 Task: Select traffic view around selected location Philadelphia, Pennsylvania, United States and identify the nearest hotel to the peak traffic point
Action: Mouse moved to (173, 36)
Screenshot: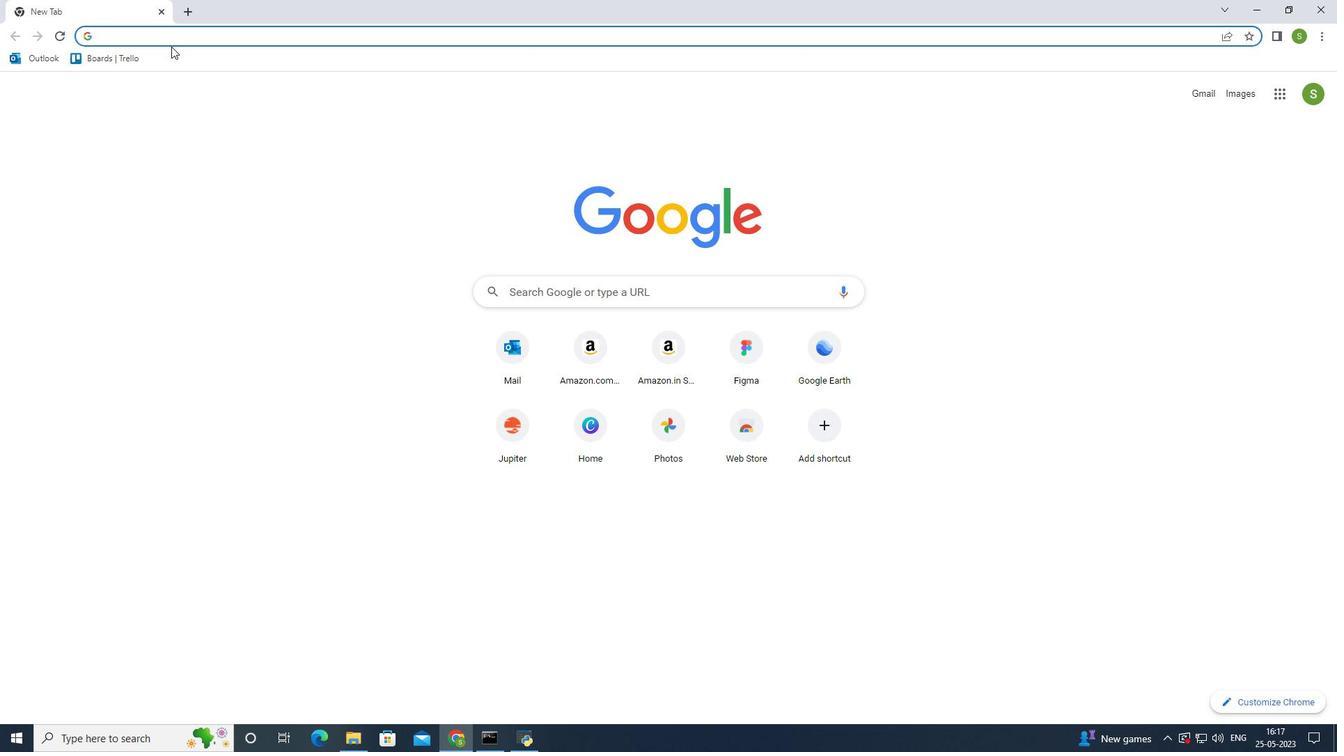 
Action: Mouse pressed left at (173, 36)
Screenshot: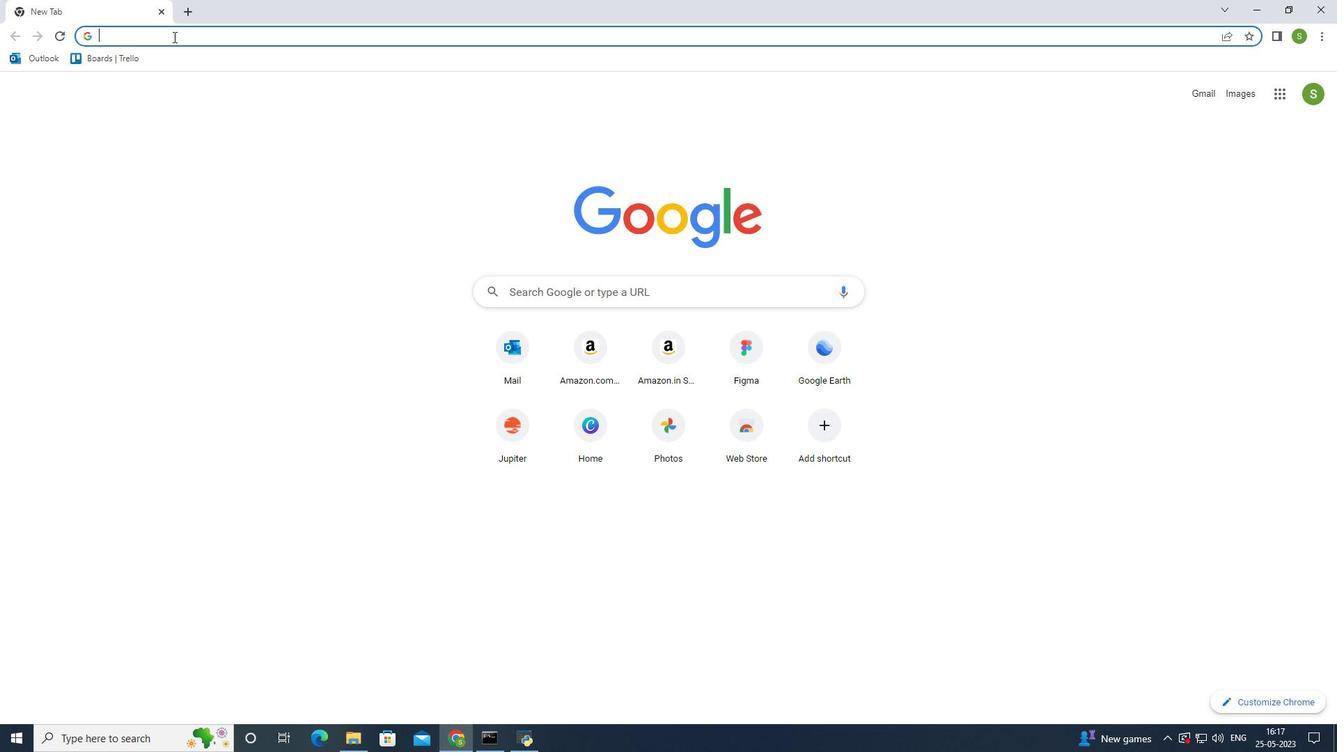 
Action: Mouse moved to (165, 61)
Screenshot: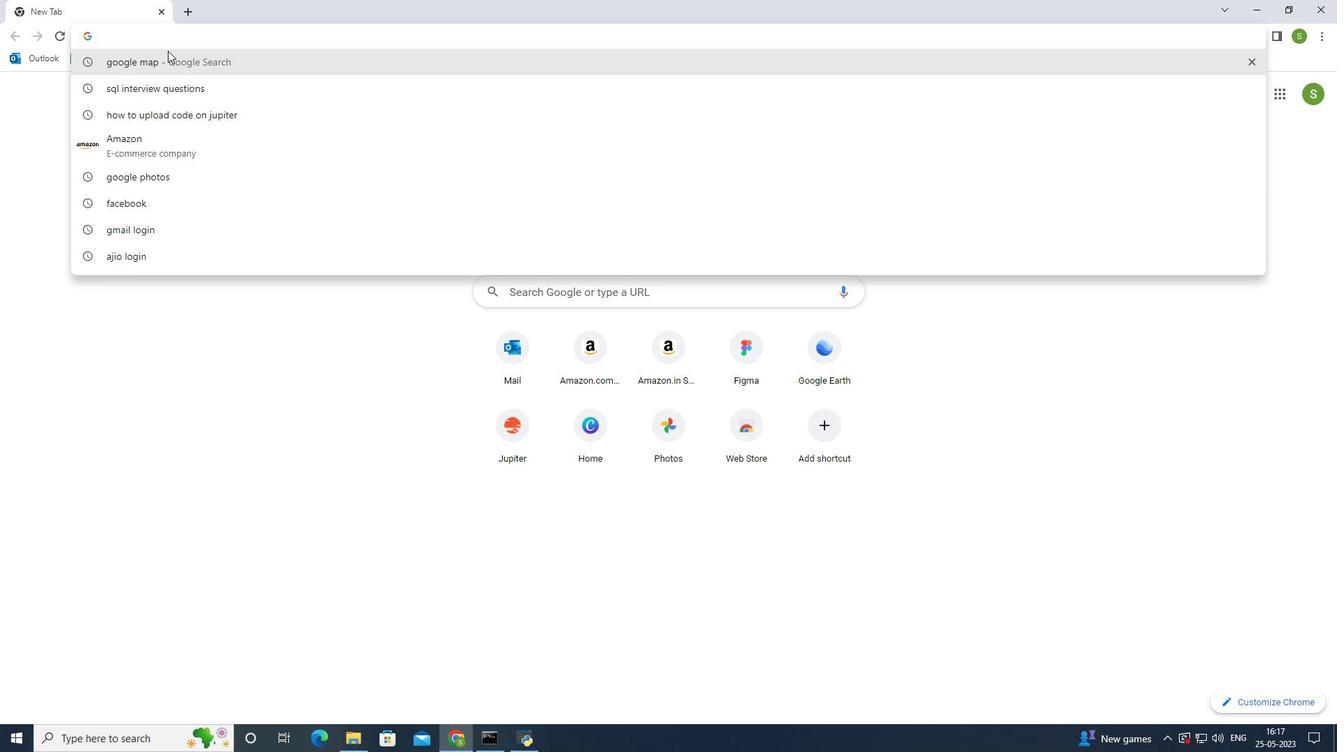 
Action: Mouse pressed left at (165, 61)
Screenshot: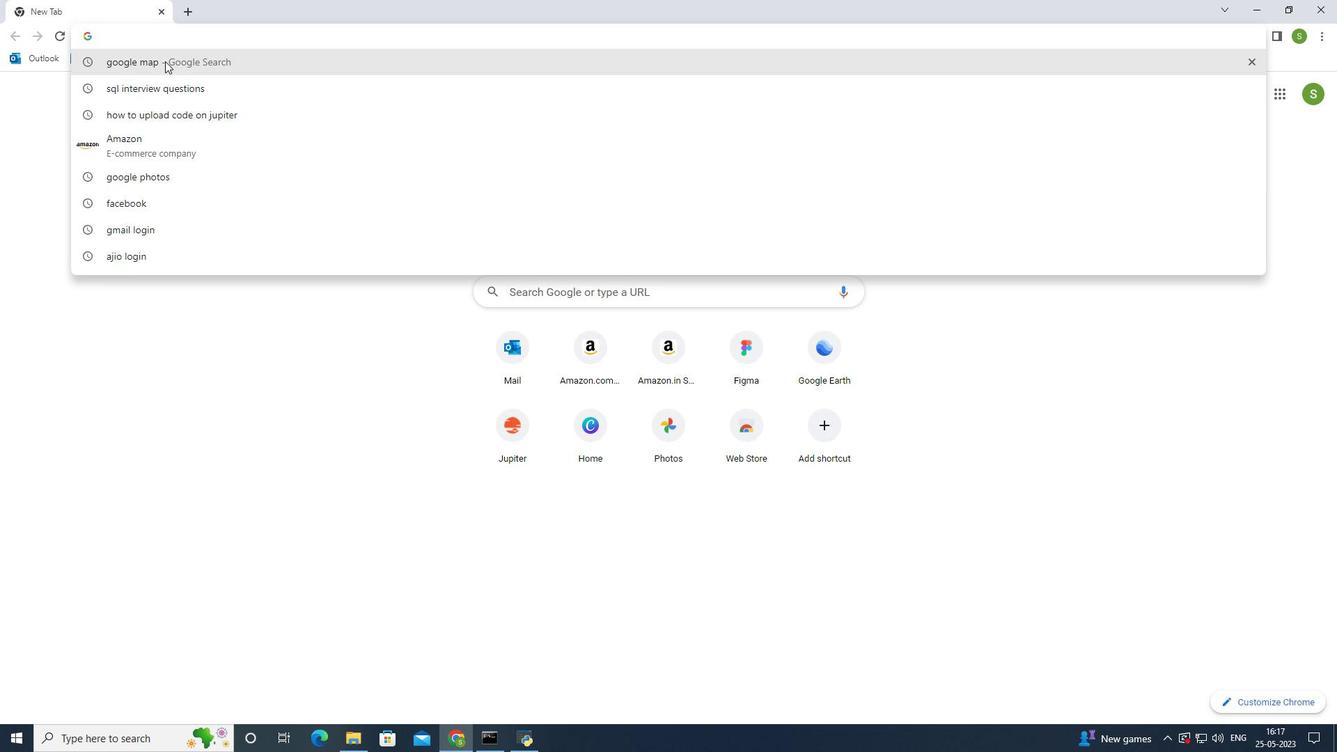 
Action: Mouse moved to (217, 209)
Screenshot: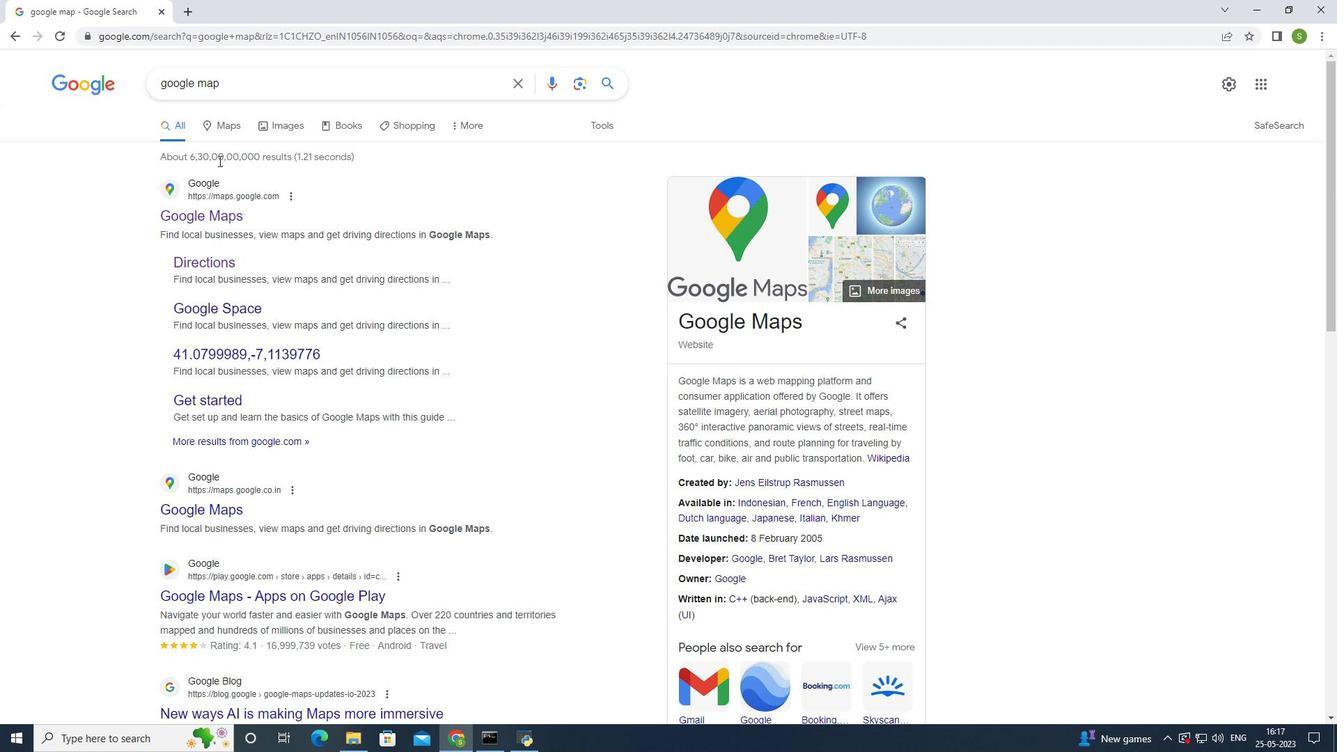 
Action: Mouse pressed left at (217, 209)
Screenshot: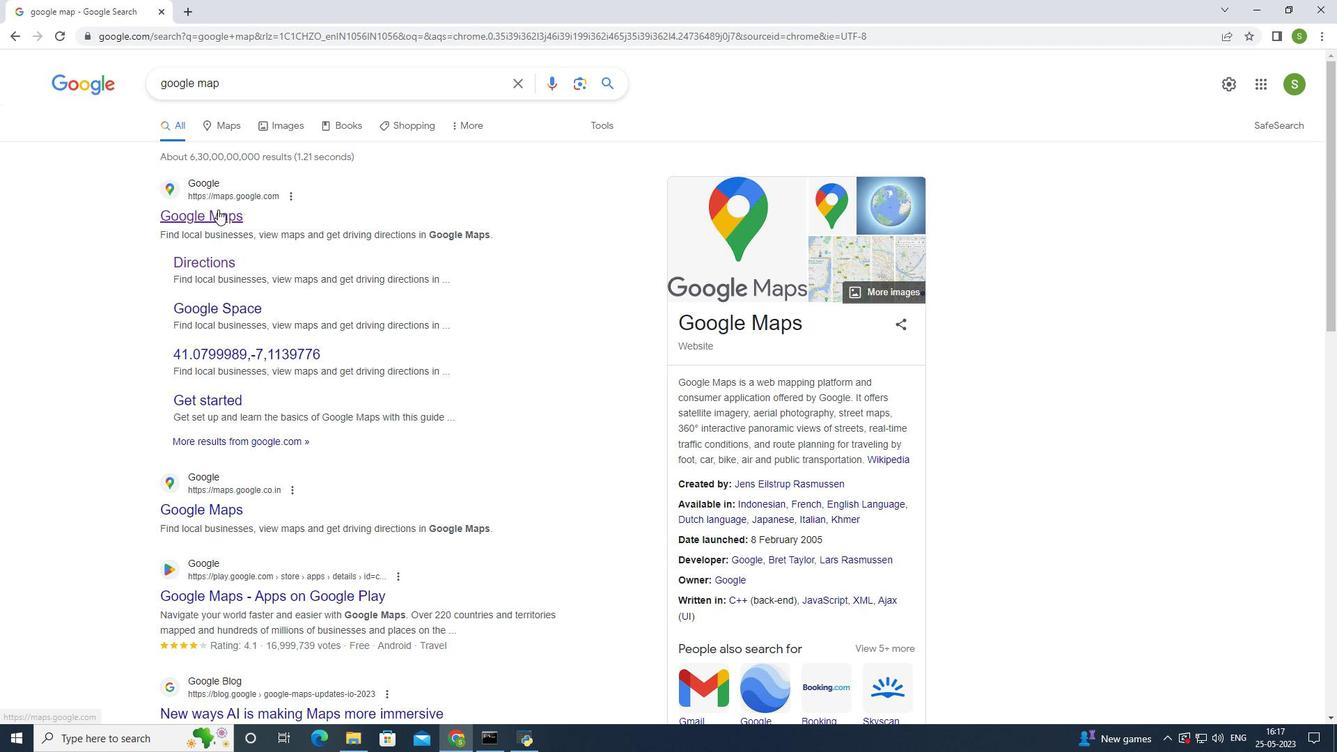 
Action: Mouse moved to (133, 71)
Screenshot: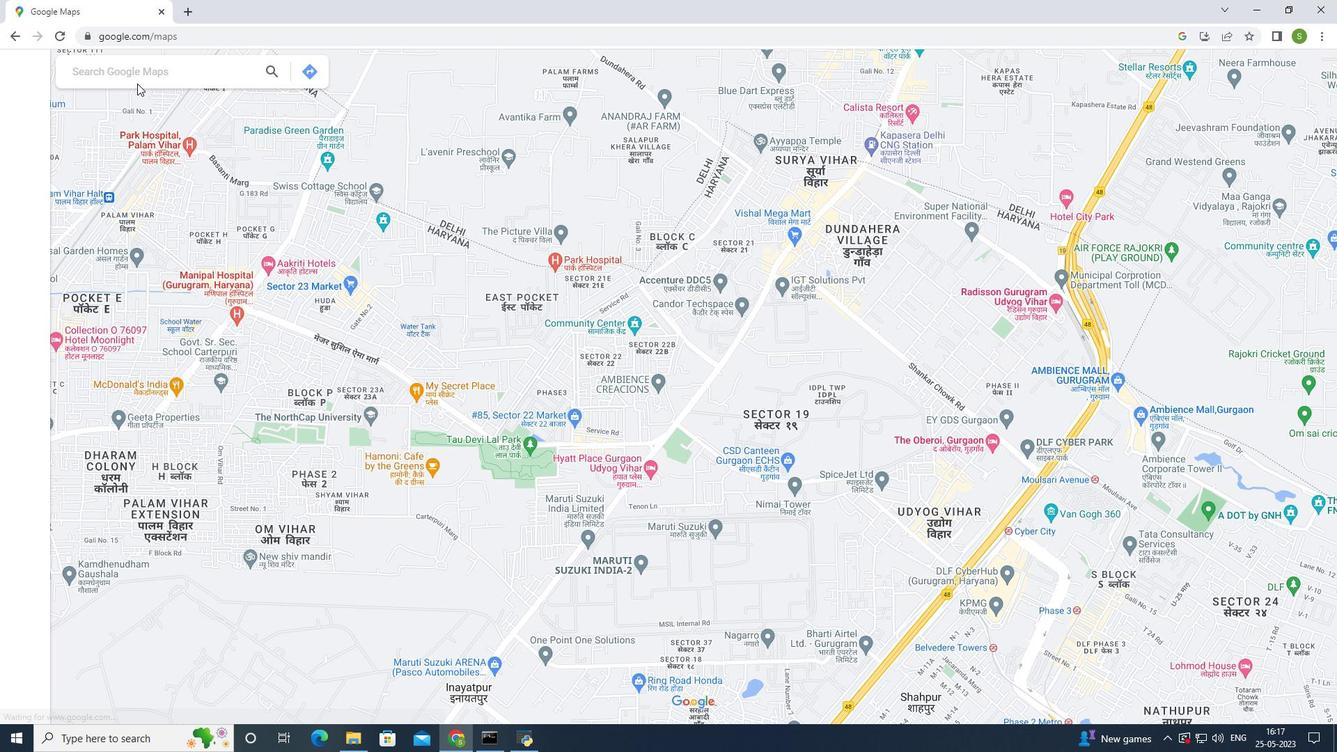 
Action: Mouse pressed left at (133, 71)
Screenshot: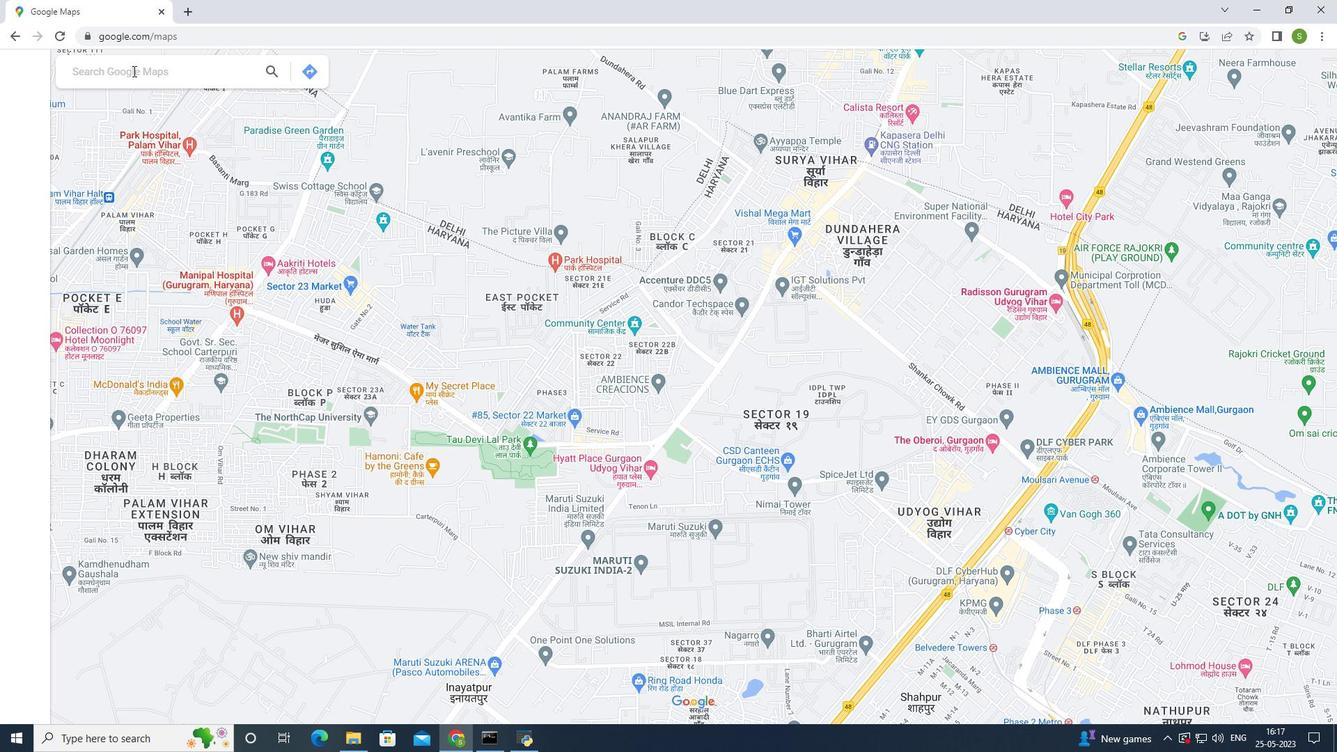 
Action: Mouse moved to (227, 179)
Screenshot: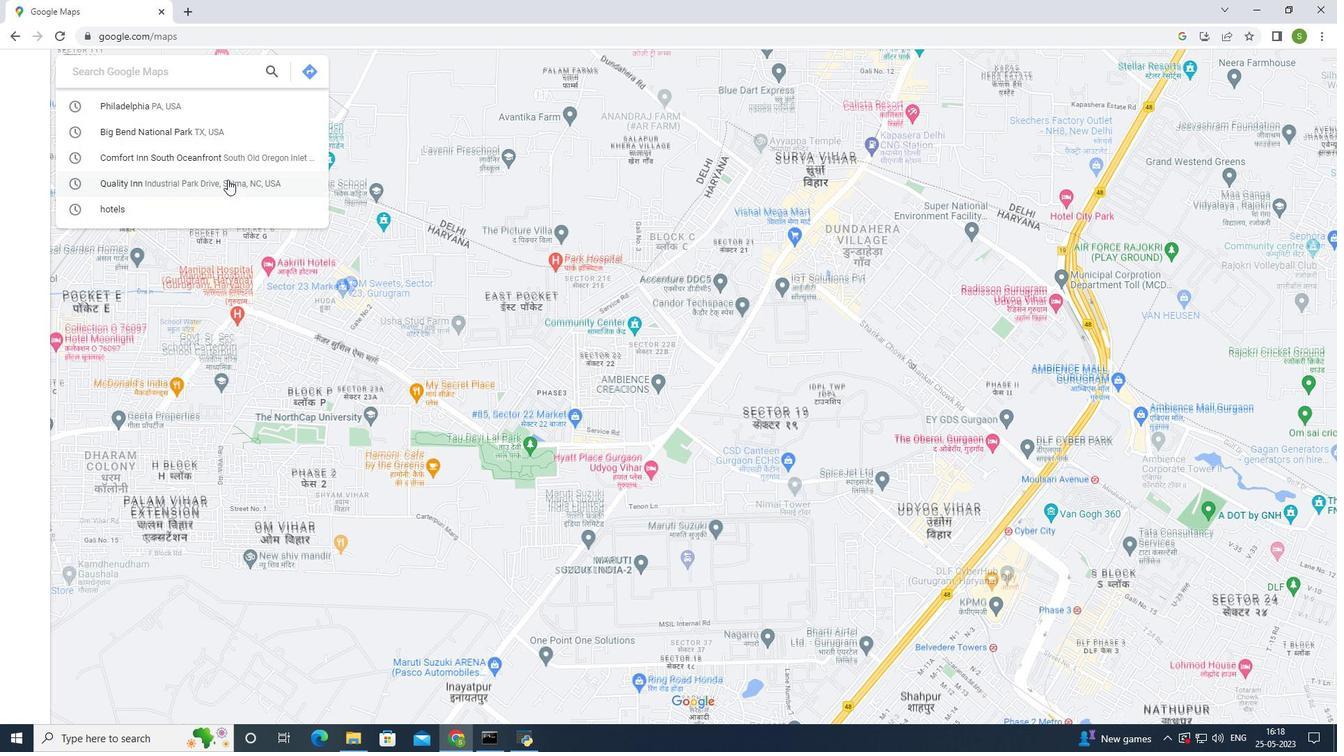 
Action: Key pressed <Key.caps_lock>P<Key.caps_lock>ennsylvania<Key.space><Key.caps_lock>U<Key.caps_lock>nited<Key.space><Key.caps_lock>S<Key.caps_lock>tates<Key.space><Key.left><Key.left><Key.left><Key.left><Key.left><Key.left><Key.left><Key.left><Key.left><Key.left><Key.left><Key.left><Key.left><Key.left><Key.left><Key.left><Key.left><Key.left><Key.left><Key.left><Key.left><Key.left><Key.left><Key.left><Key.left><Key.left><Key.left><Key.left><Key.left><Key.left><Key.left><Key.left><Key.space><Key.caps_lock>P<Key.caps_lock>hiladelphia<Key.space><Key.enter>
Screenshot: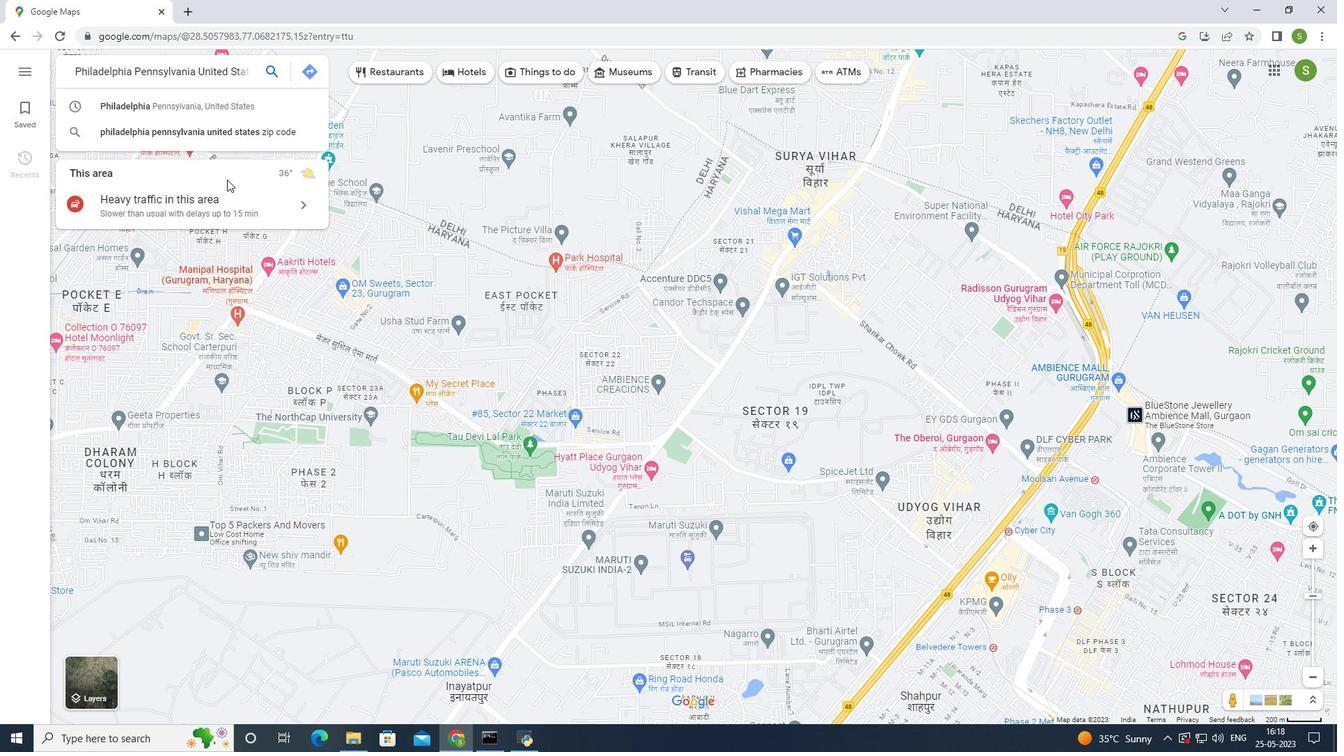 
Action: Mouse moved to (476, 71)
Screenshot: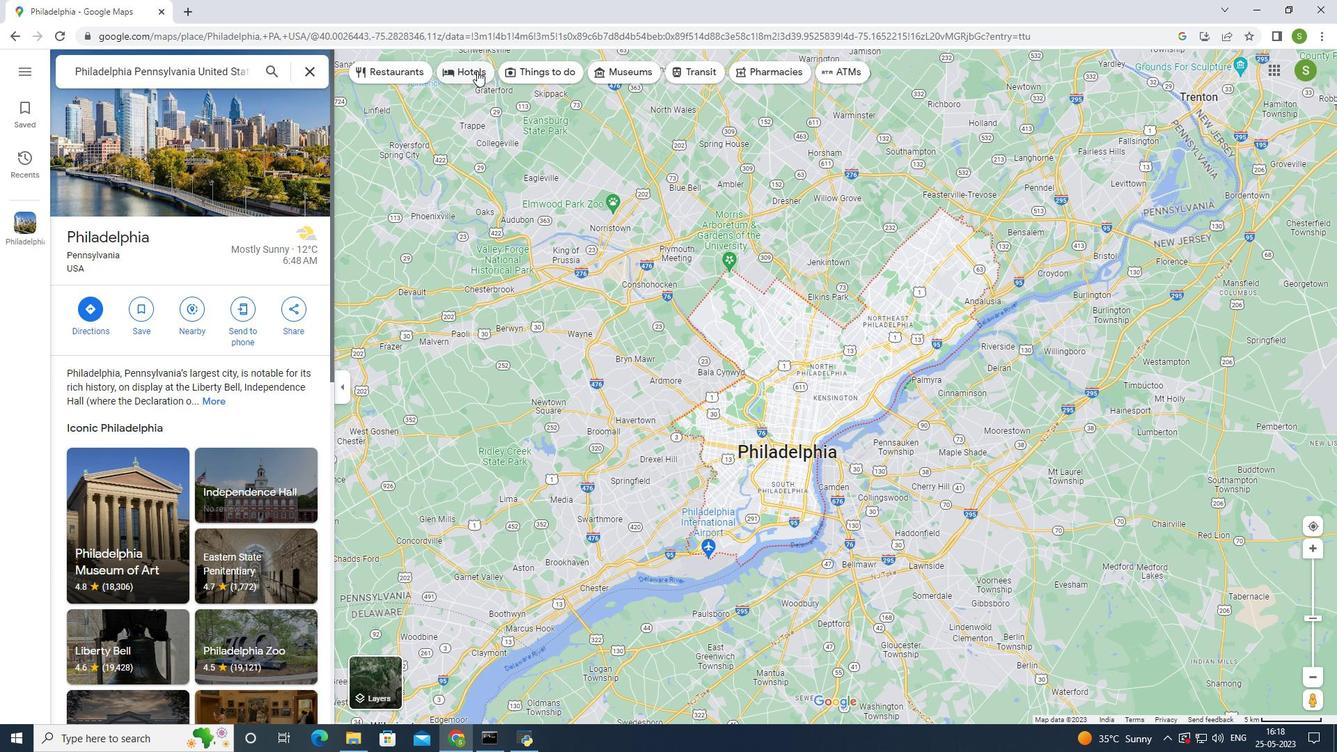 
Action: Mouse pressed left at (476, 71)
Screenshot: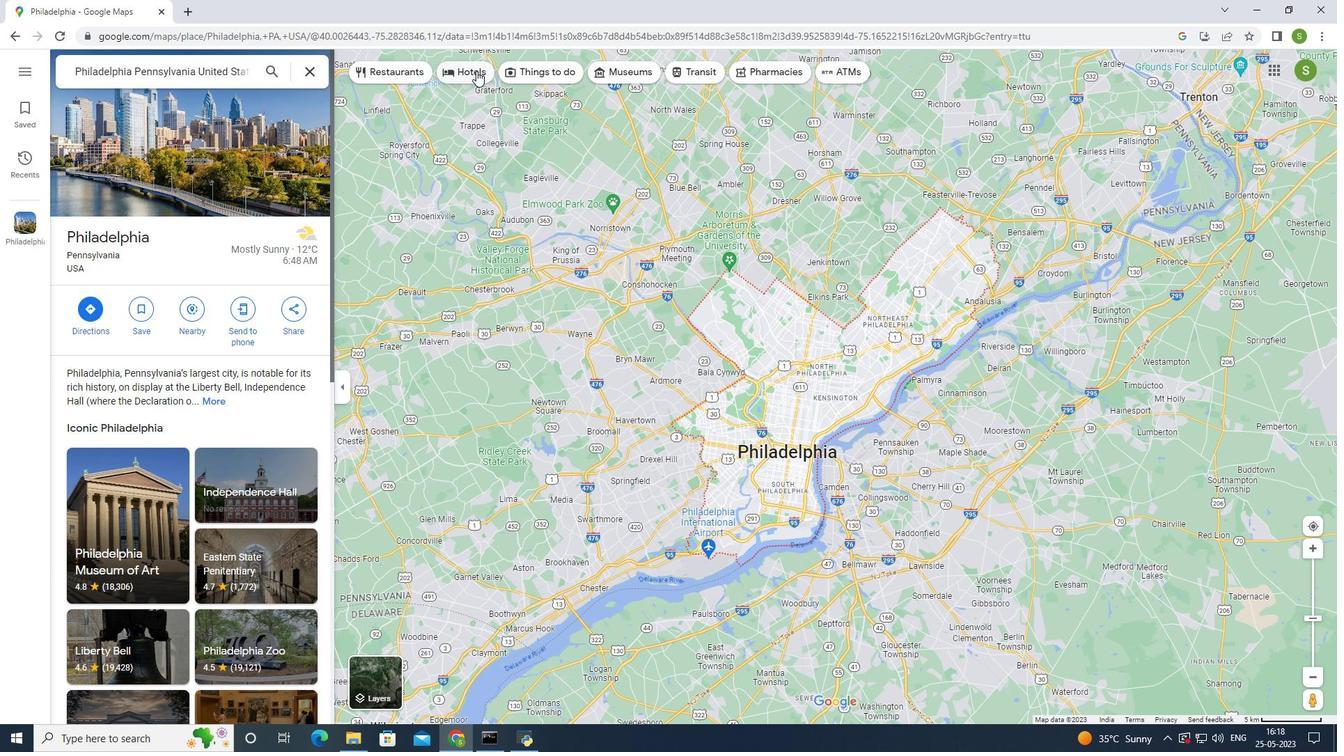 
Action: Mouse moved to (474, 688)
Screenshot: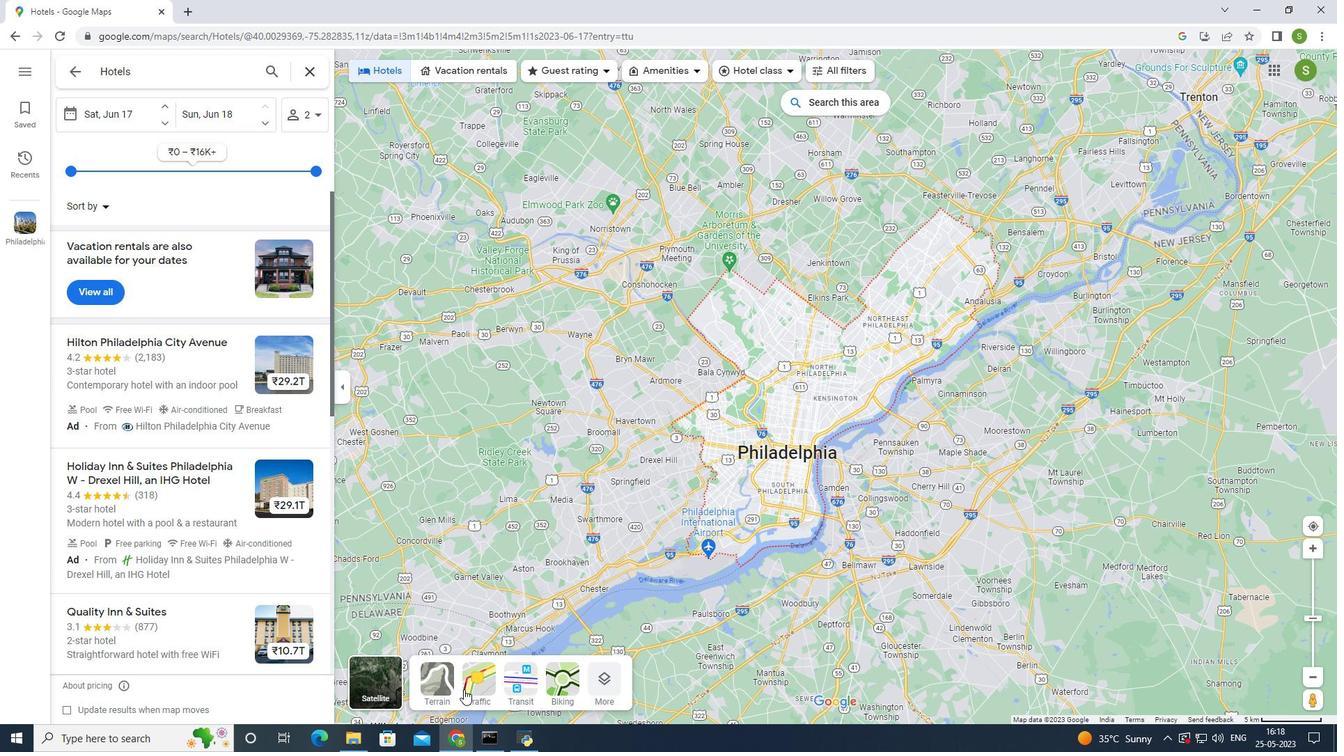 
Action: Mouse pressed left at (474, 688)
Screenshot: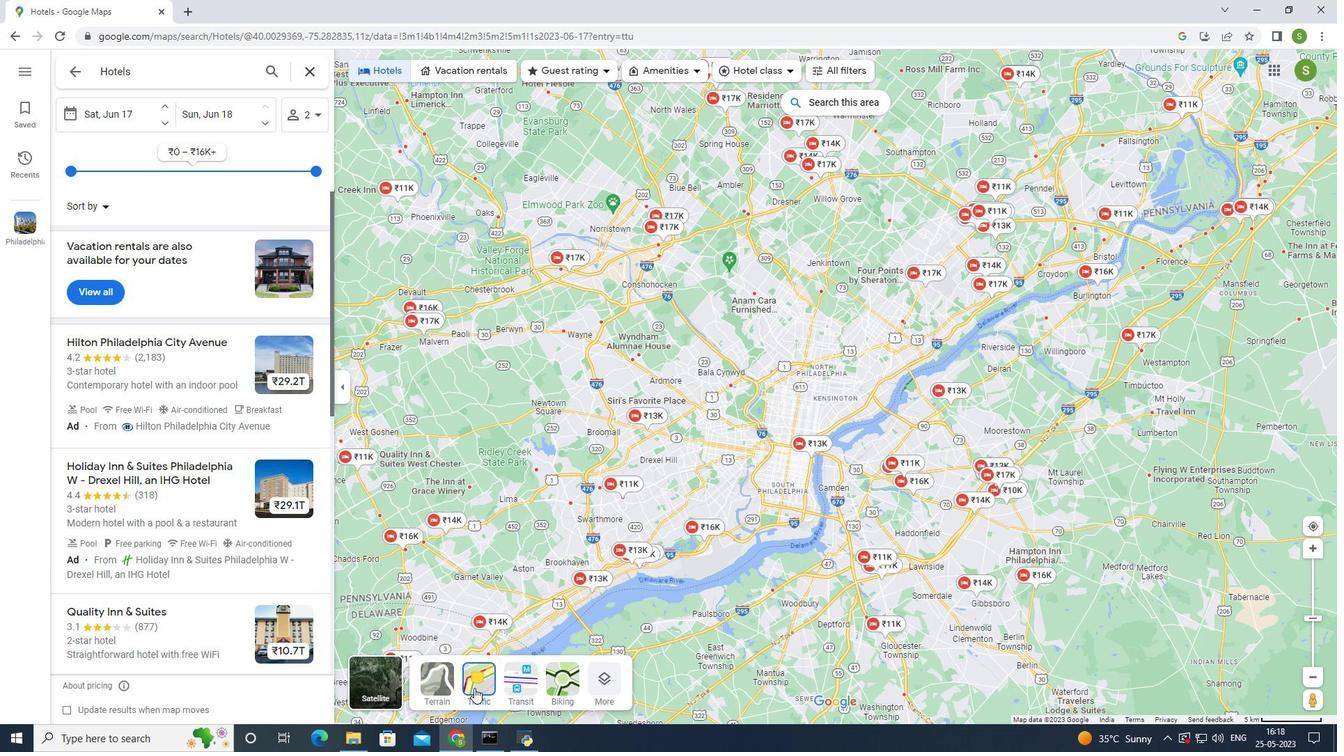 
Action: Mouse moved to (750, 436)
Screenshot: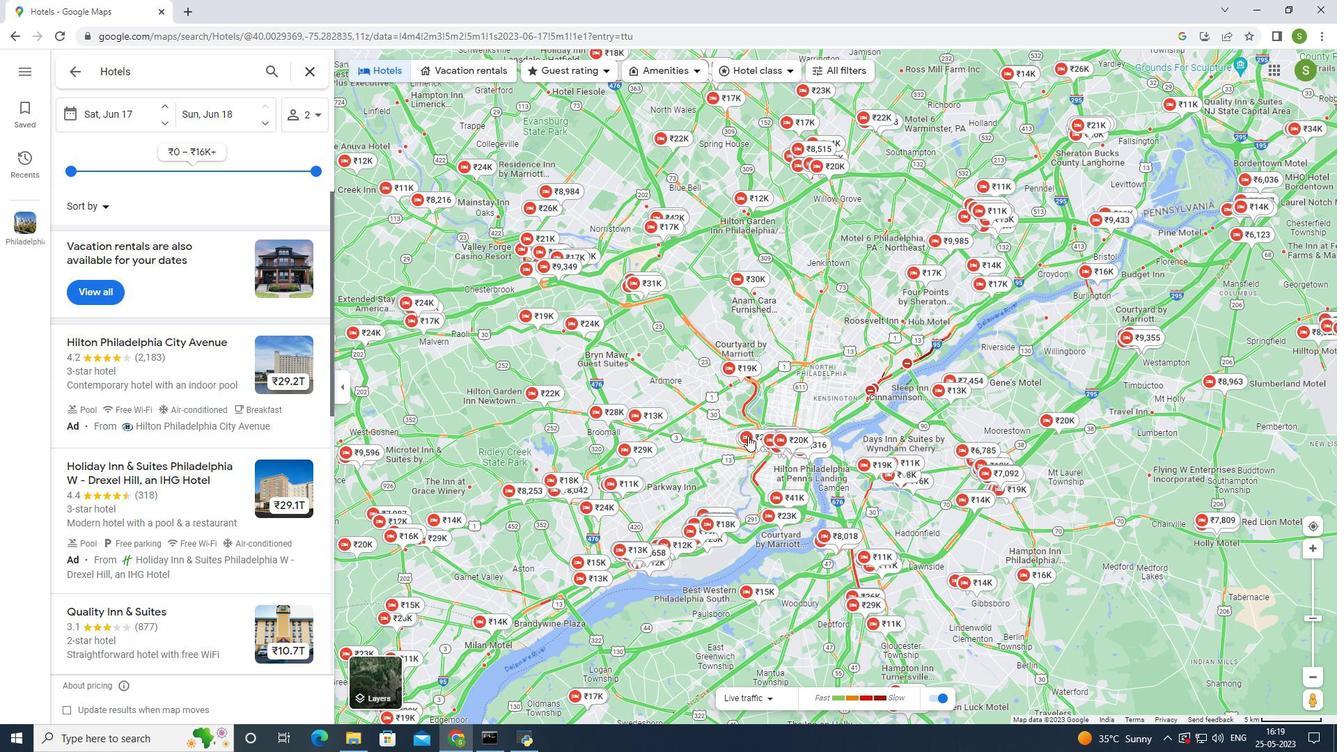 
Action: Mouse pressed left at (750, 436)
Screenshot: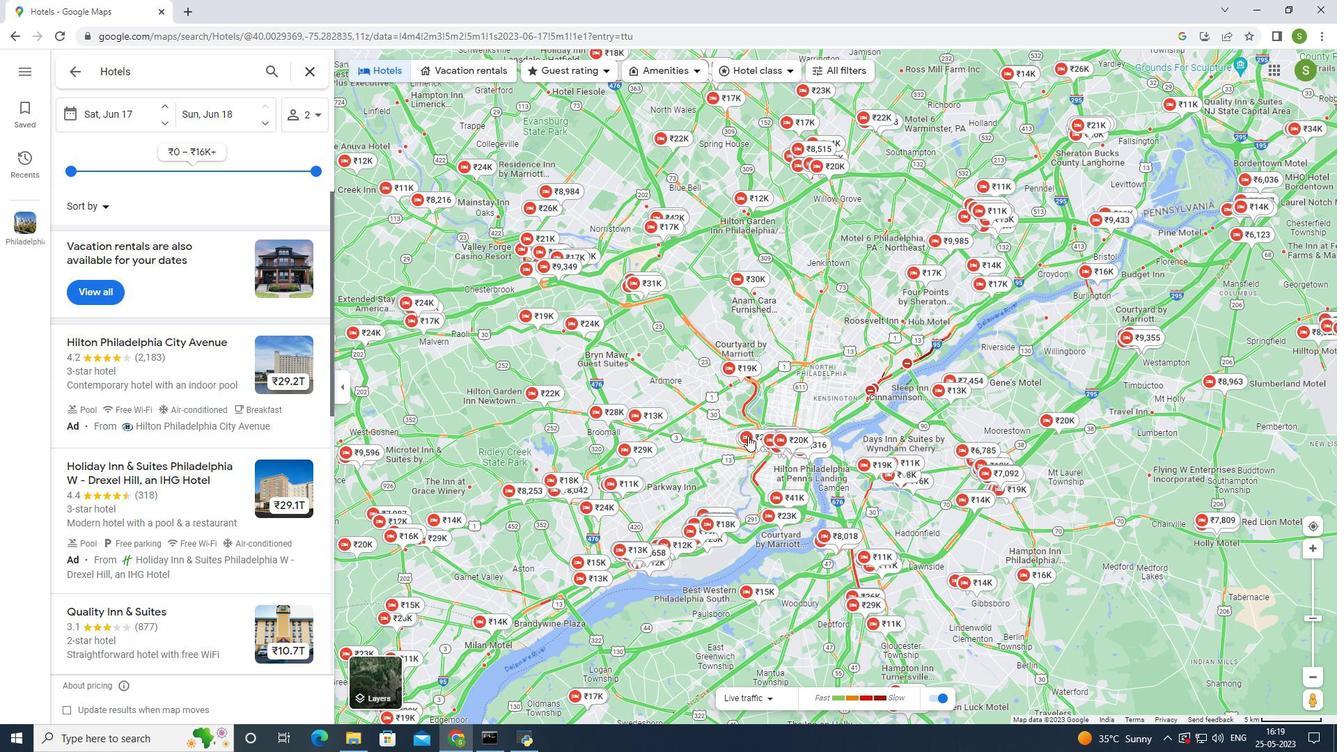 
Action: Mouse moved to (522, 224)
Screenshot: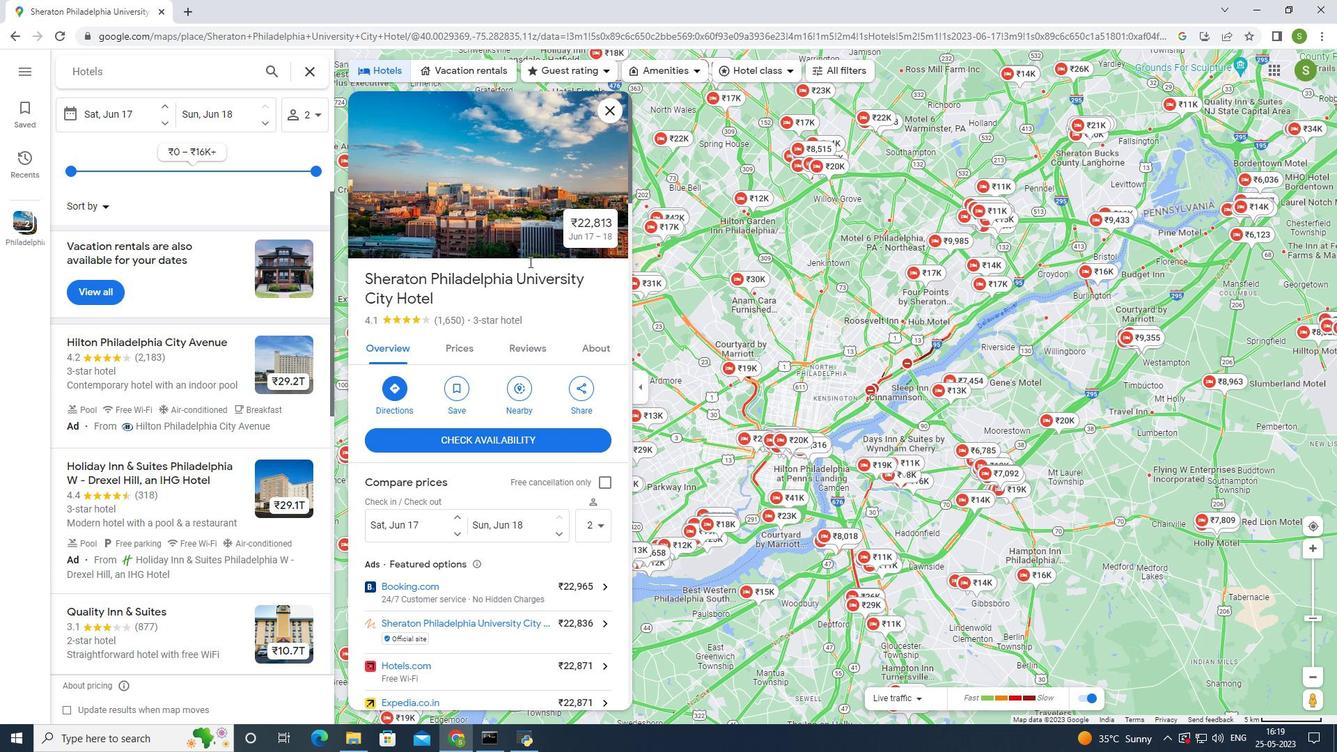 
Action: Mouse pressed left at (522, 224)
Screenshot: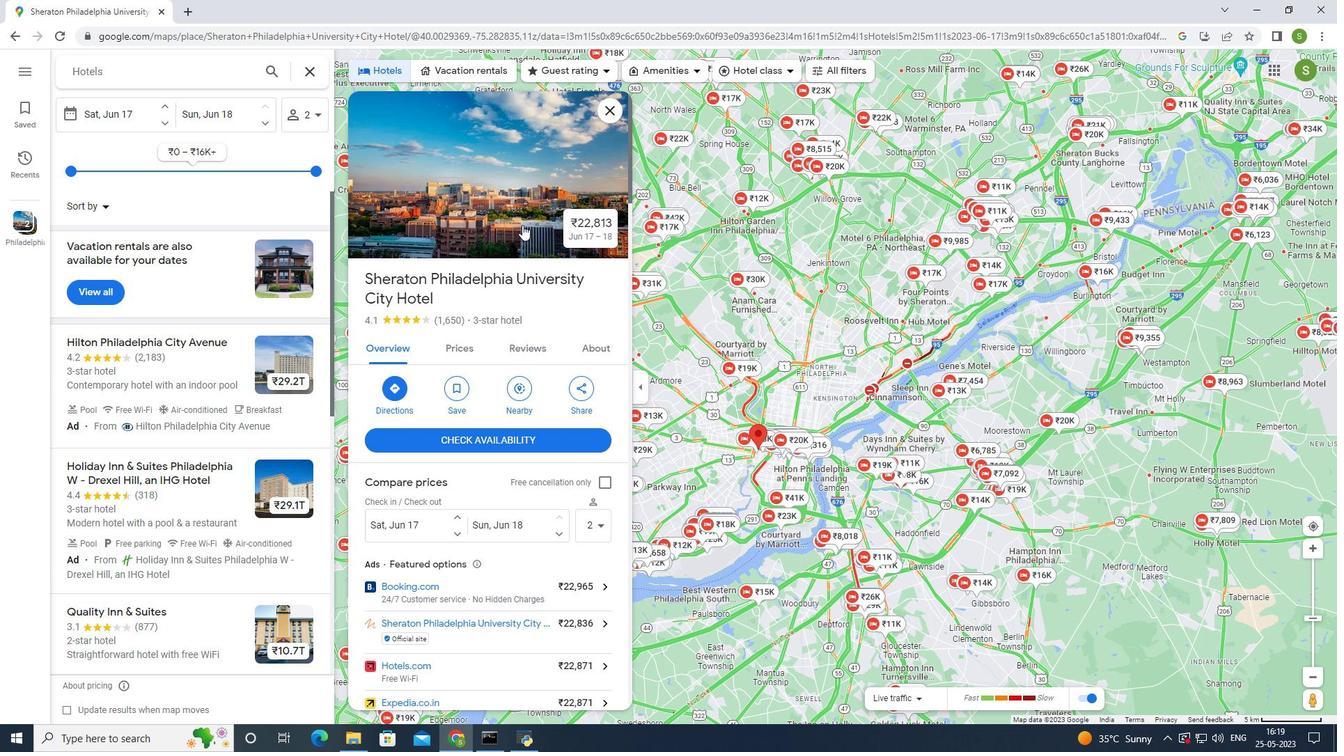
Action: Mouse moved to (855, 614)
Screenshot: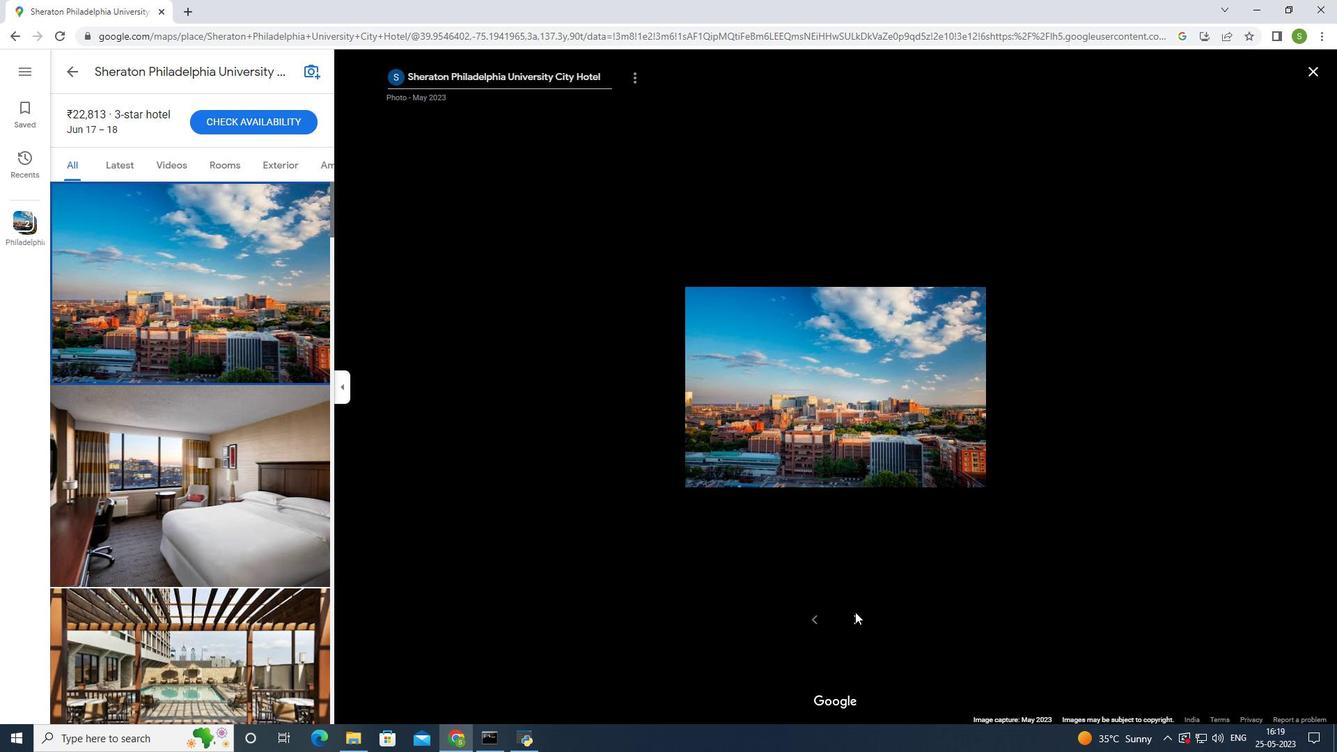 
Action: Mouse pressed left at (855, 614)
Screenshot: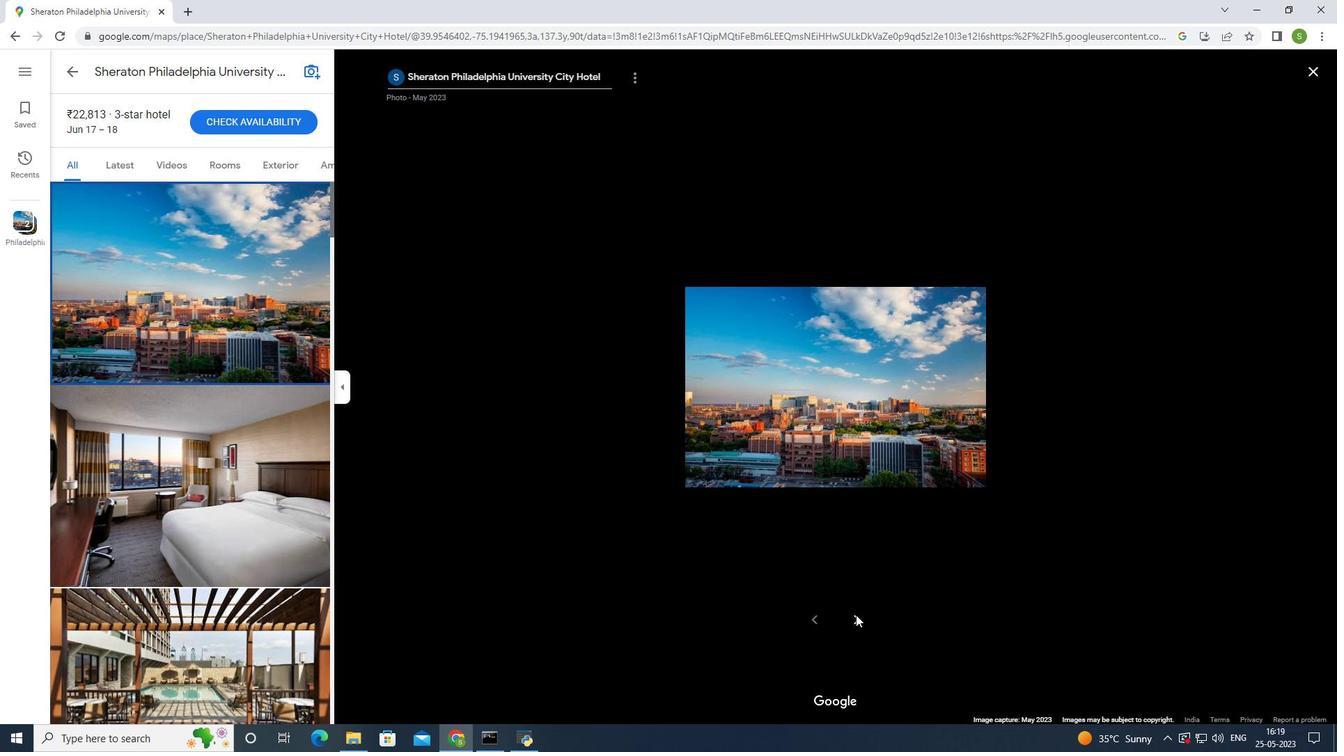 
Action: Mouse moved to (855, 618)
Screenshot: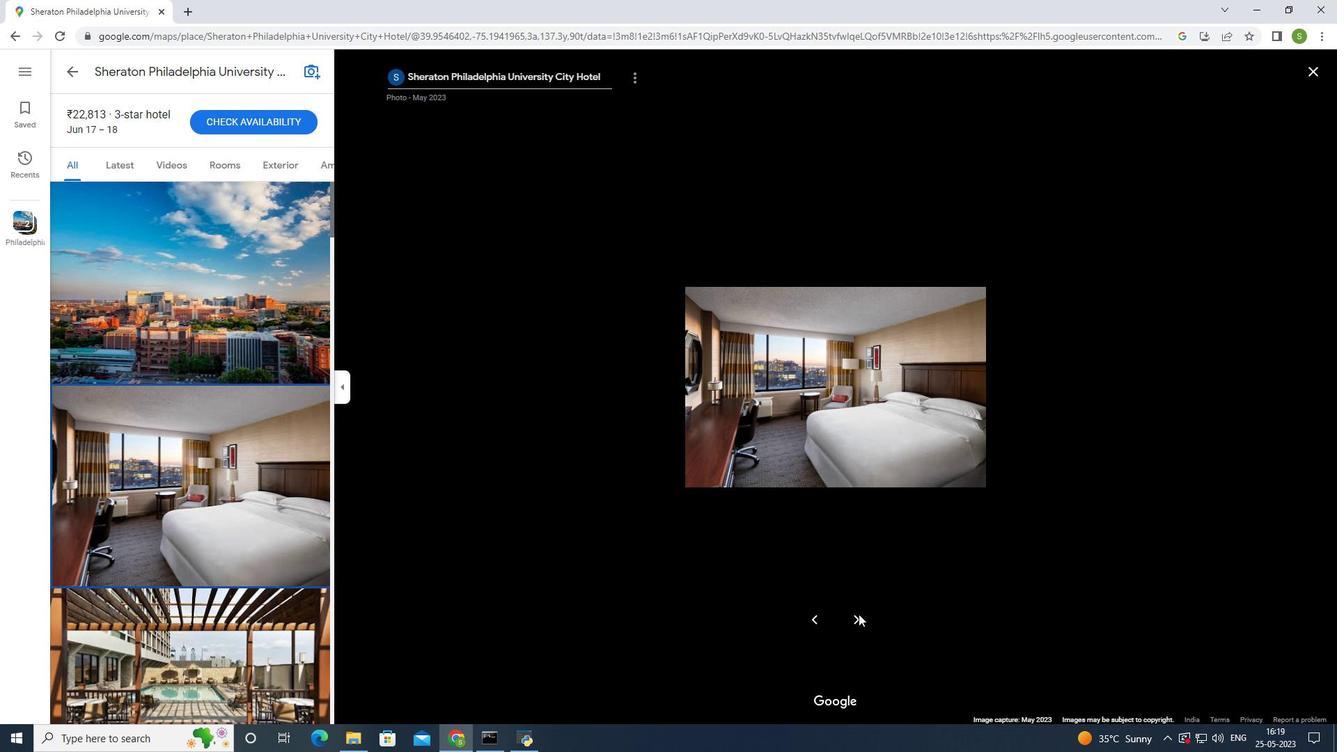 
Action: Mouse pressed left at (855, 618)
Screenshot: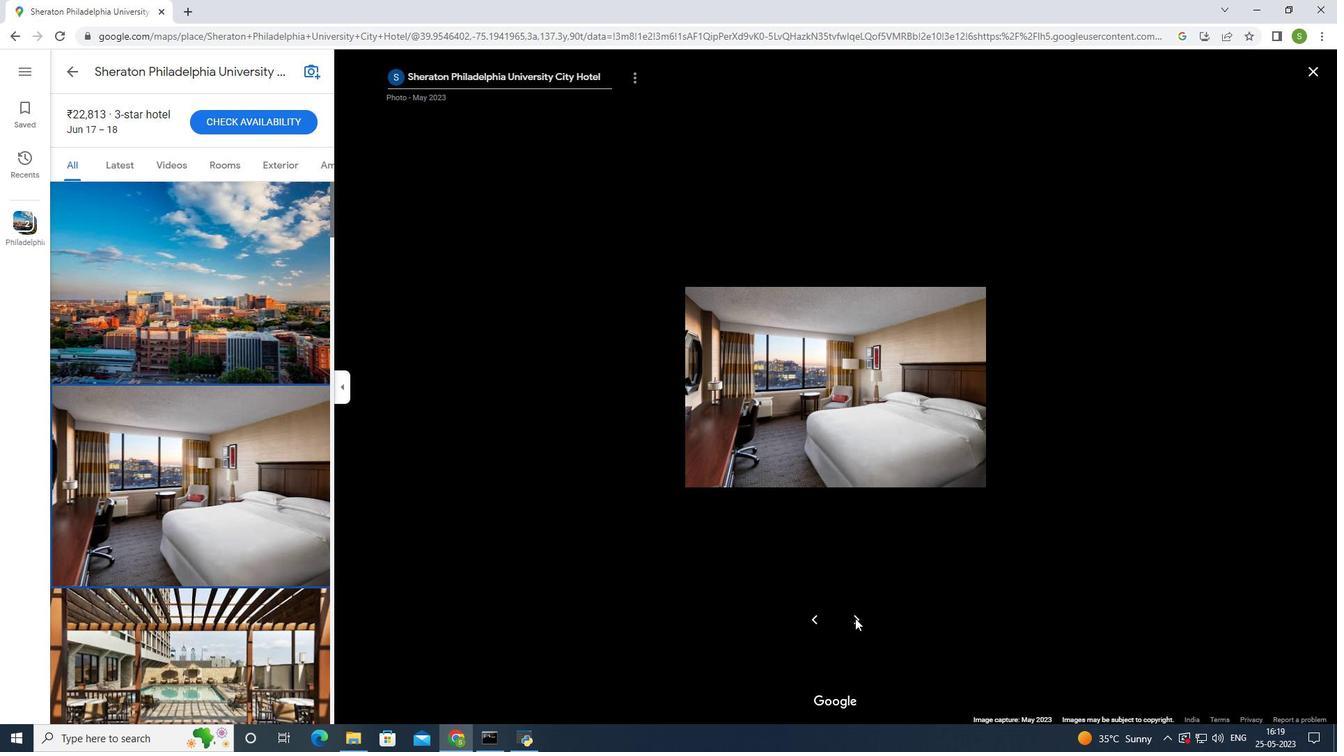 
Action: Mouse moved to (855, 618)
Screenshot: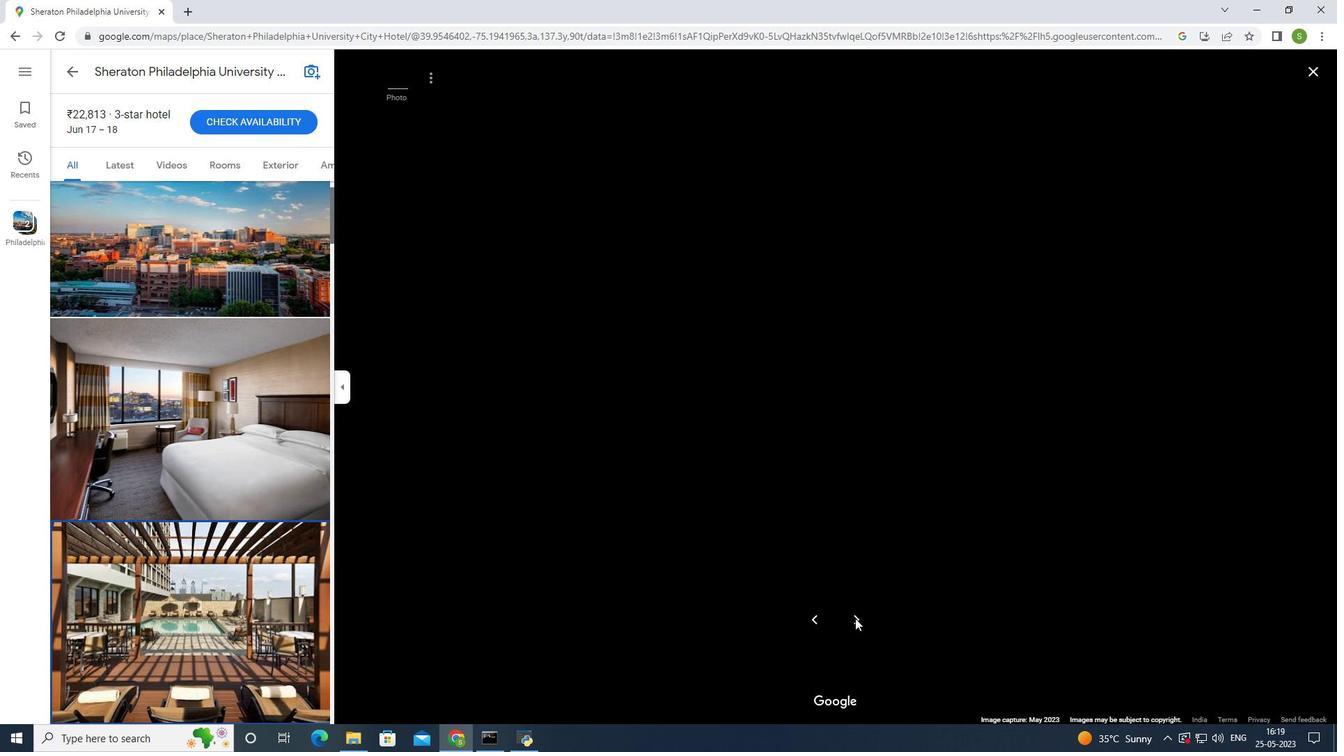 
Action: Mouse pressed left at (855, 618)
Screenshot: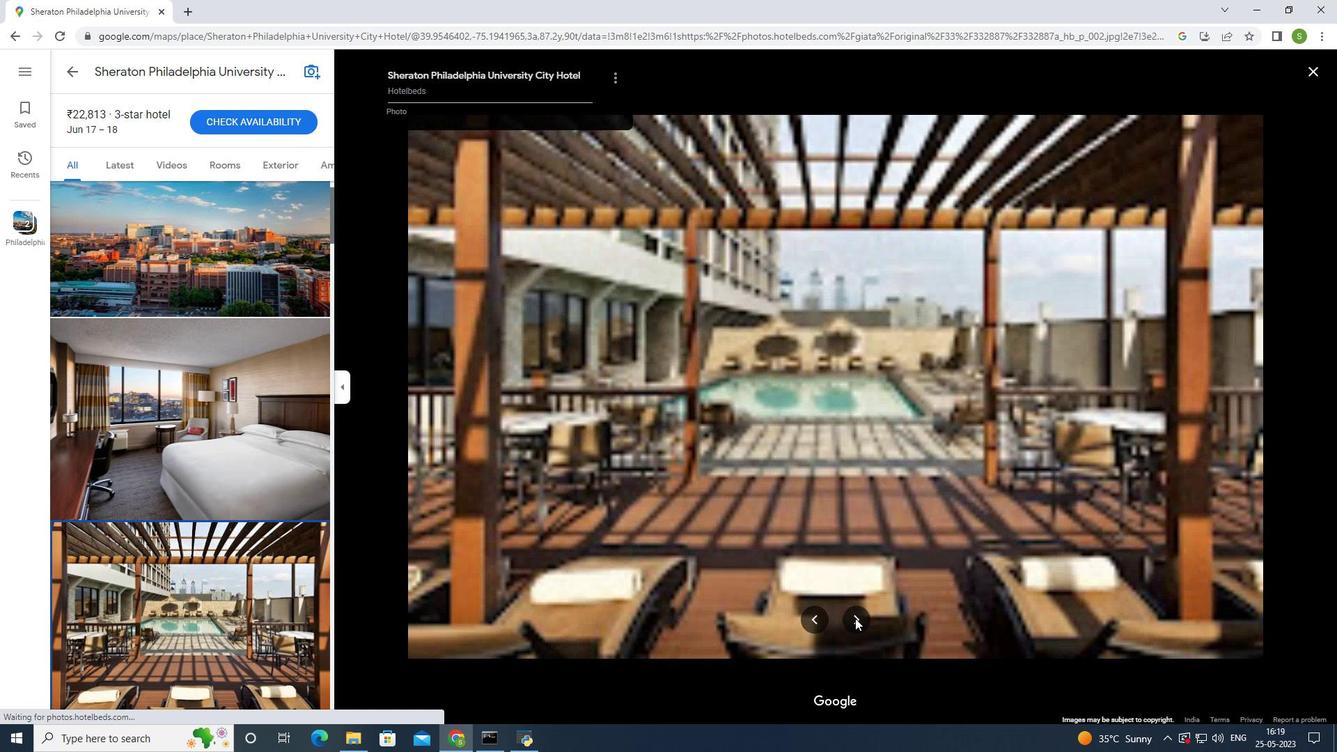 
Action: Mouse pressed left at (855, 618)
Screenshot: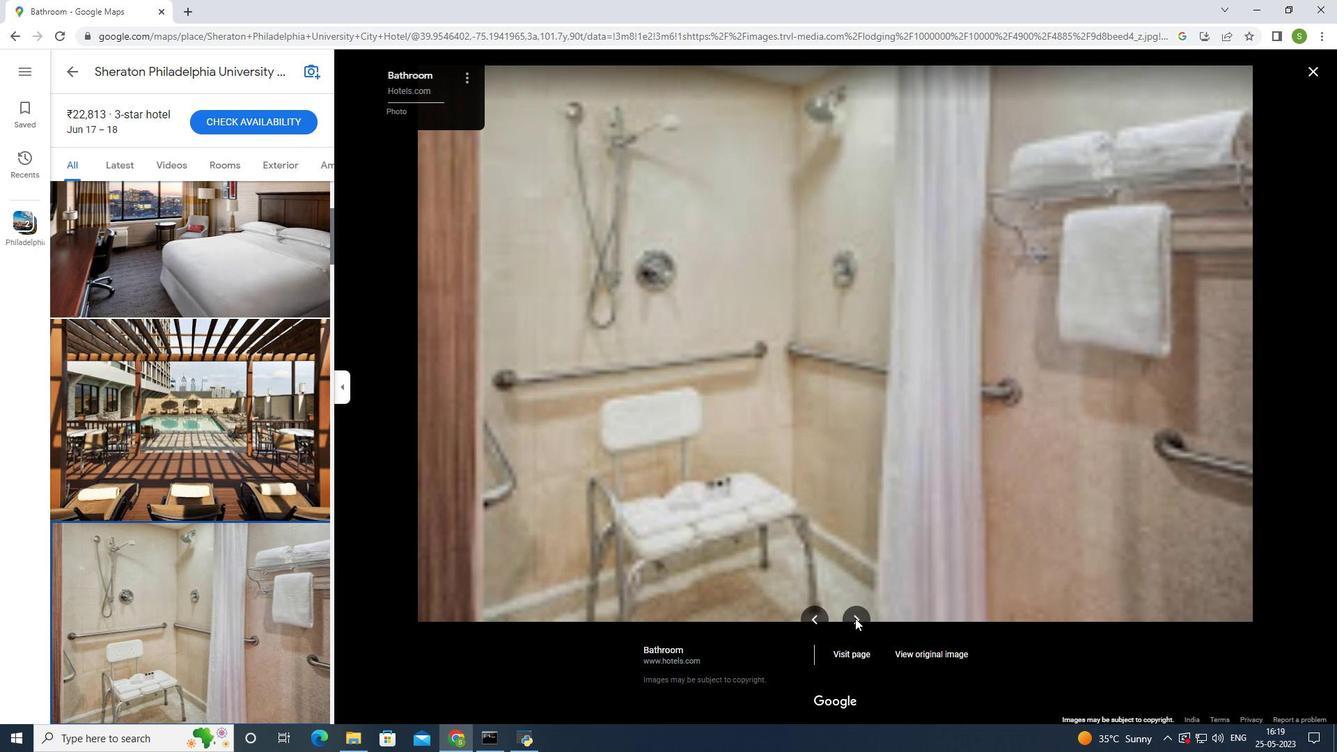 
Action: Mouse moved to (855, 620)
Screenshot: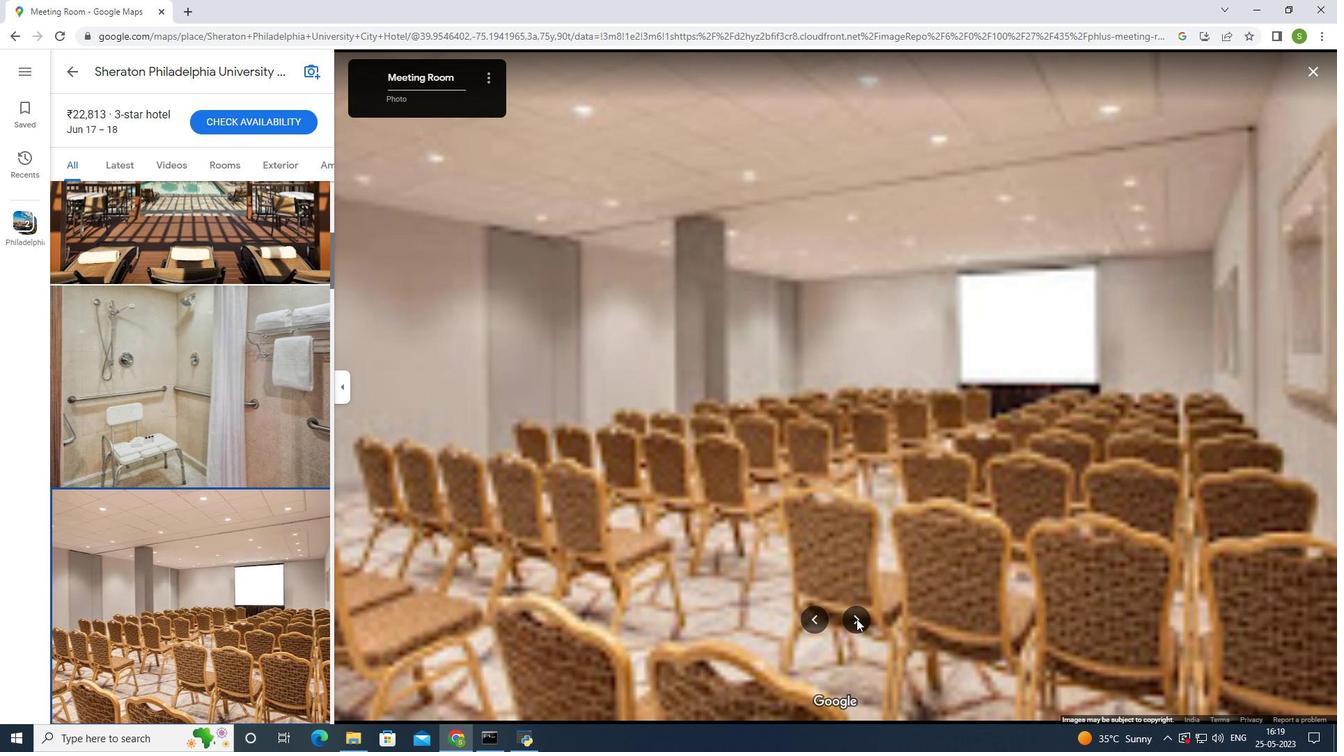 
Action: Mouse pressed left at (855, 620)
Screenshot: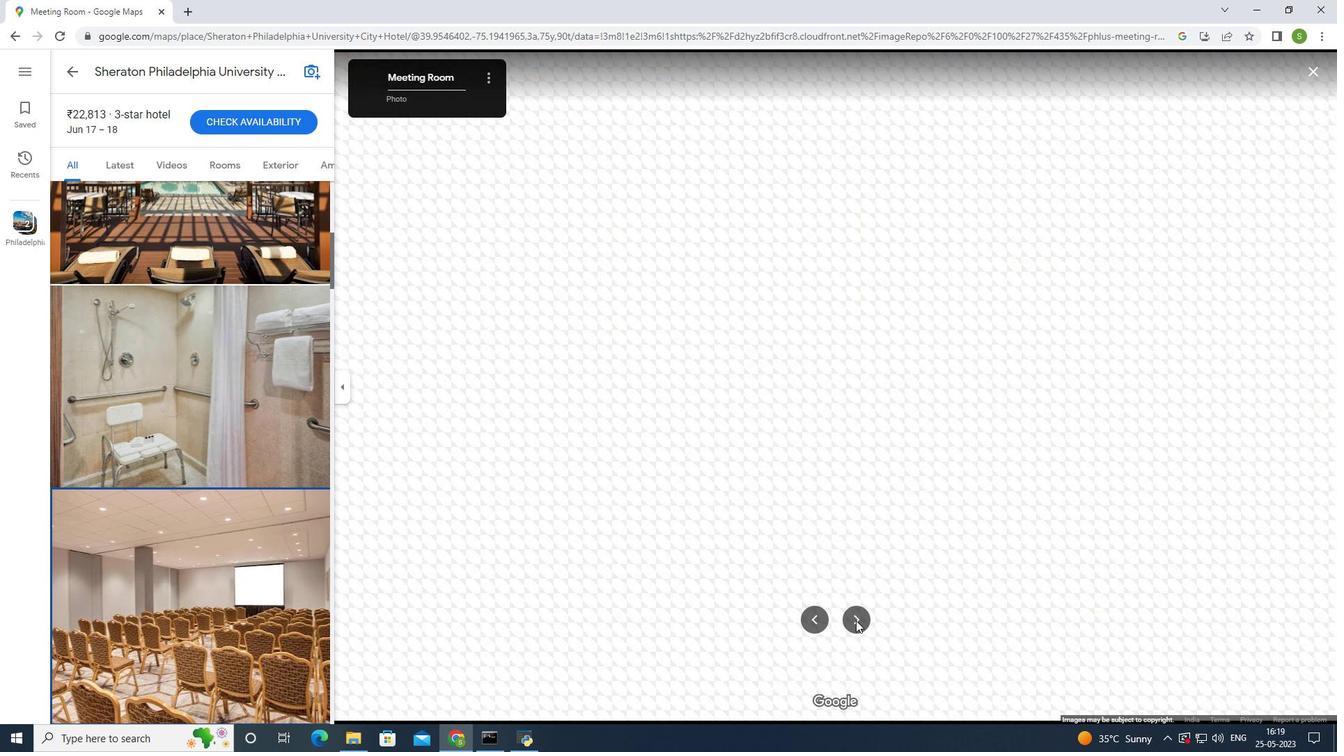 
Action: Mouse moved to (858, 619)
Screenshot: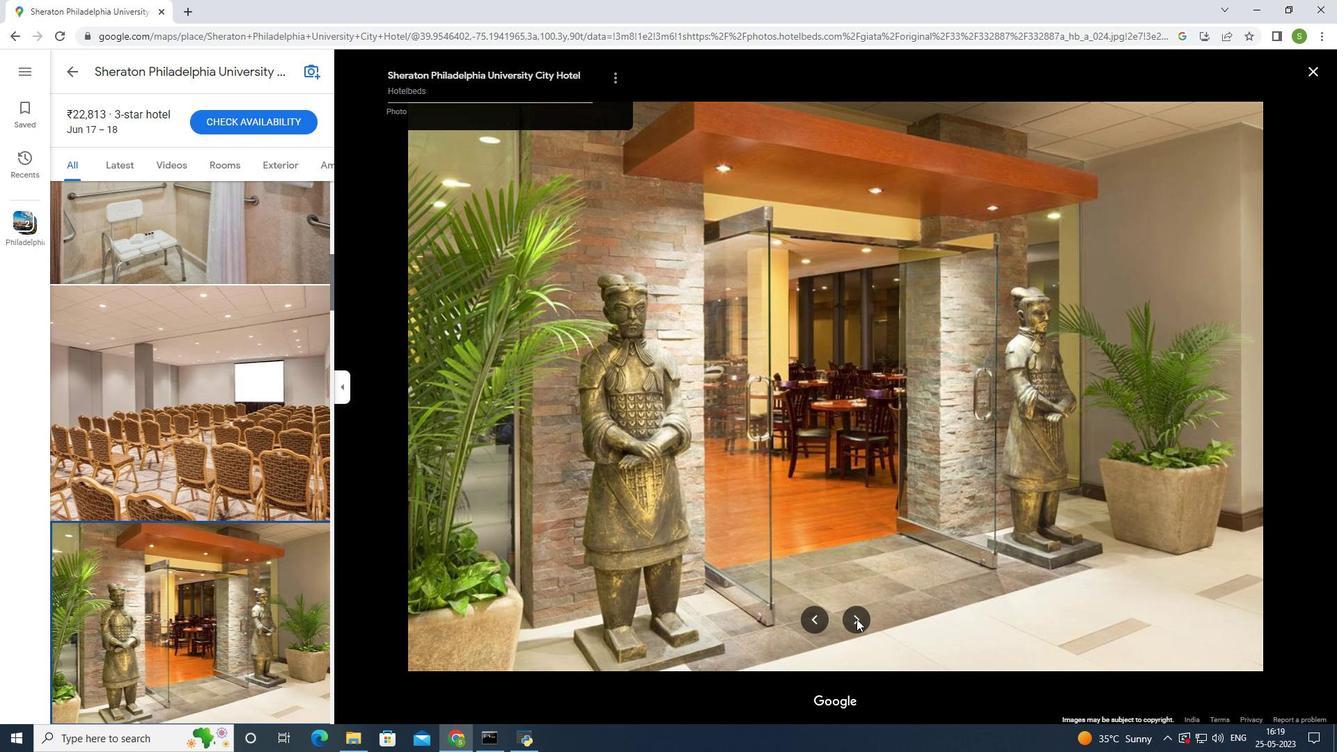 
Action: Mouse pressed left at (858, 619)
Screenshot: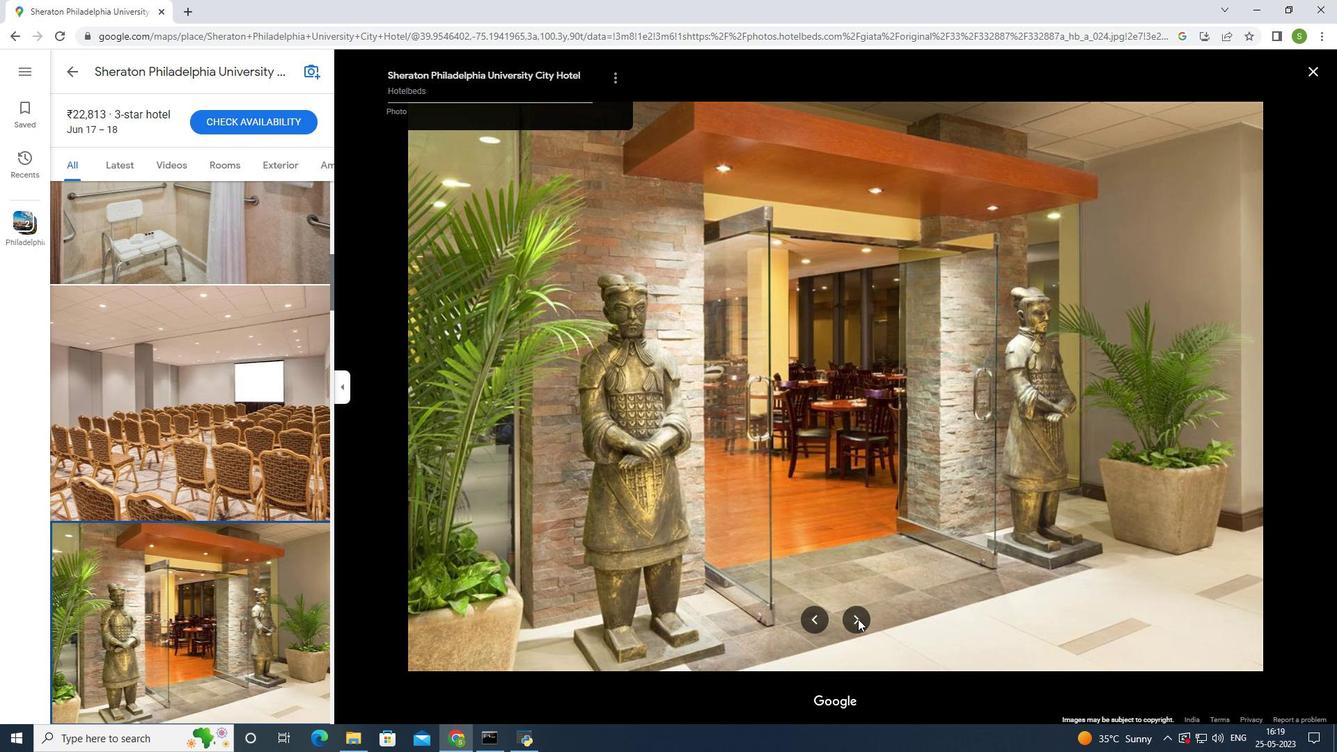 
Action: Mouse moved to (860, 616)
Screenshot: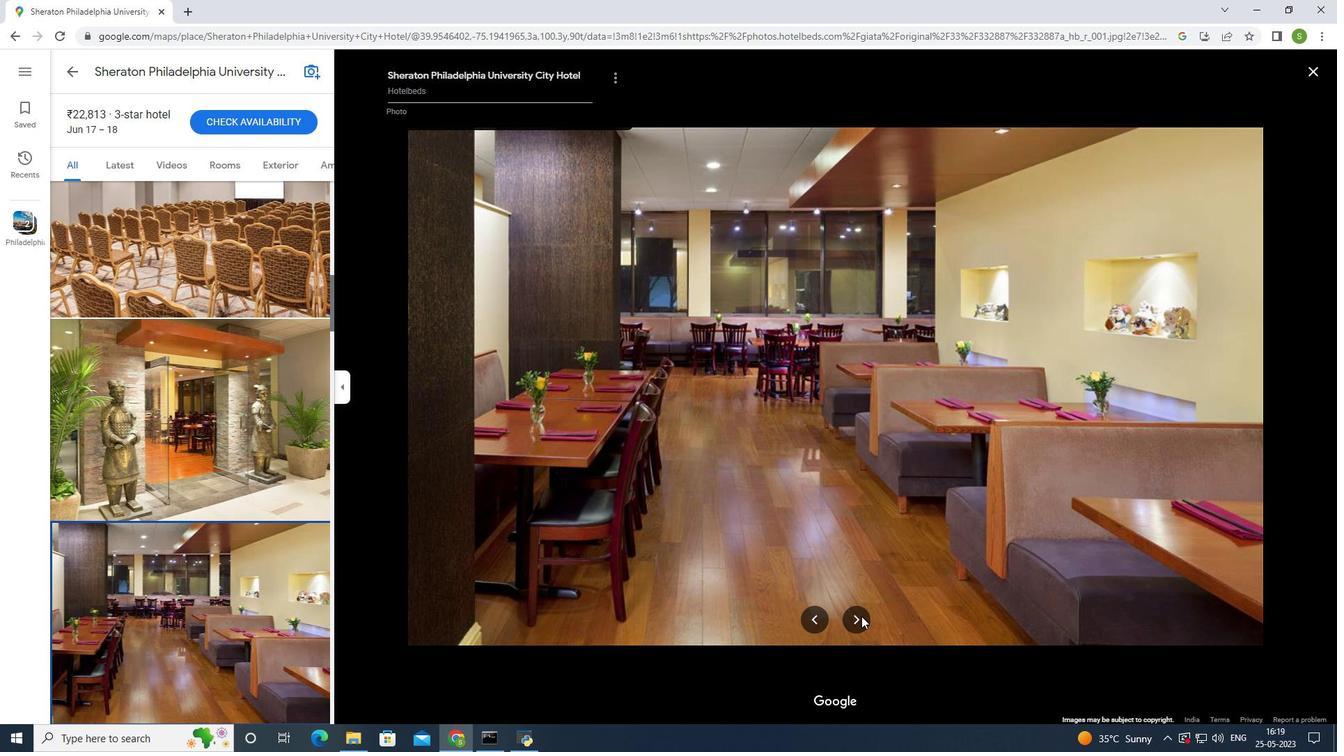 
Action: Mouse pressed left at (860, 616)
Screenshot: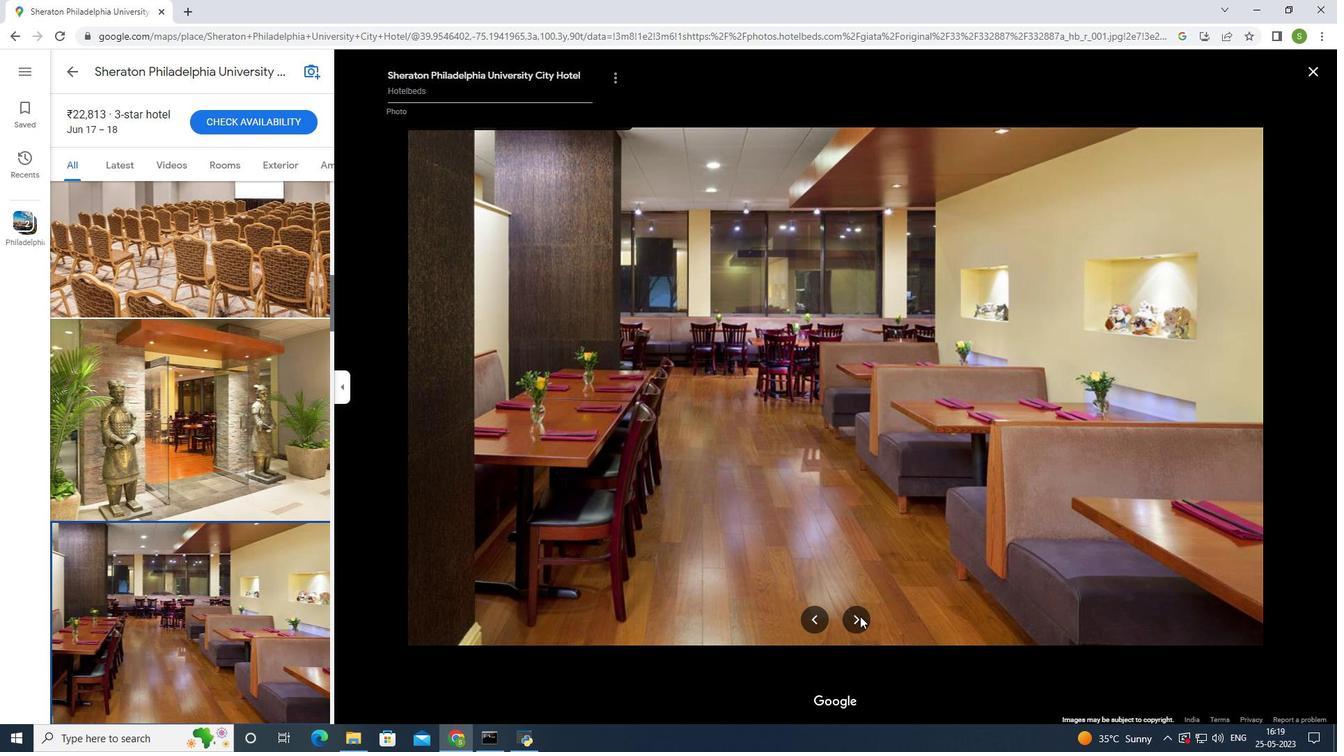 
Action: Mouse moved to (859, 616)
Screenshot: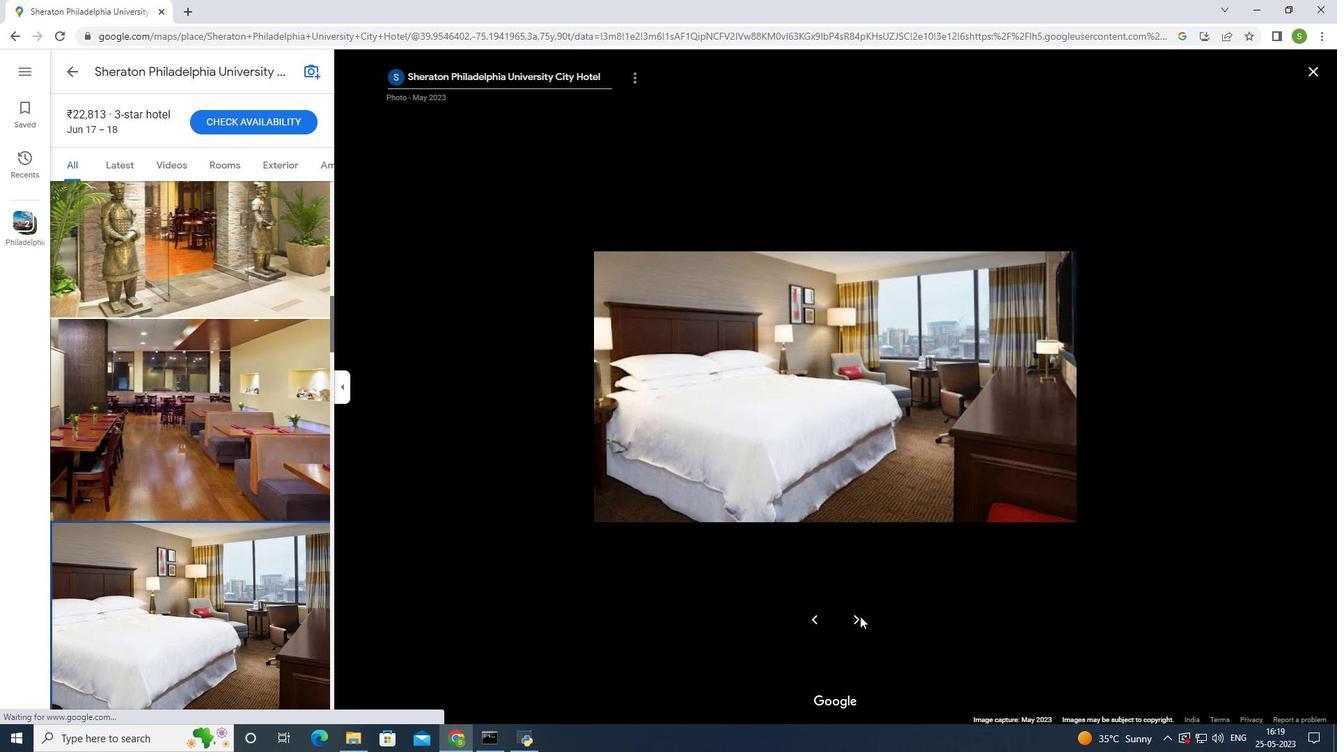 
Action: Mouse pressed left at (859, 616)
Screenshot: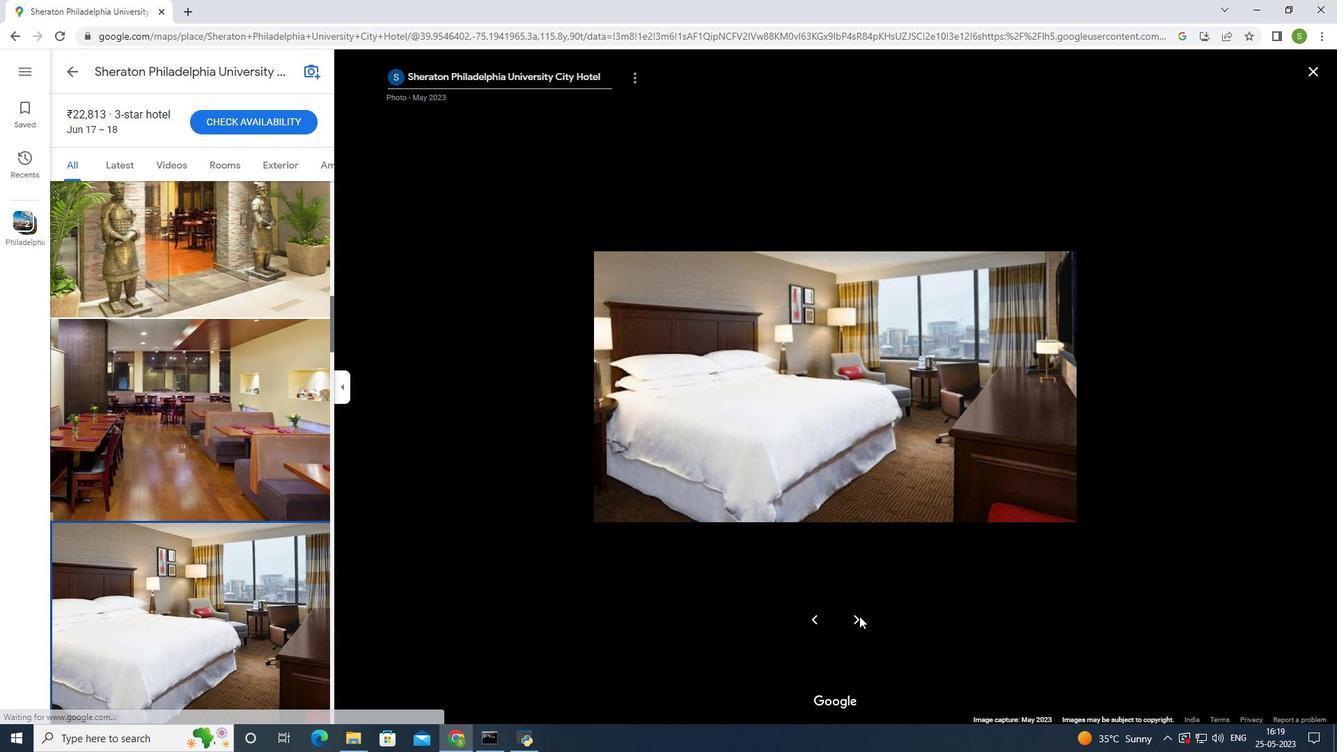 
Action: Mouse moved to (859, 616)
Screenshot: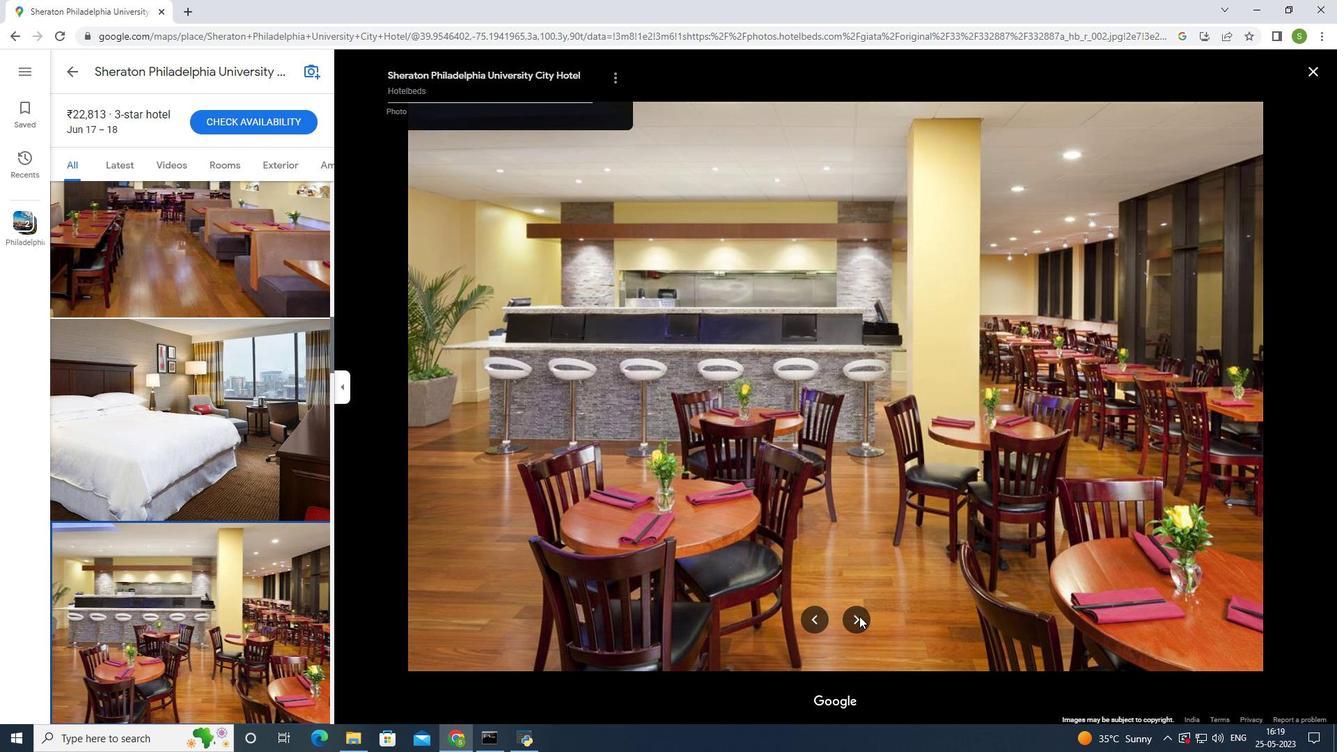 
Action: Mouse pressed left at (859, 616)
Screenshot: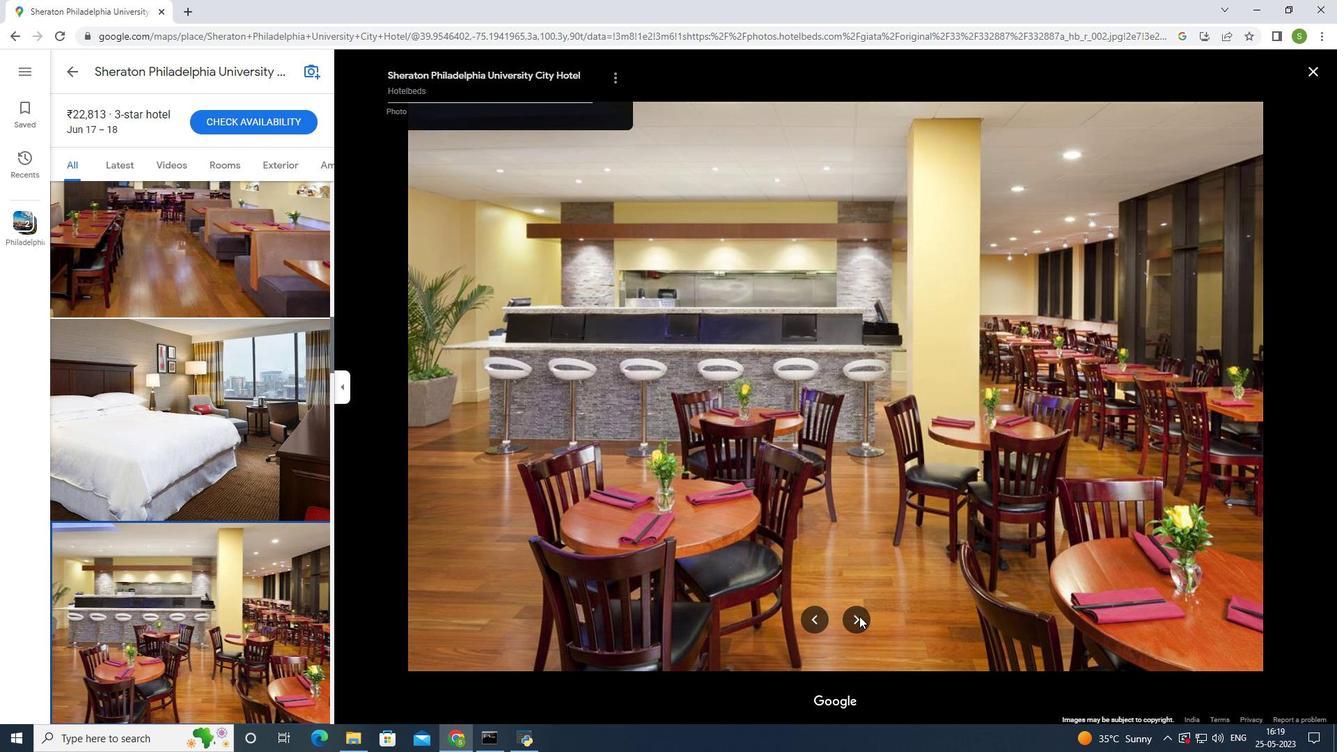
Action: Mouse pressed left at (859, 616)
Screenshot: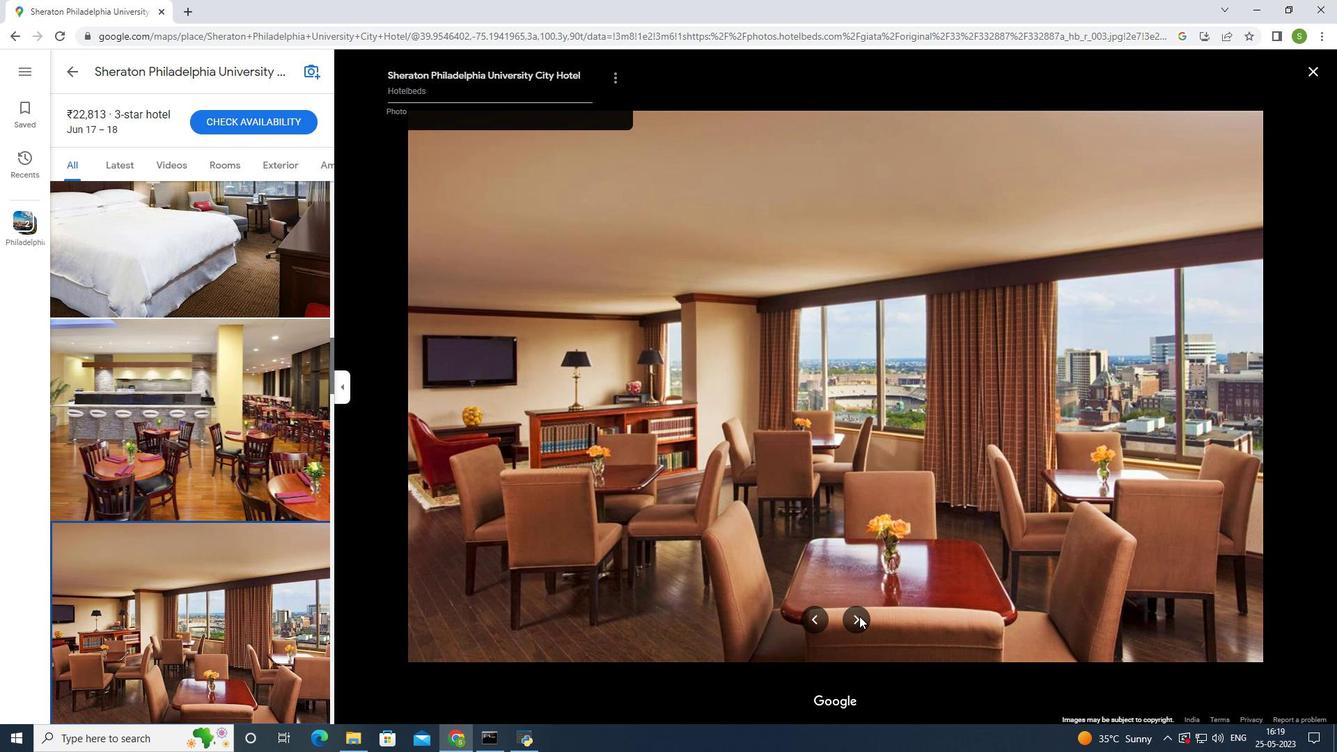 
Action: Mouse pressed left at (859, 616)
Screenshot: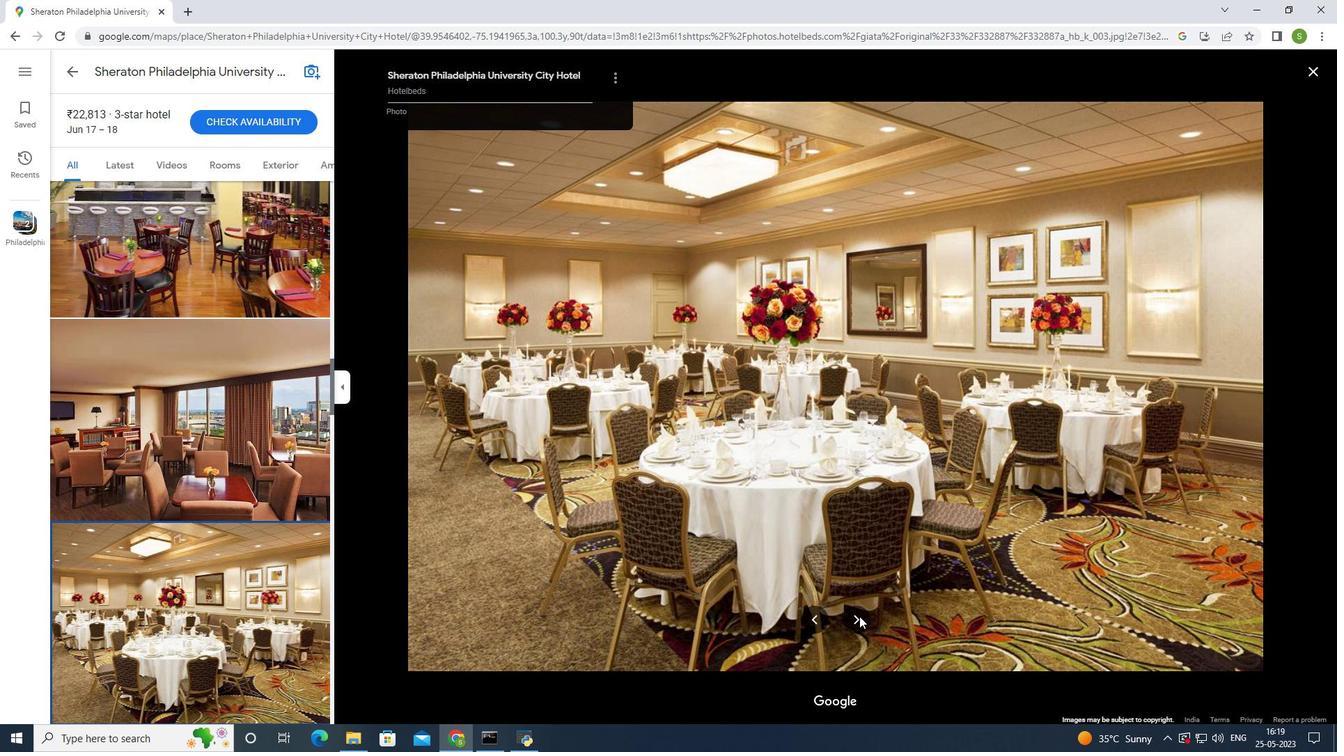 
Action: Mouse moved to (858, 615)
Screenshot: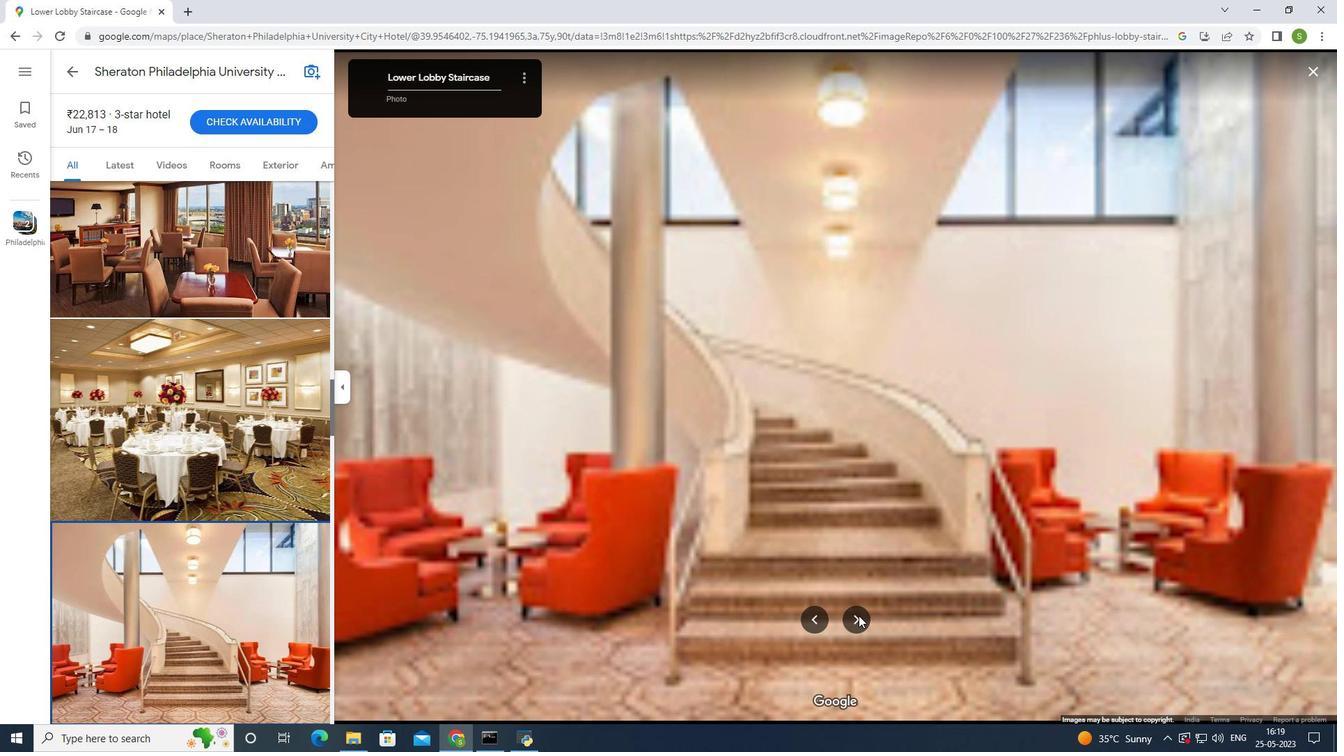 
Action: Mouse pressed left at (858, 615)
Screenshot: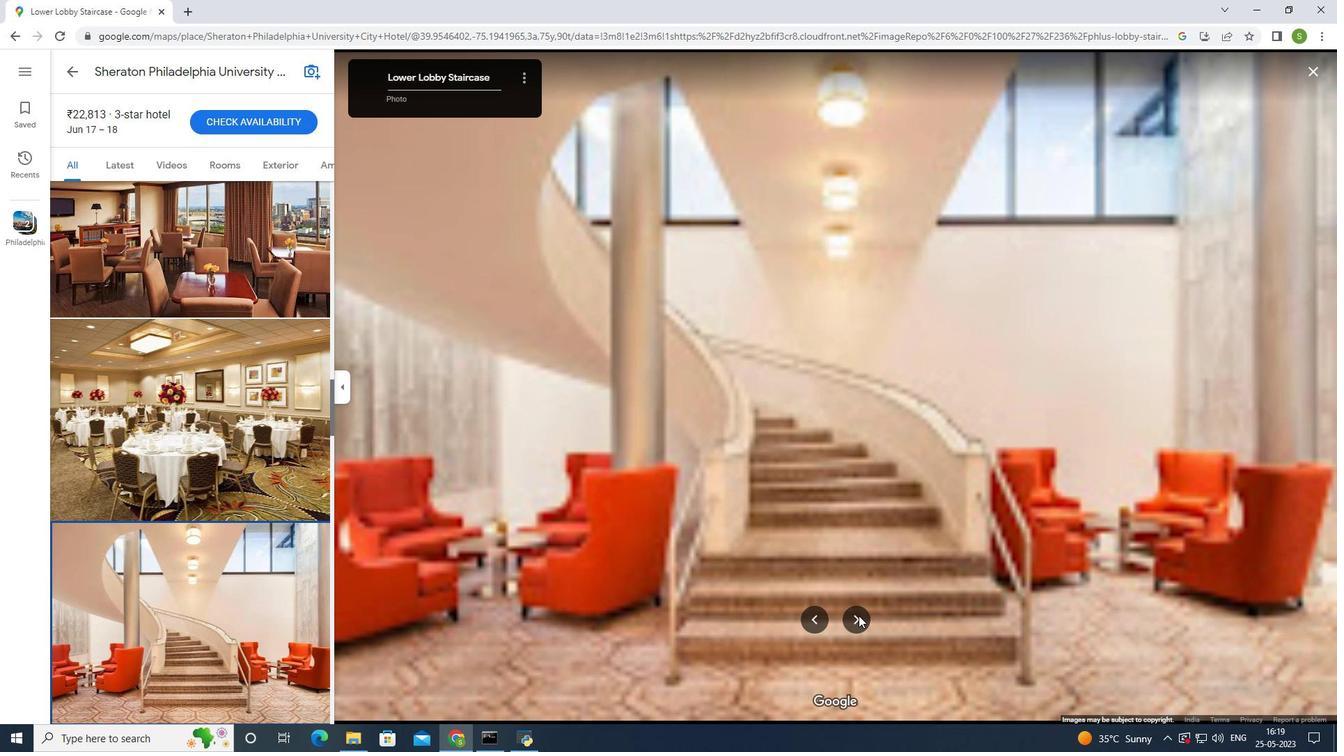 
Action: Mouse pressed left at (858, 615)
Screenshot: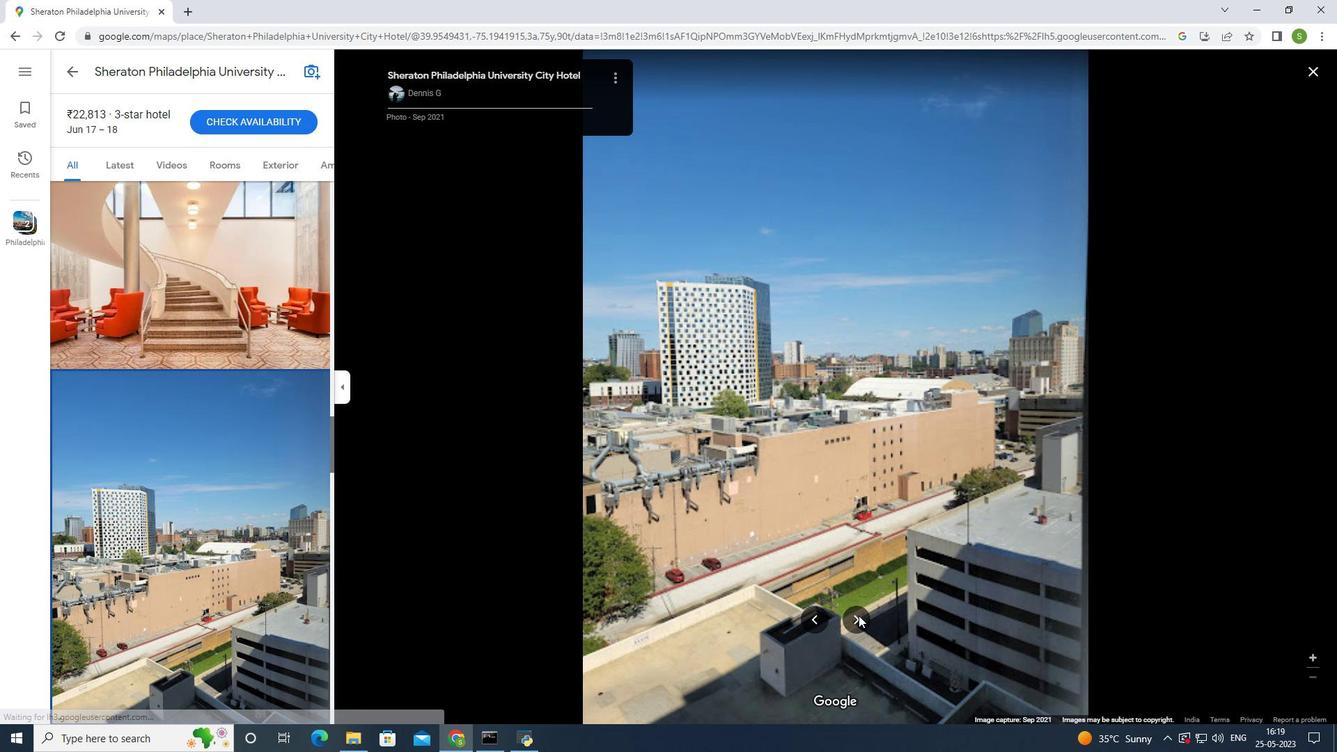 
Action: Mouse moved to (859, 614)
Screenshot: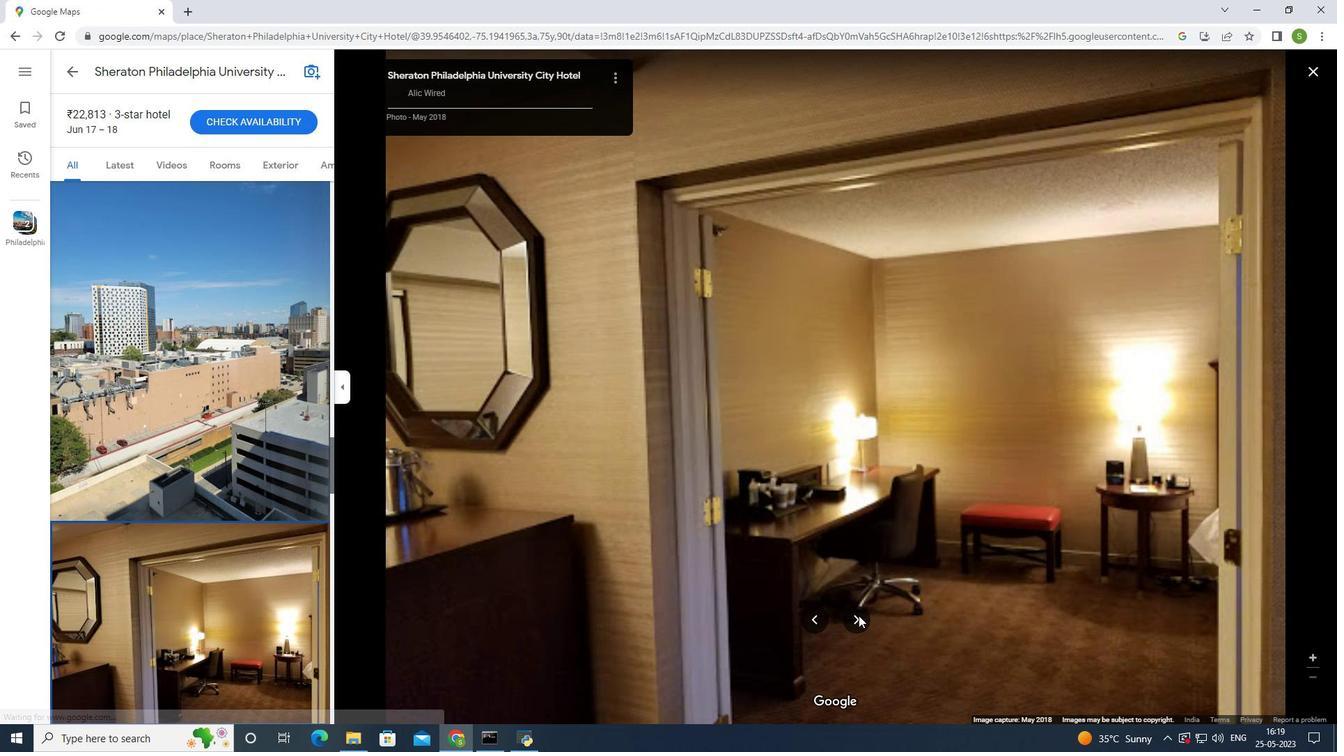 
Action: Mouse pressed left at (859, 614)
Screenshot: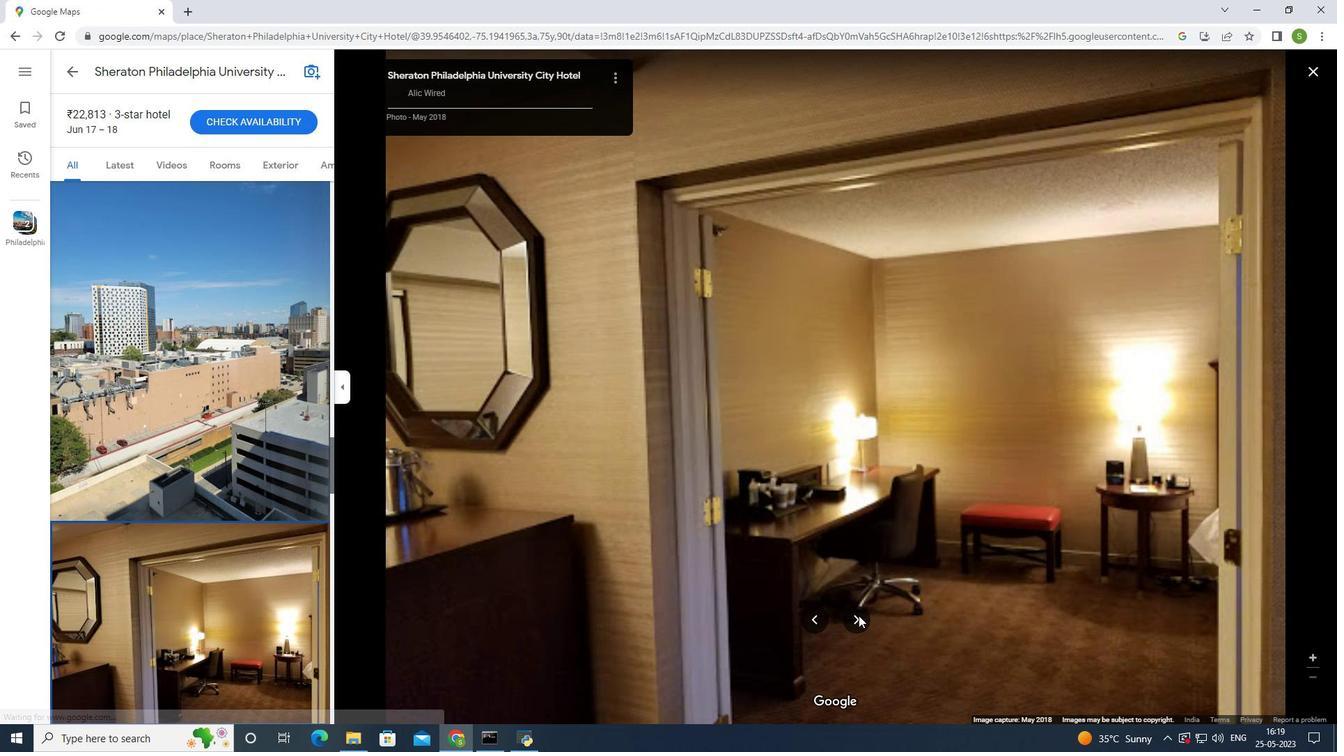 
Action: Mouse pressed left at (859, 614)
Screenshot: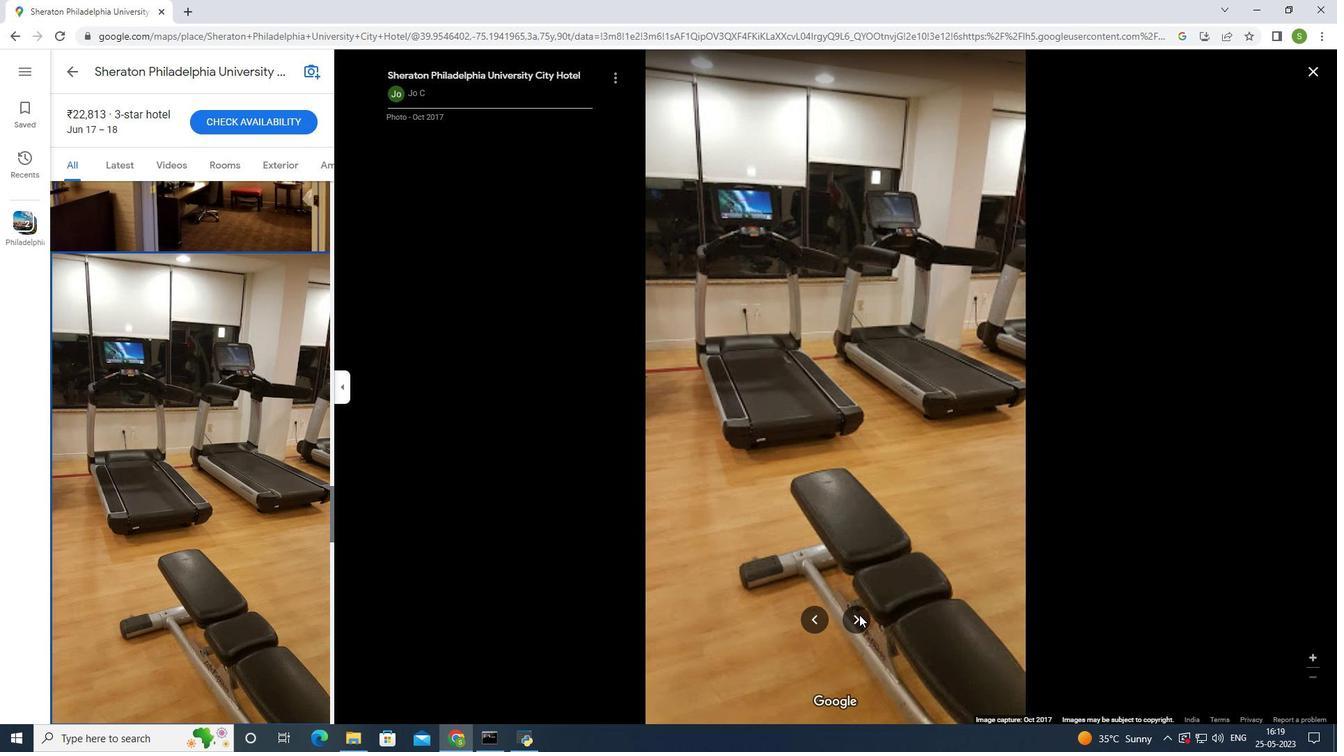 
Action: Mouse moved to (860, 614)
Screenshot: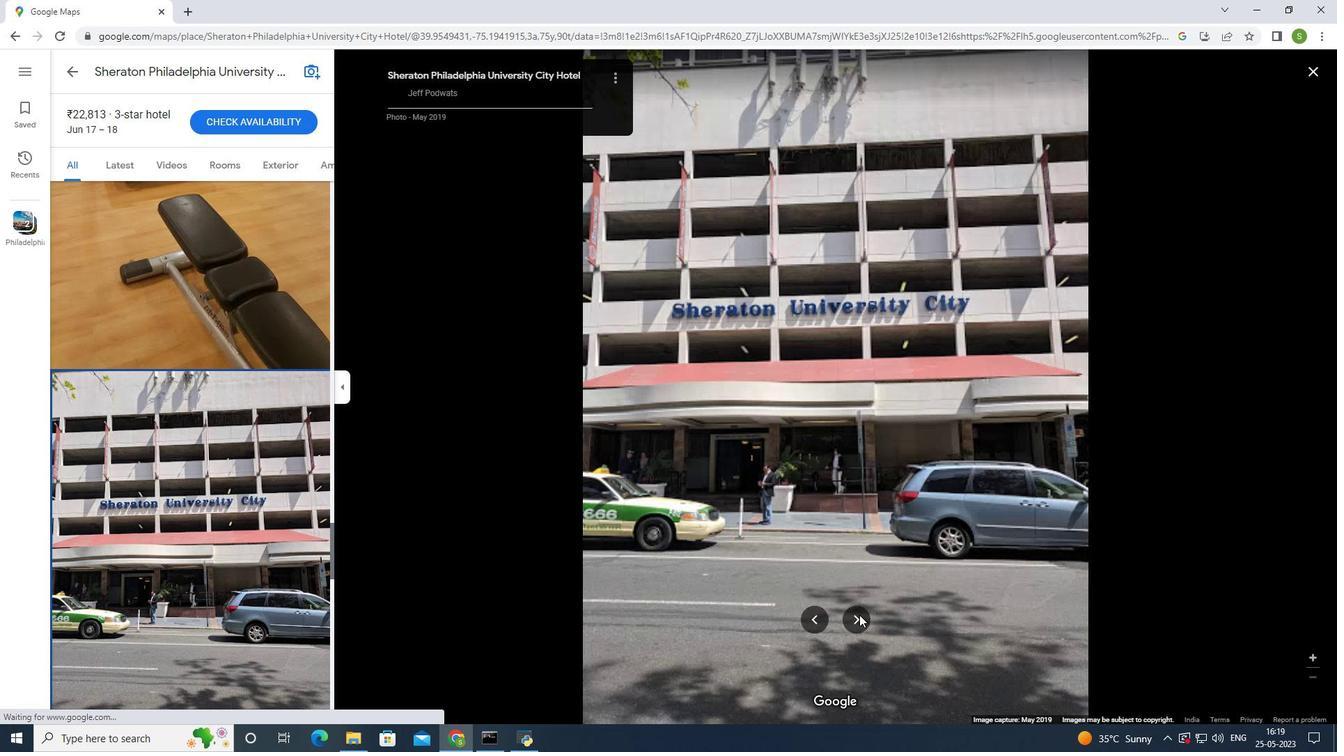 
Action: Mouse pressed left at (860, 614)
Screenshot: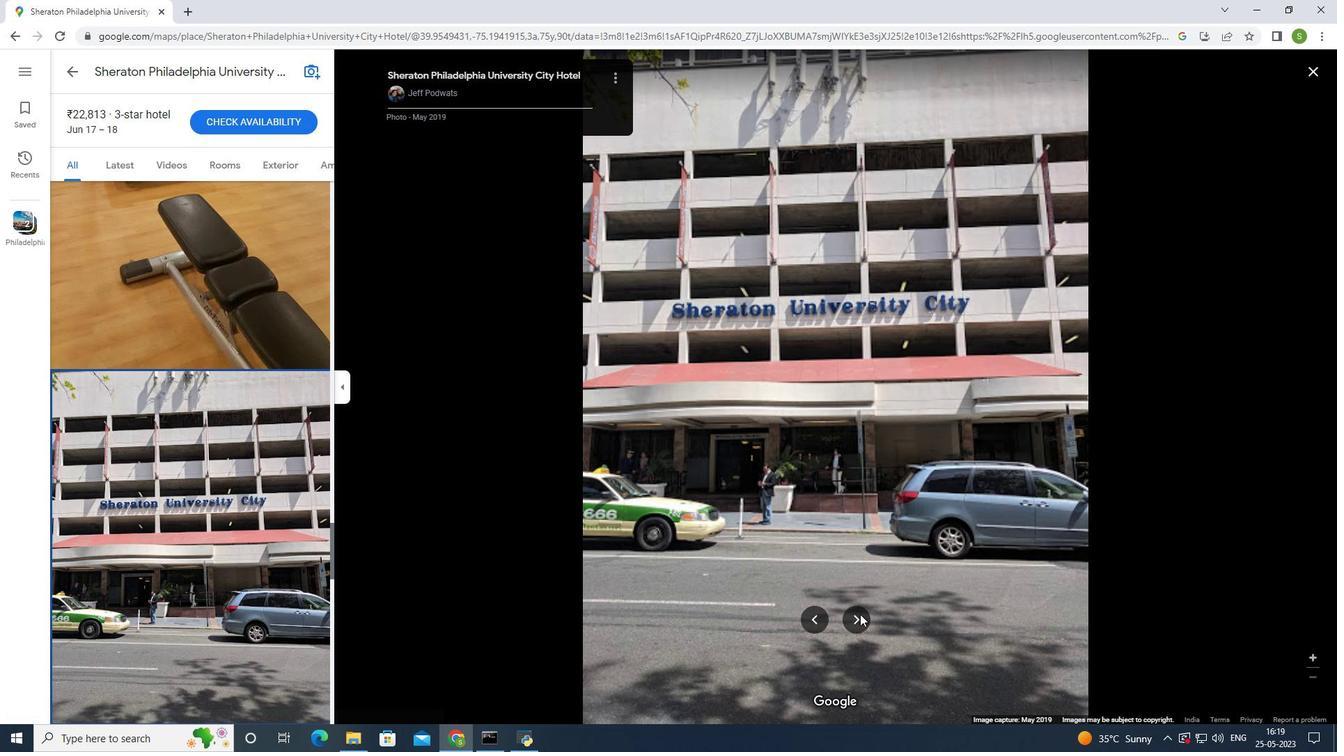 
Action: Mouse moved to (860, 614)
Screenshot: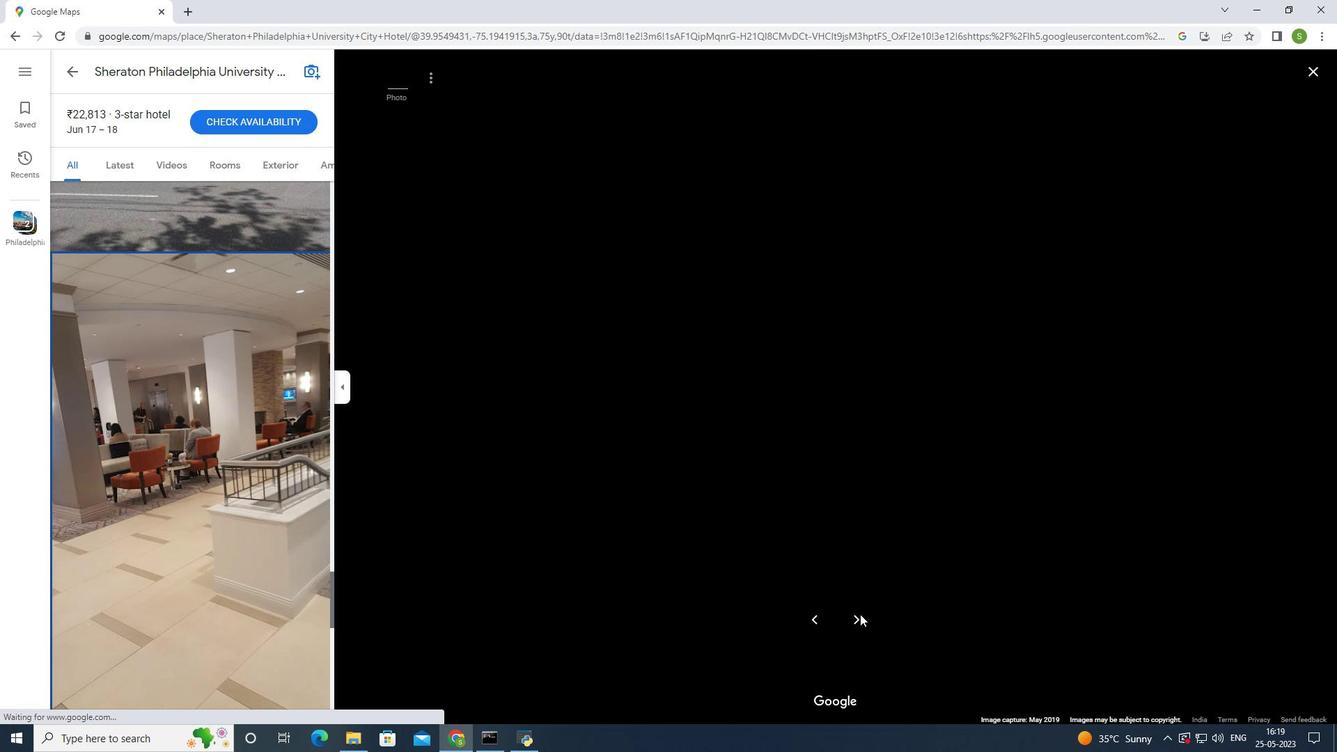 
Action: Mouse pressed left at (860, 614)
Screenshot: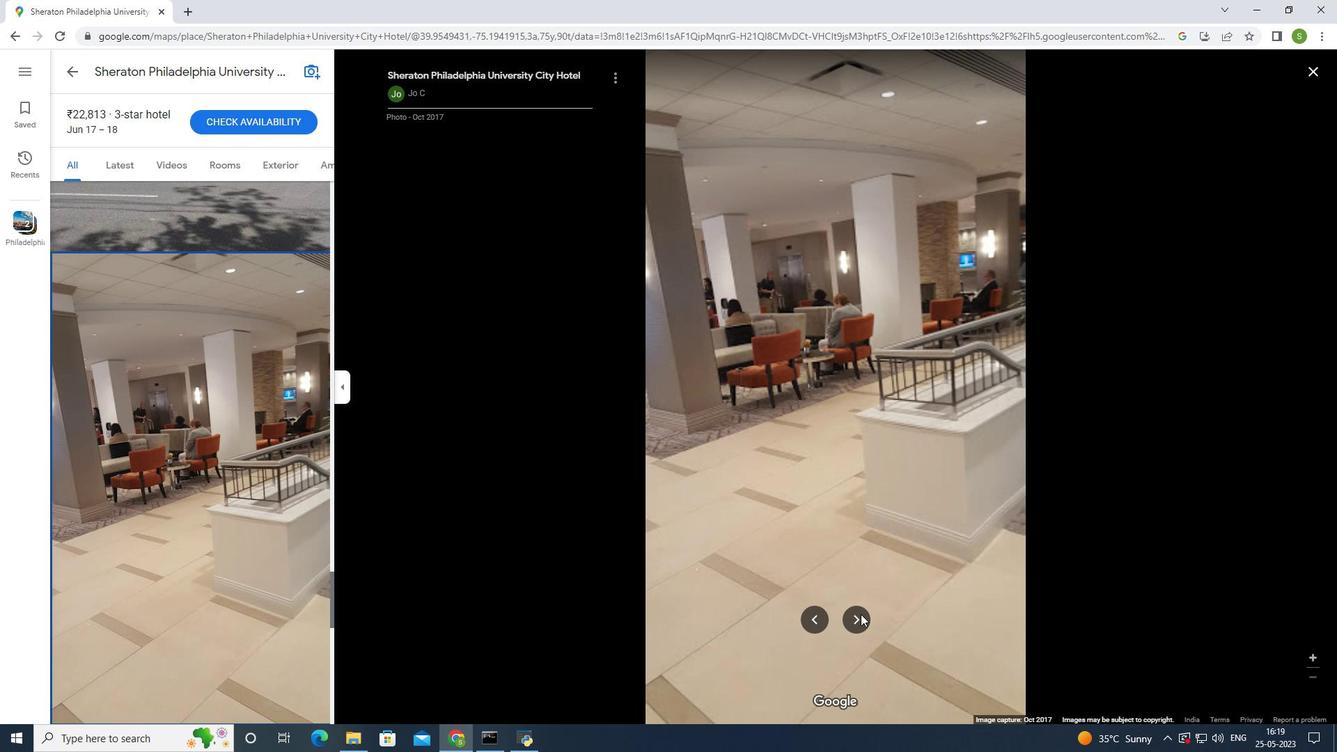 
Action: Mouse moved to (861, 613)
Screenshot: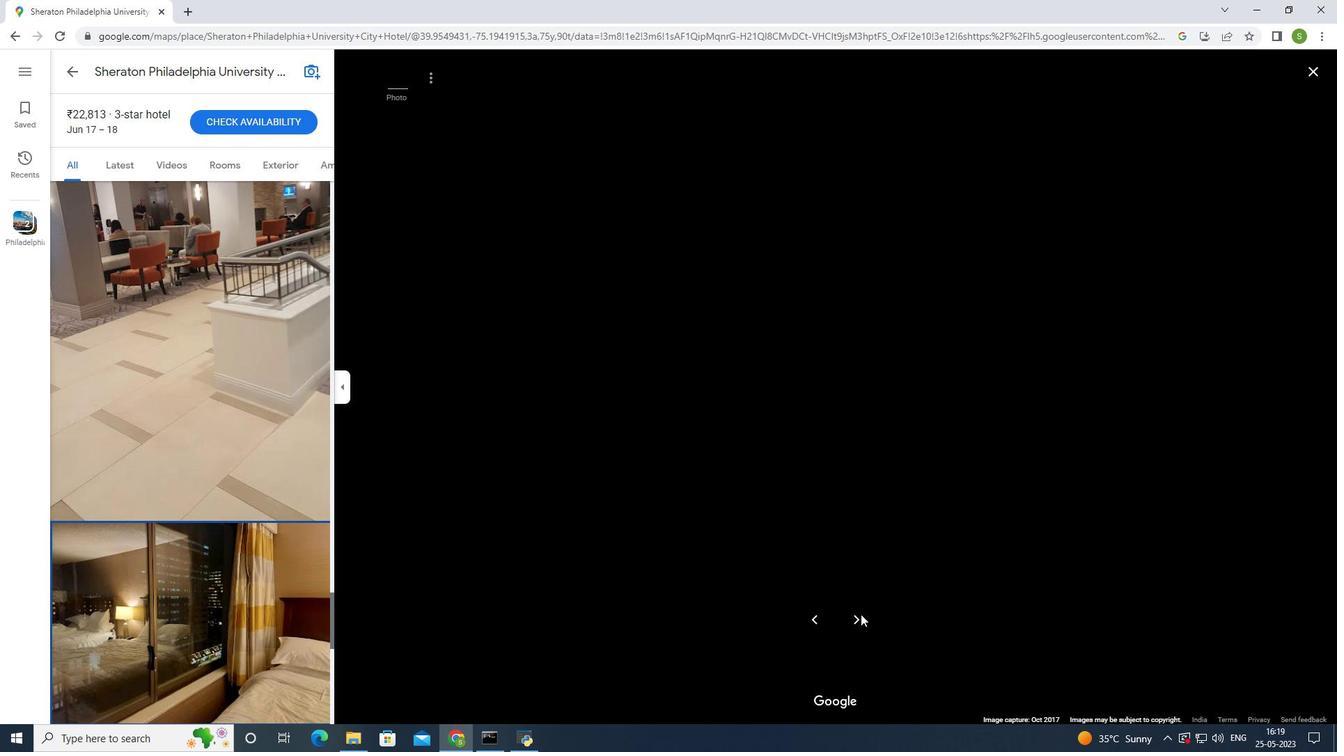 
Action: Mouse pressed left at (861, 613)
Screenshot: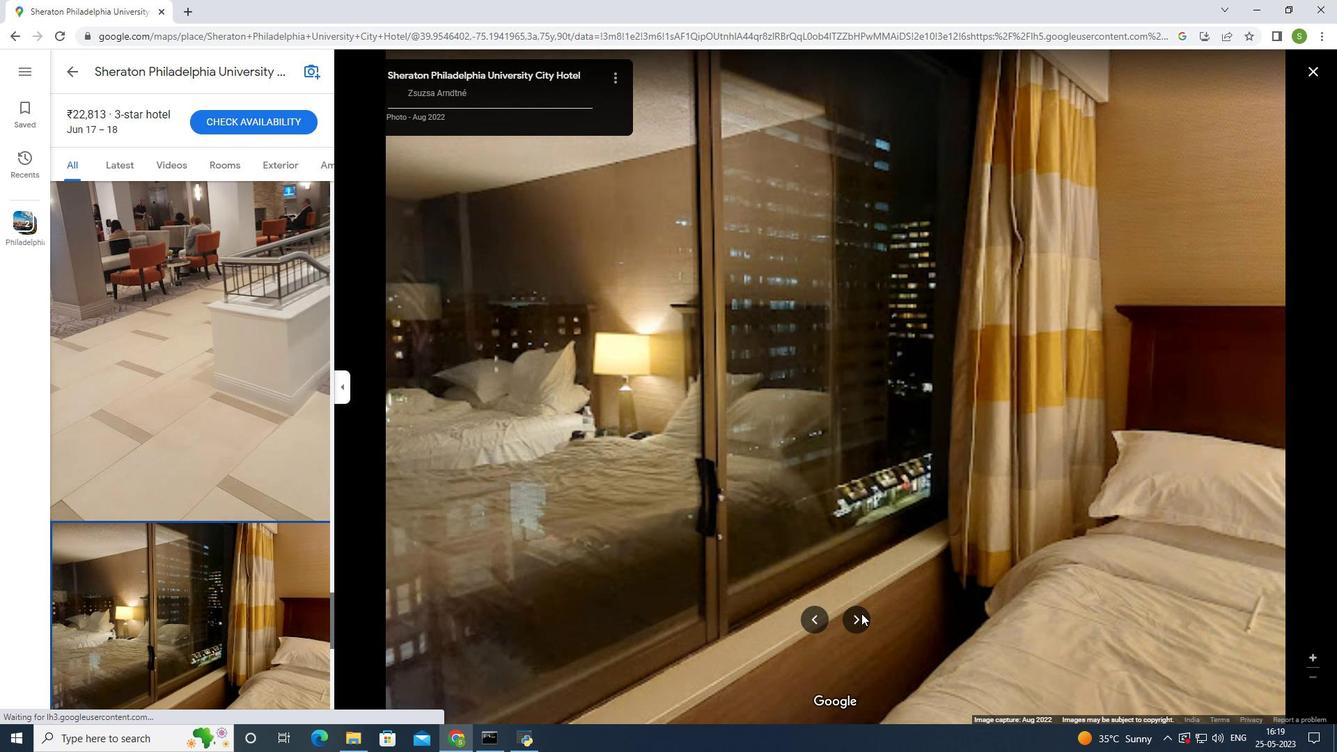 
Action: Mouse moved to (862, 610)
Screenshot: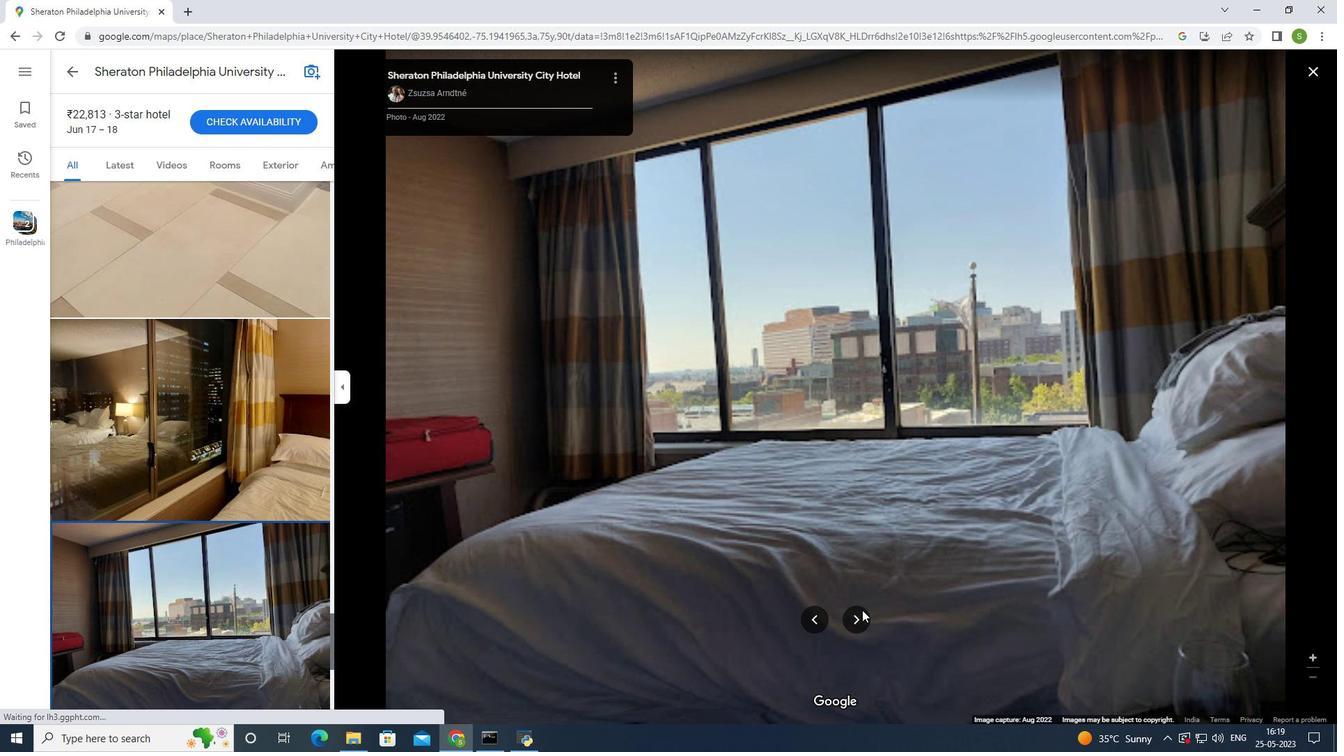 
Action: Mouse pressed left at (862, 610)
Screenshot: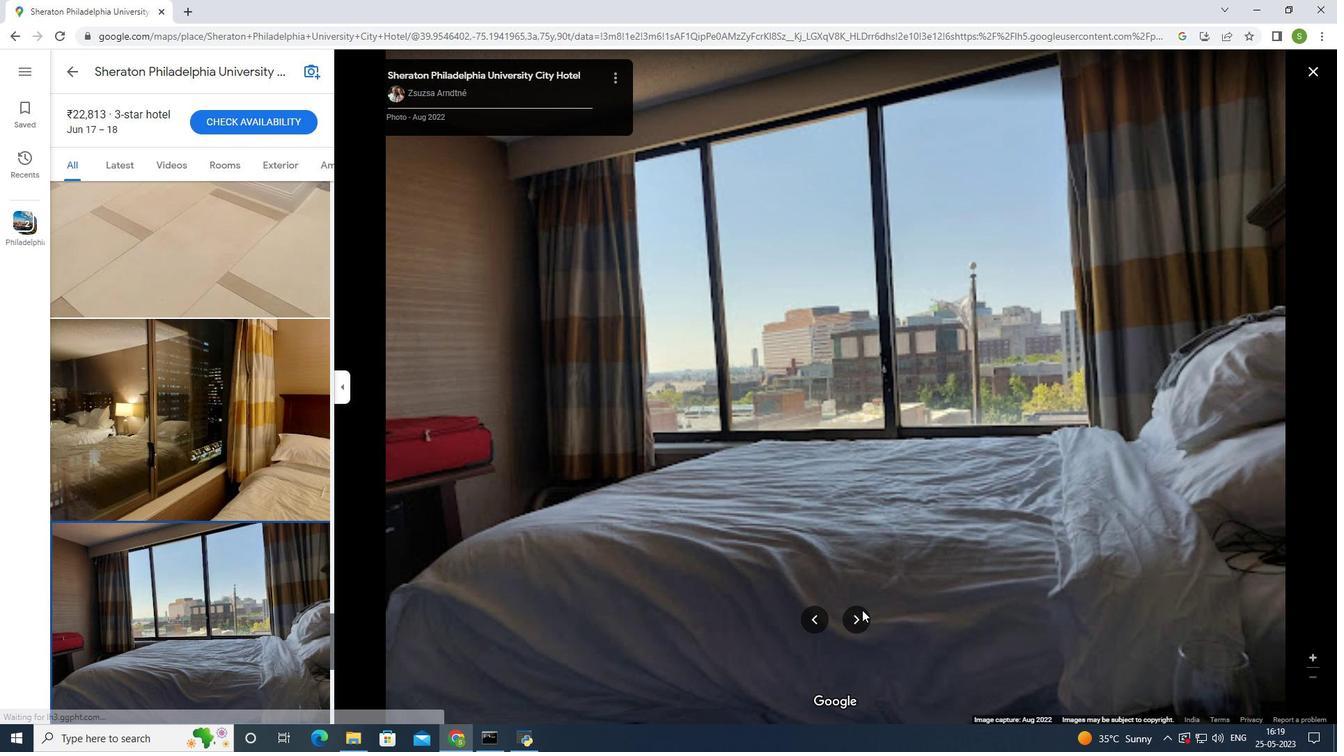 
Action: Mouse moved to (855, 617)
Screenshot: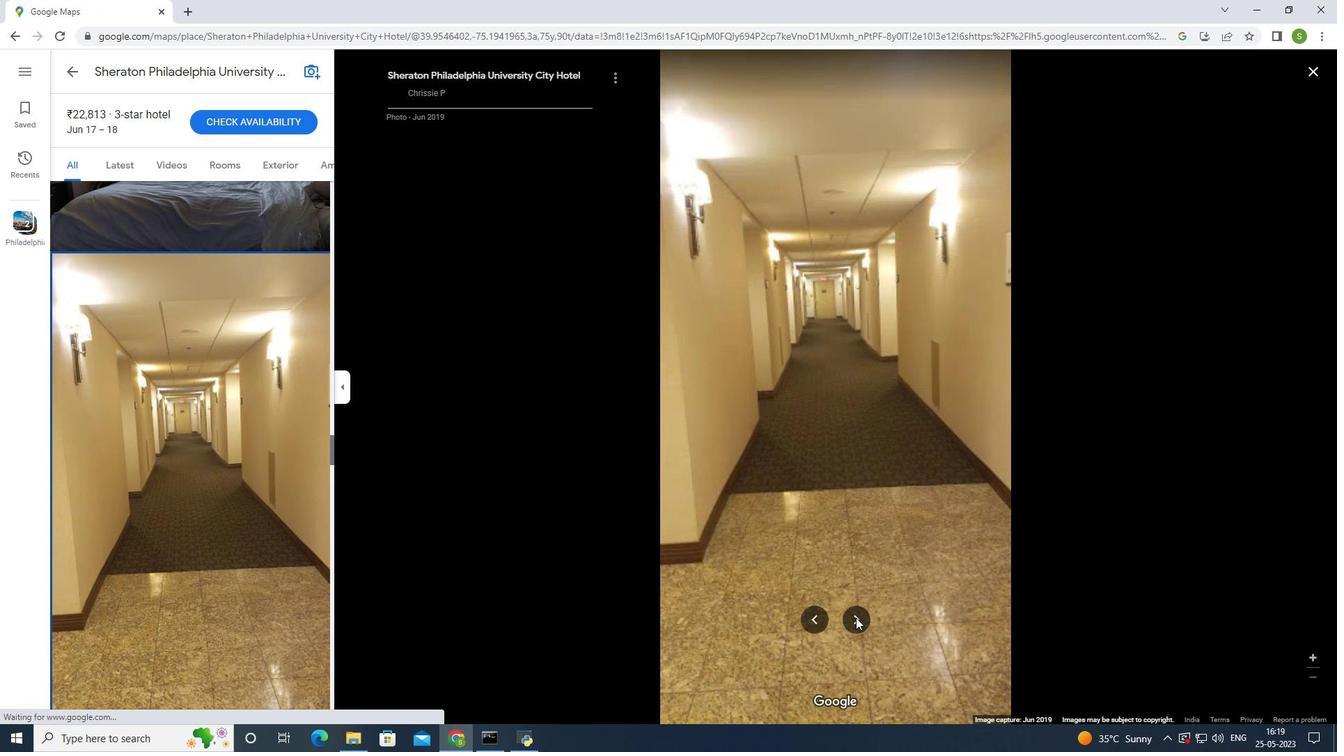 
Action: Mouse pressed left at (855, 617)
Screenshot: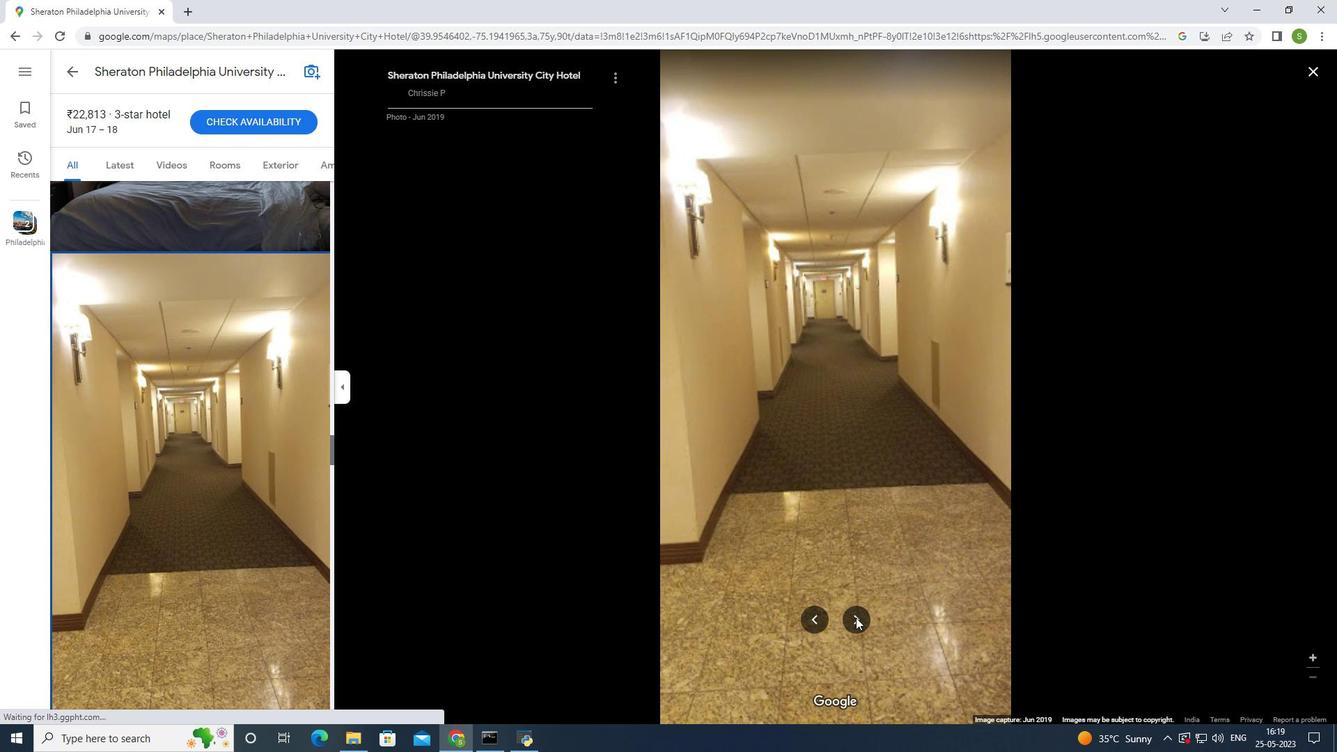 
Action: Mouse moved to (855, 617)
Screenshot: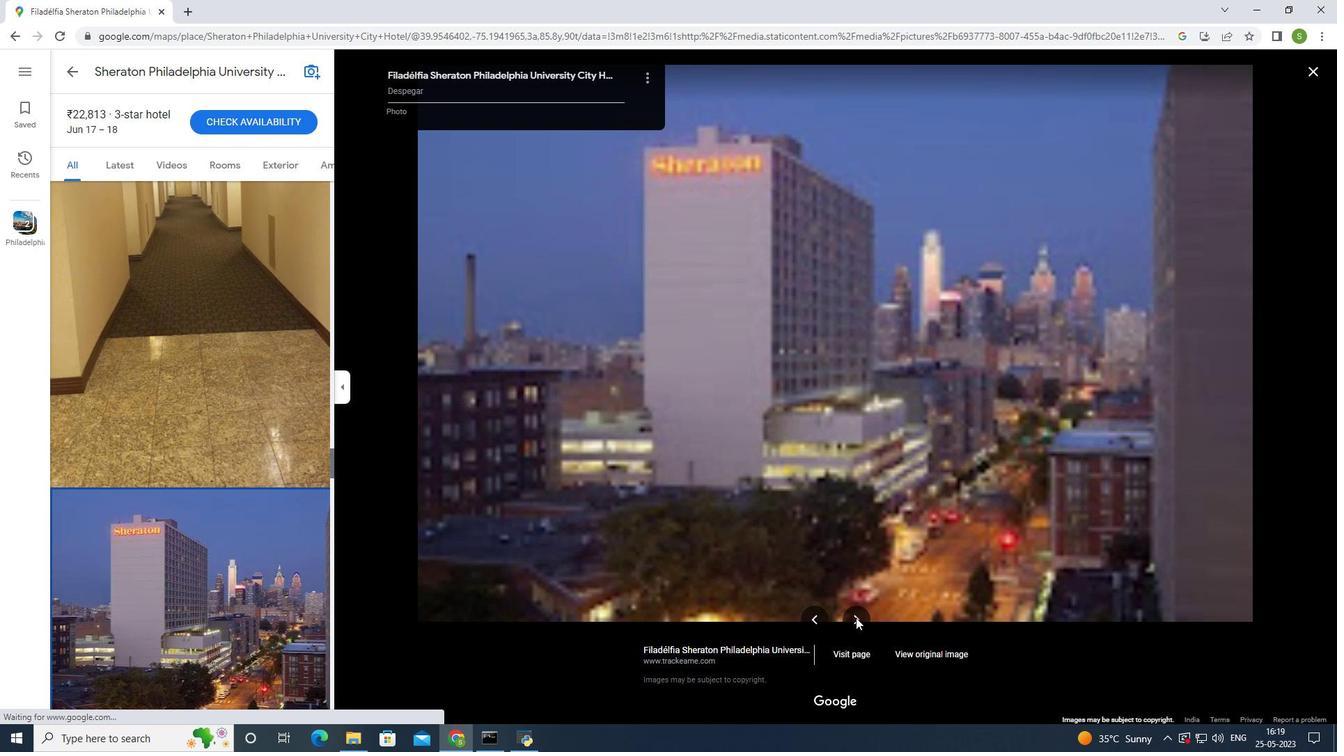 
Action: Mouse pressed left at (855, 617)
Screenshot: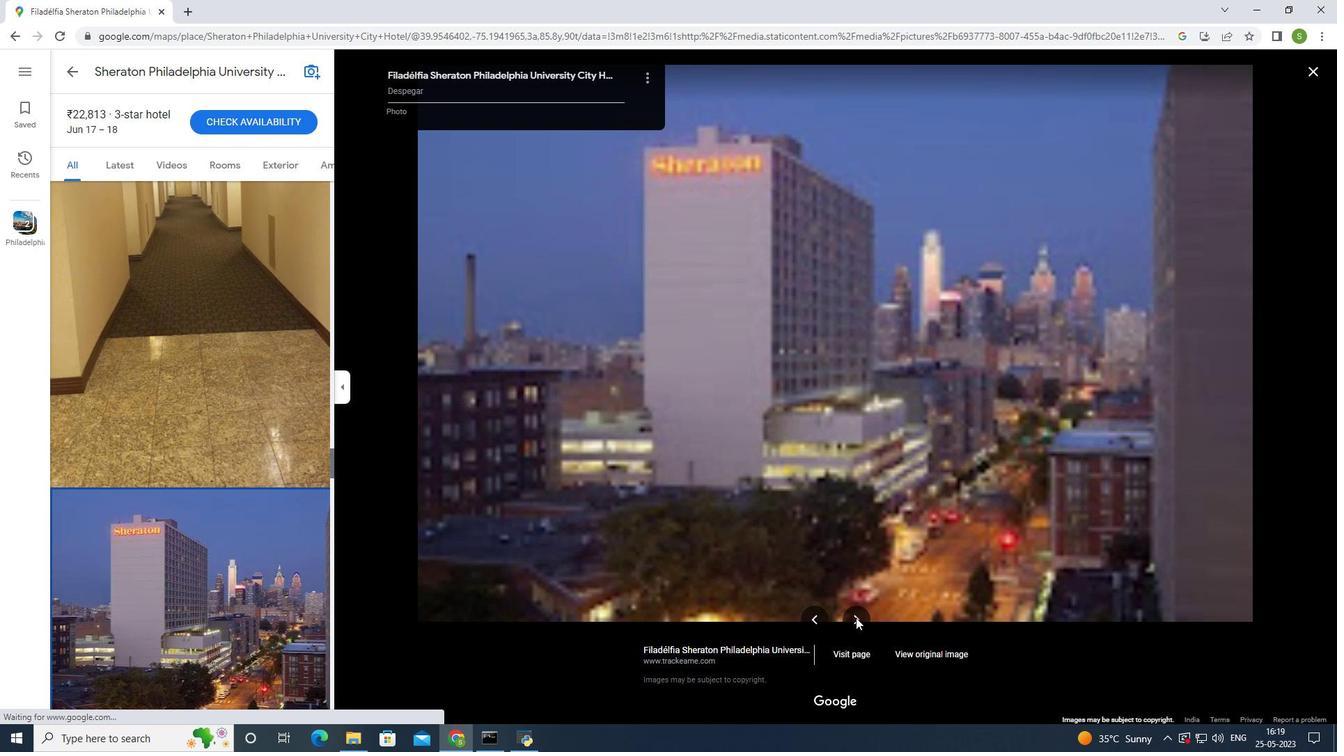 
Action: Mouse pressed left at (855, 617)
Screenshot: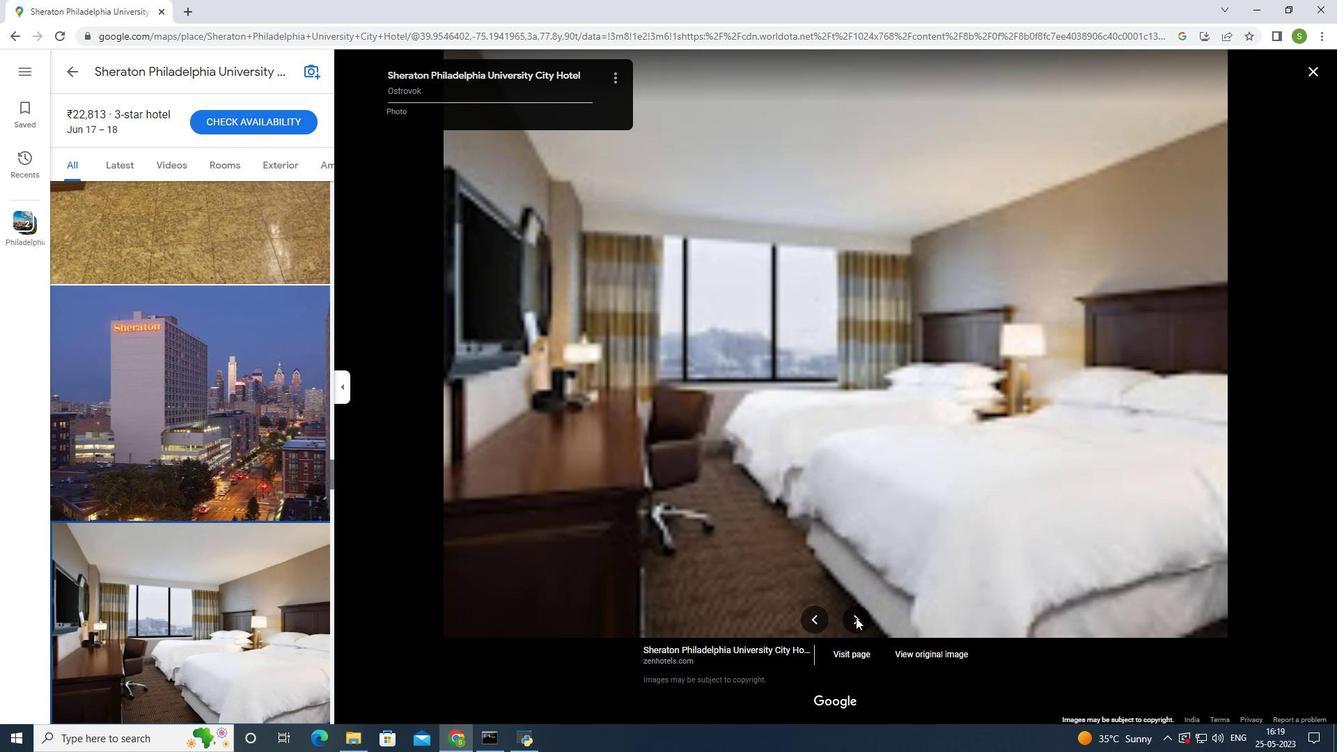 
Action: Mouse pressed left at (855, 617)
Screenshot: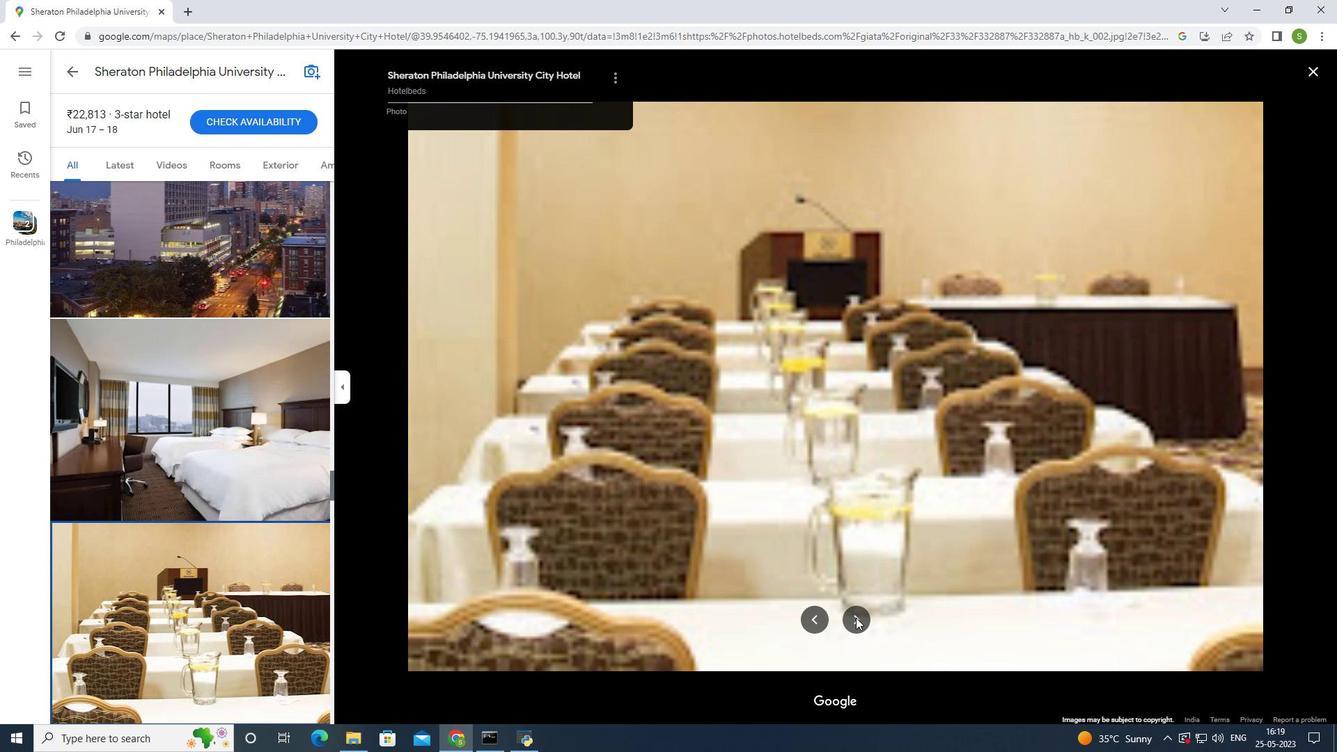 
Action: Mouse pressed left at (855, 617)
Screenshot: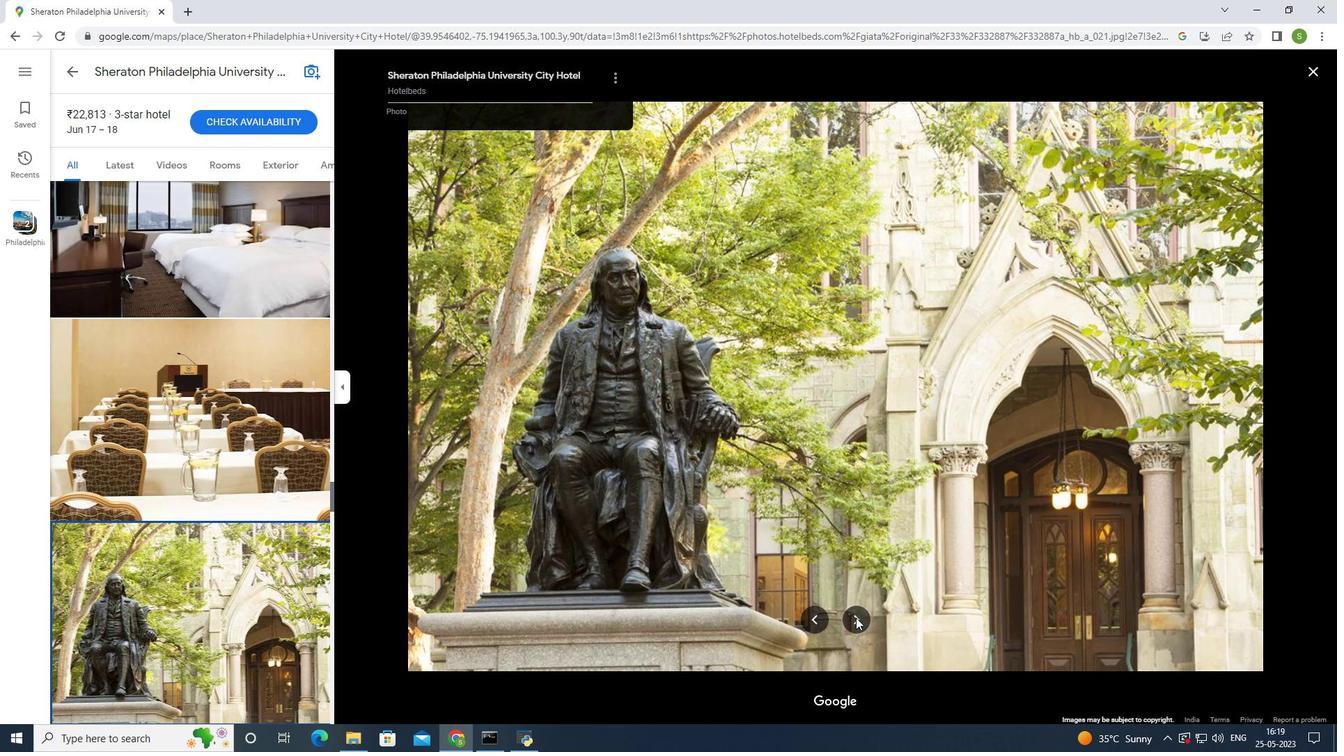
Action: Mouse pressed left at (855, 617)
Screenshot: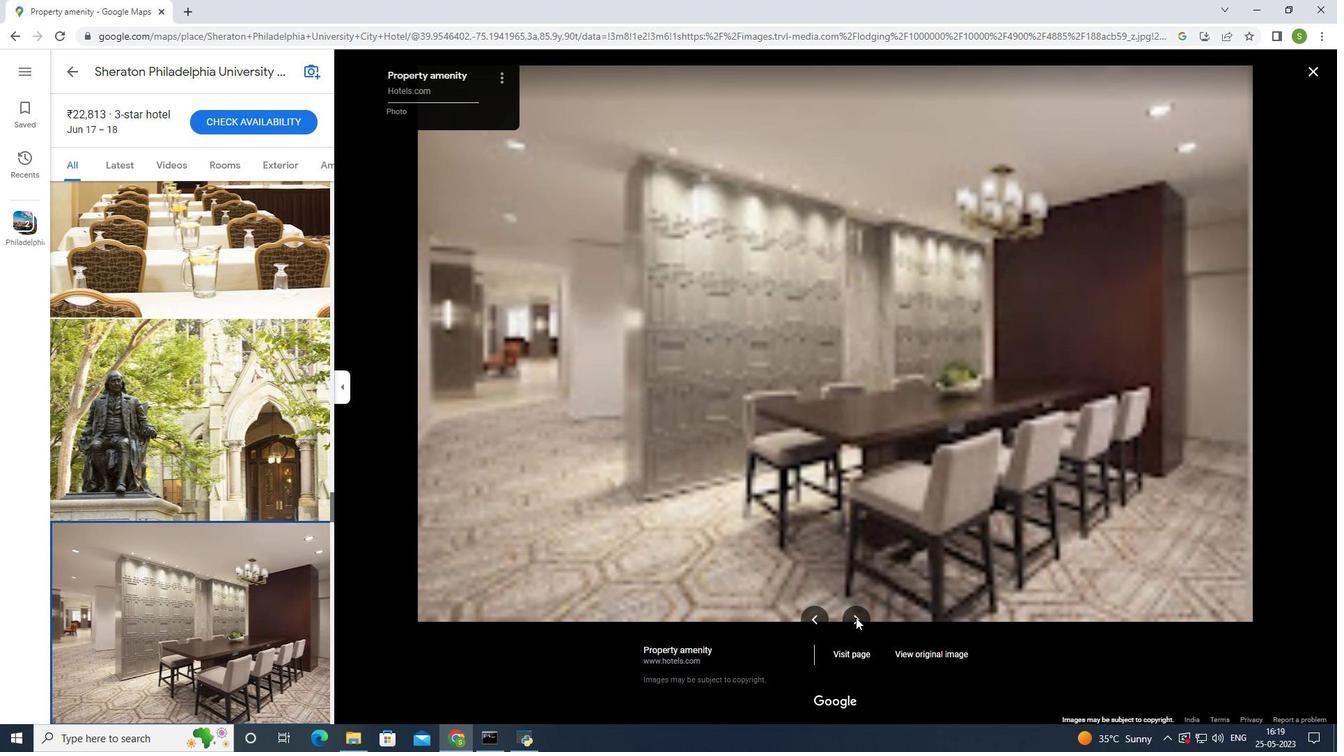 
Action: Mouse pressed left at (855, 617)
Screenshot: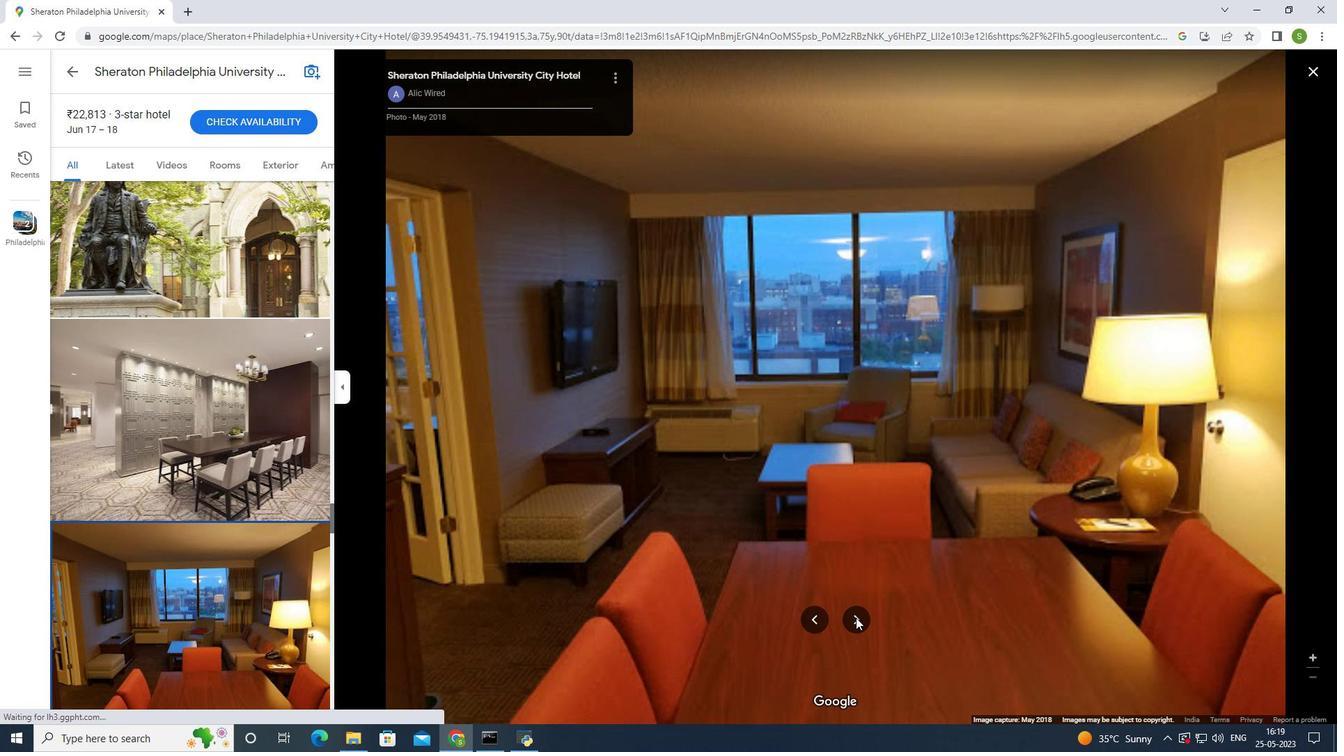 
Action: Mouse moved to (855, 617)
Screenshot: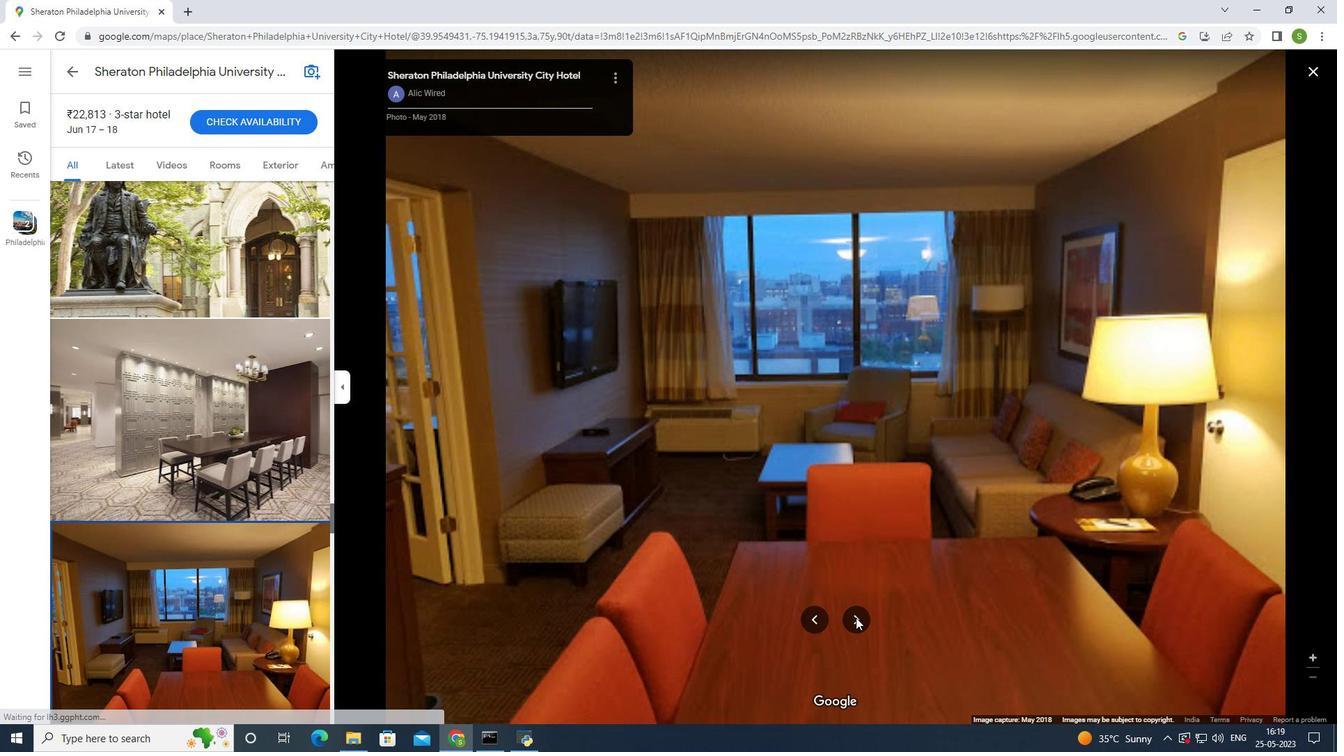 
Action: Mouse pressed left at (855, 617)
Screenshot: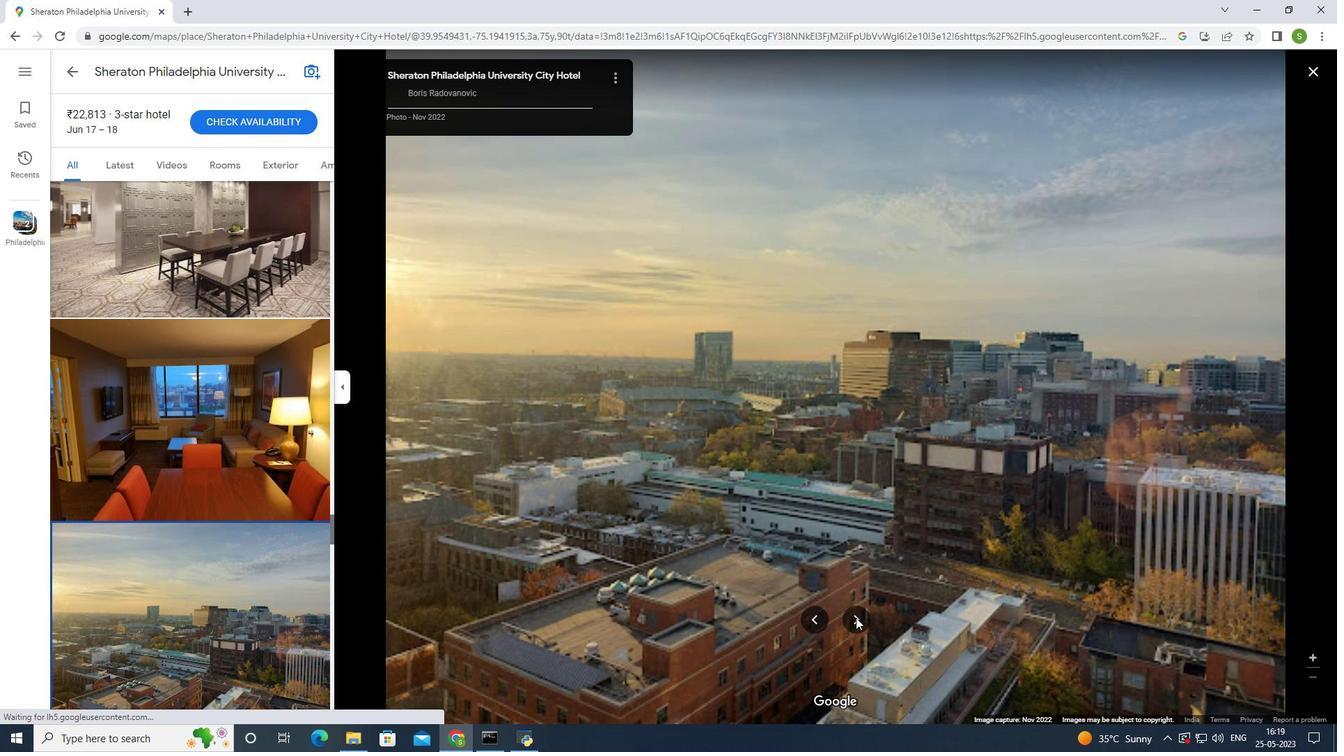 
Action: Mouse moved to (858, 615)
Screenshot: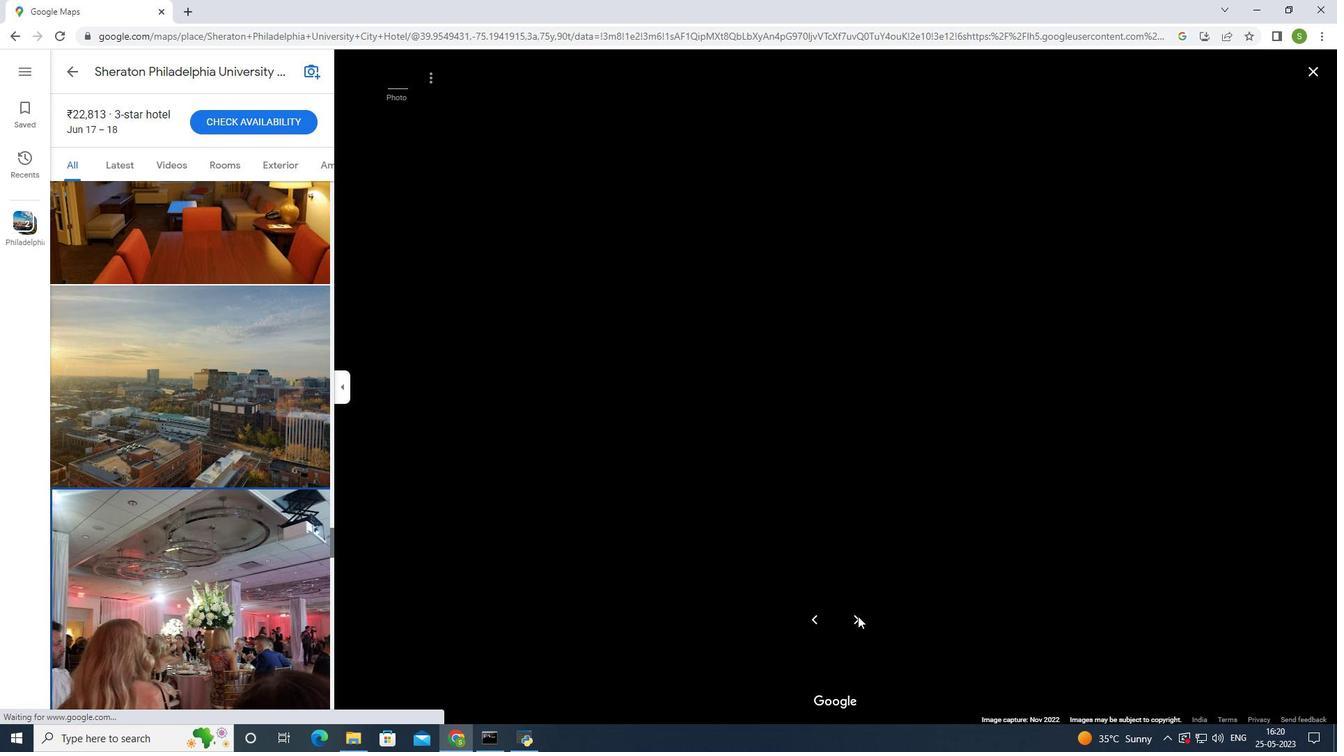 
Action: Mouse pressed left at (858, 615)
Screenshot: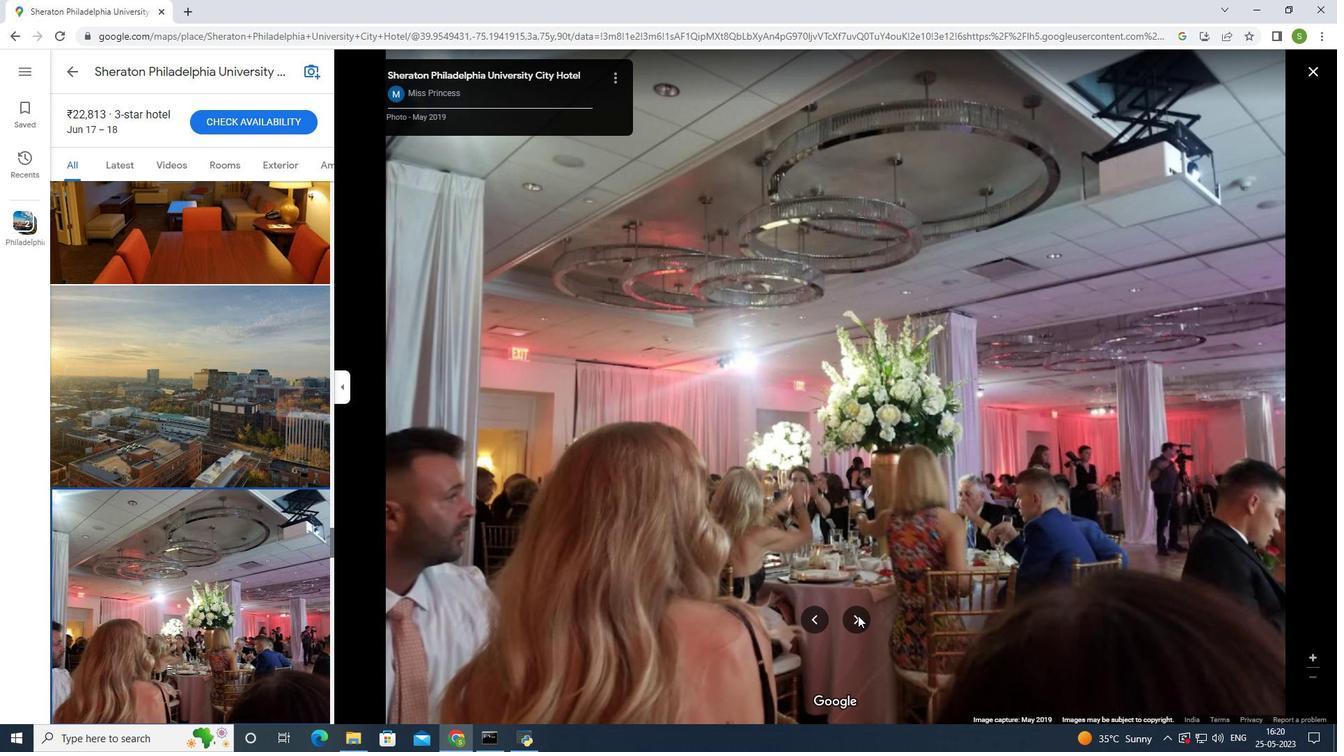 
Action: Mouse moved to (859, 614)
Screenshot: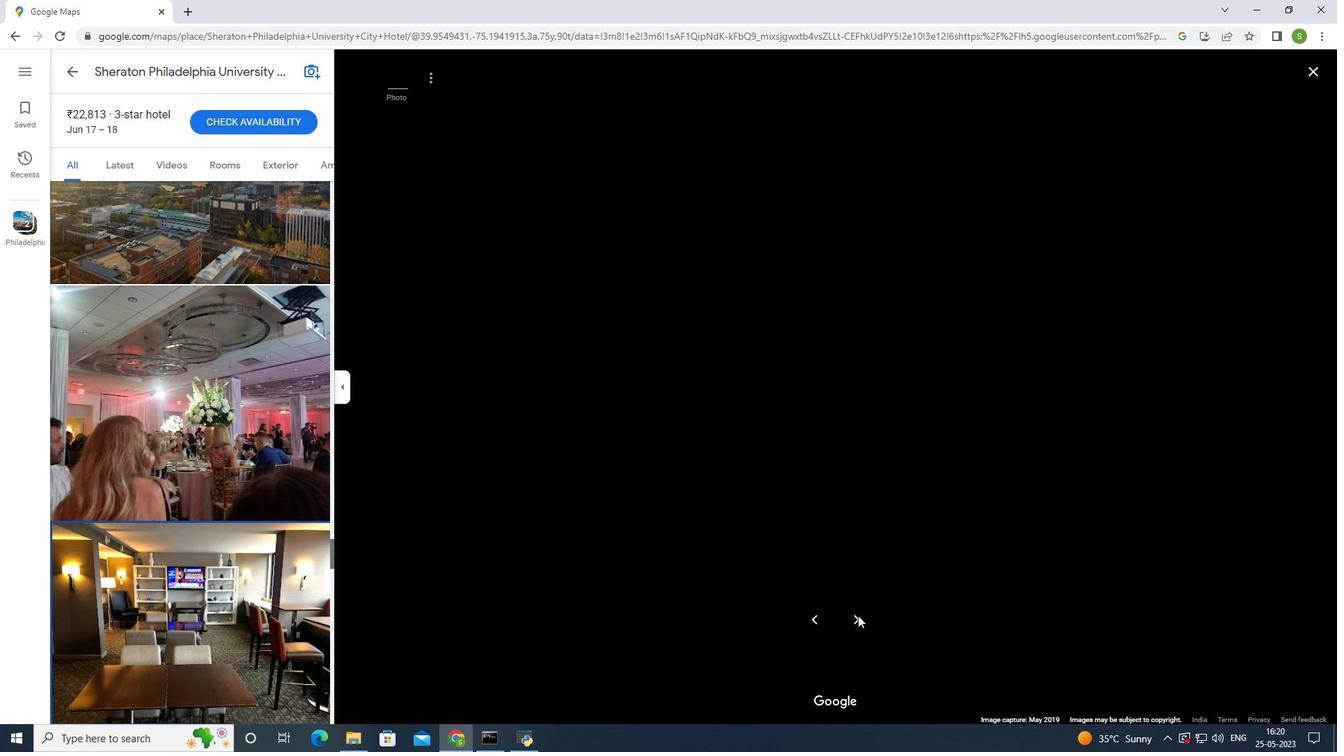 
Action: Mouse pressed left at (859, 614)
Screenshot: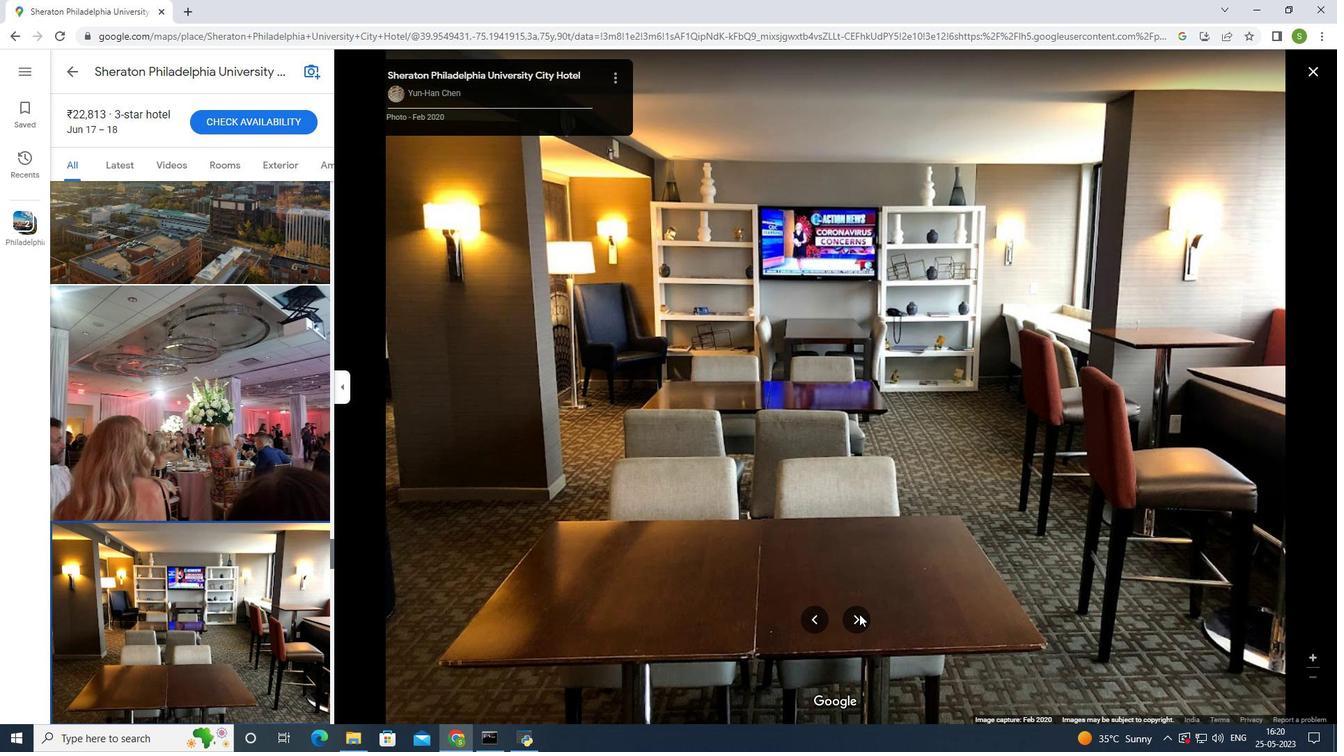 
Action: Mouse pressed left at (859, 614)
Screenshot: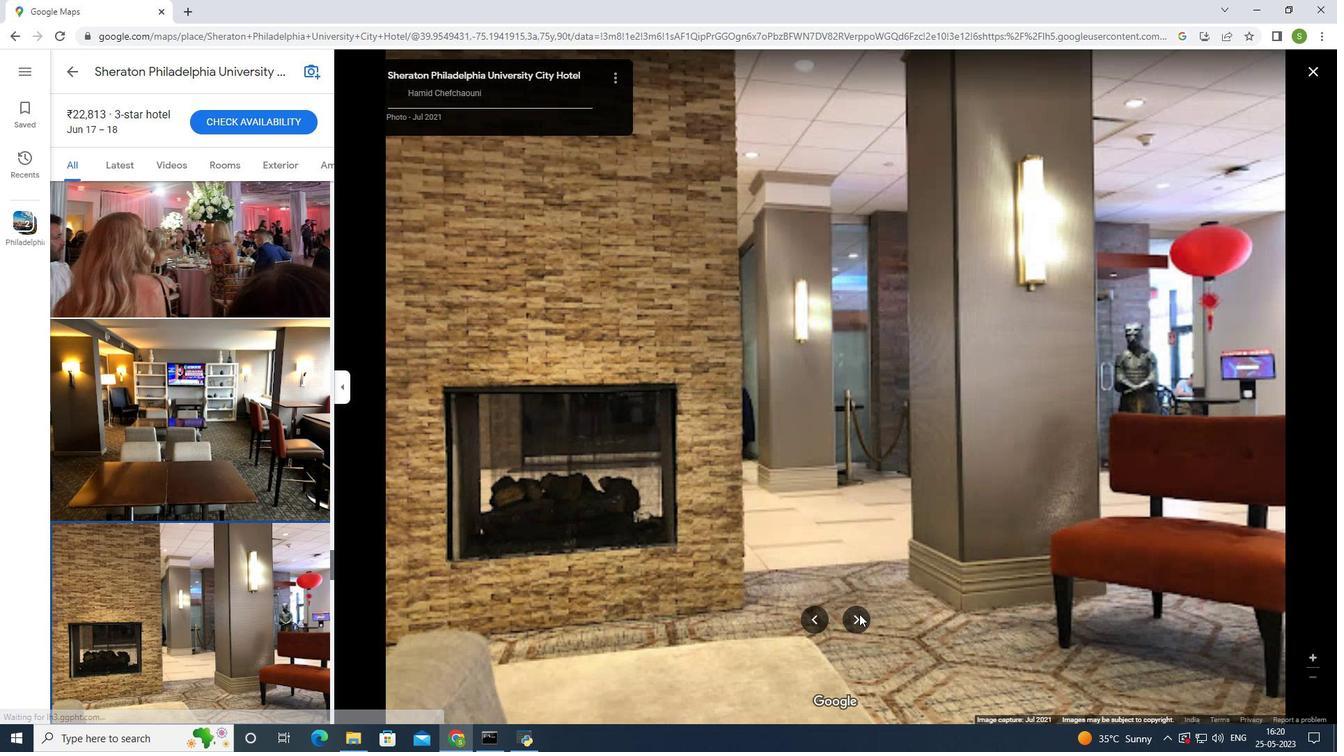 
Action: Mouse pressed left at (859, 614)
Screenshot: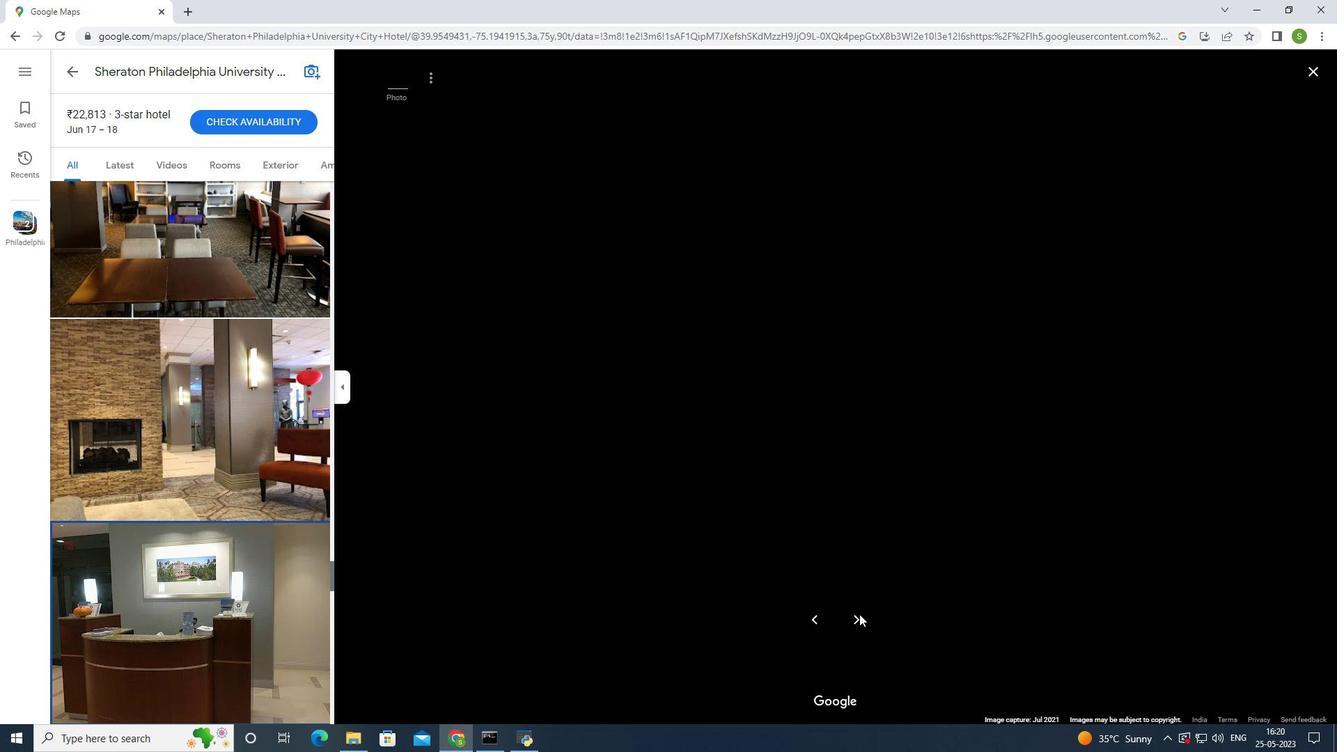 
Action: Mouse pressed left at (859, 614)
Screenshot: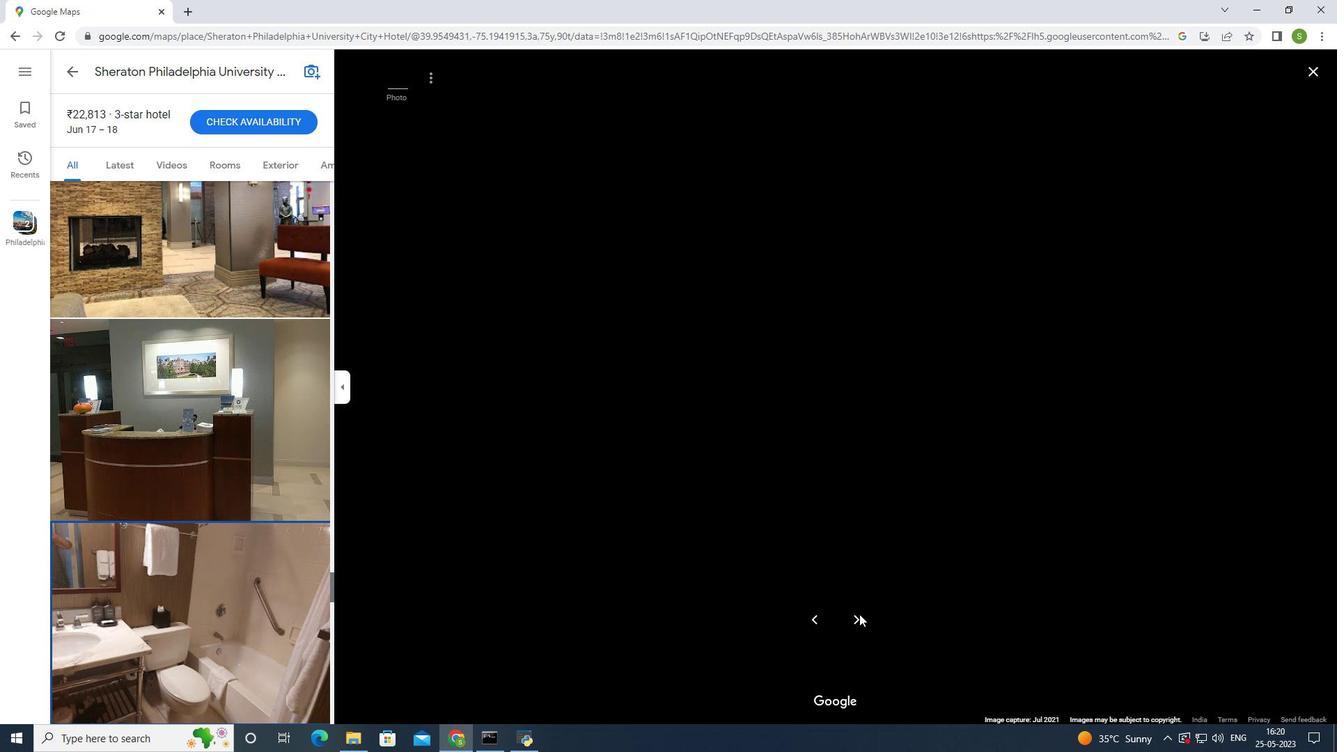 
Action: Mouse pressed left at (859, 614)
Screenshot: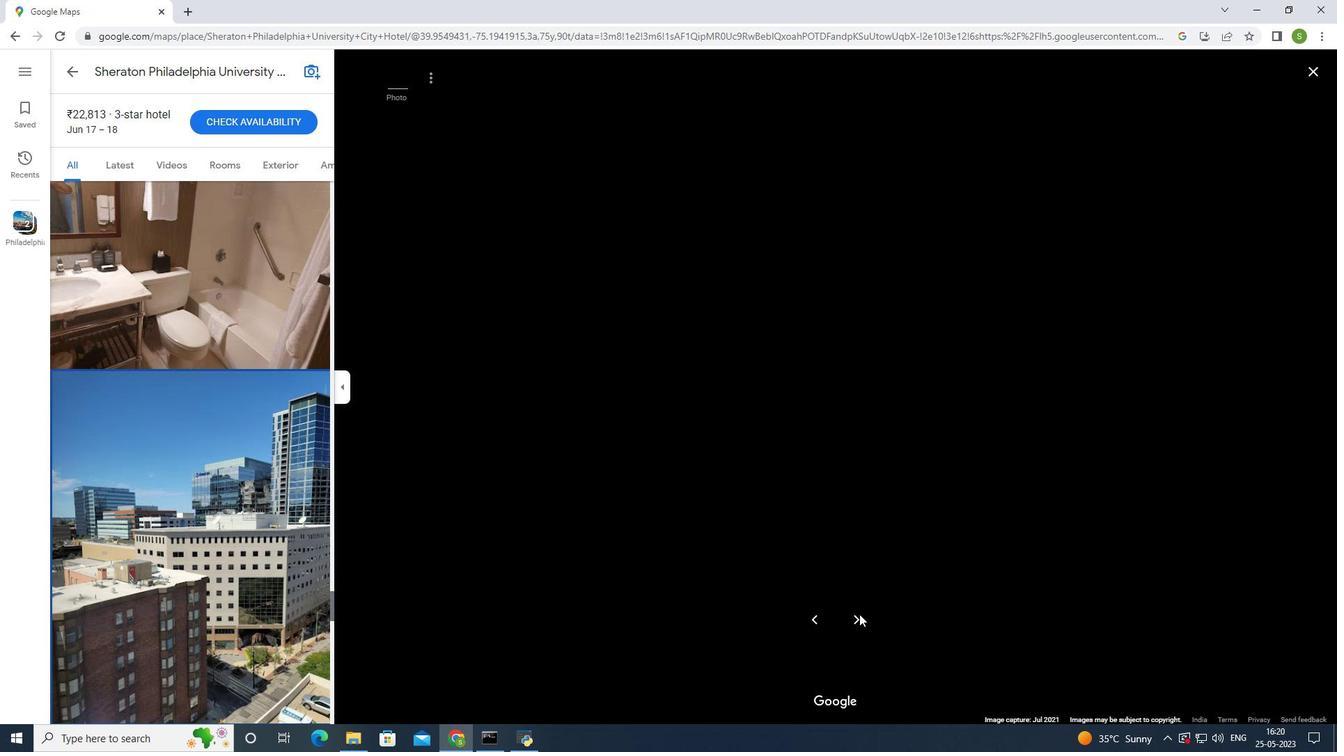 
Action: Mouse moved to (1314, 73)
Screenshot: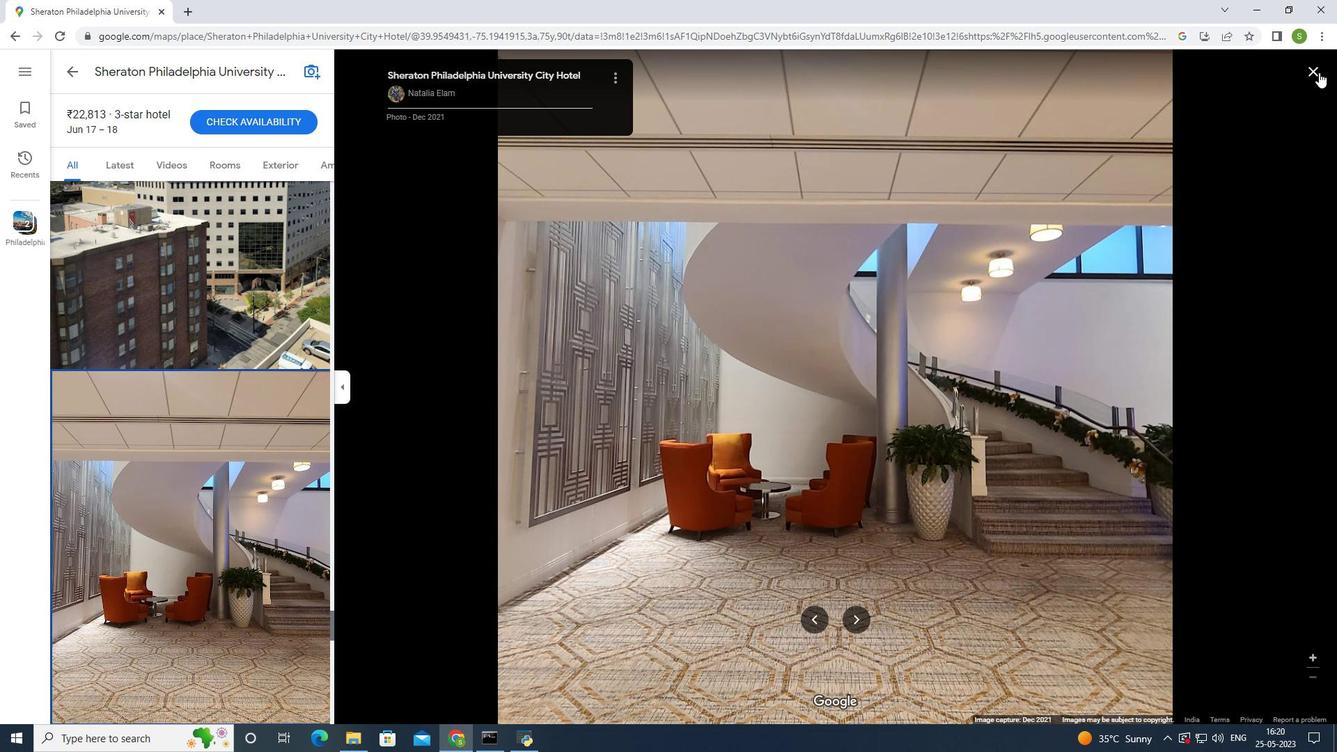 
Action: Mouse pressed left at (1314, 73)
Screenshot: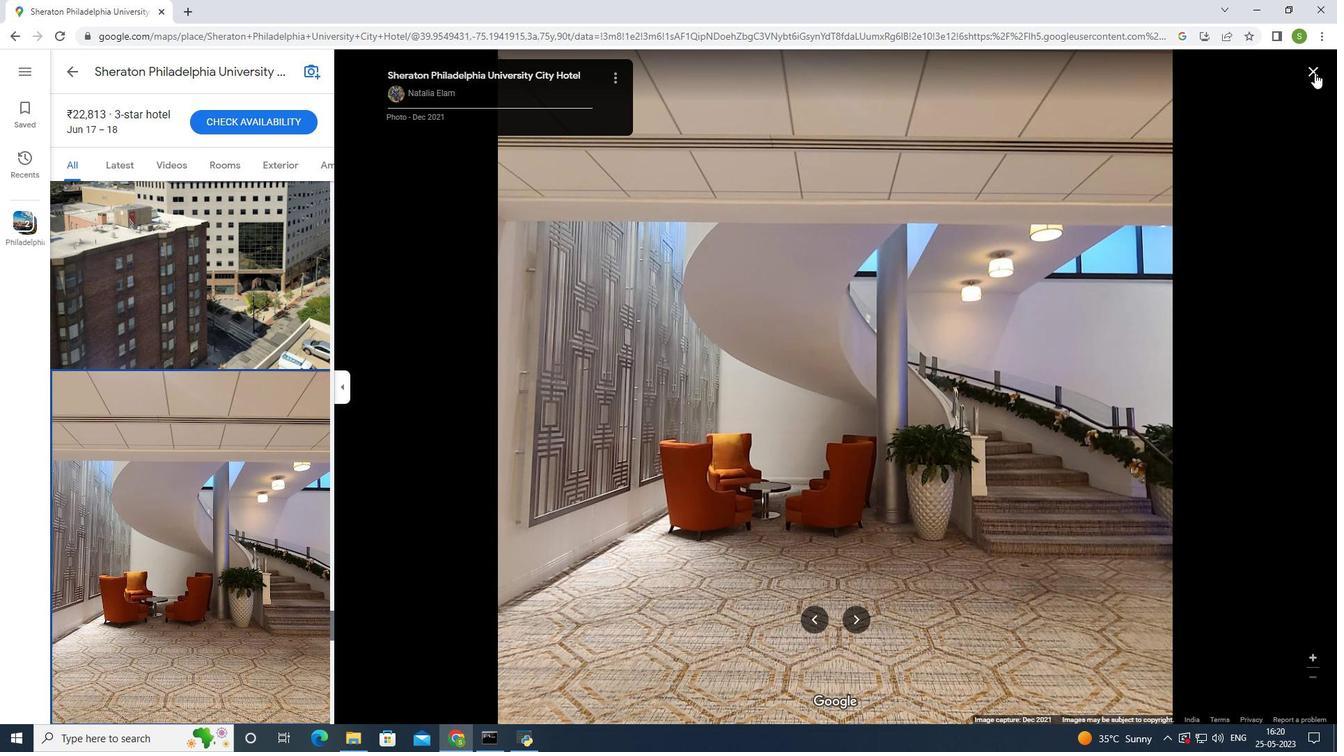 
Action: Mouse moved to (752, 472)
Screenshot: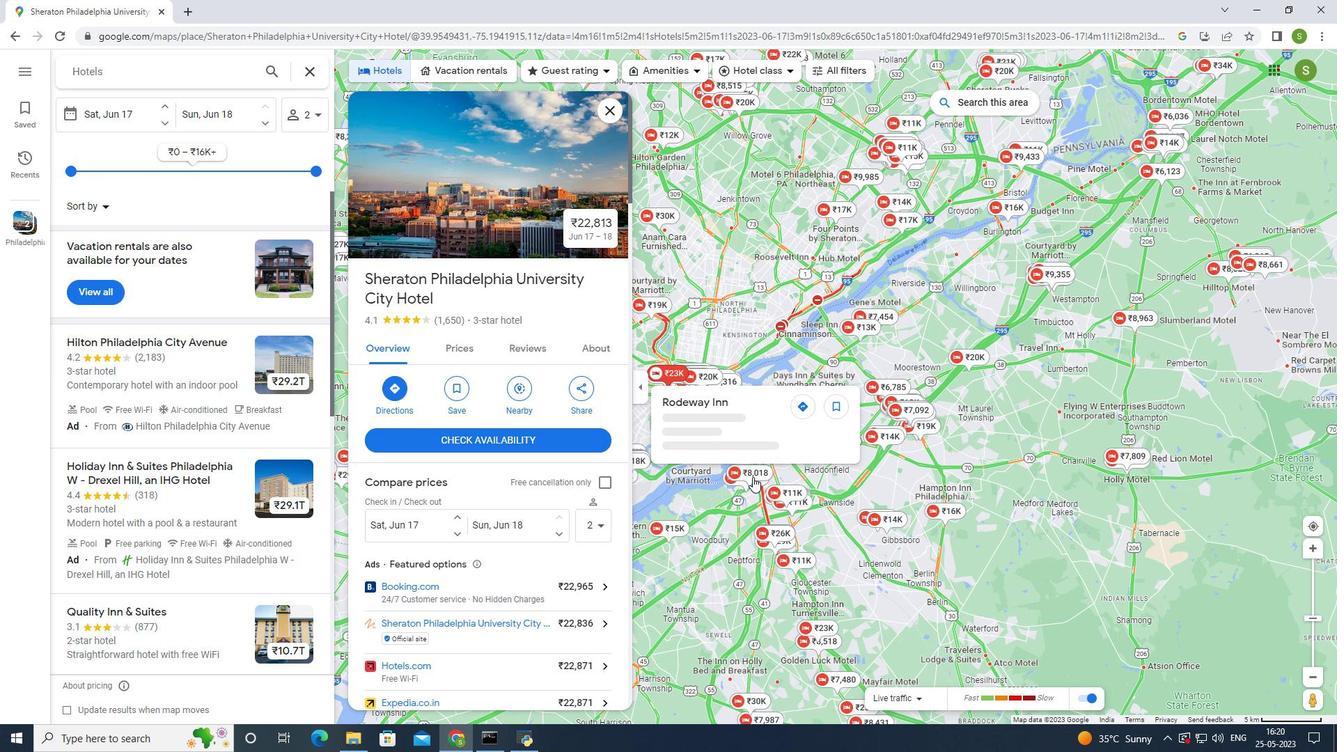 
Action: Mouse pressed left at (752, 472)
Screenshot: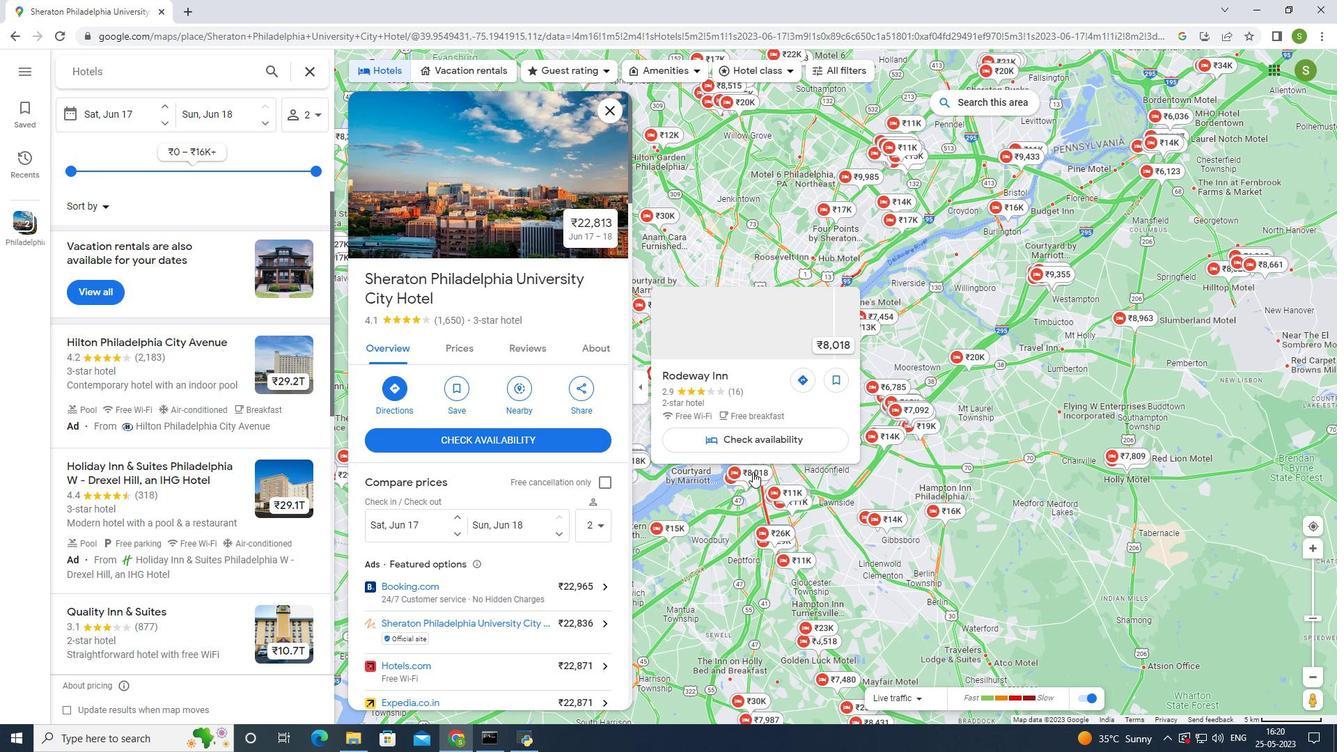
Action: Mouse moved to (484, 225)
Screenshot: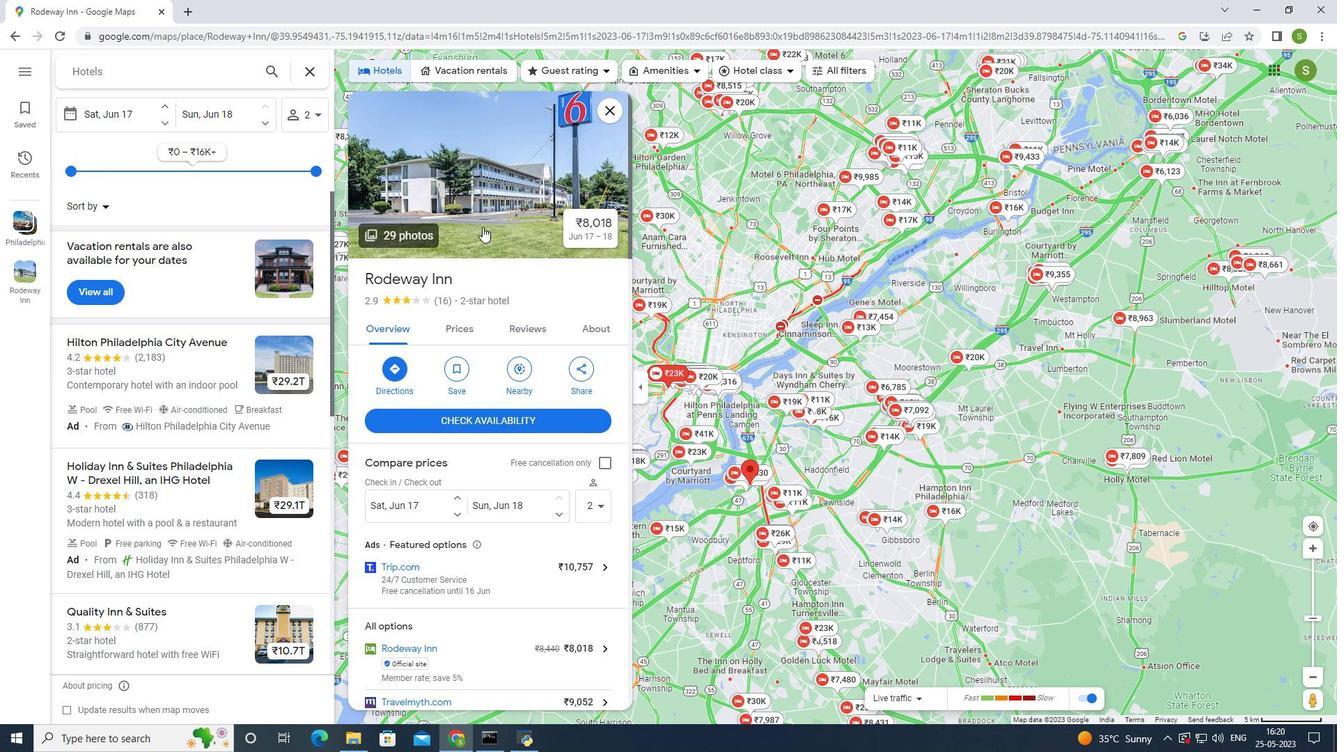 
Action: Mouse pressed left at (484, 225)
Screenshot: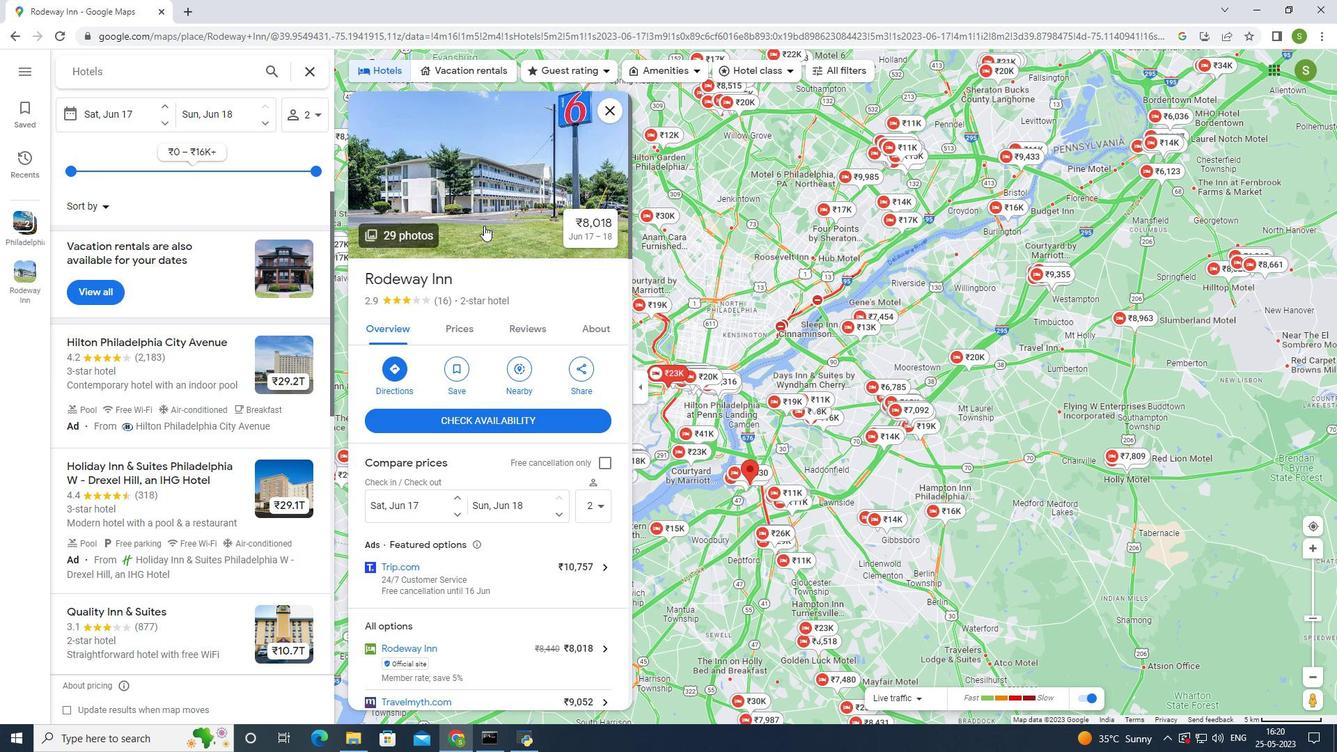
Action: Mouse moved to (860, 612)
Screenshot: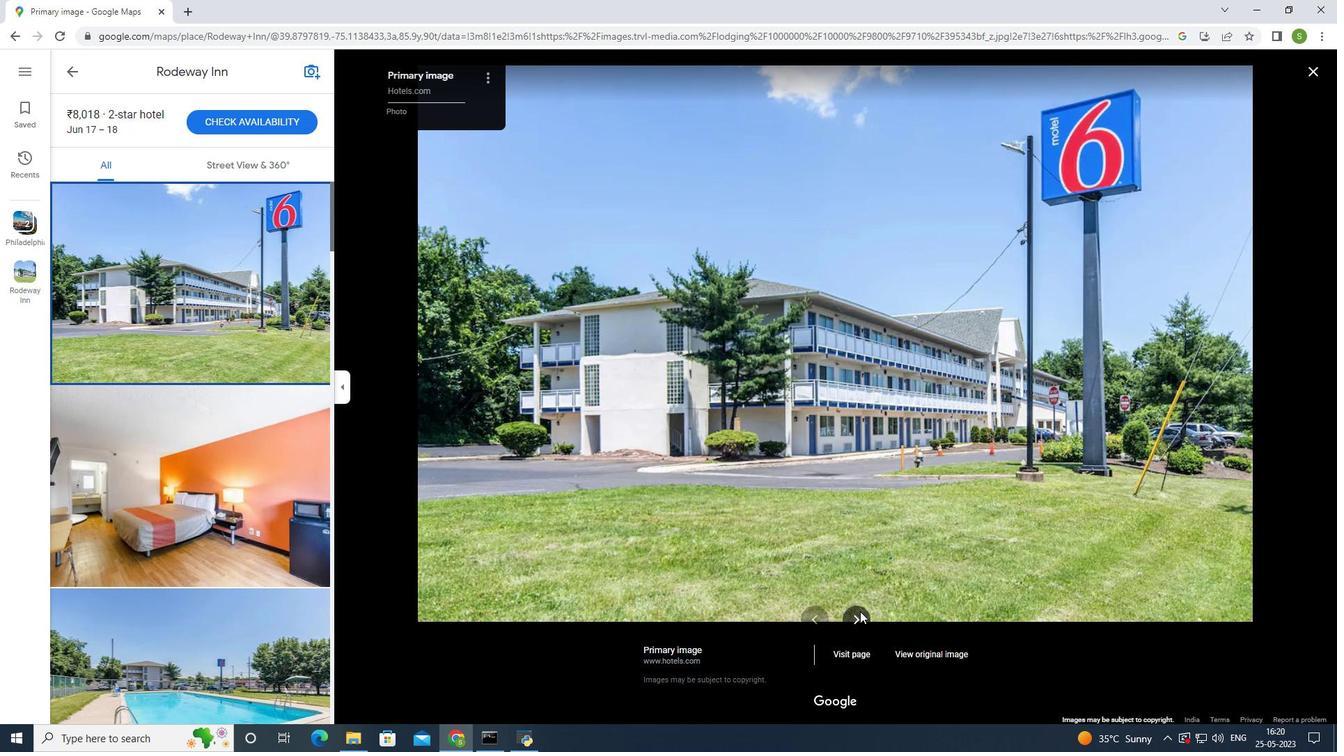 
Action: Mouse pressed left at (860, 612)
Screenshot: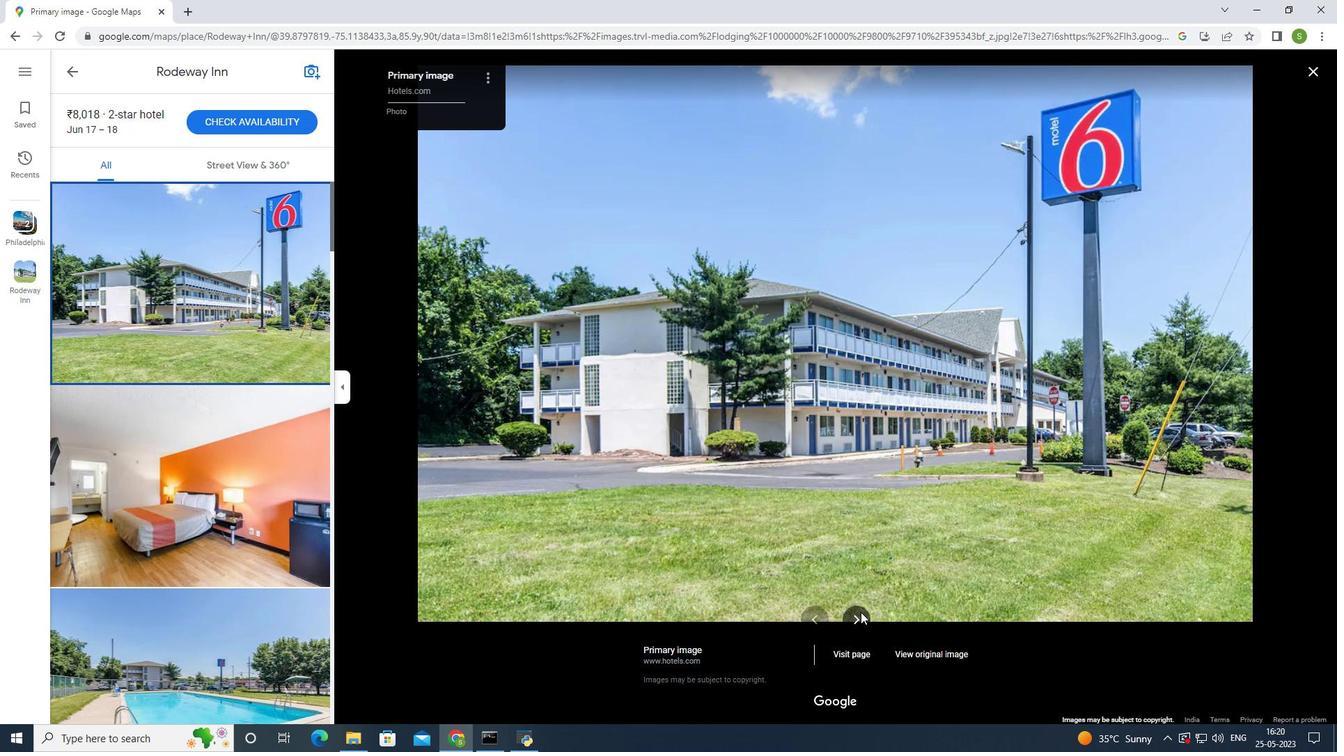 
Action: Mouse moved to (860, 613)
Screenshot: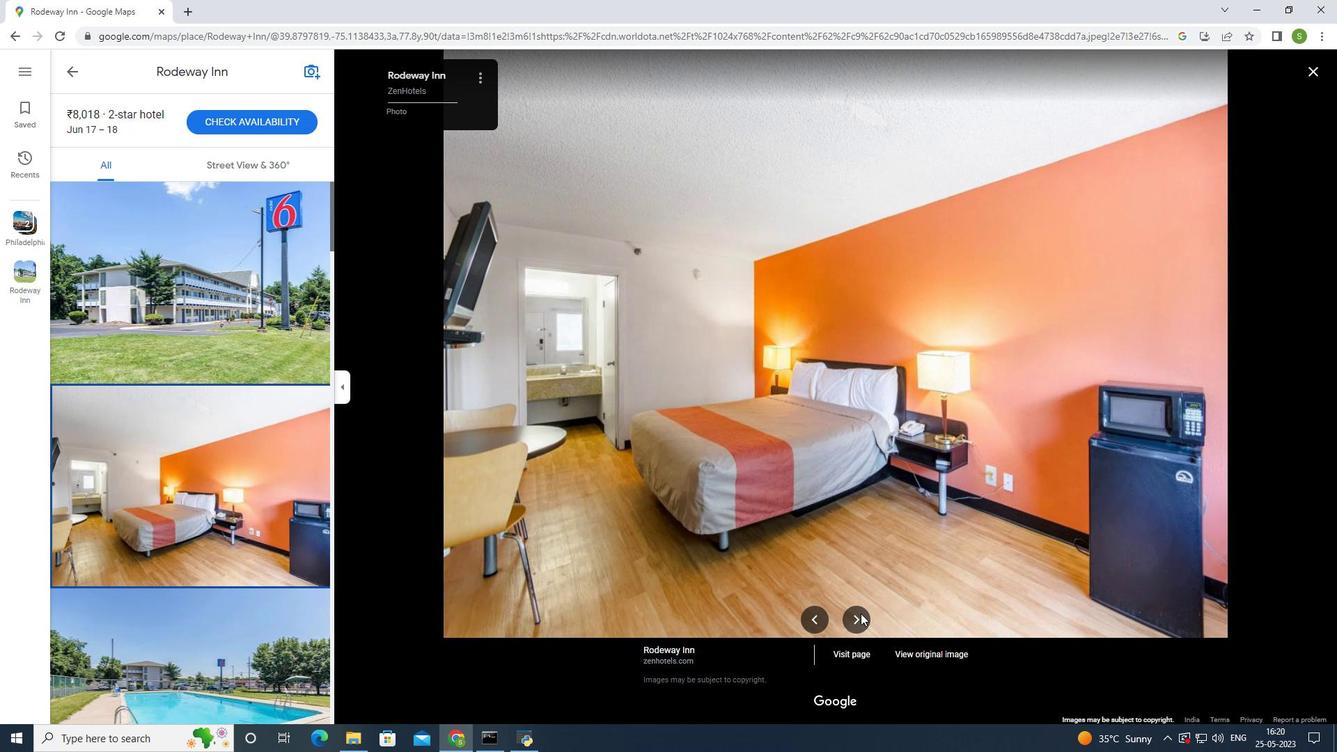 
Action: Mouse pressed left at (860, 613)
Screenshot: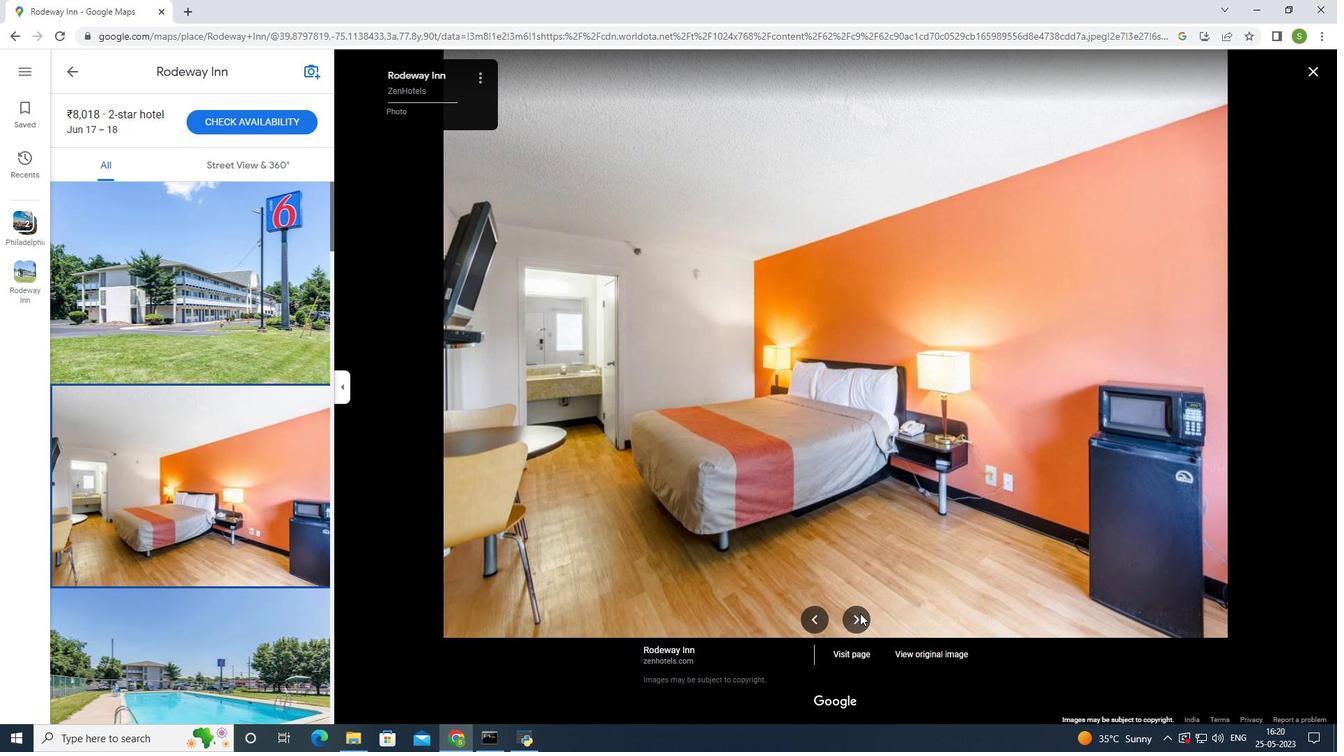 
Action: Mouse moved to (855, 614)
Screenshot: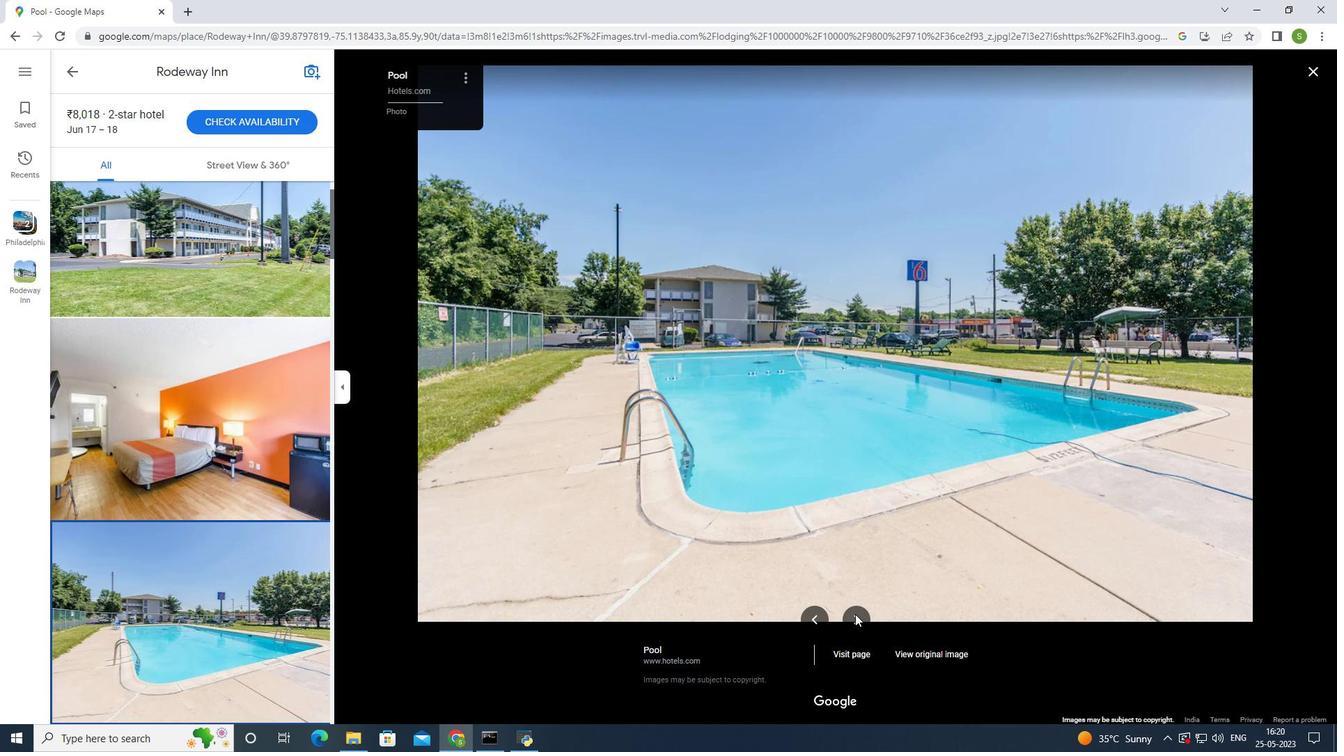 
Action: Mouse pressed left at (855, 614)
Screenshot: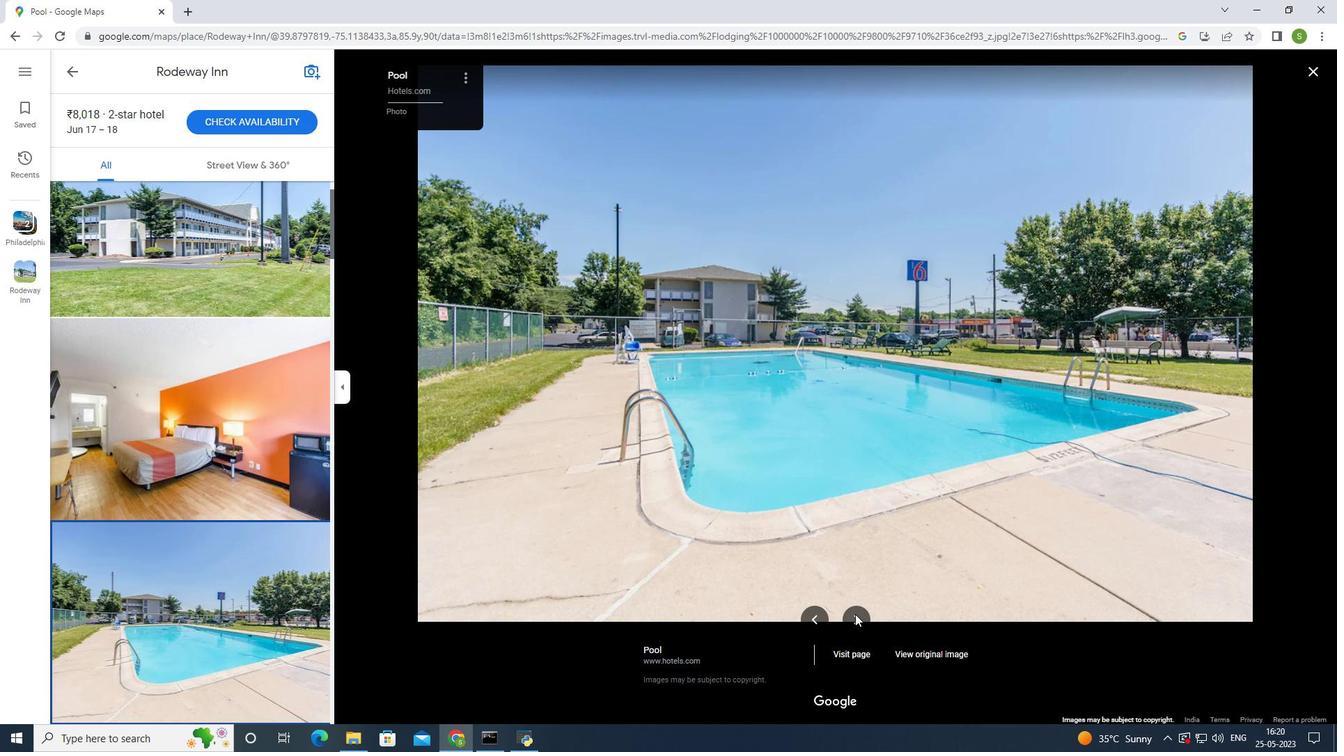 
Action: Mouse moved to (864, 614)
Screenshot: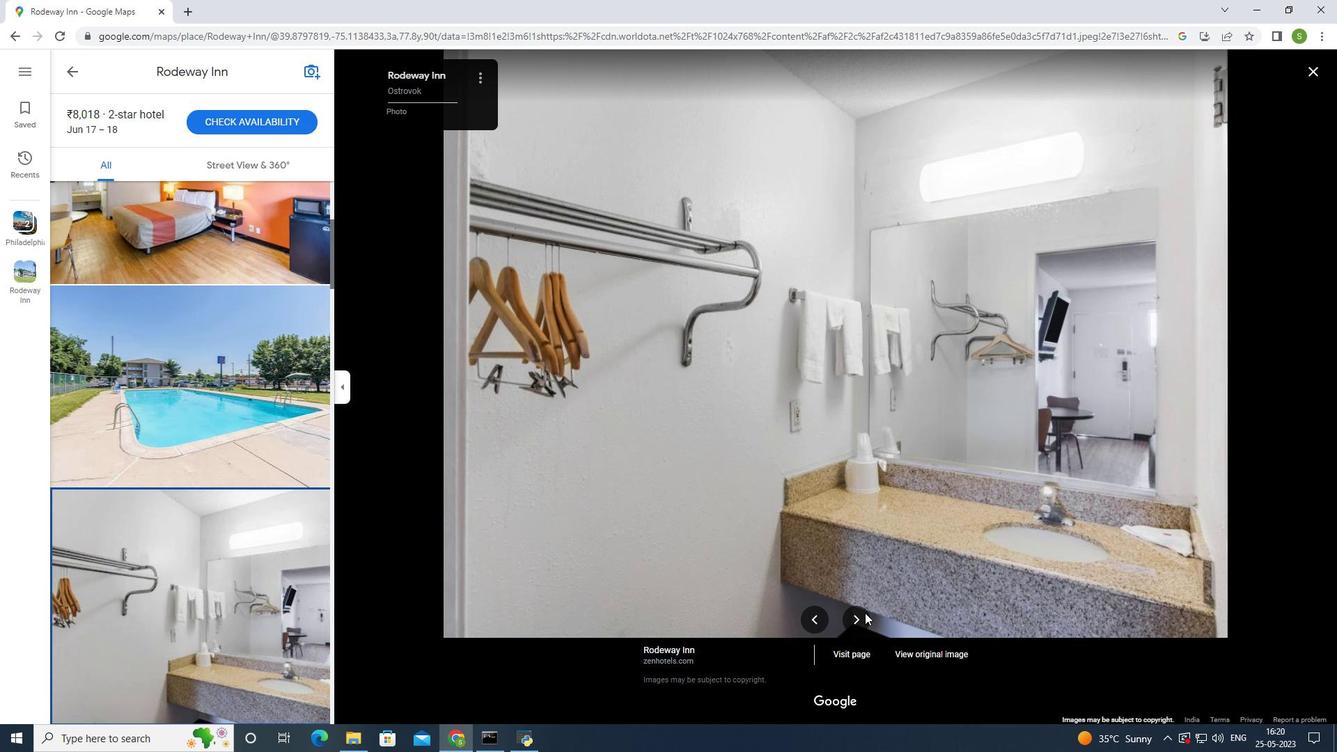 
Action: Mouse pressed left at (864, 614)
Screenshot: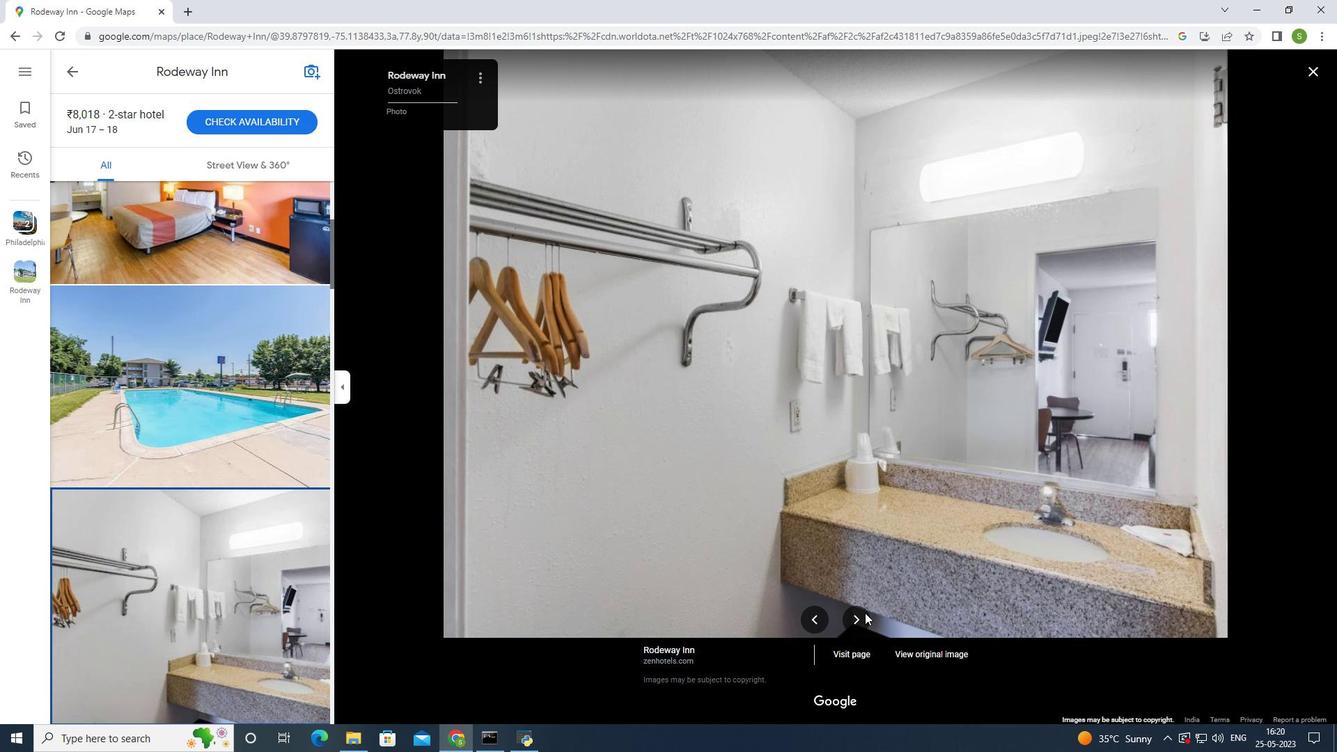 
Action: Mouse moved to (859, 612)
Screenshot: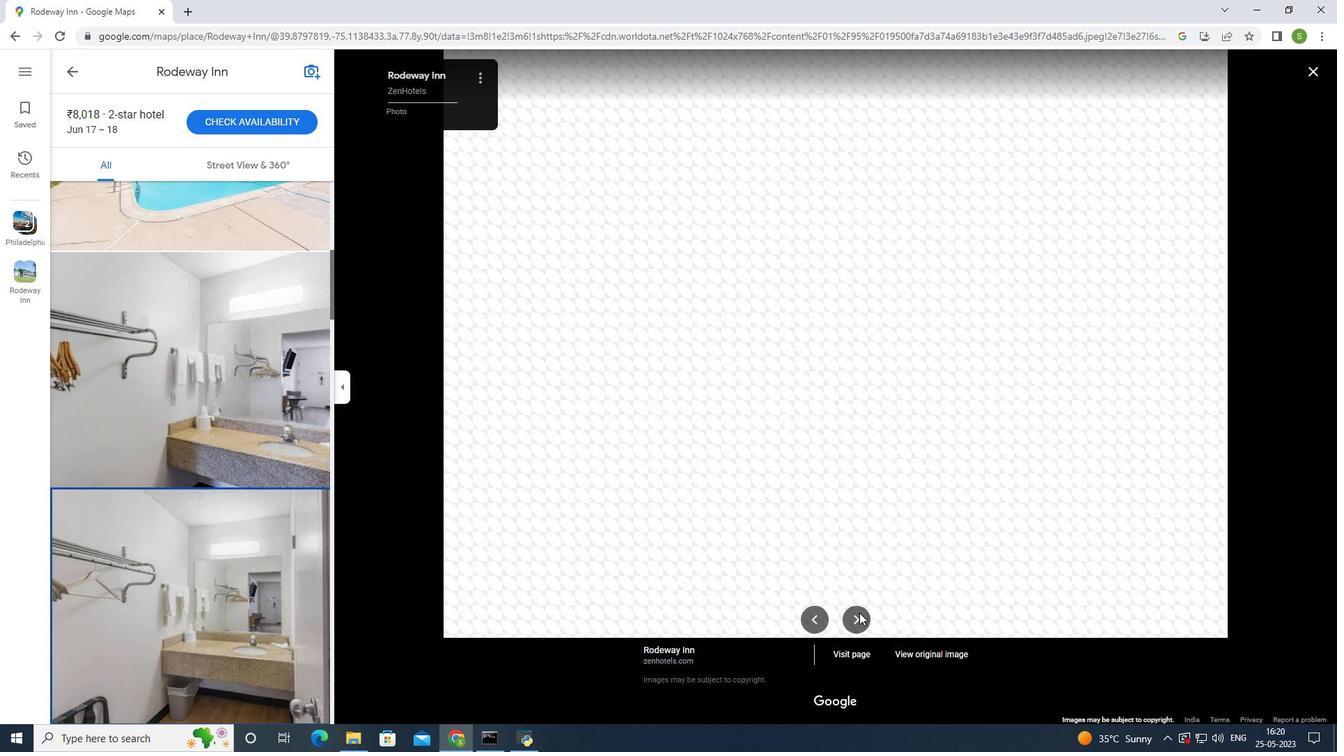 
Action: Mouse pressed left at (859, 612)
Screenshot: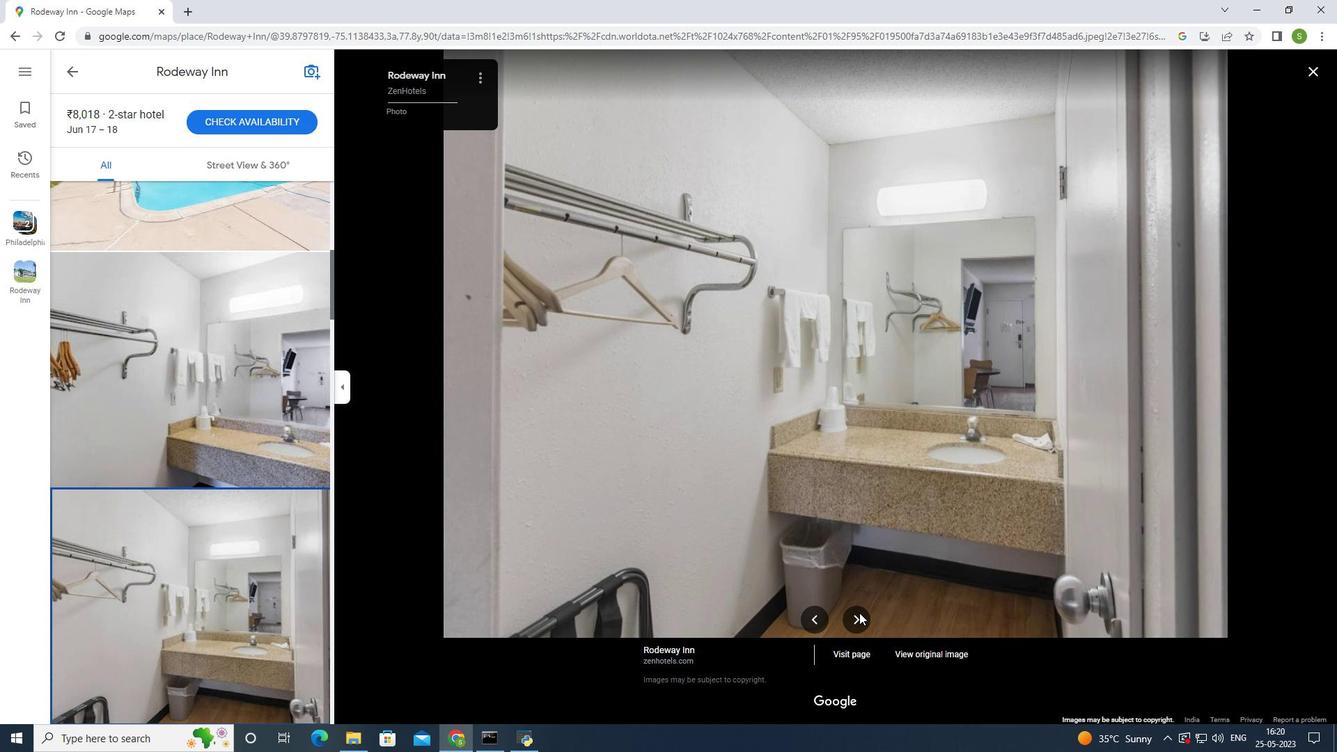 
Action: Mouse moved to (851, 619)
Screenshot: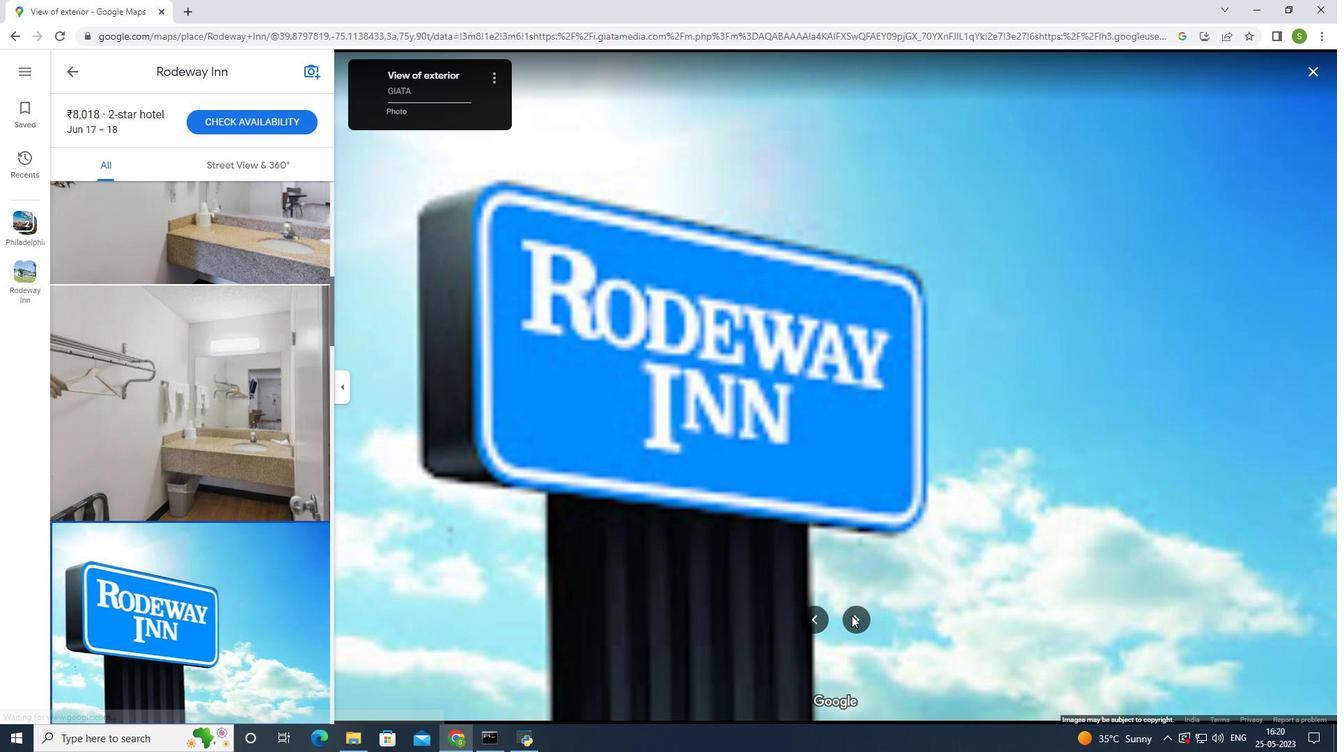 
Action: Mouse pressed left at (851, 619)
Screenshot: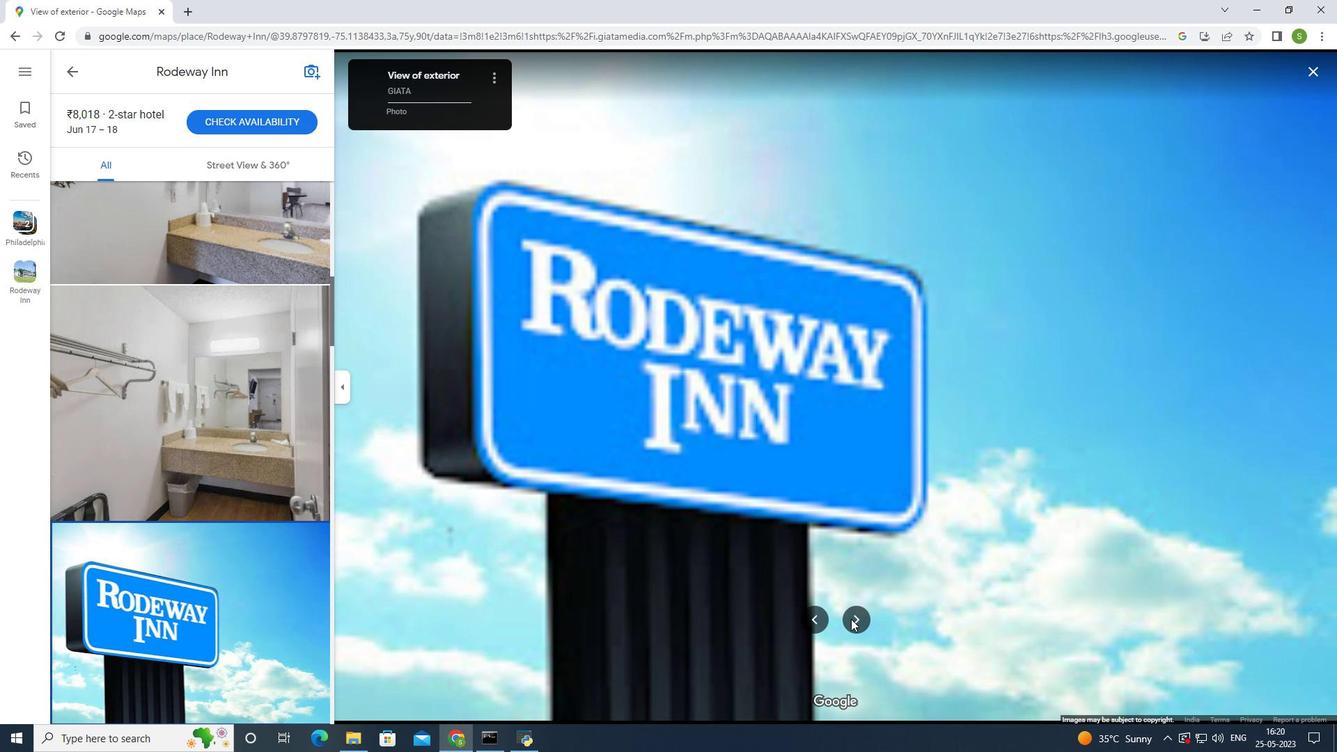 
Action: Mouse moved to (850, 624)
Screenshot: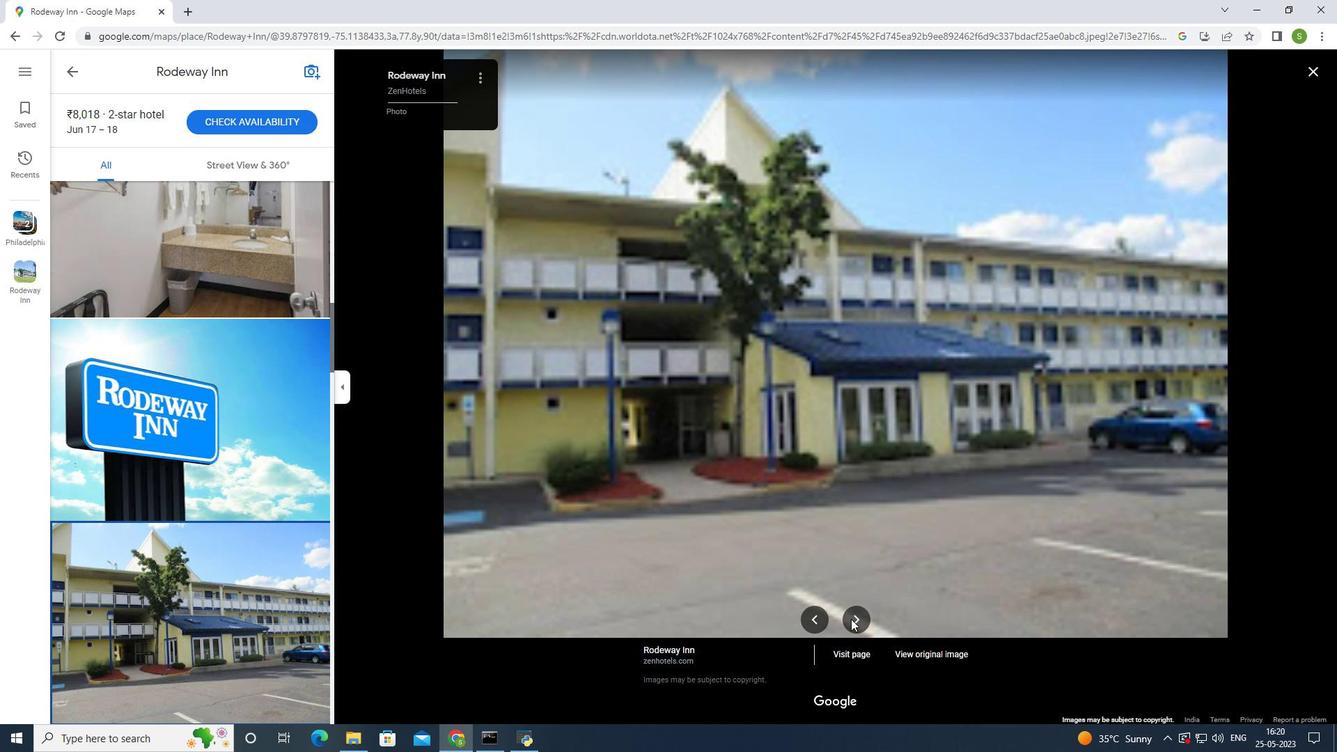 
Action: Mouse pressed left at (850, 624)
Screenshot: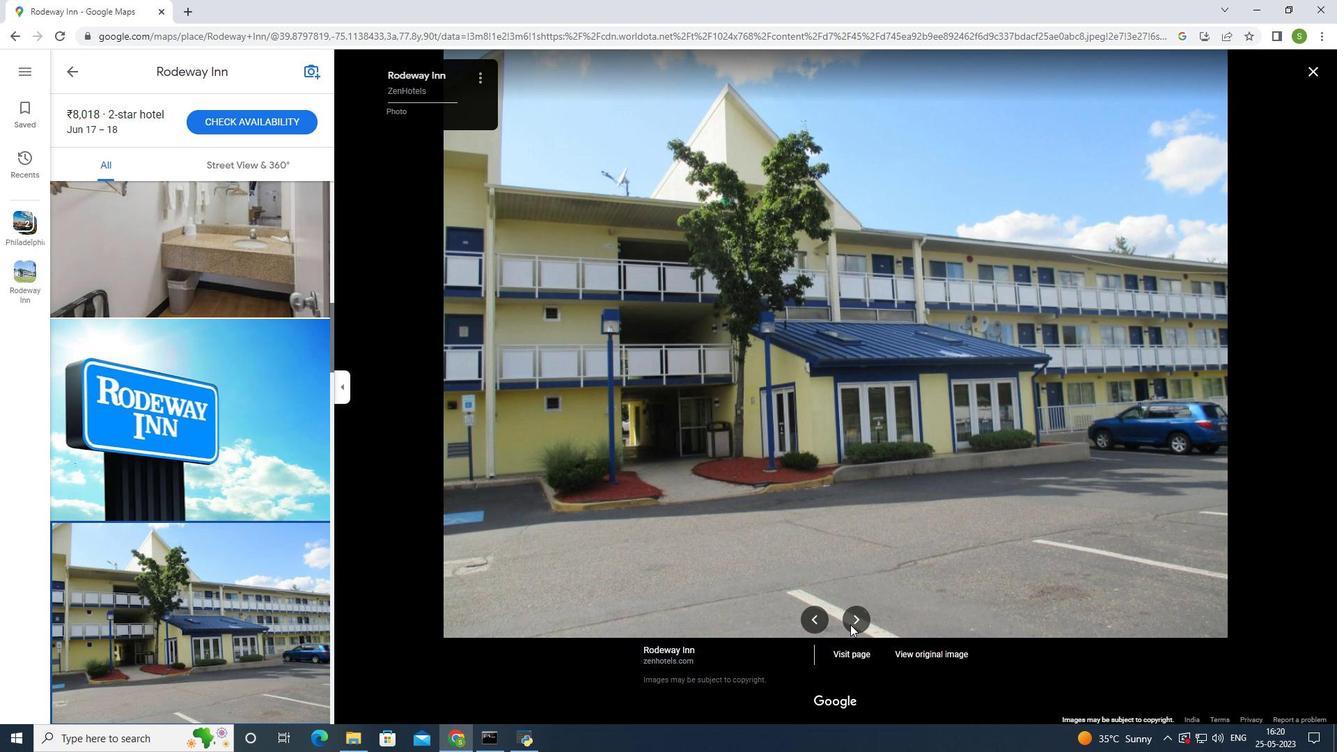
Action: Mouse moved to (850, 624)
Screenshot: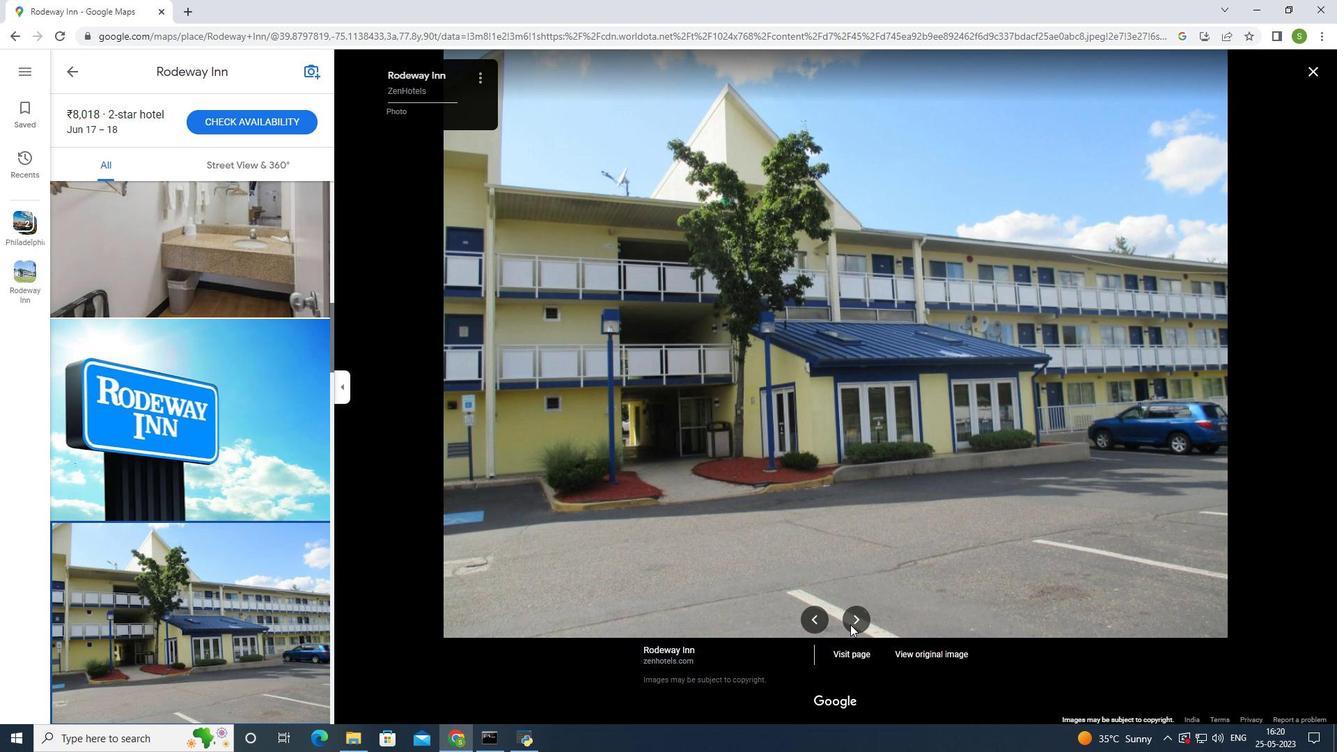 
Action: Mouse pressed left at (850, 624)
Screenshot: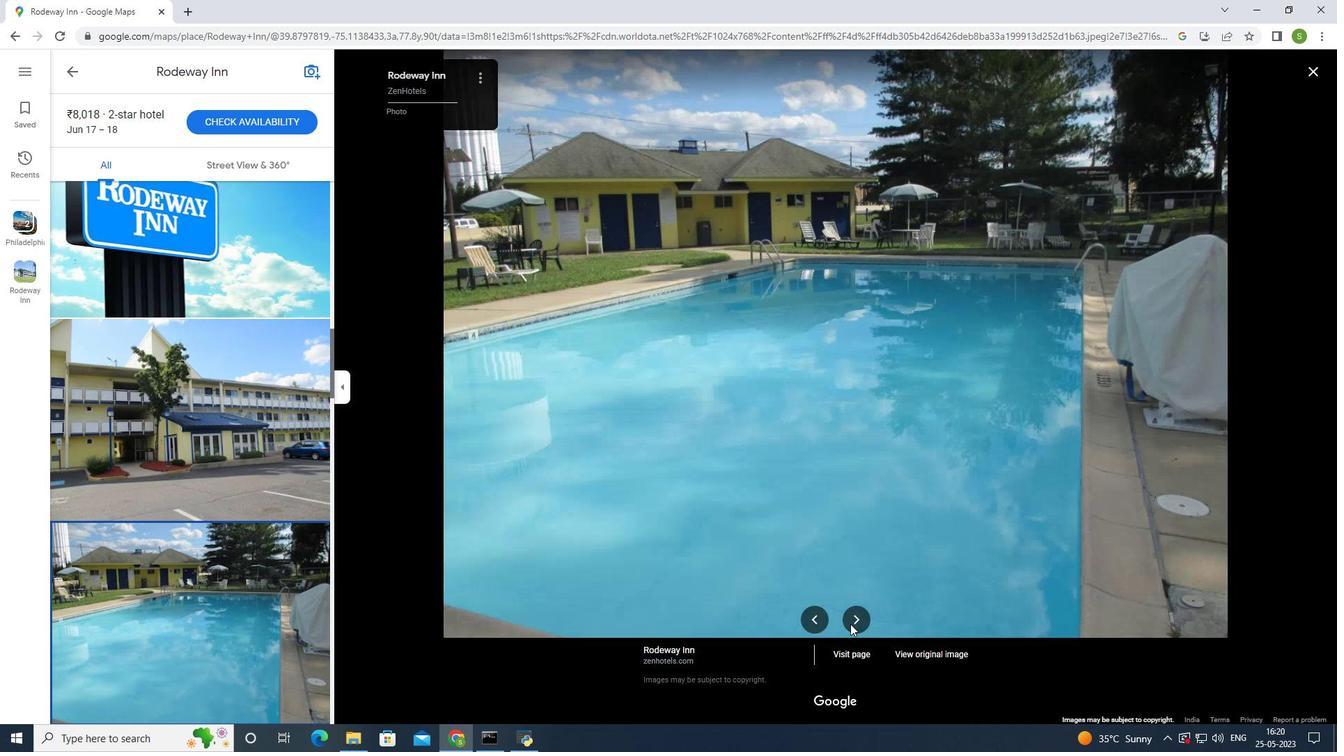 
Action: Mouse pressed left at (850, 624)
Screenshot: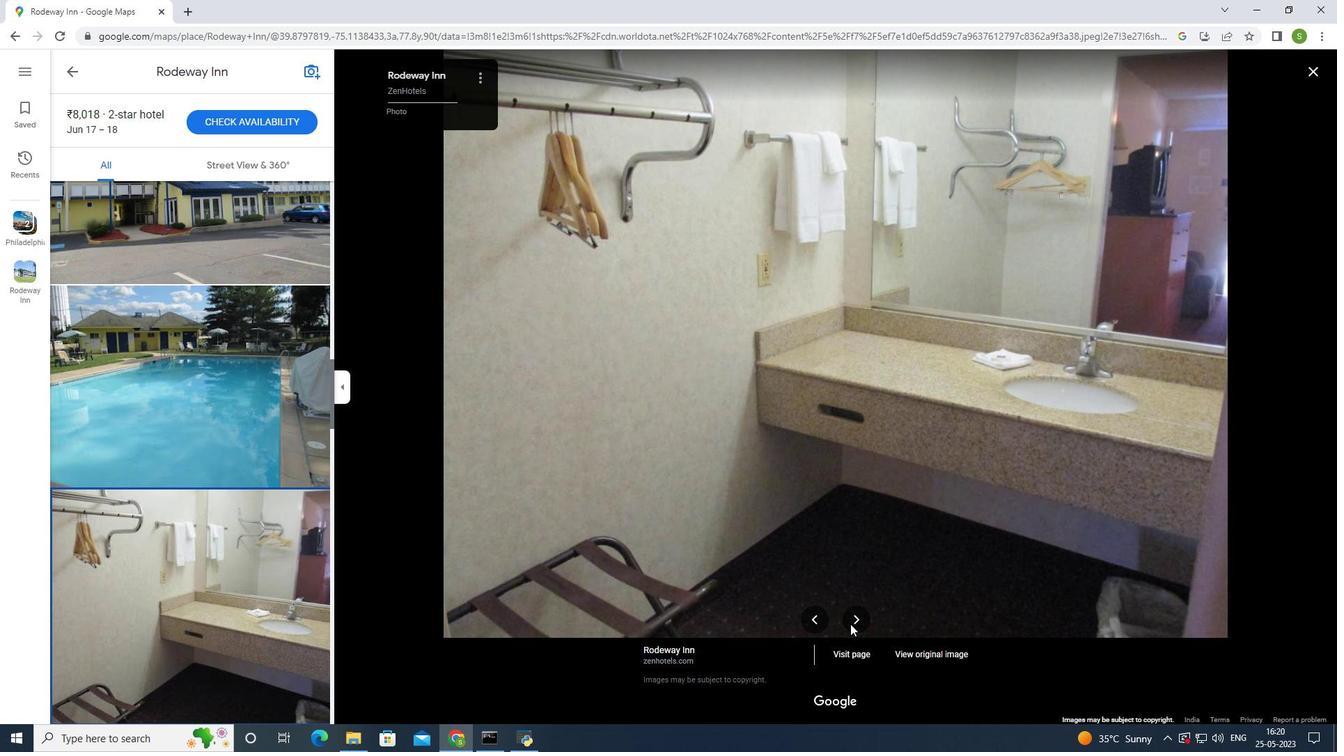 
Action: Mouse pressed left at (850, 624)
Screenshot: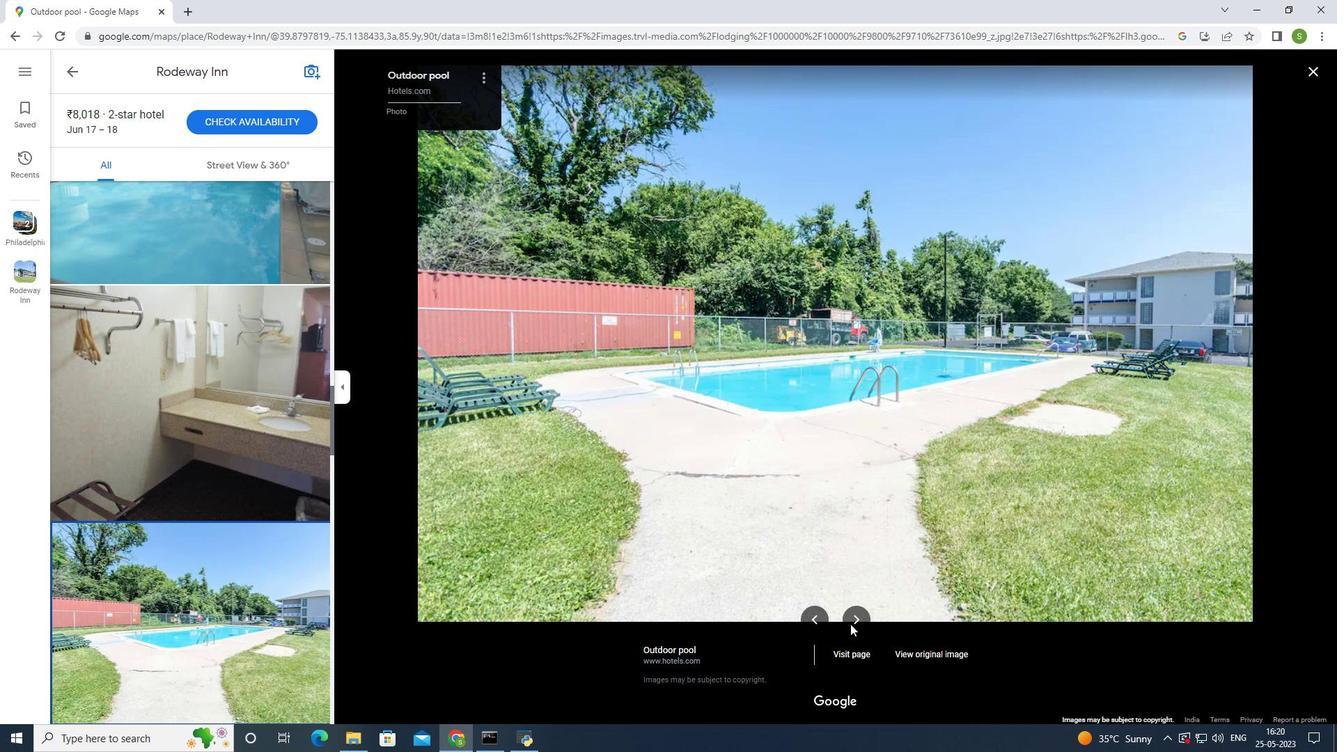 
Action: Mouse pressed left at (850, 624)
Screenshot: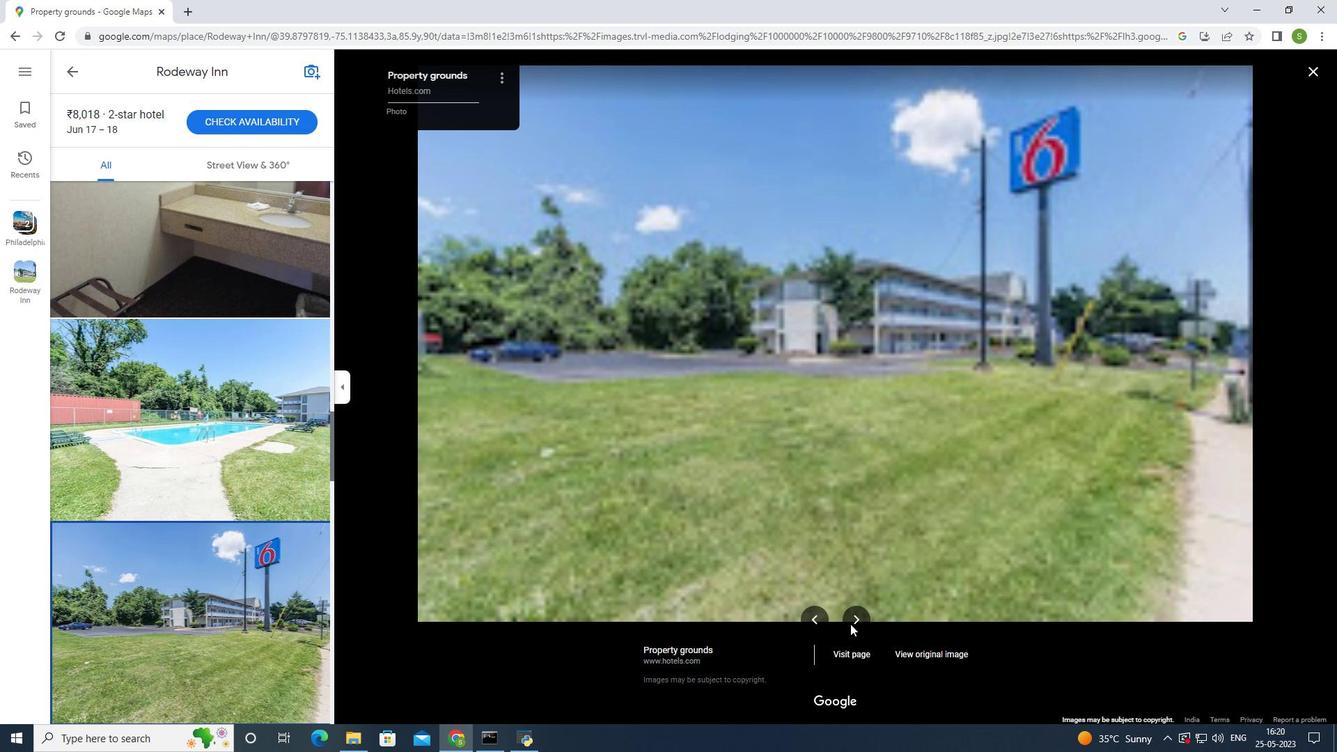 
Action: Mouse pressed left at (850, 624)
Screenshot: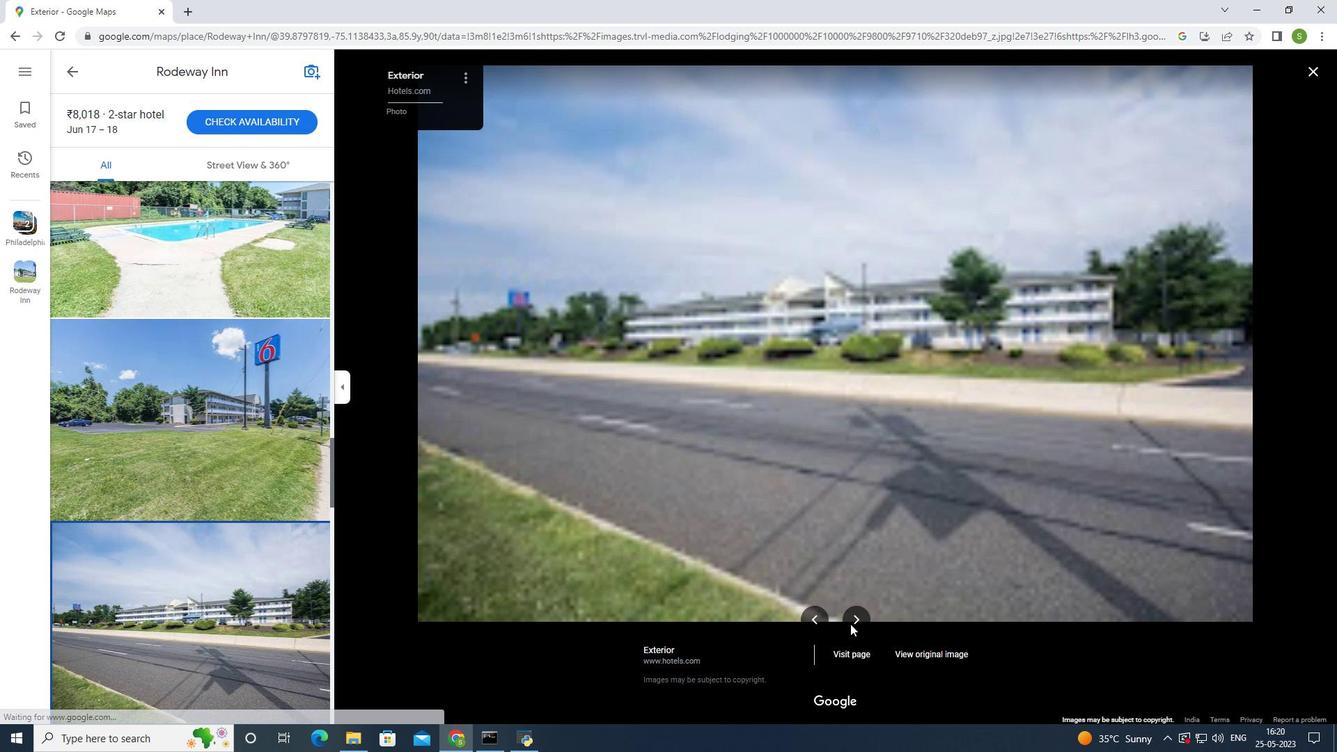 
Action: Mouse pressed left at (850, 624)
Screenshot: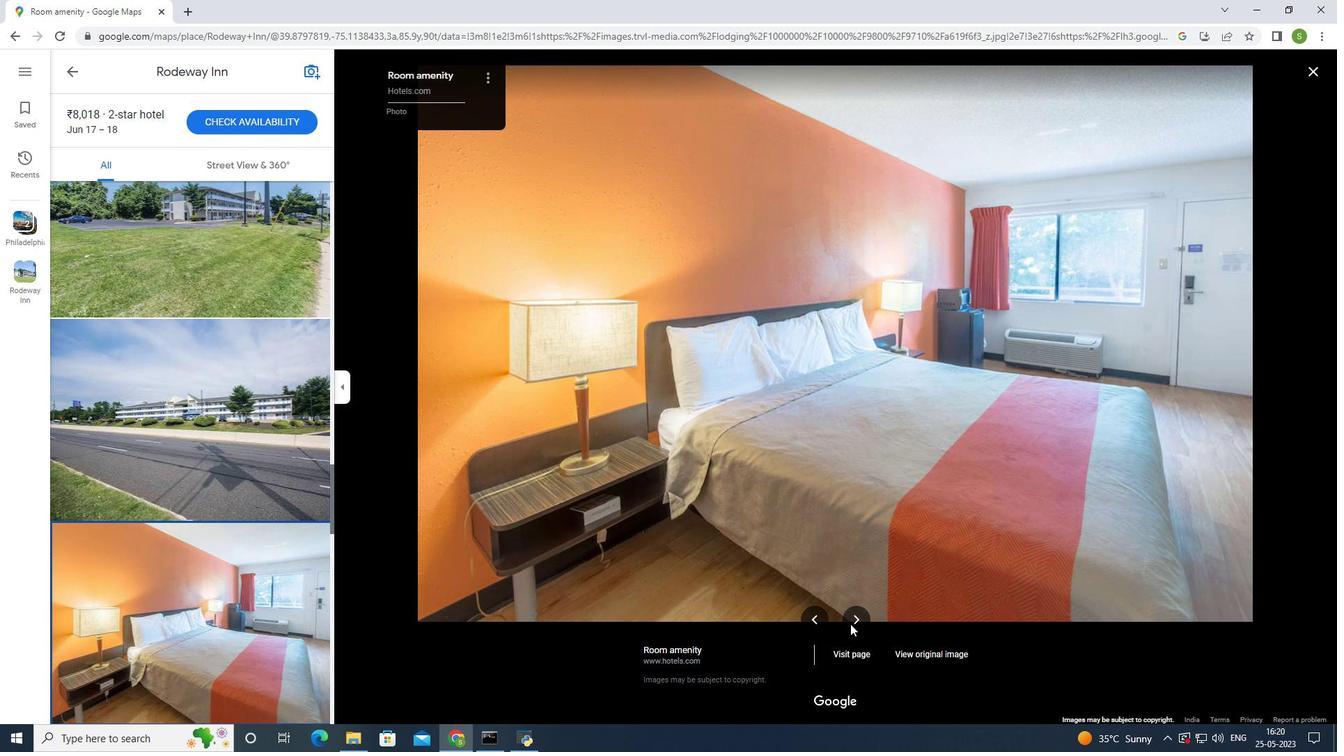 
Action: Mouse pressed left at (850, 624)
Screenshot: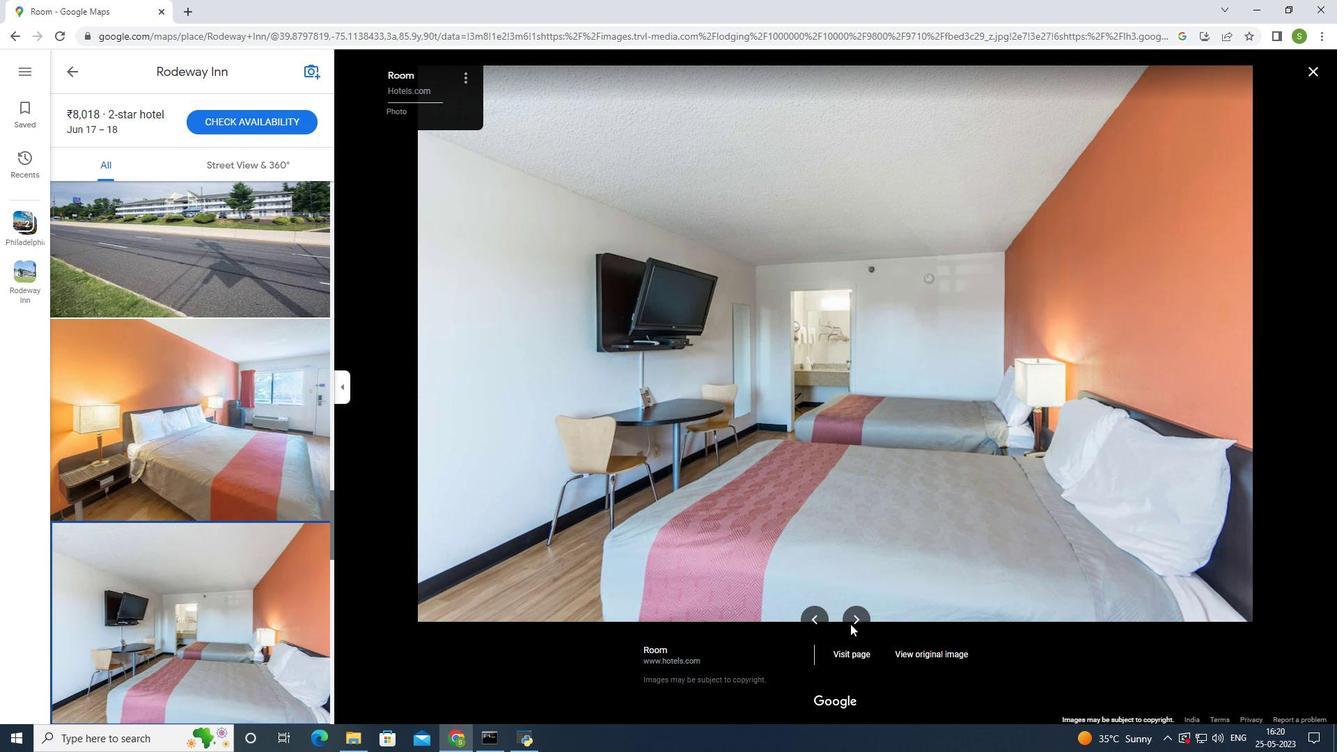 
Action: Mouse moved to (850, 620)
Screenshot: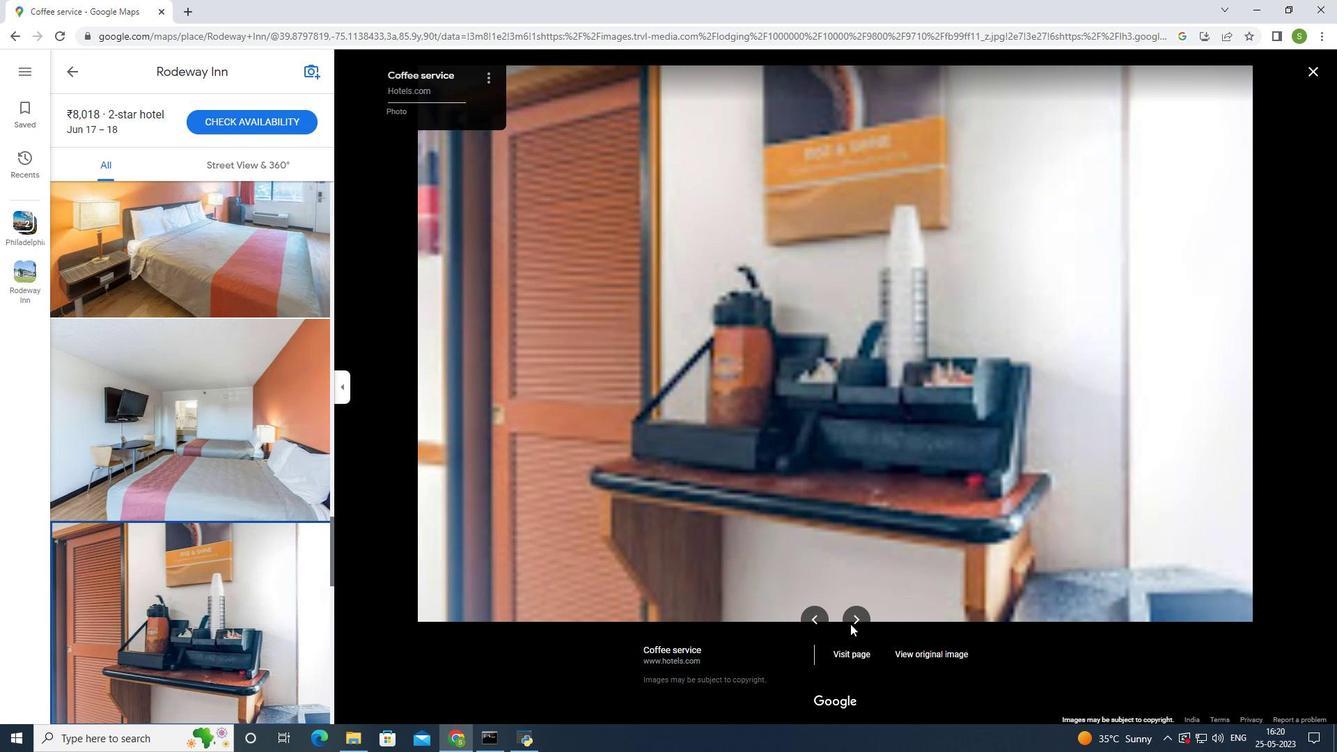
Action: Mouse pressed left at (850, 620)
Screenshot: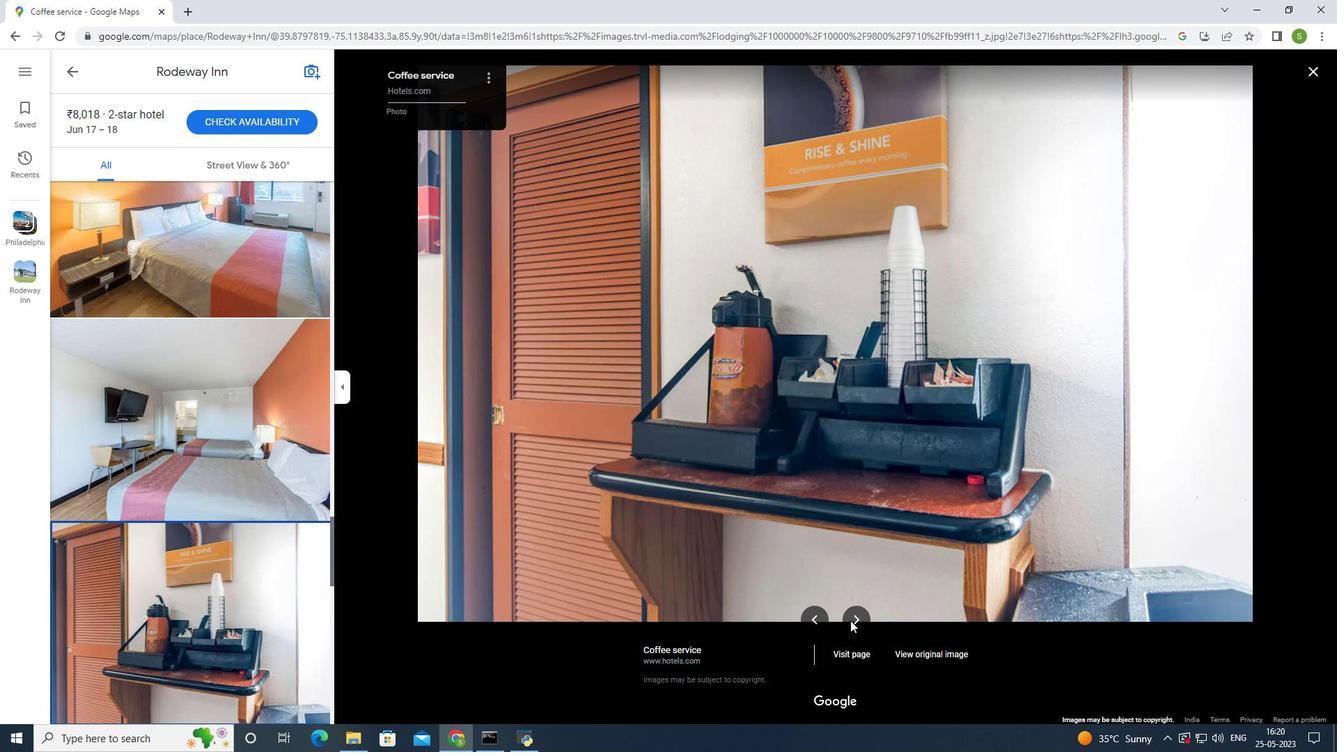 
Action: Mouse pressed left at (850, 620)
Screenshot: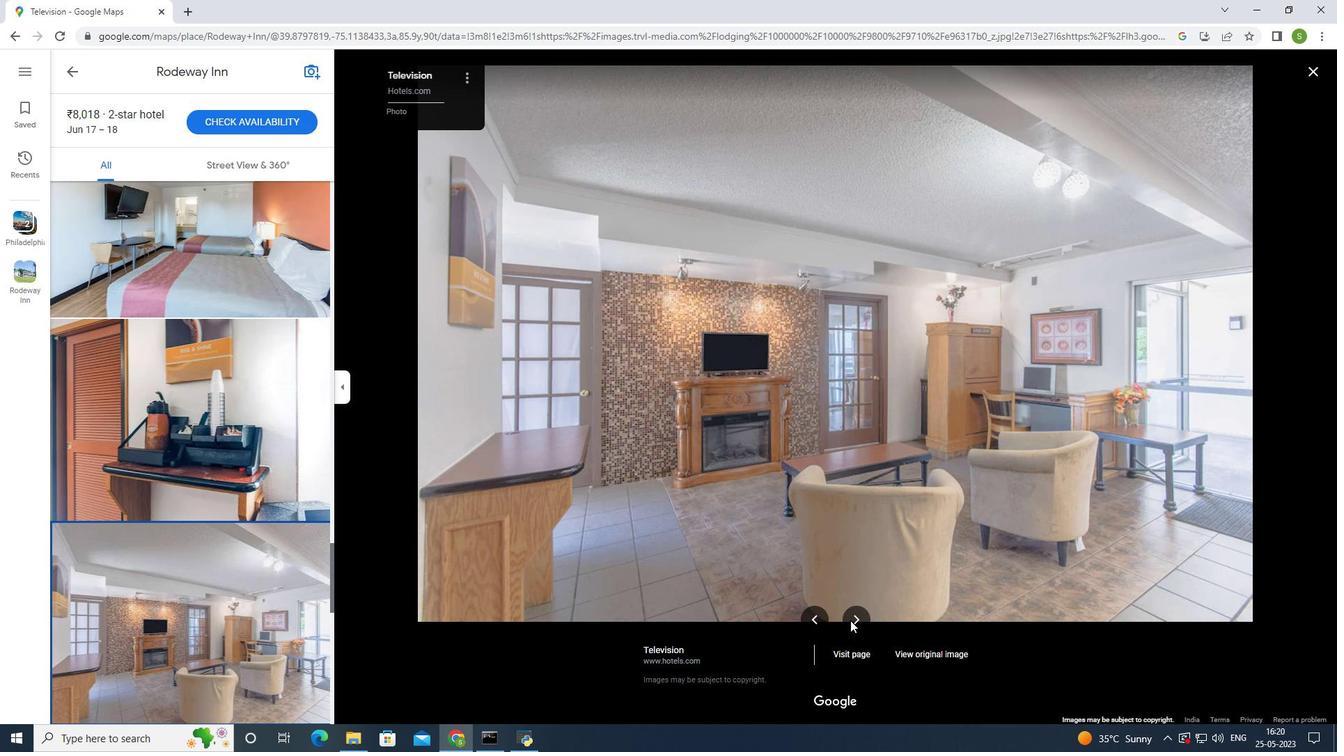 
Action: Mouse moved to (850, 616)
Screenshot: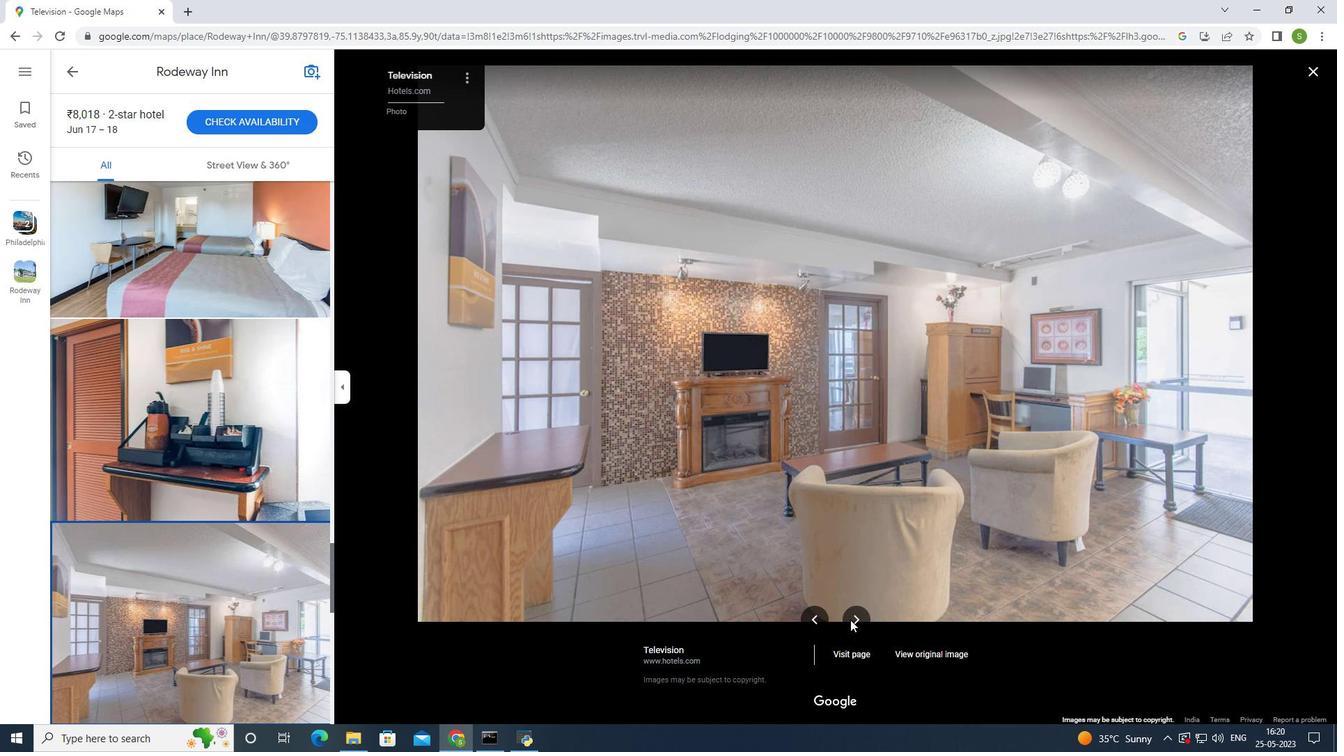 
Action: Mouse pressed left at (850, 616)
Screenshot: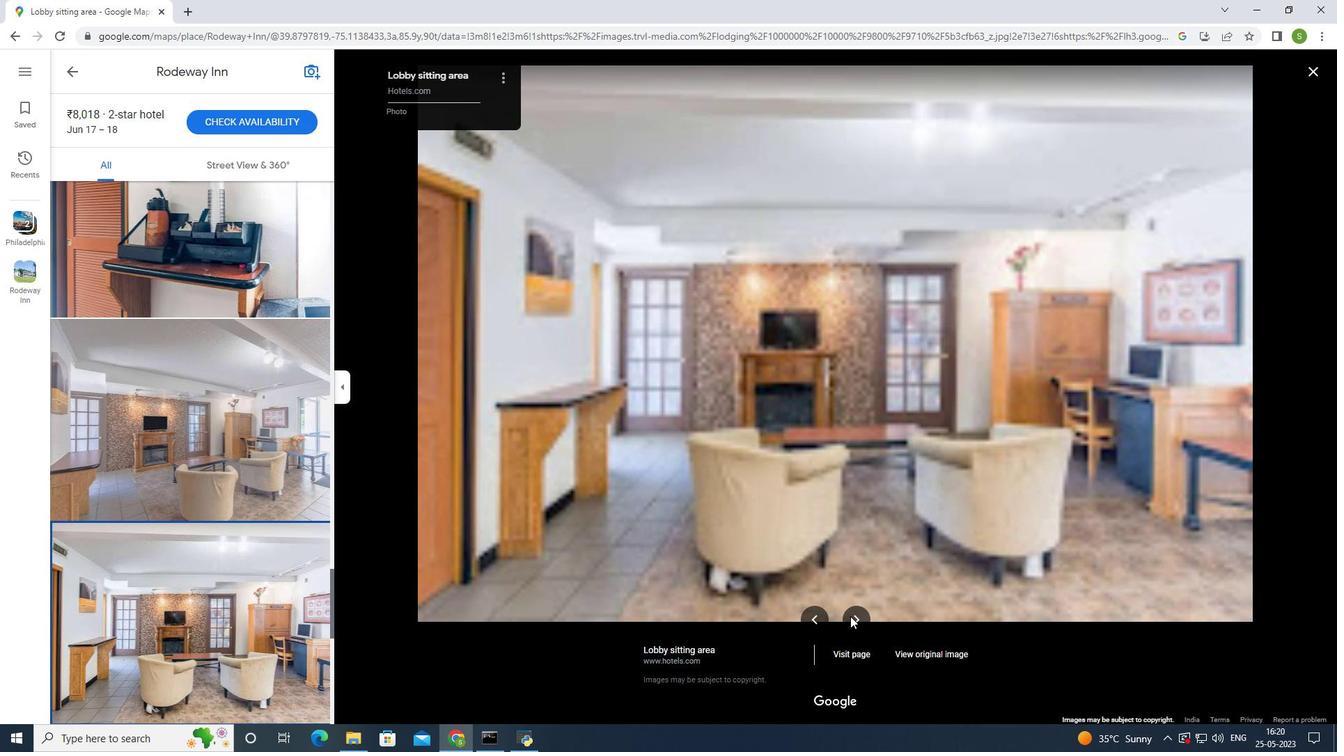 
Action: Mouse pressed left at (850, 616)
Screenshot: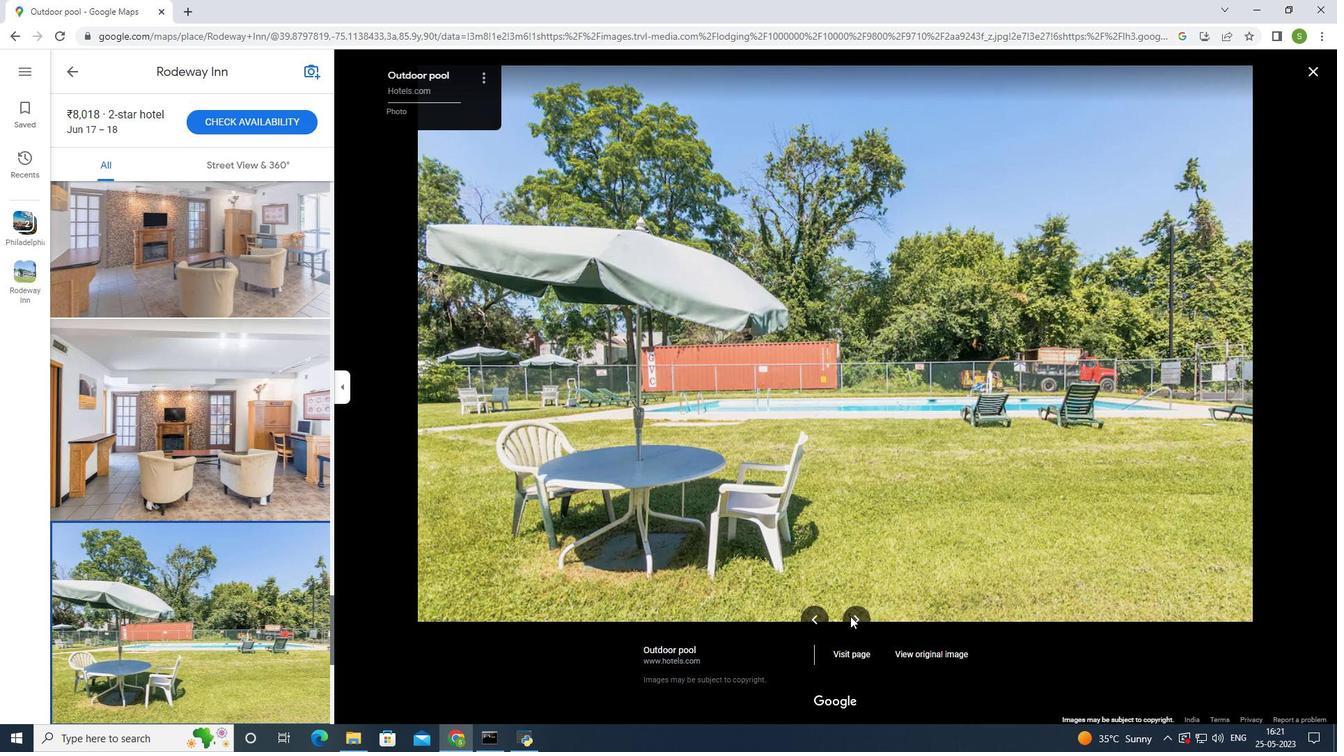 
Action: Mouse pressed left at (850, 616)
Screenshot: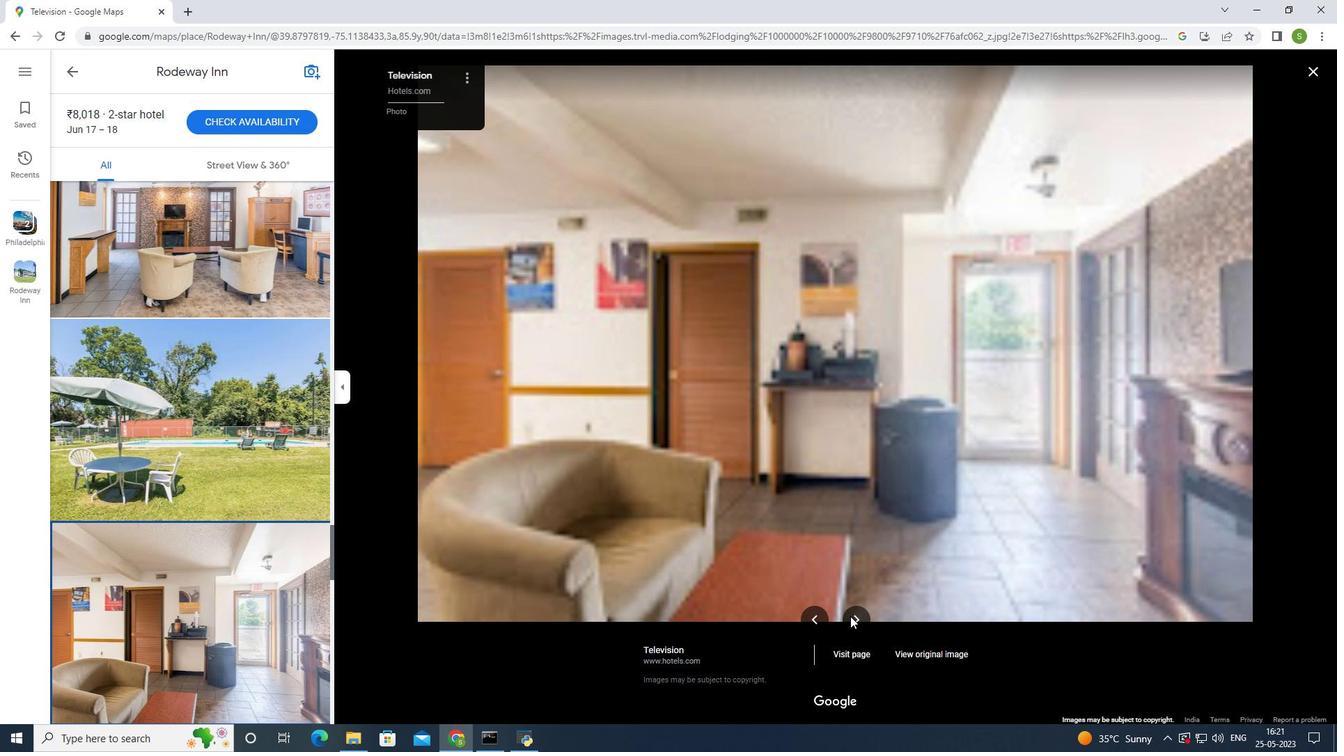 
Action: Mouse moved to (851, 613)
Screenshot: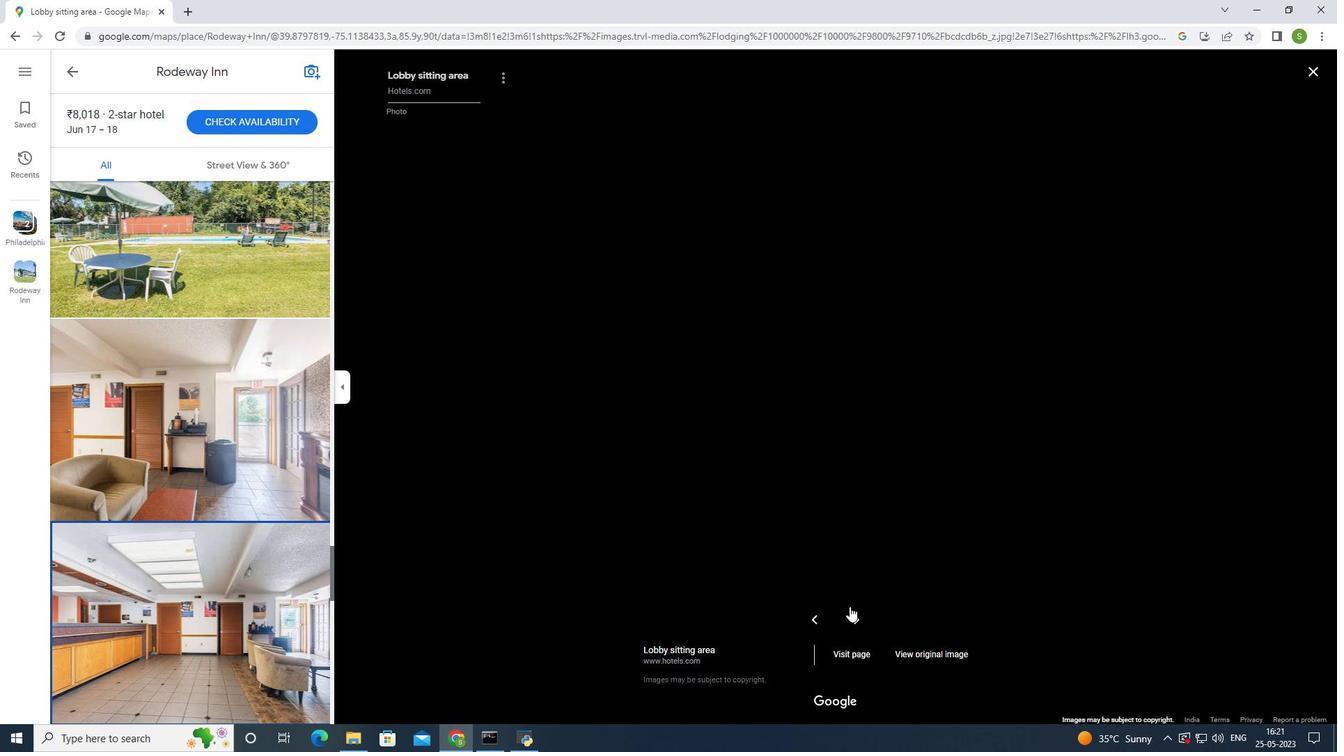 
Action: Mouse pressed left at (851, 613)
Screenshot: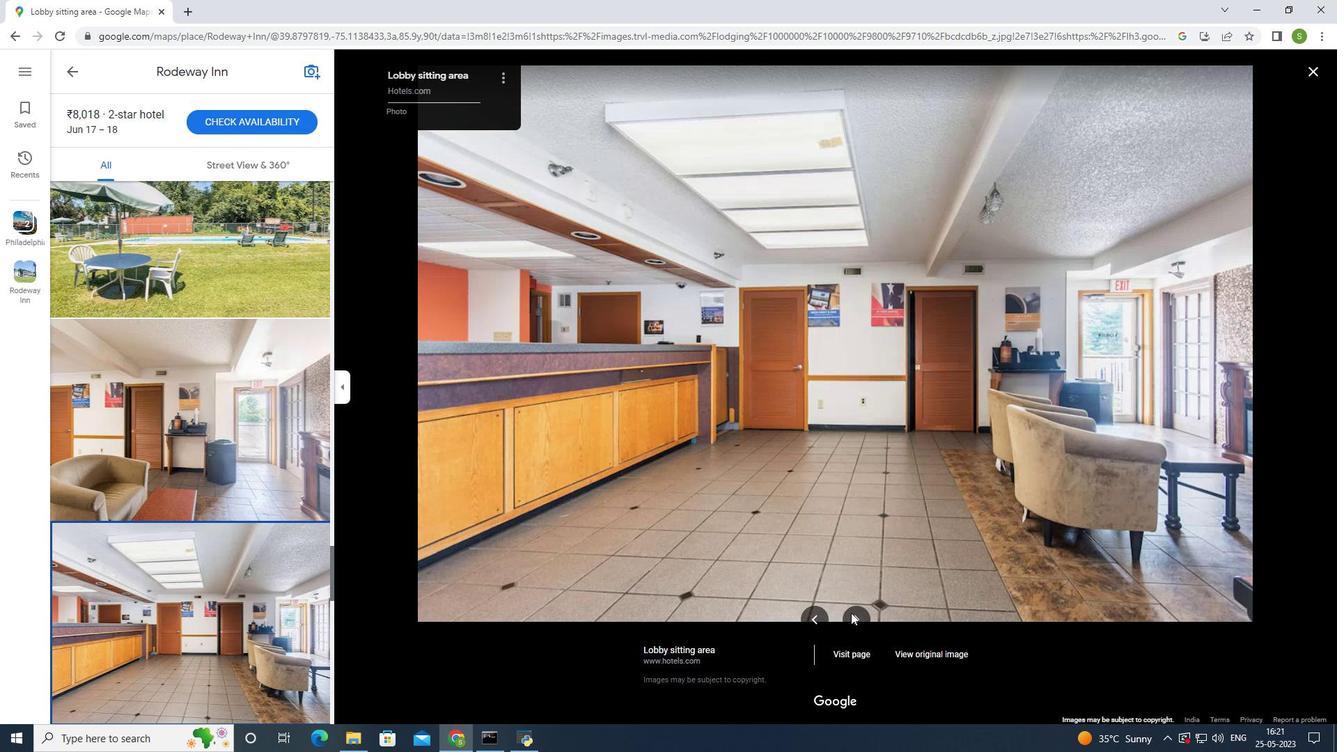 
Action: Mouse pressed left at (851, 613)
Screenshot: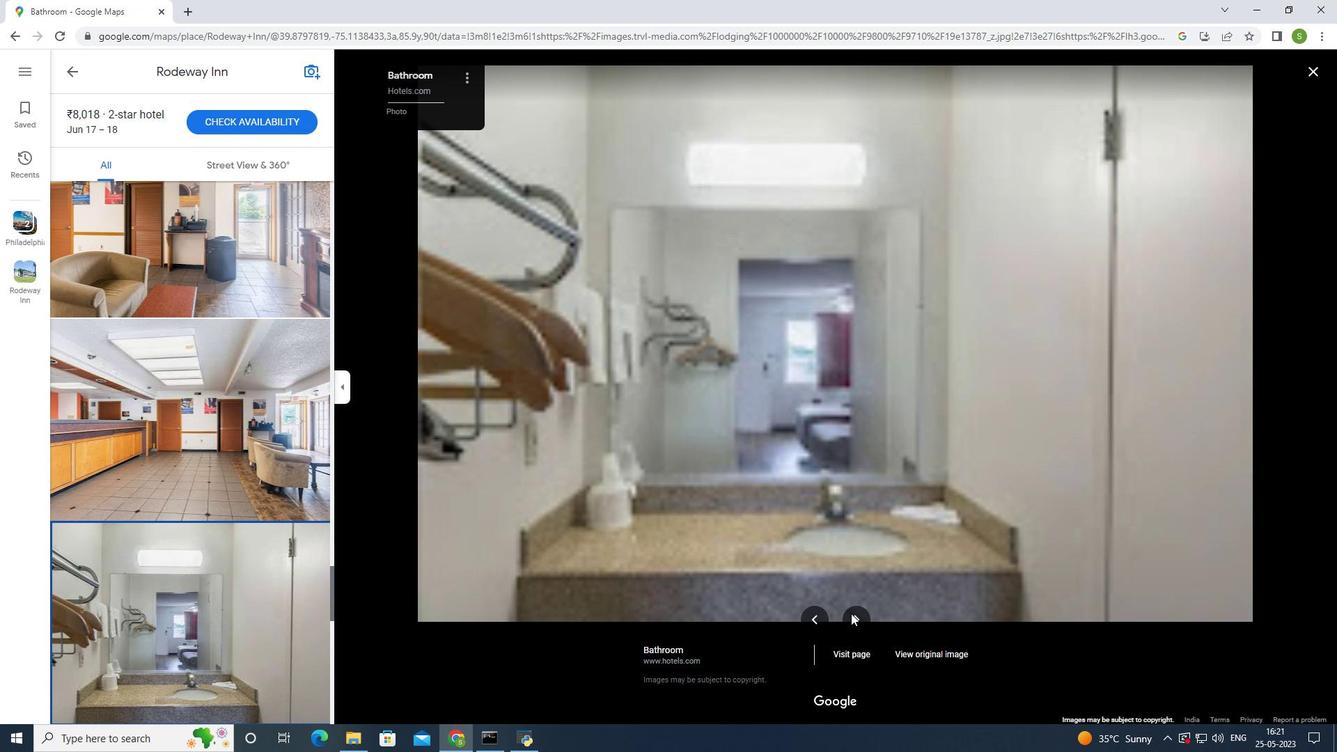 
Action: Mouse moved to (1317, 66)
Screenshot: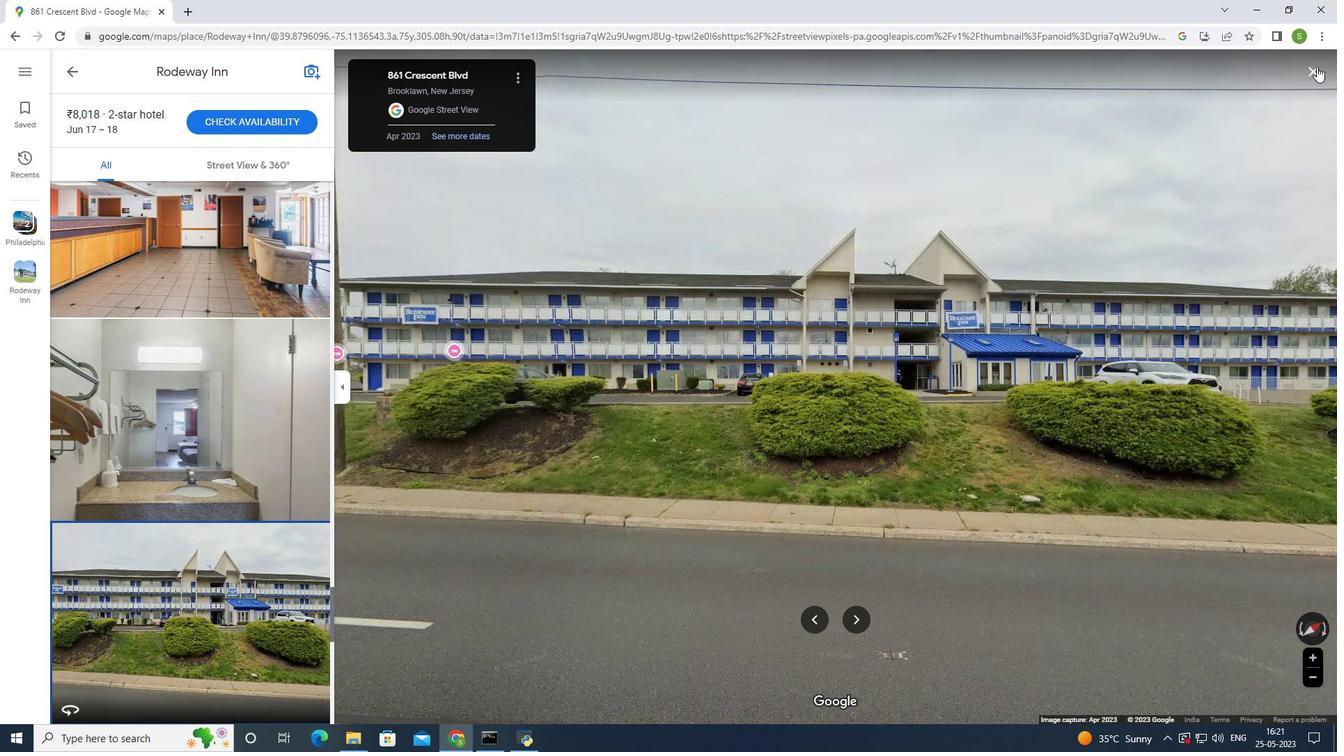 
Action: Mouse pressed left at (1317, 66)
Screenshot: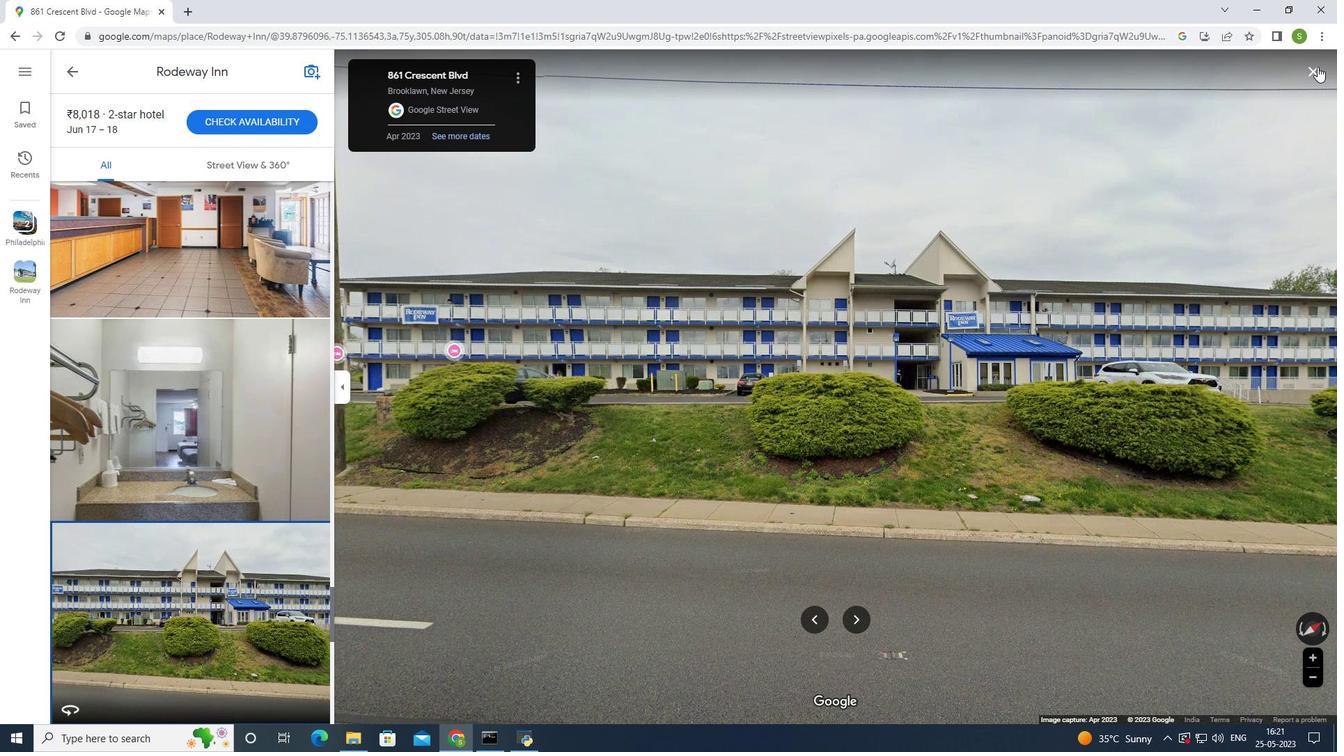 
Action: Mouse moved to (1183, 162)
Screenshot: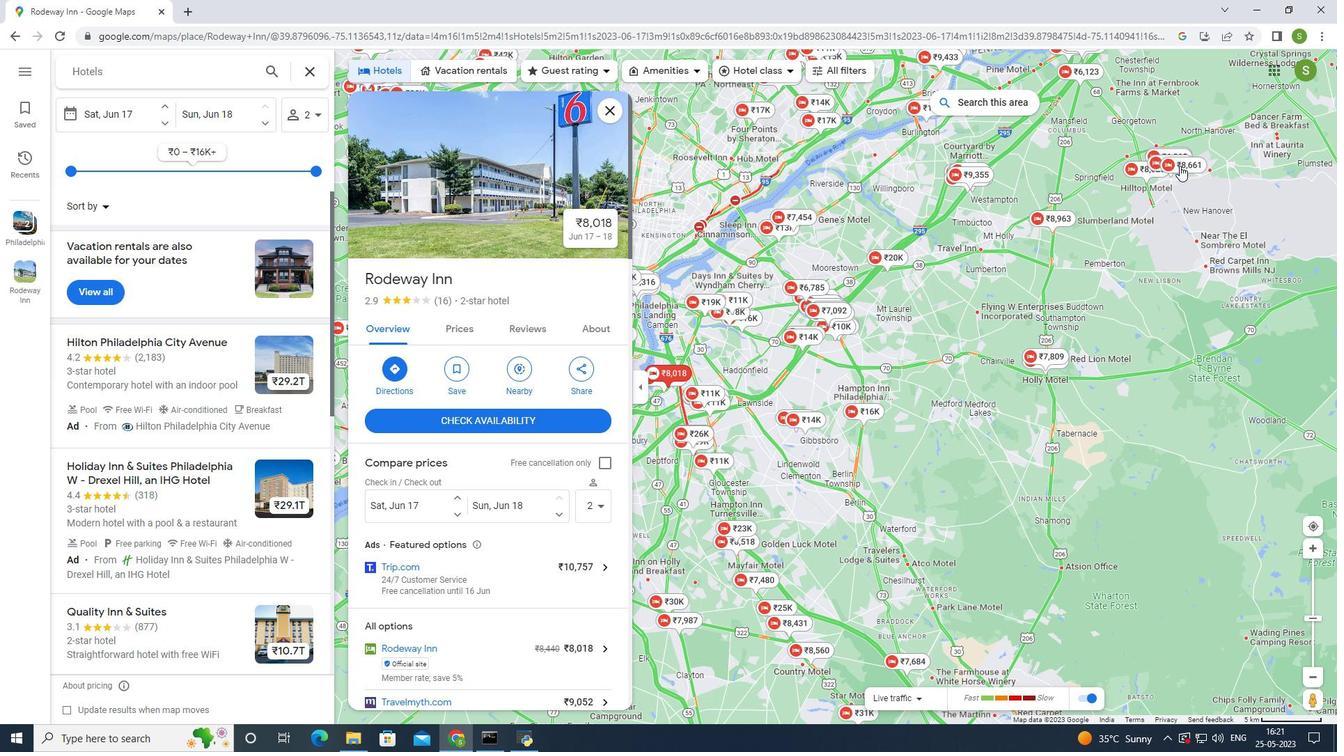 
Action: Mouse pressed left at (1181, 164)
Screenshot: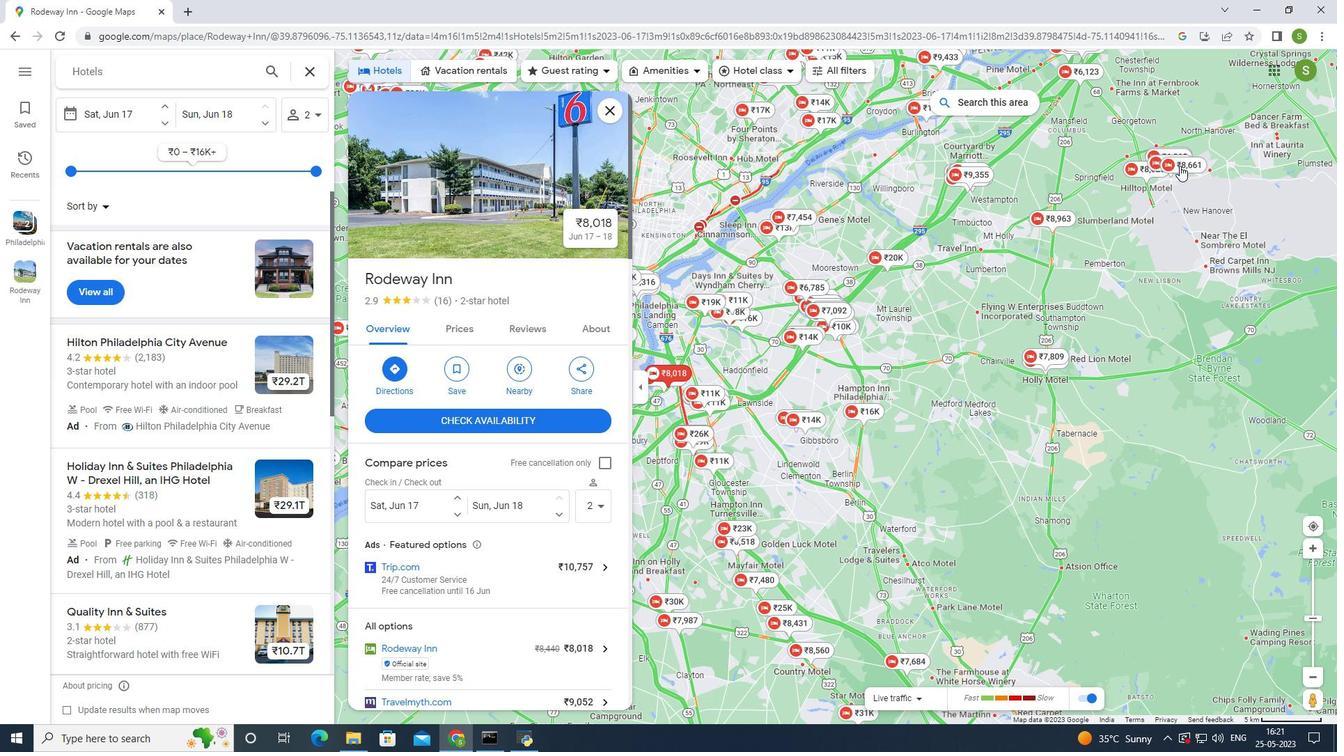 
Action: Mouse moved to (1181, 163)
Screenshot: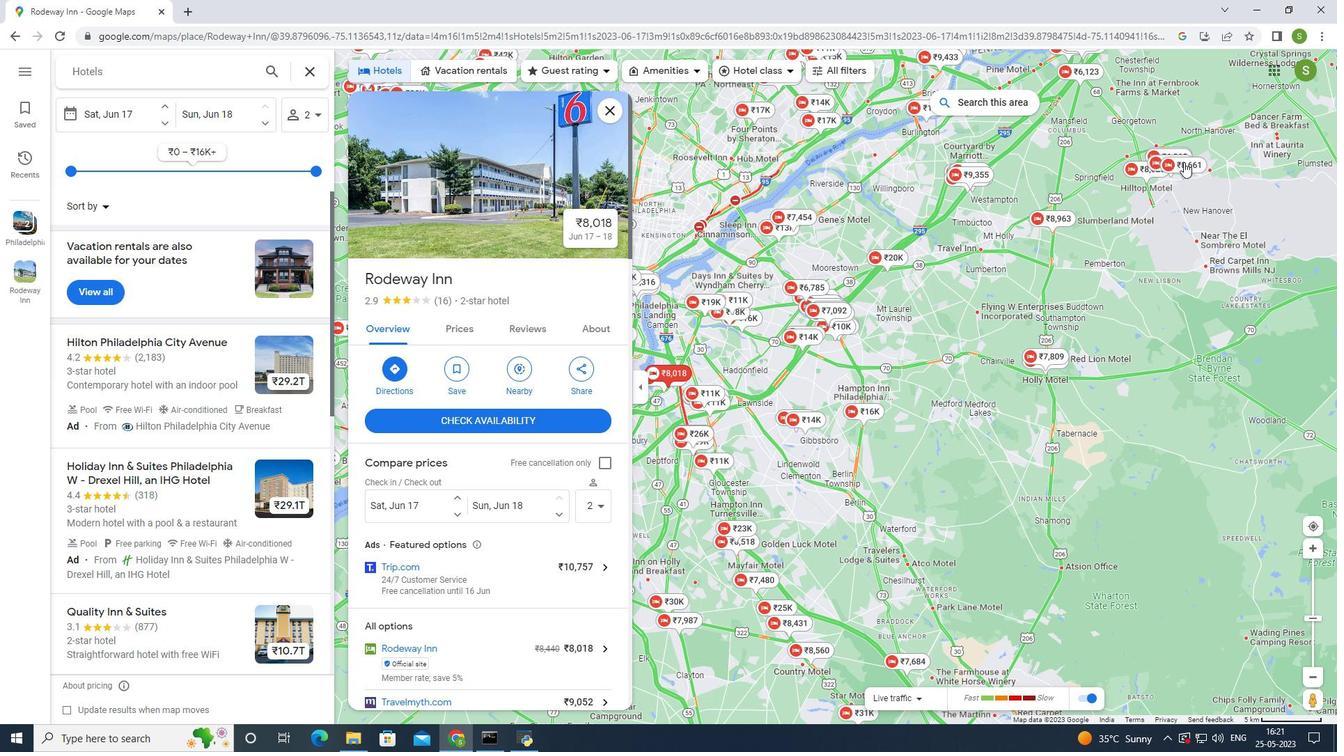 
Action: Mouse pressed left at (1181, 163)
Screenshot: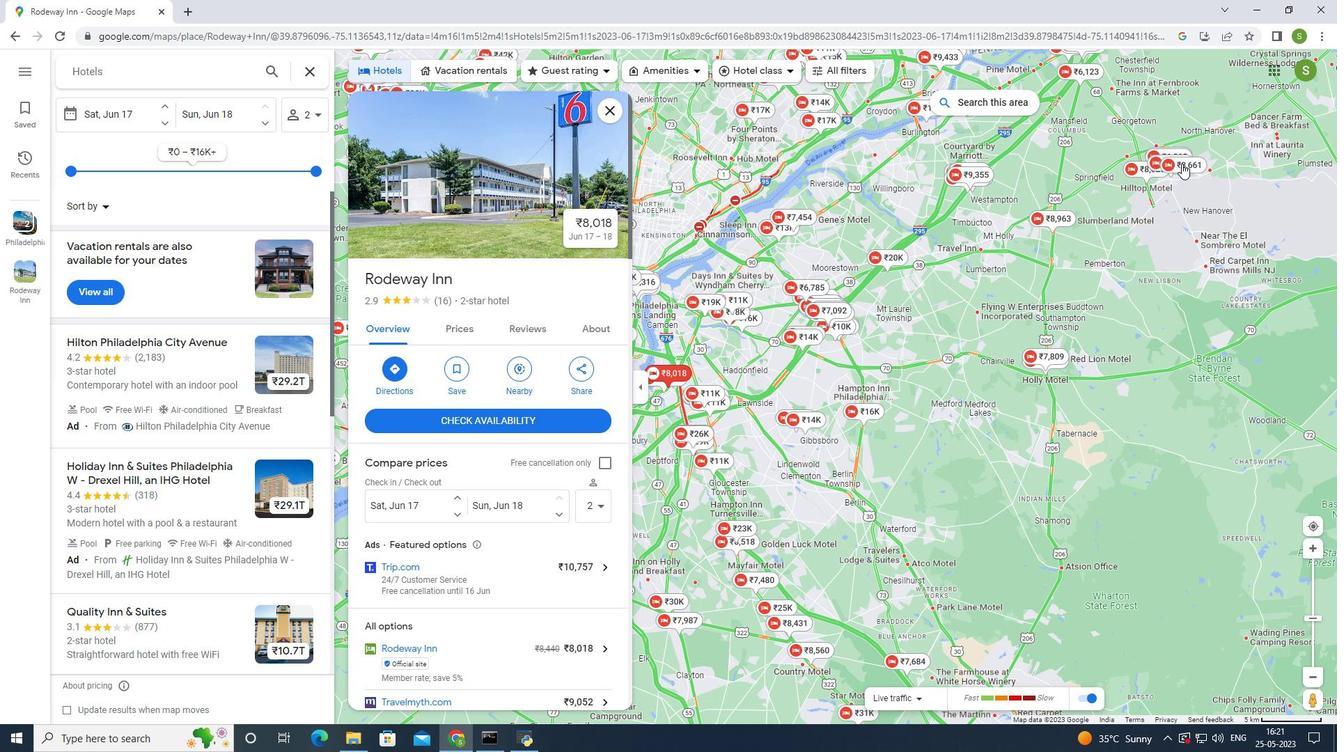 
Action: Mouse moved to (516, 192)
Screenshot: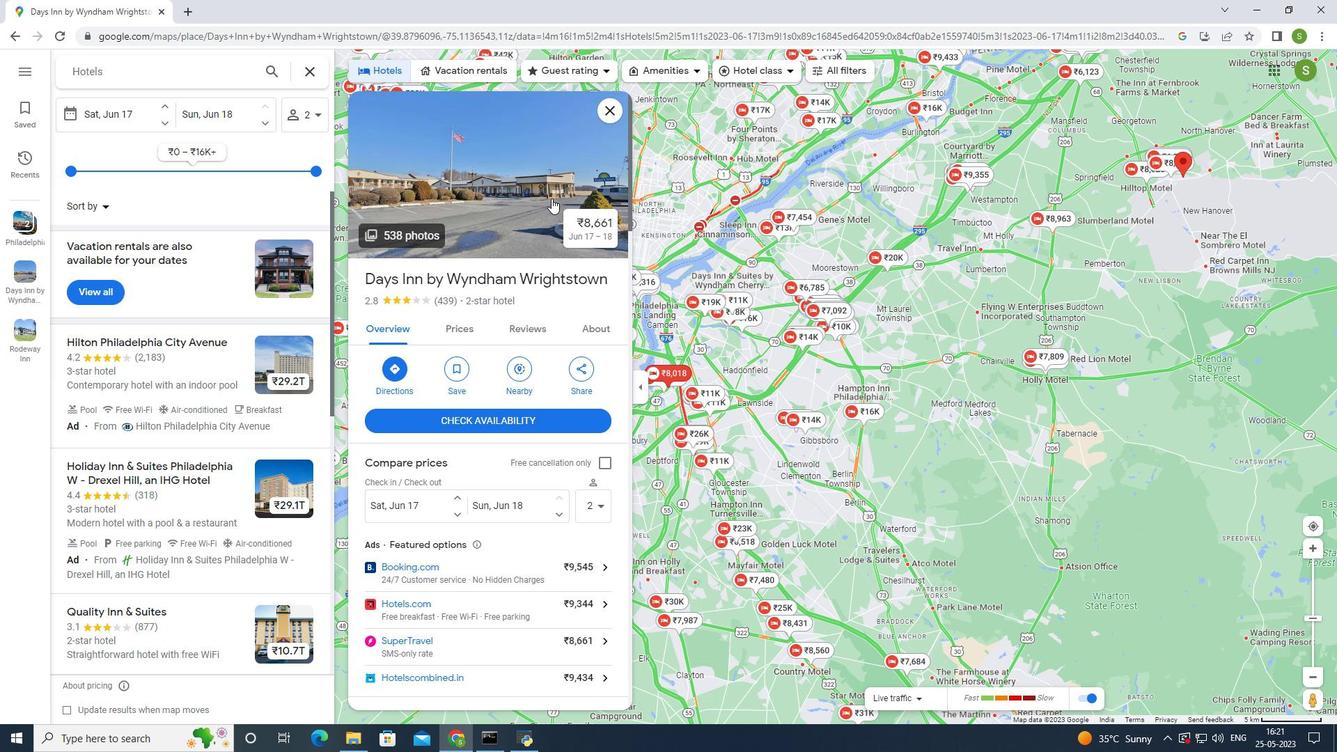 
Action: Mouse pressed left at (516, 192)
Screenshot: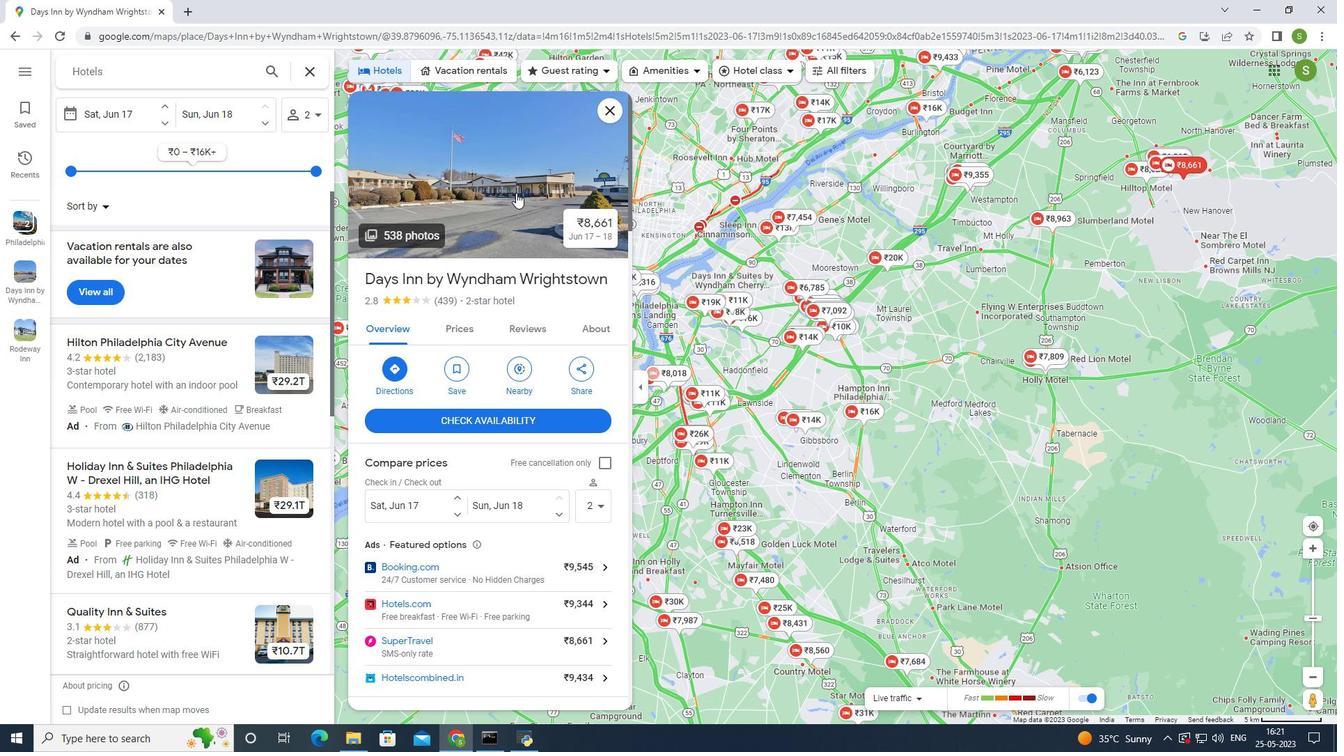 
Action: Mouse moved to (855, 617)
Screenshot: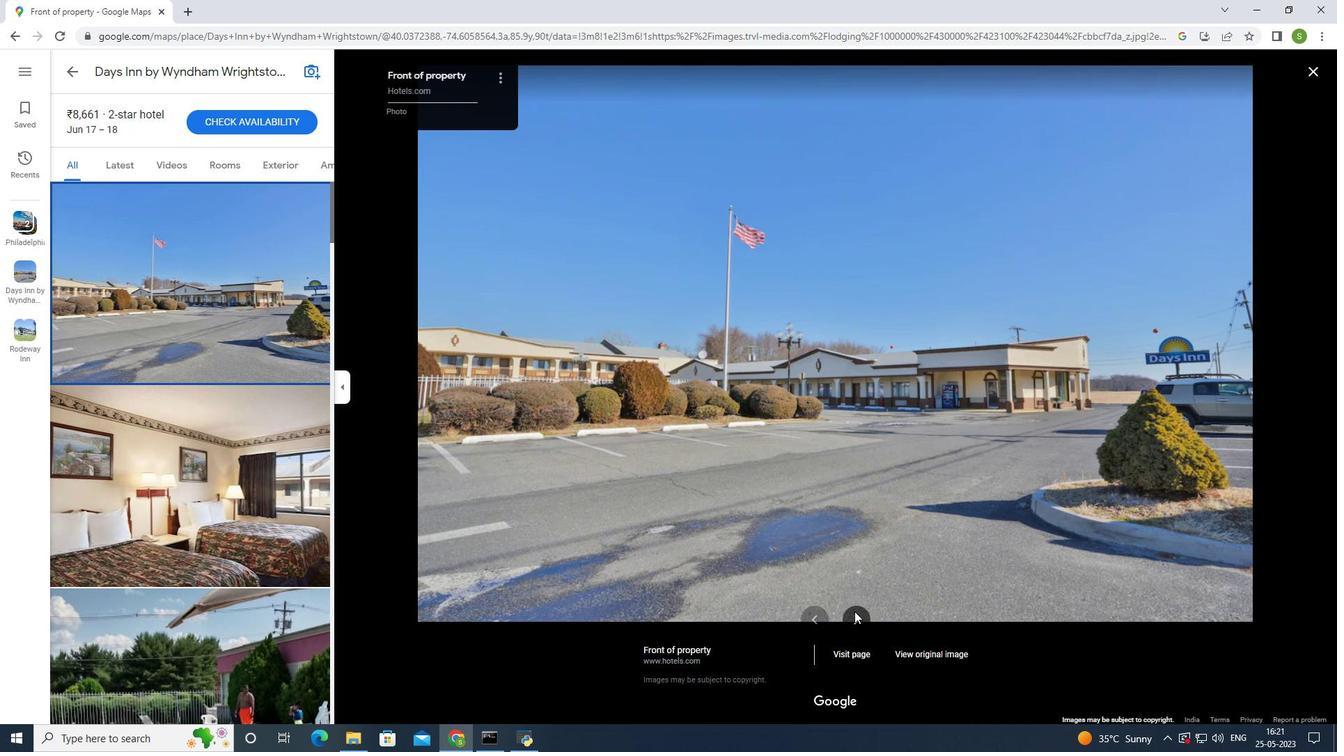 
Action: Mouse pressed left at (855, 617)
Screenshot: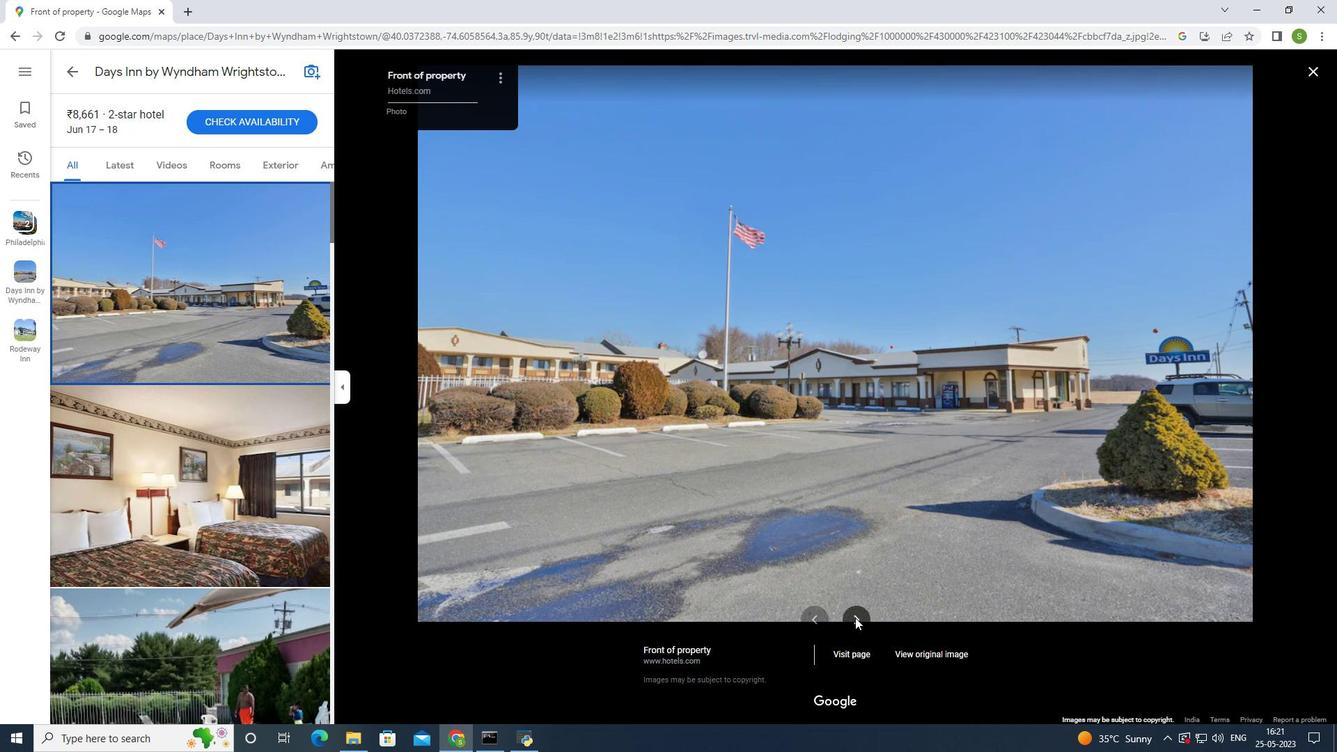 
Action: Mouse moved to (856, 619)
Screenshot: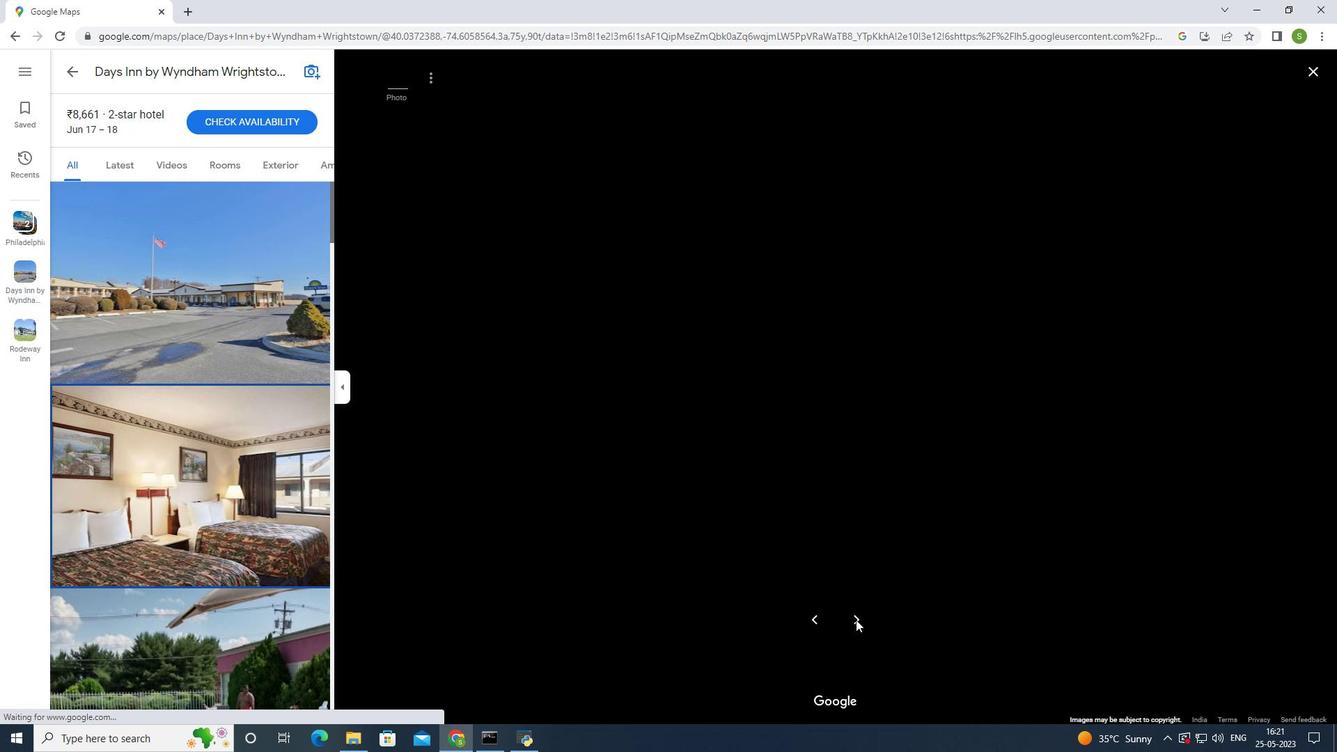 
Action: Mouse pressed left at (856, 619)
Screenshot: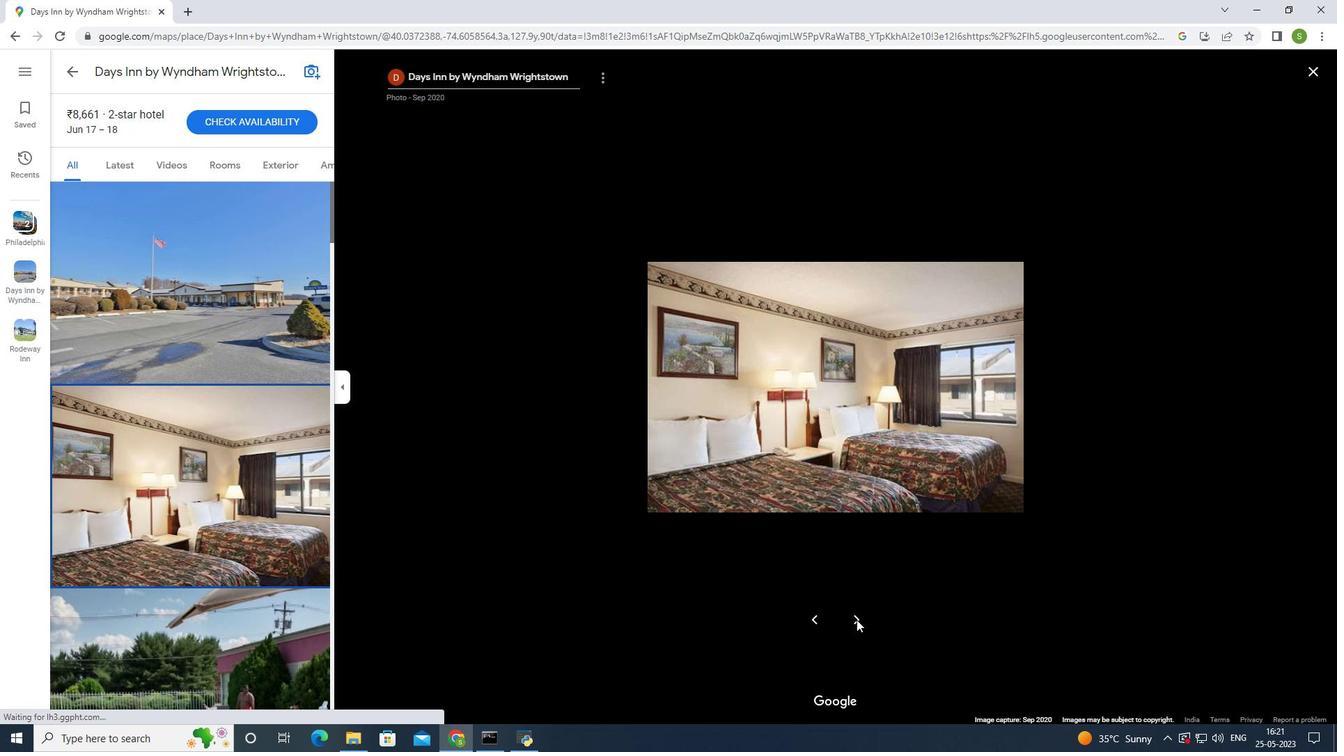 
Action: Mouse moved to (859, 619)
Screenshot: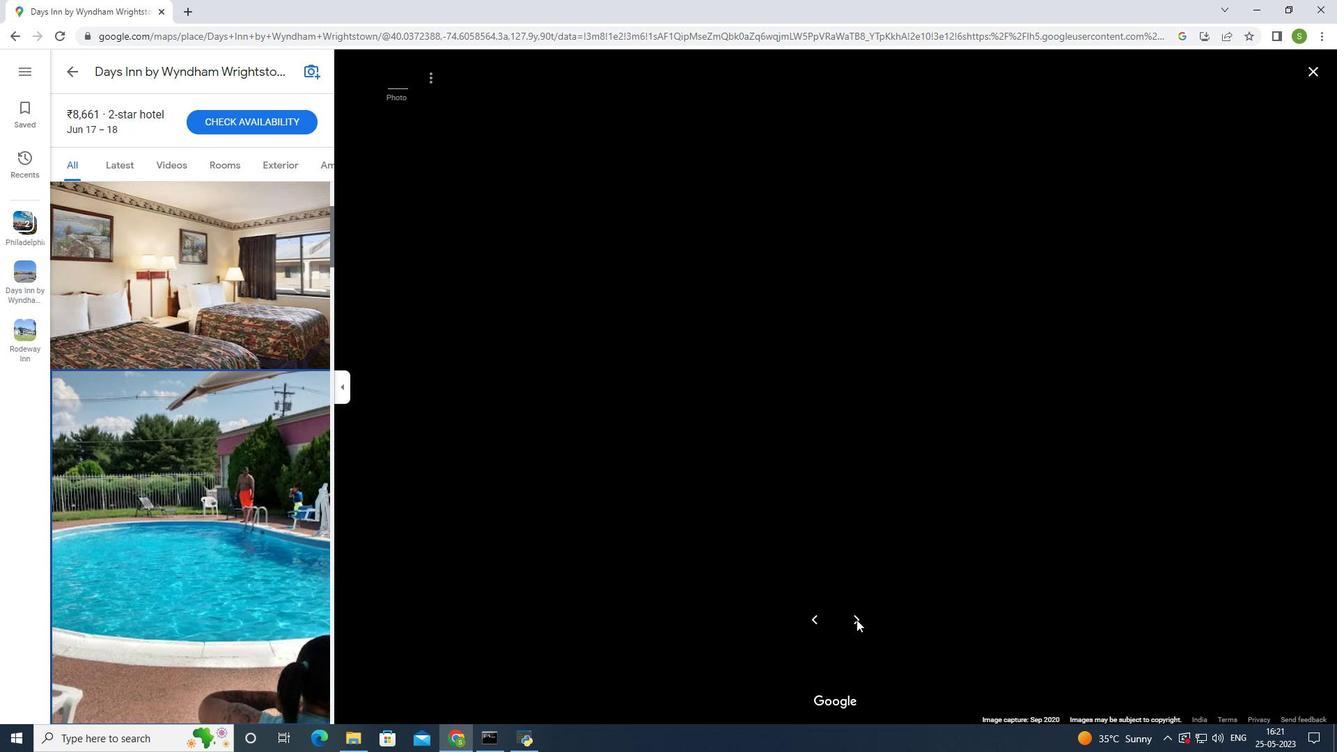
Action: Mouse pressed left at (859, 619)
Screenshot: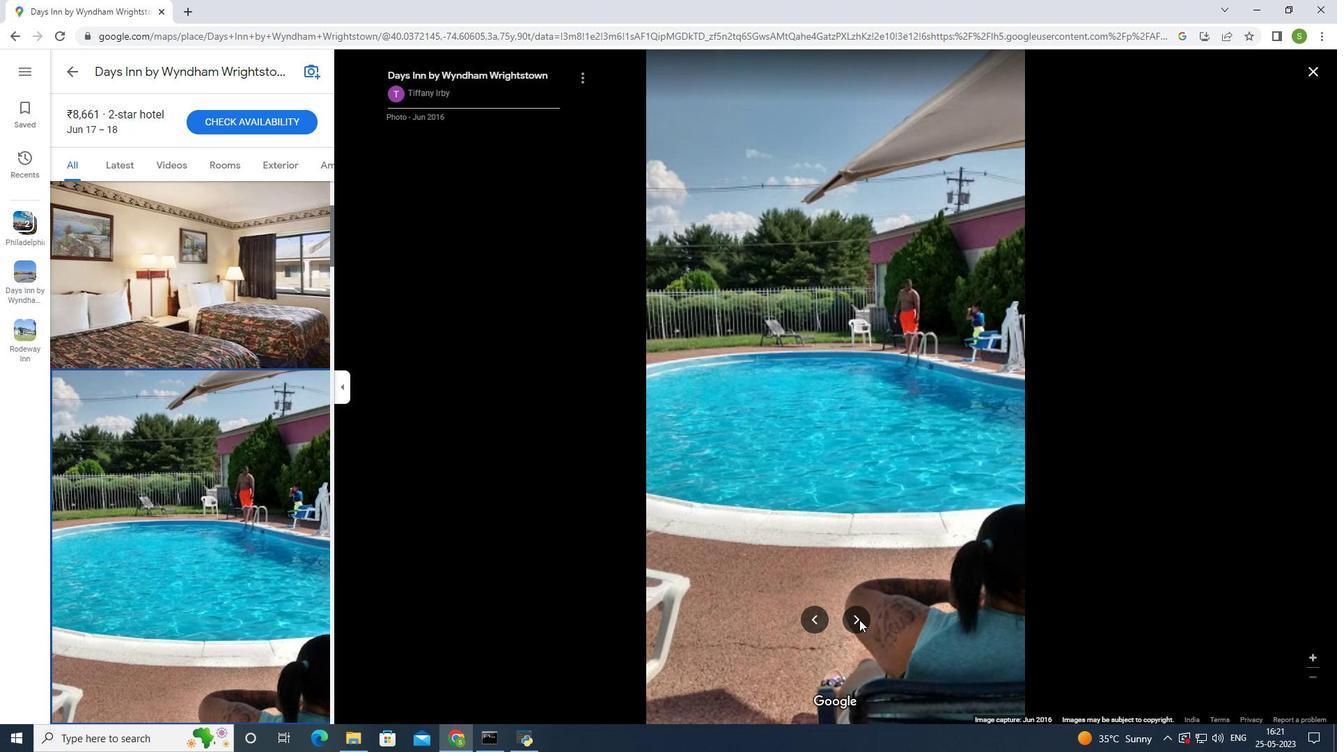 
Action: Mouse moved to (864, 621)
Screenshot: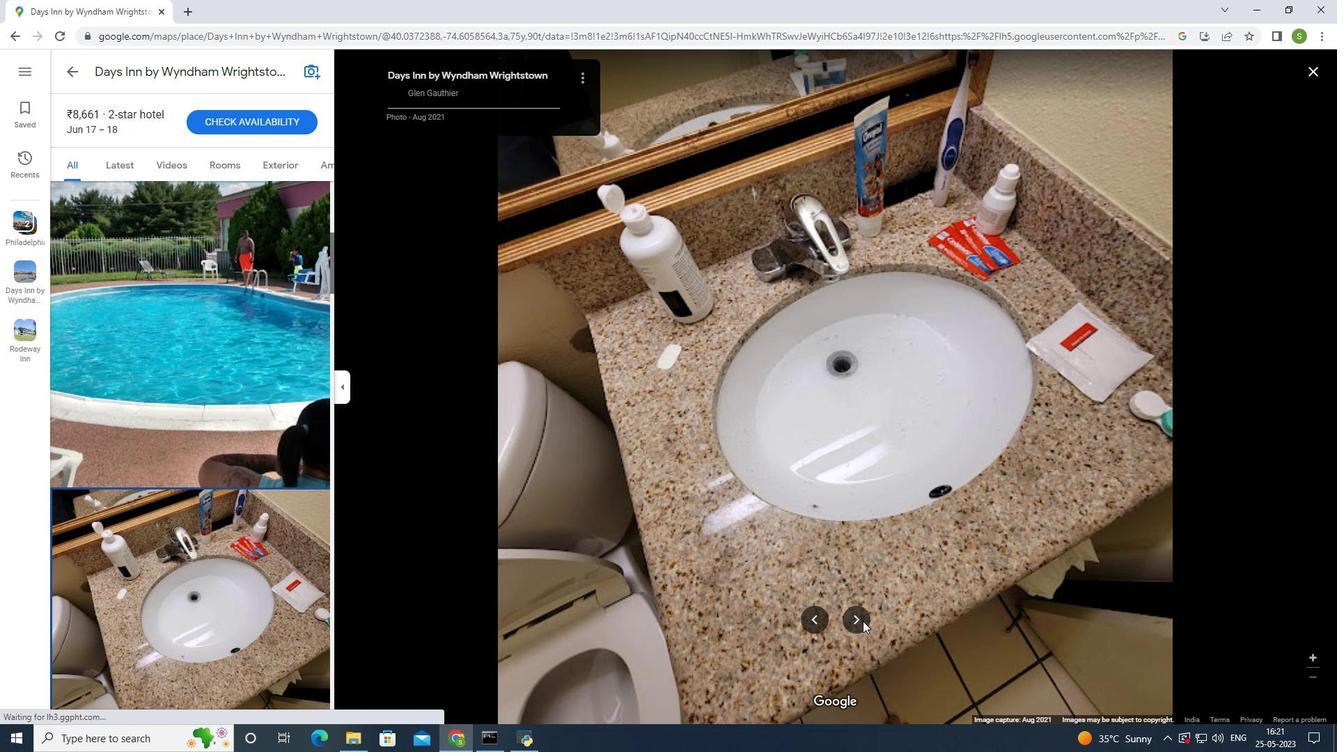 
Action: Mouse pressed left at (864, 621)
Screenshot: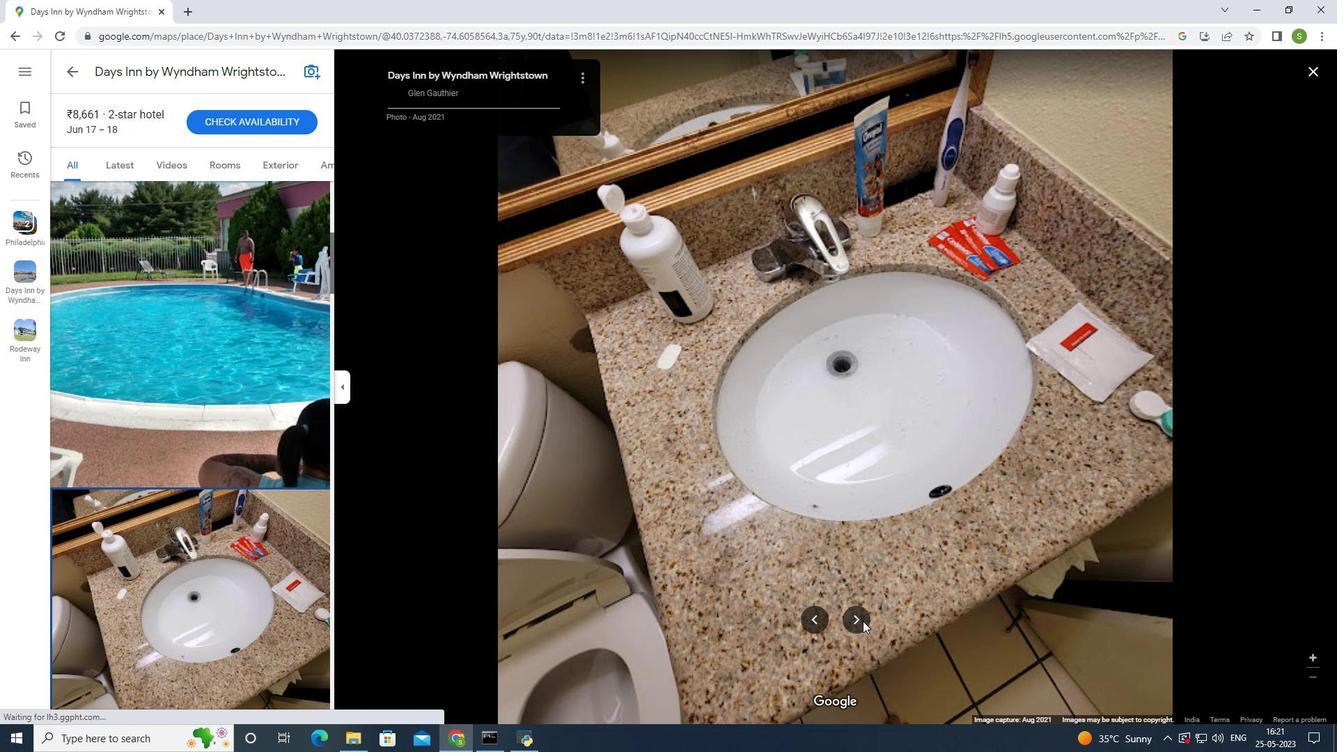 
Action: Mouse moved to (812, 625)
Screenshot: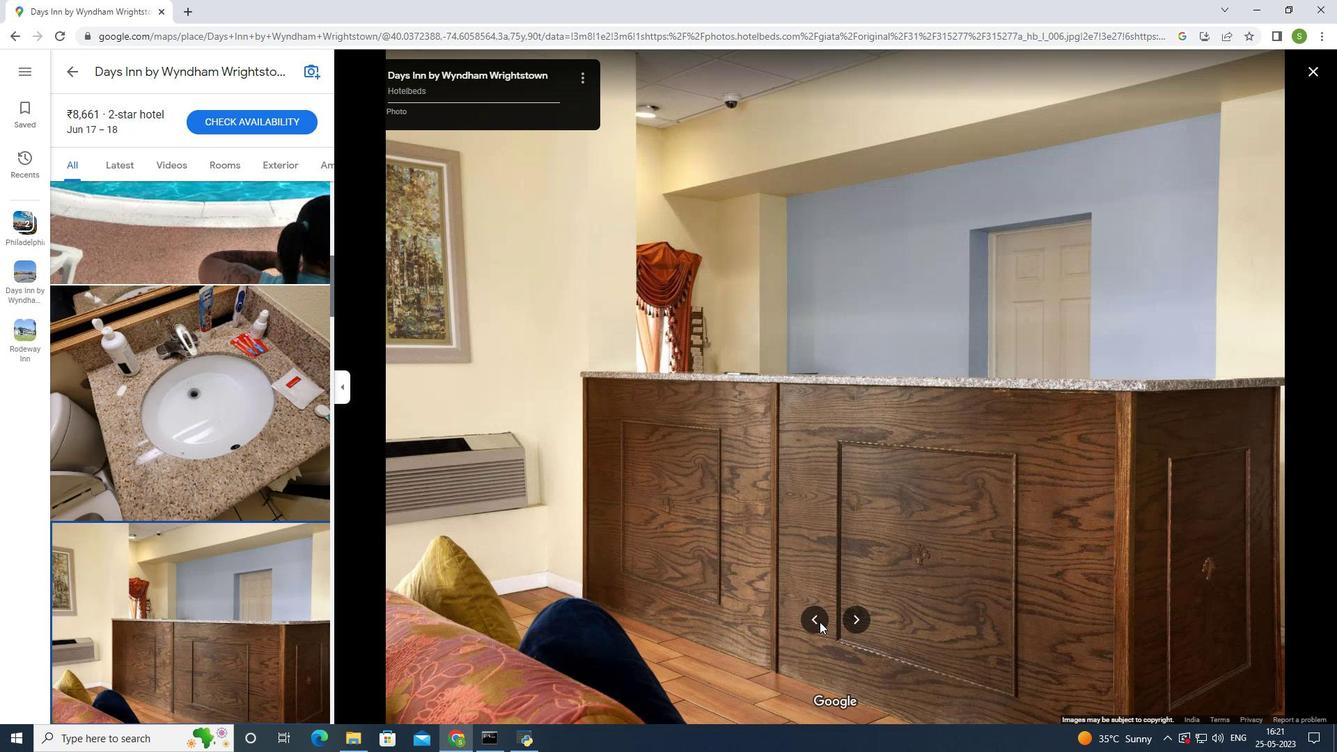 
Action: Mouse pressed left at (812, 625)
Screenshot: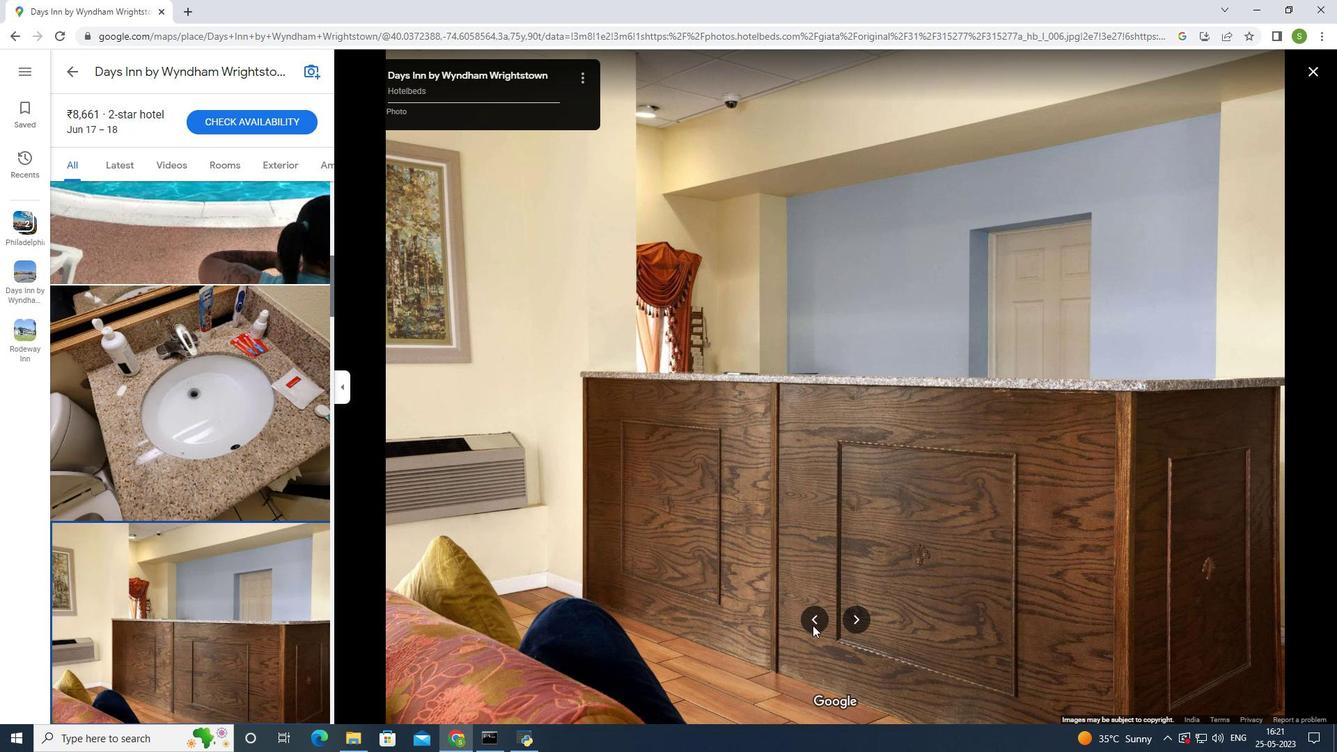 
Action: Mouse moved to (855, 617)
Screenshot: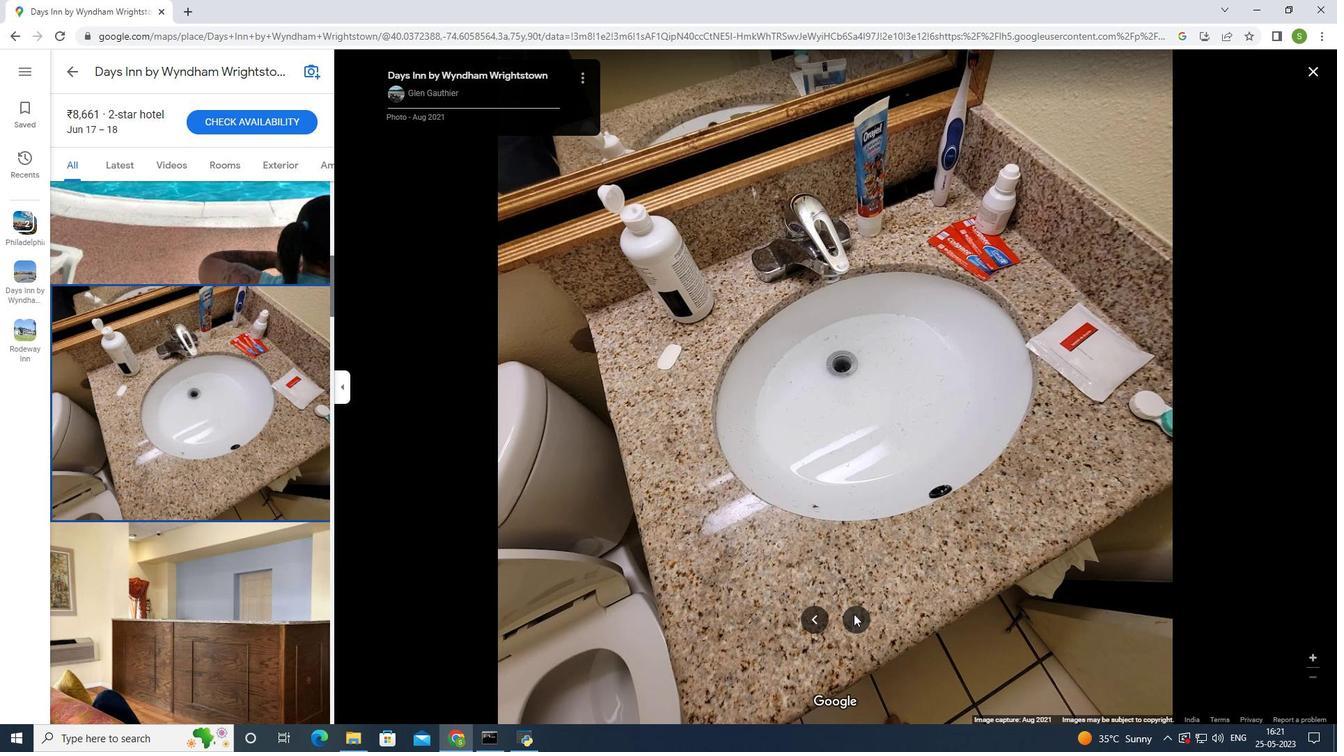 
Action: Mouse pressed left at (855, 617)
Screenshot: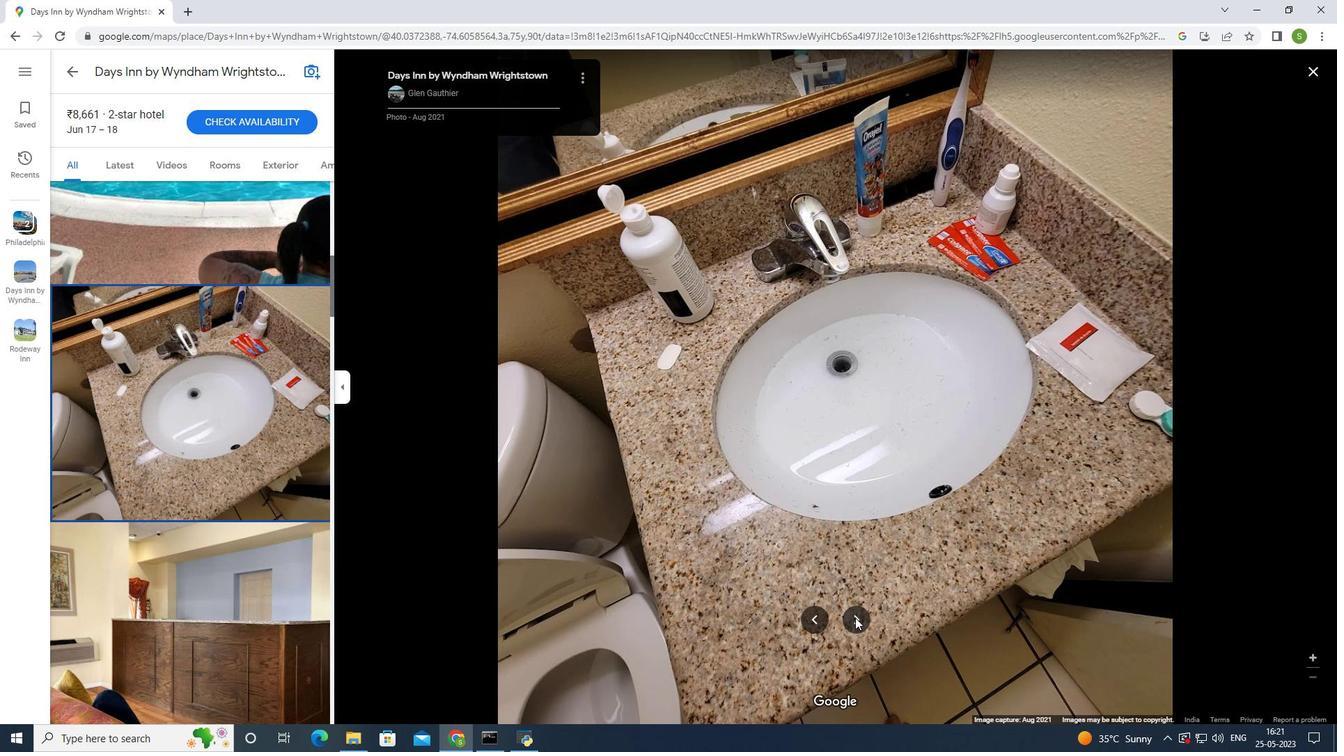 
Action: Mouse pressed left at (855, 617)
Screenshot: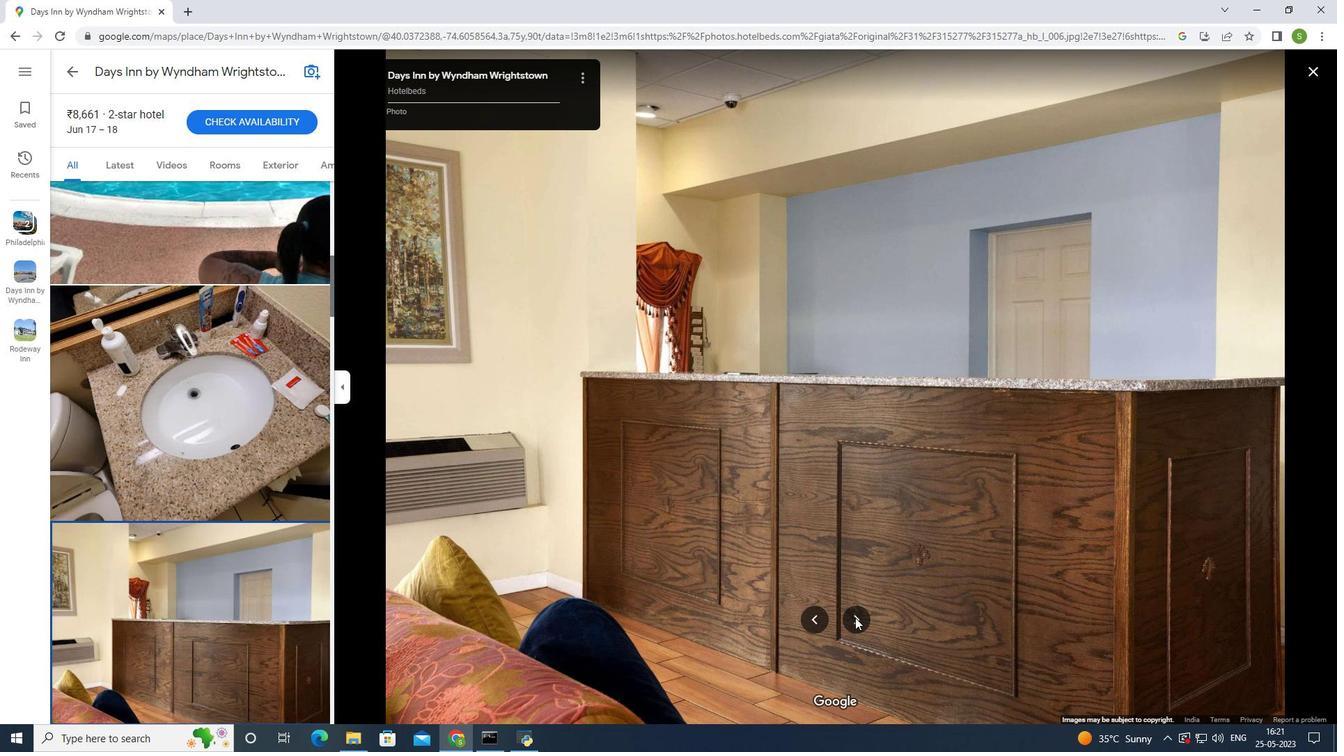 
Action: Mouse moved to (856, 618)
Screenshot: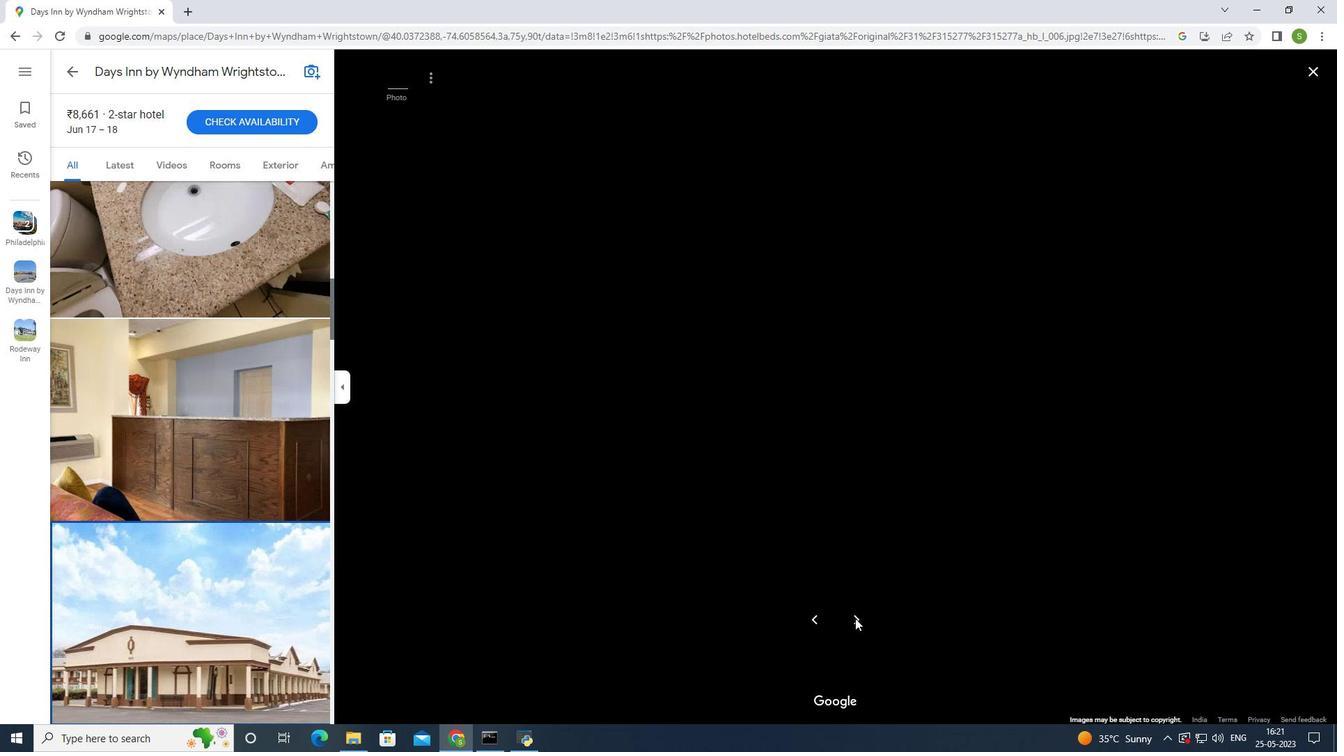 
Action: Mouse pressed left at (856, 618)
Screenshot: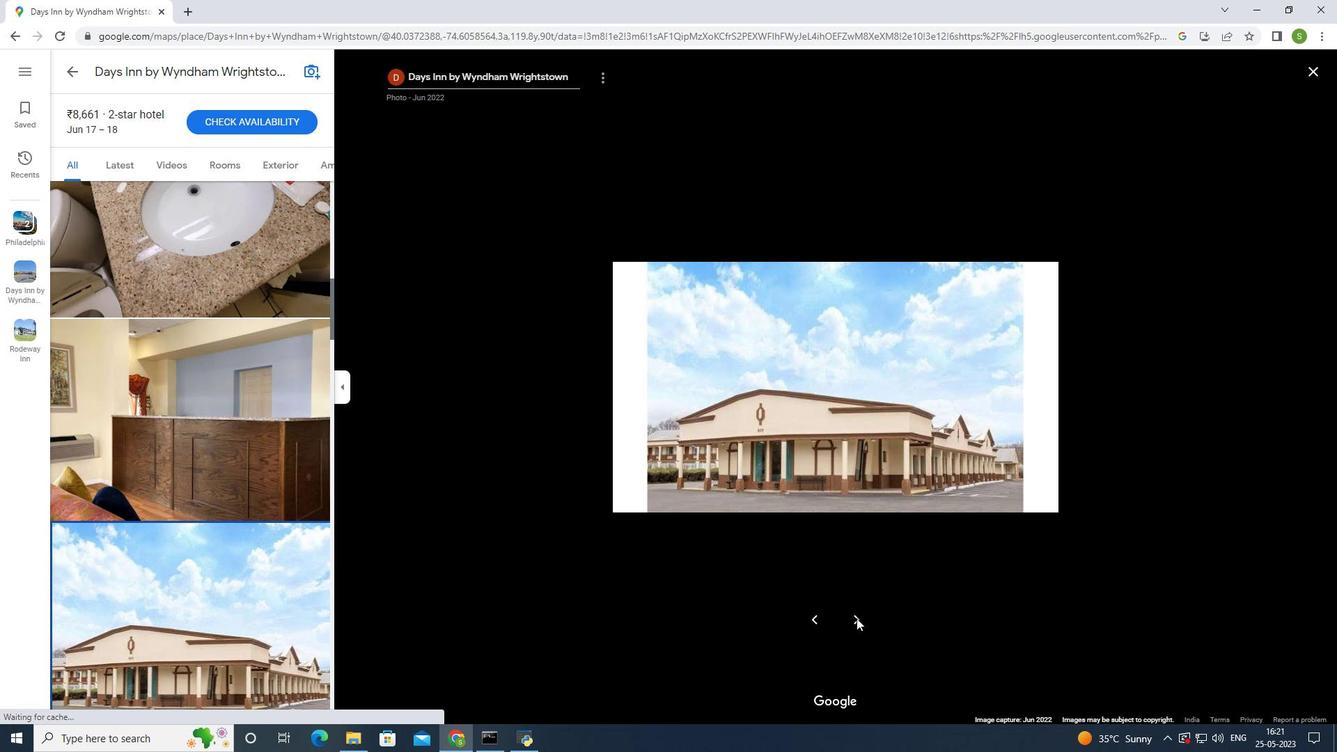 
Action: Mouse moved to (858, 620)
Screenshot: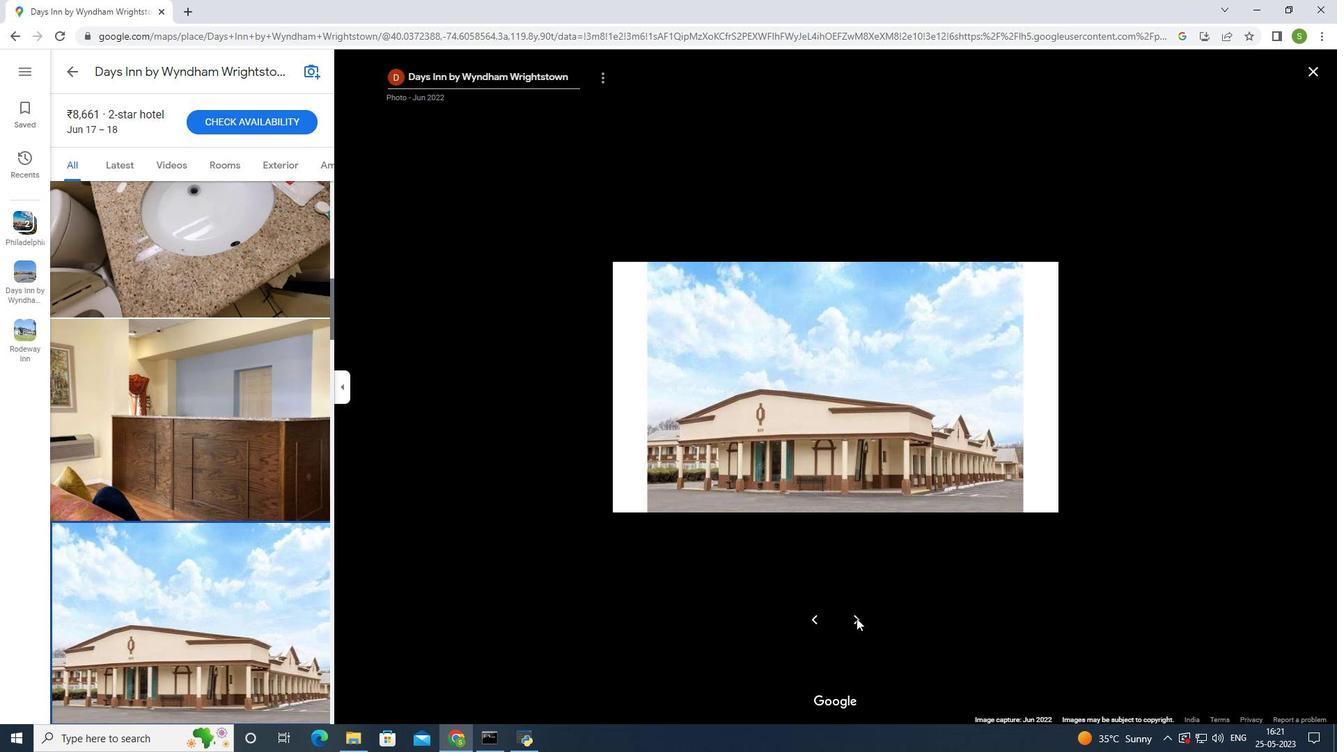 
Action: Mouse pressed left at (858, 620)
Screenshot: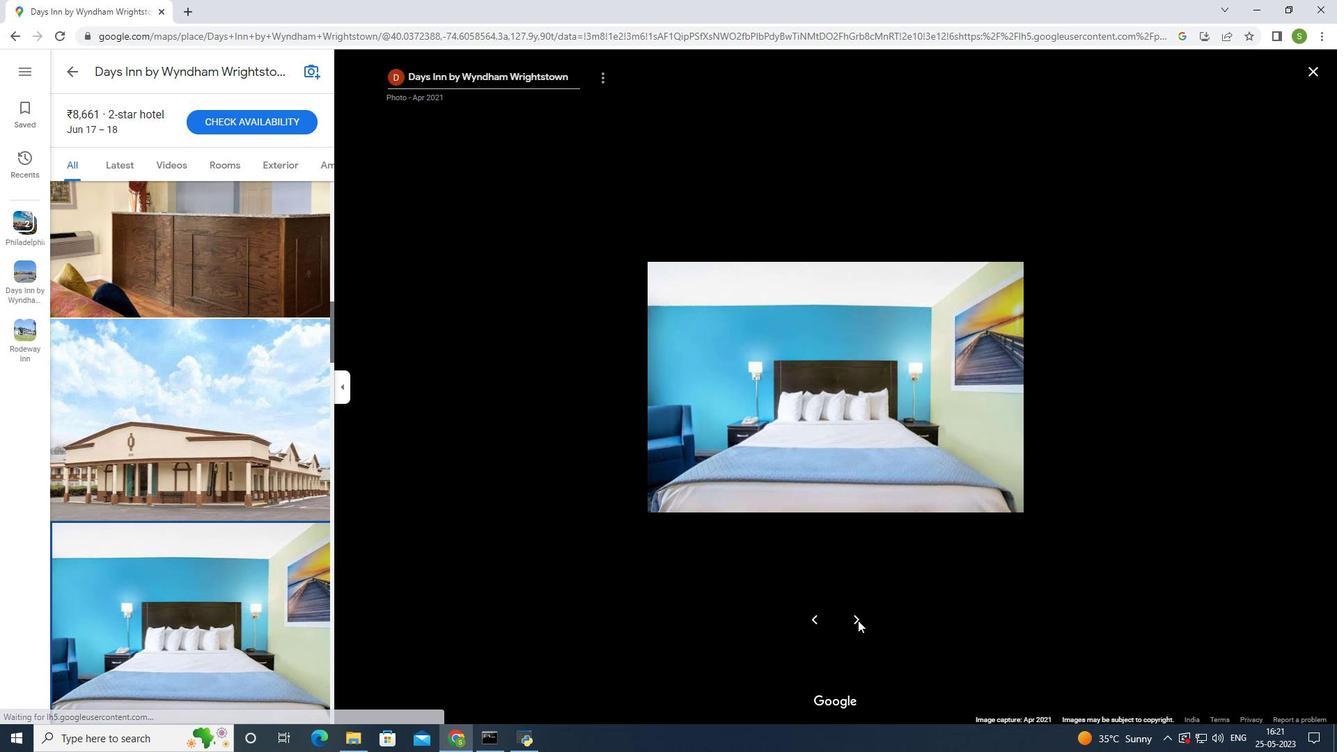 
Action: Mouse moved to (858, 622)
Screenshot: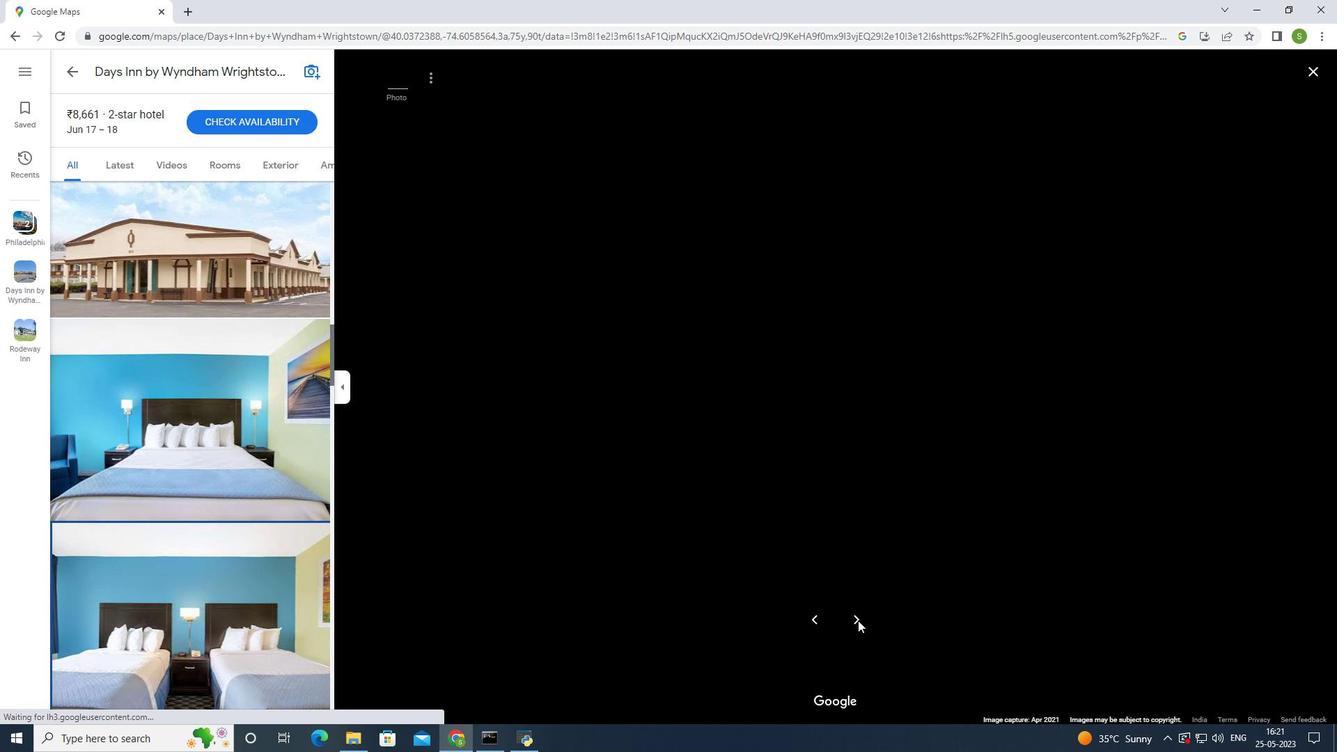 
Action: Mouse pressed left at (858, 622)
Screenshot: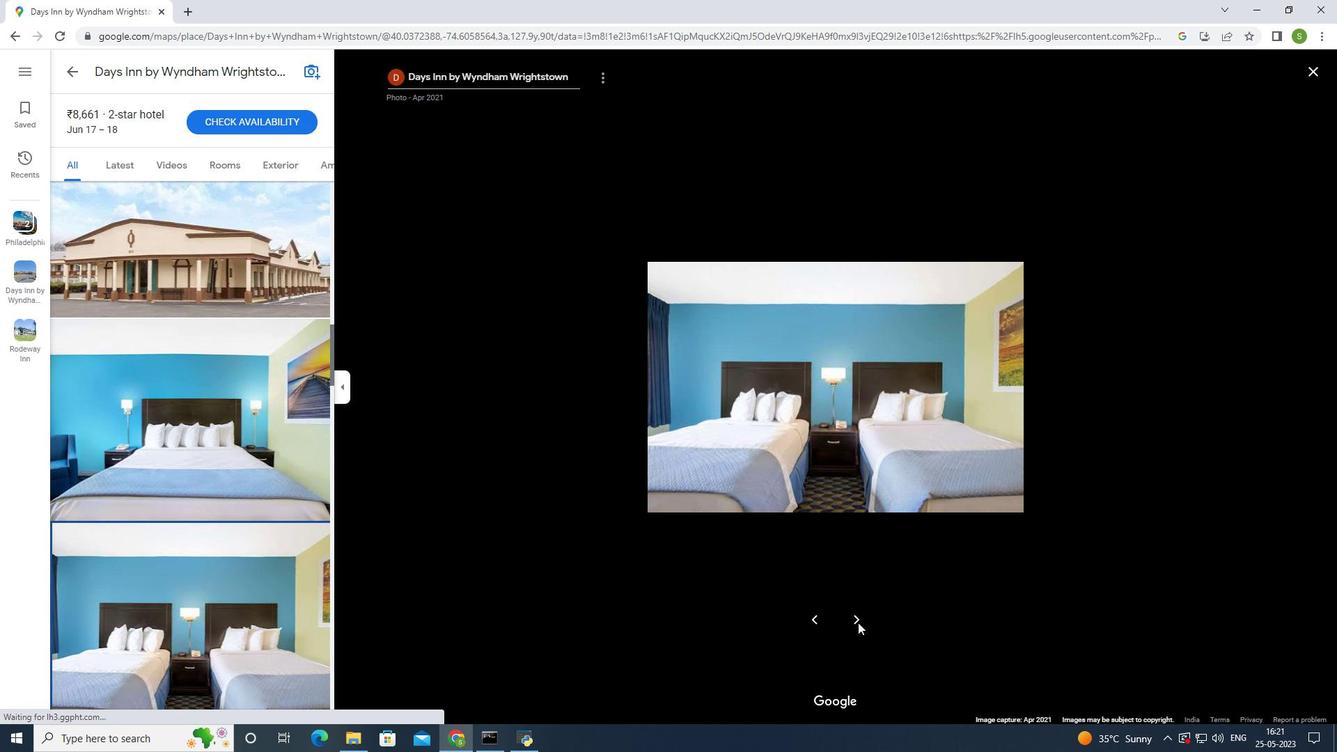
Action: Mouse pressed left at (858, 622)
Screenshot: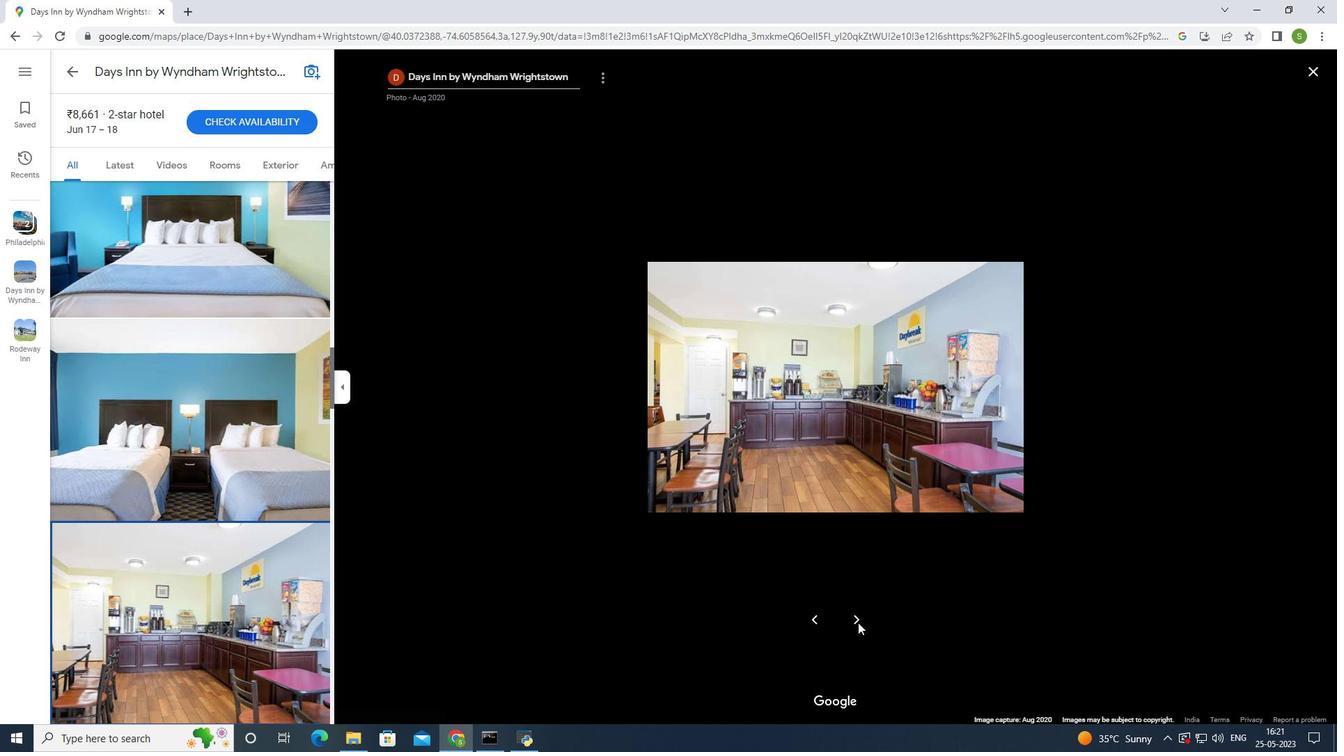 
Action: Mouse moved to (858, 622)
Screenshot: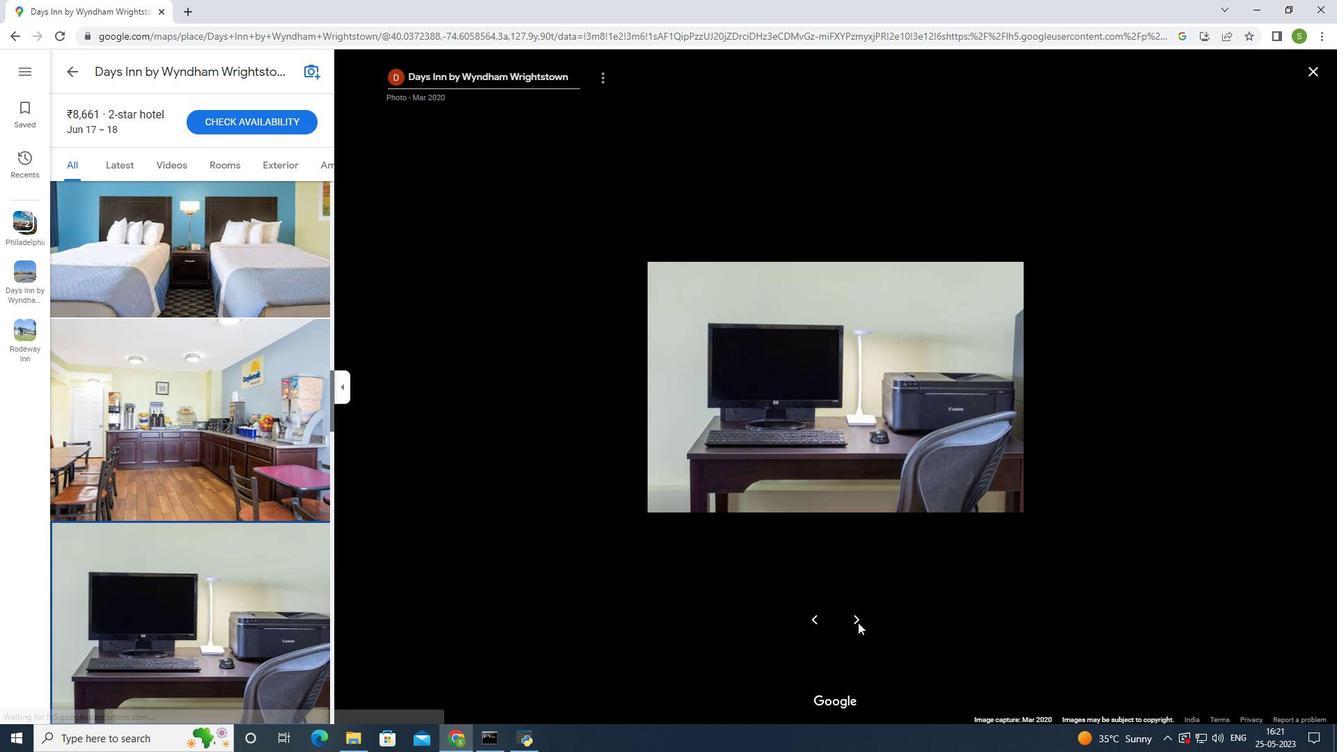 
Action: Mouse pressed left at (858, 622)
Screenshot: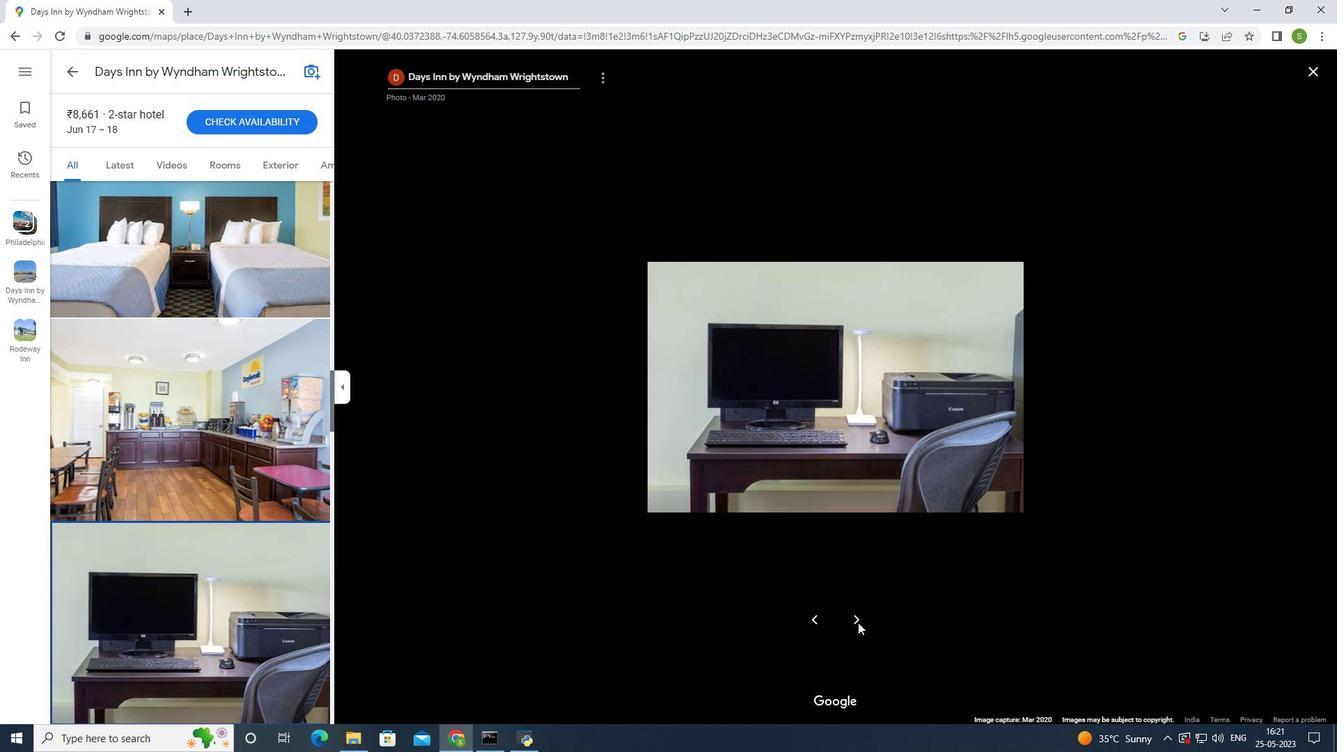 
Action: Mouse pressed left at (858, 622)
Screenshot: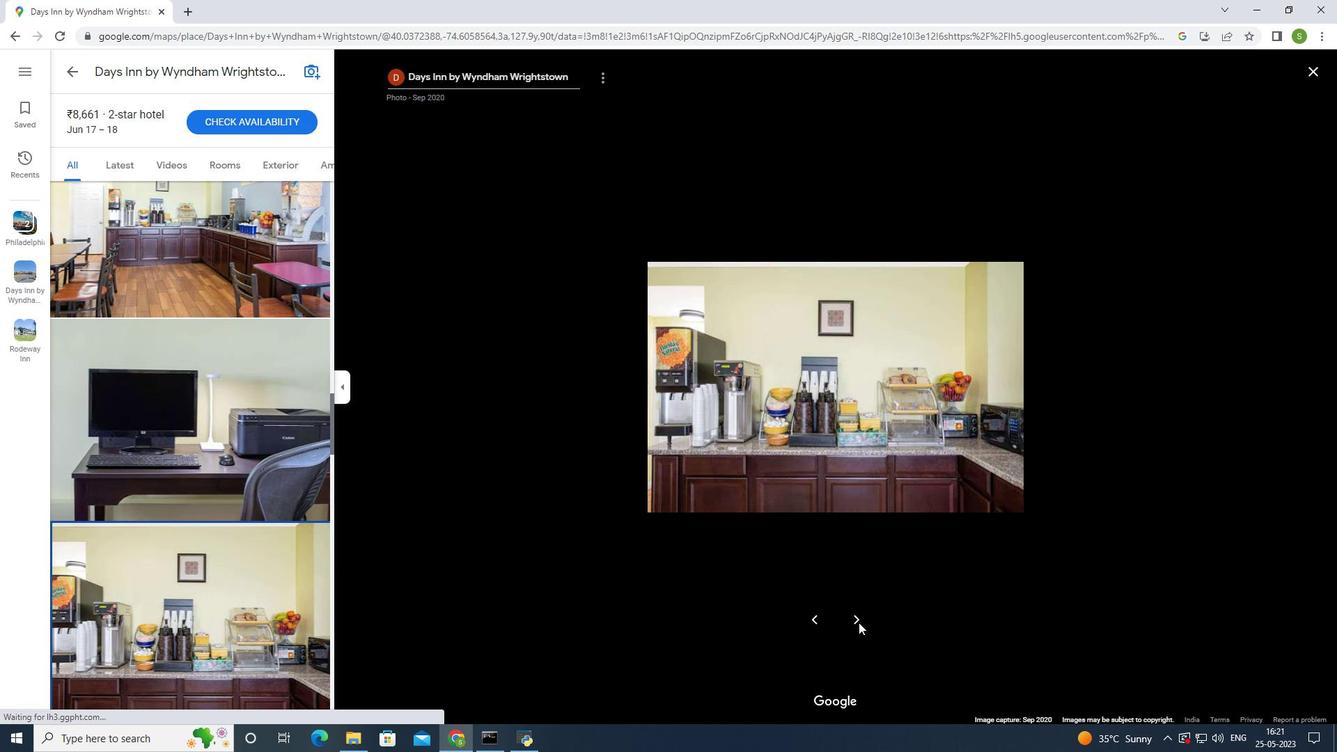 
Action: Mouse pressed left at (858, 622)
Screenshot: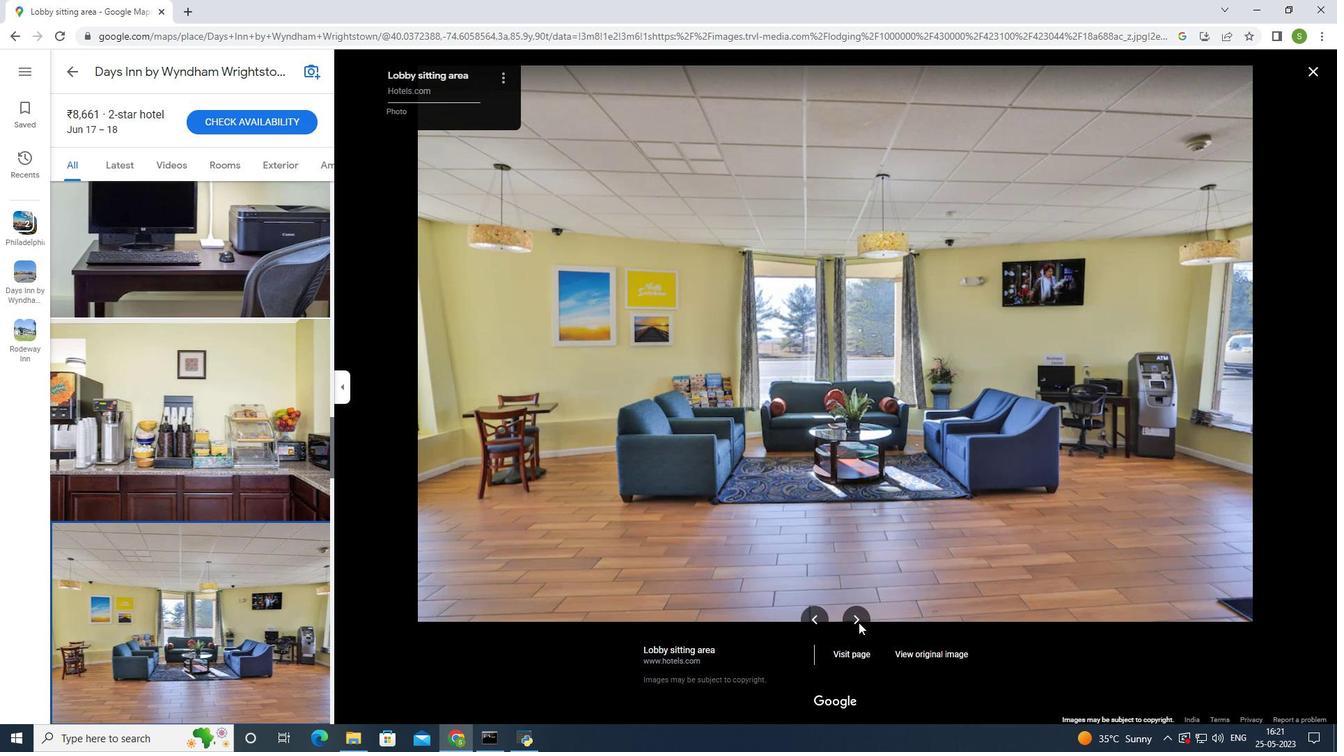 
Action: Mouse moved to (860, 622)
Screenshot: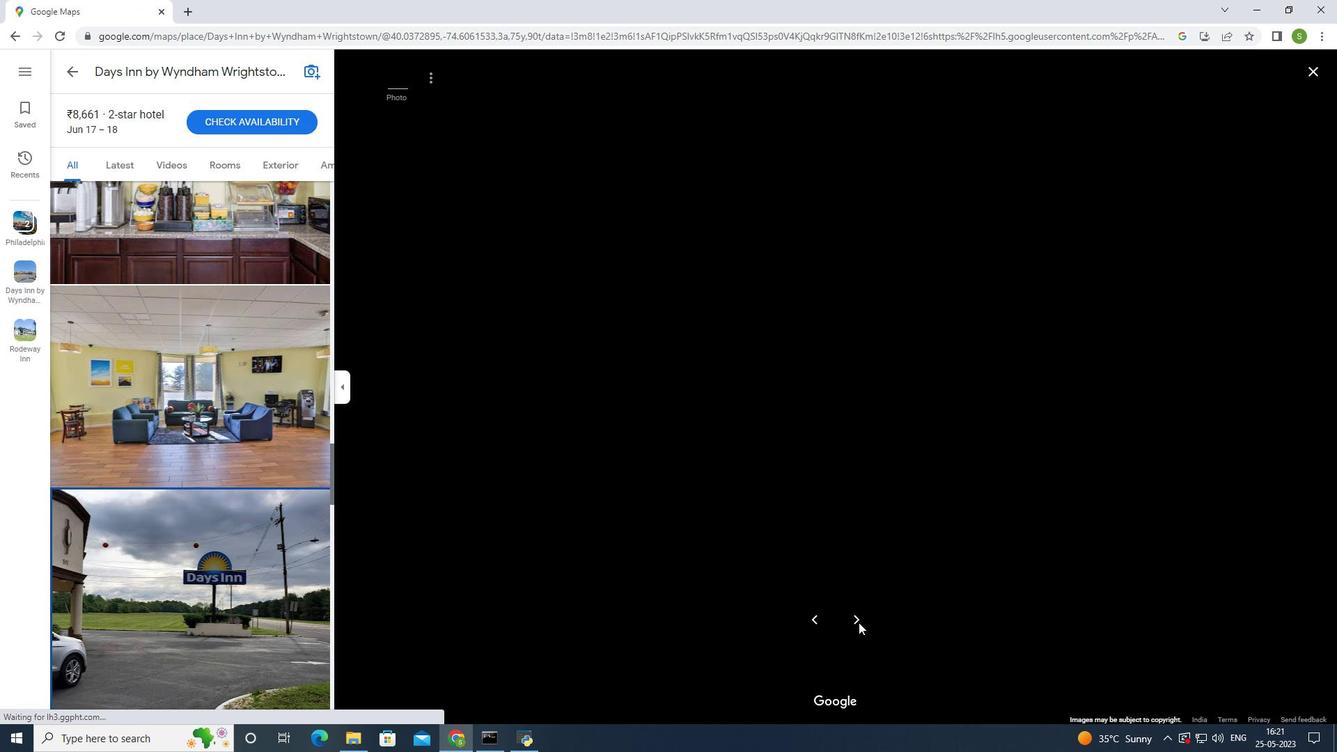 
Action: Mouse pressed left at (860, 622)
Screenshot: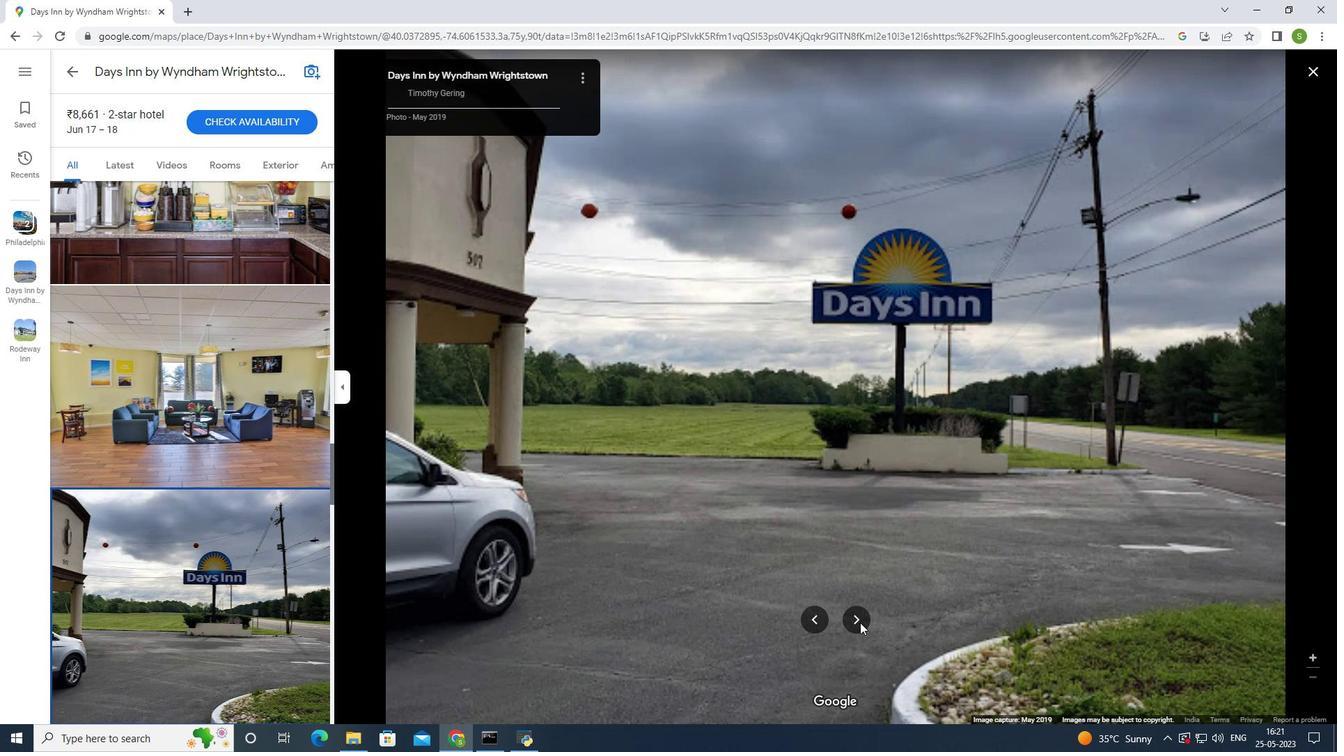 
Action: Mouse moved to (860, 622)
Screenshot: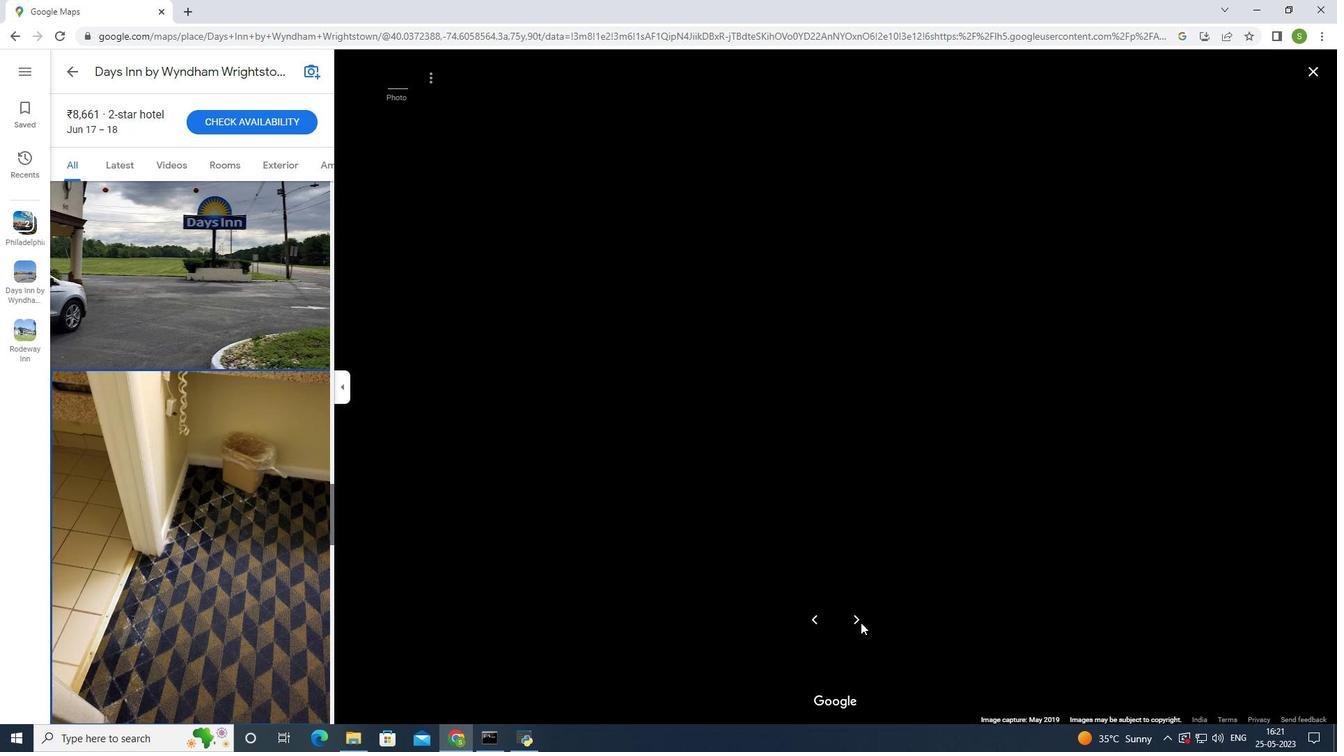 
Action: Mouse pressed left at (860, 622)
Screenshot: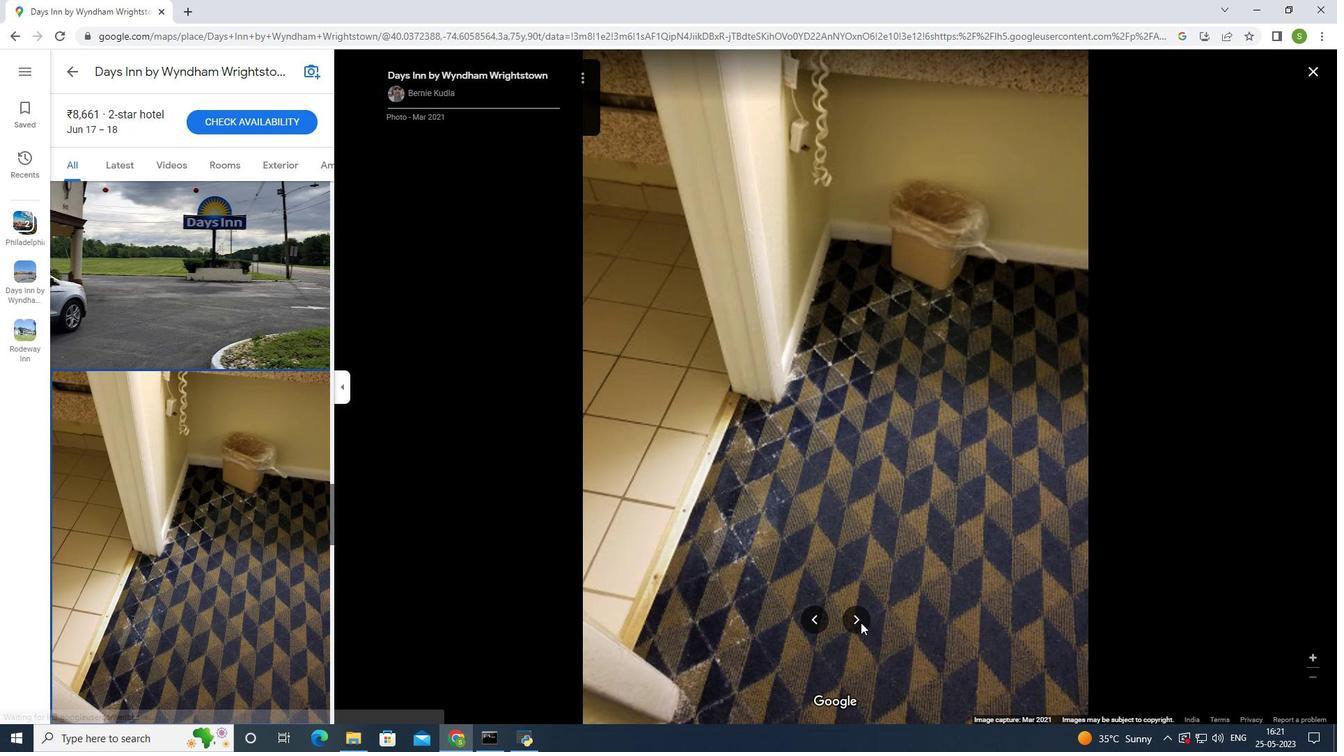 
Action: Mouse moved to (862, 622)
Screenshot: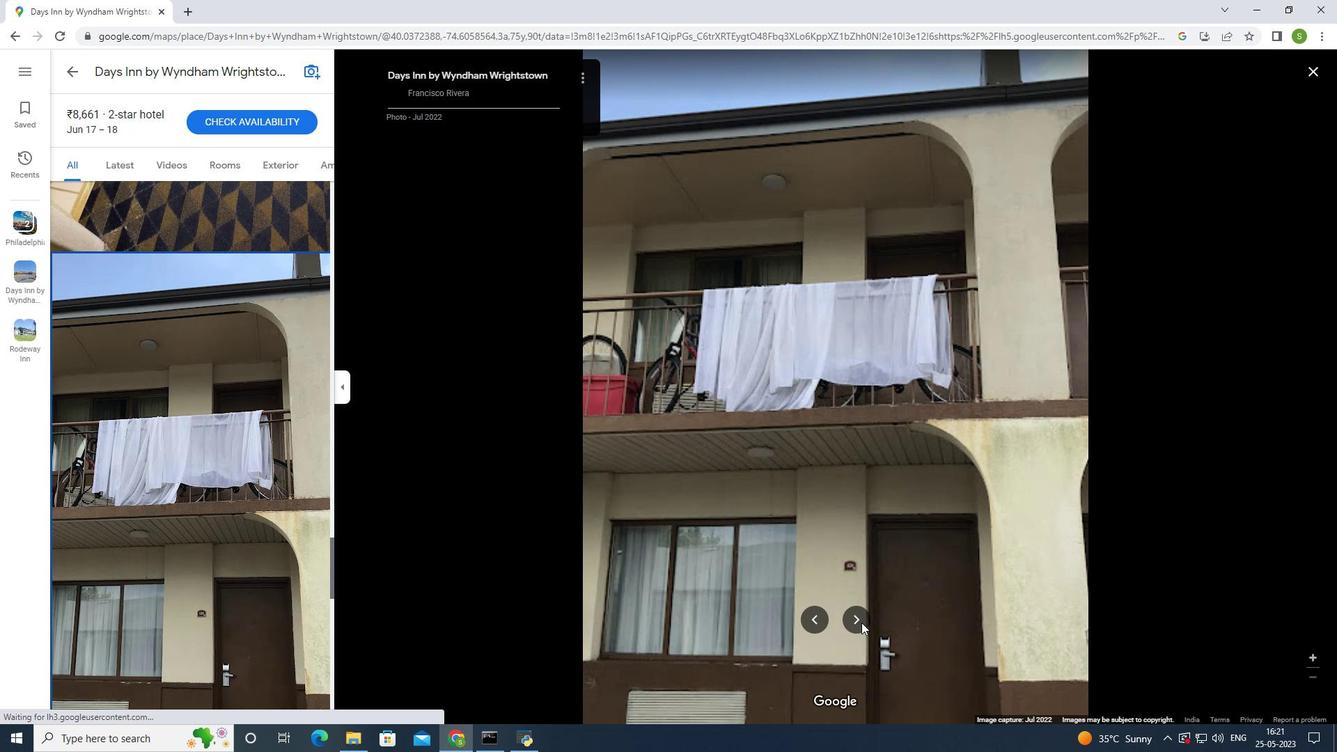 
Action: Mouse pressed left at (862, 622)
Screenshot: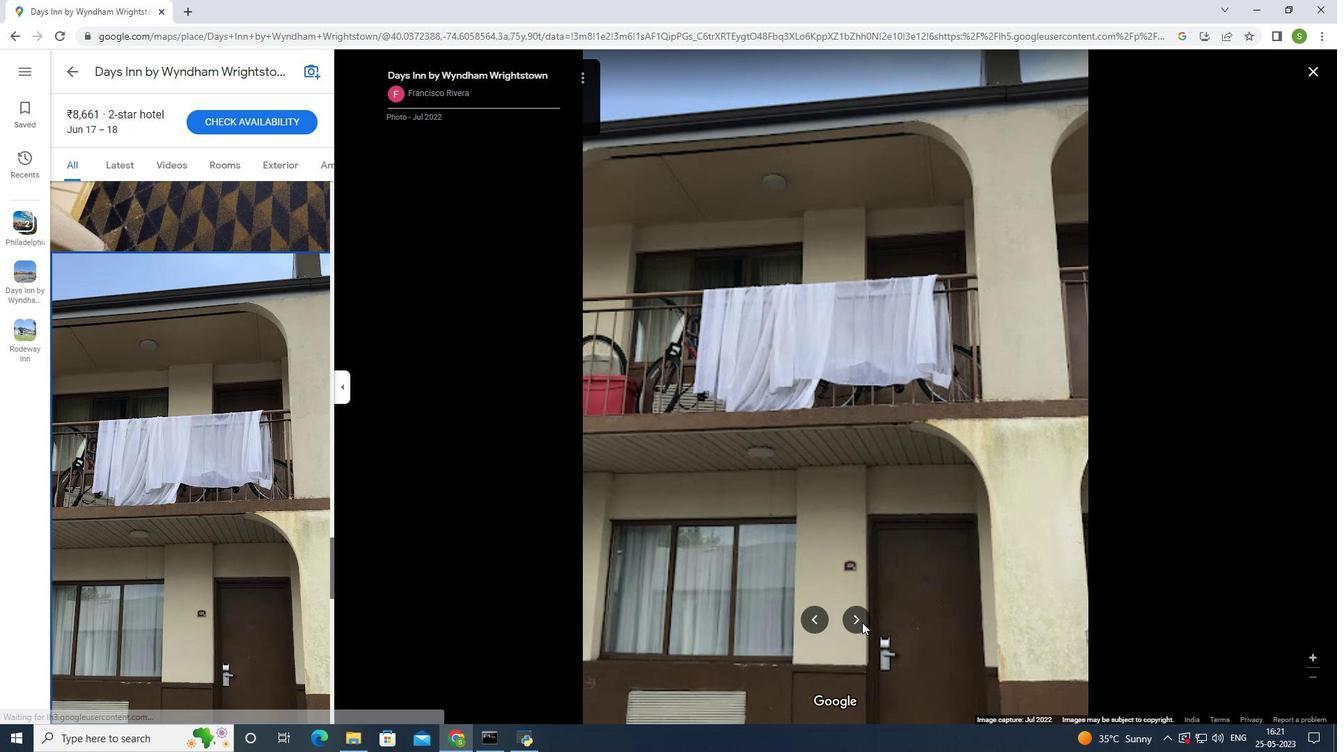 
Action: Mouse moved to (867, 620)
Screenshot: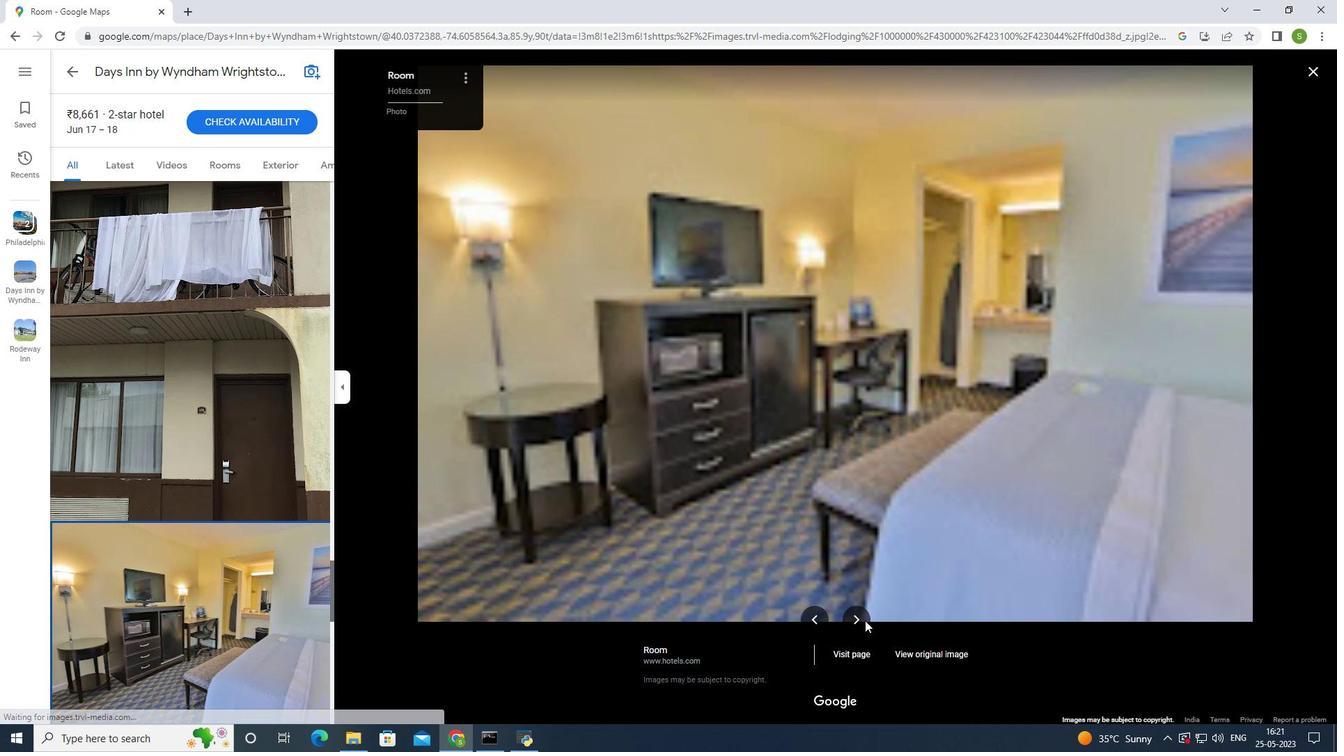 
Action: Mouse pressed left at (867, 620)
Screenshot: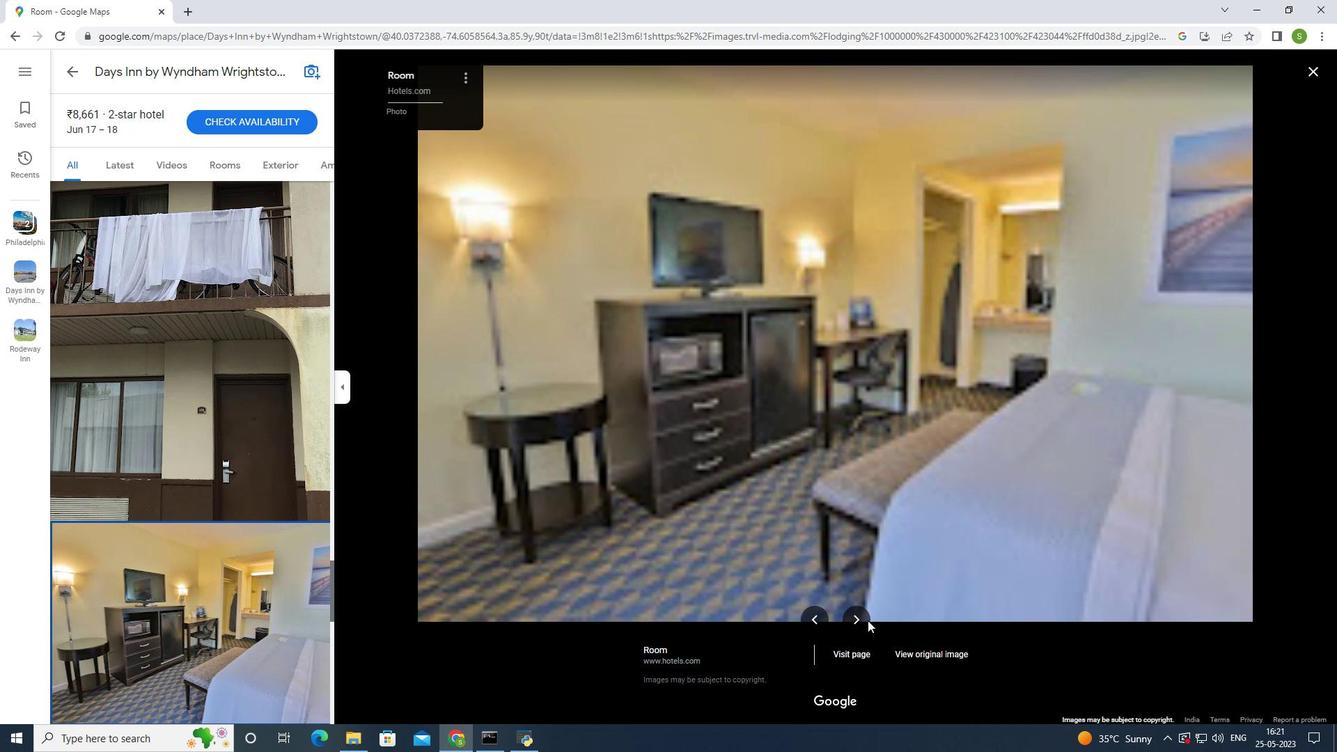 
Action: Mouse pressed left at (867, 620)
Screenshot: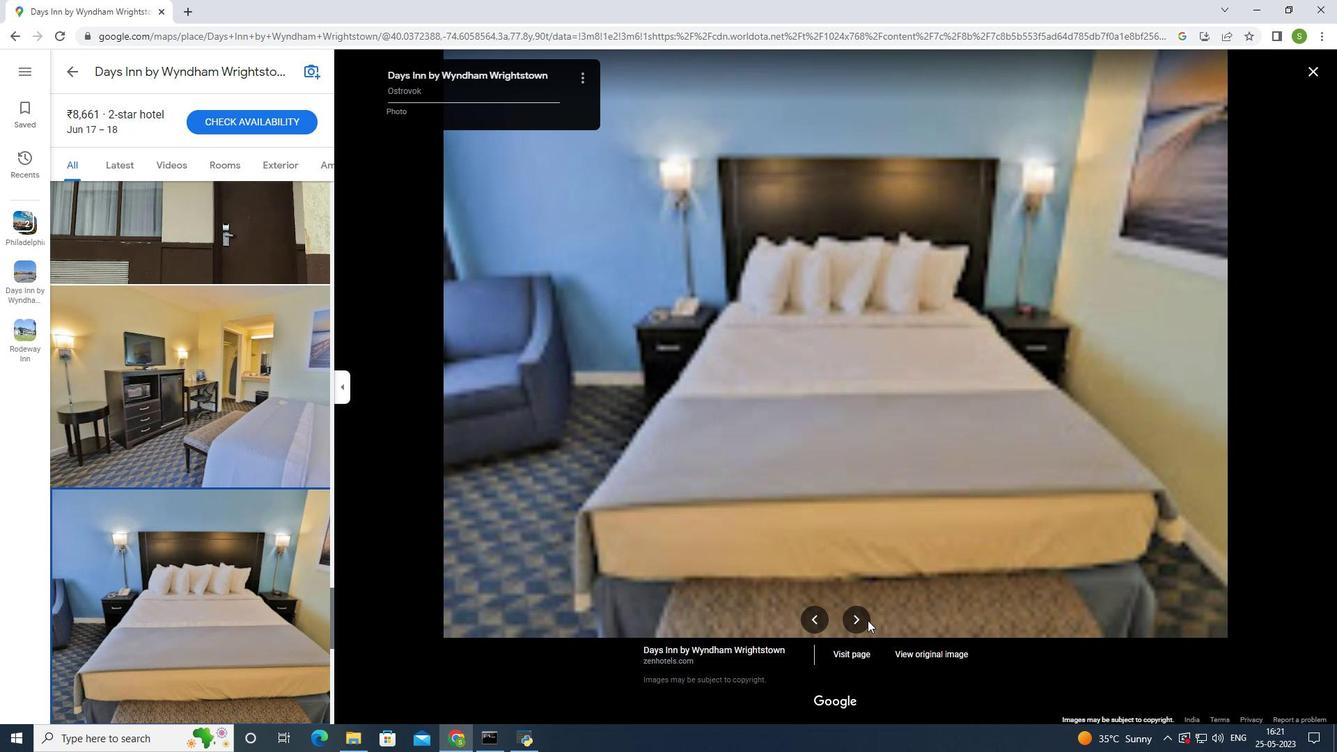 
Action: Mouse moved to (851, 623)
Screenshot: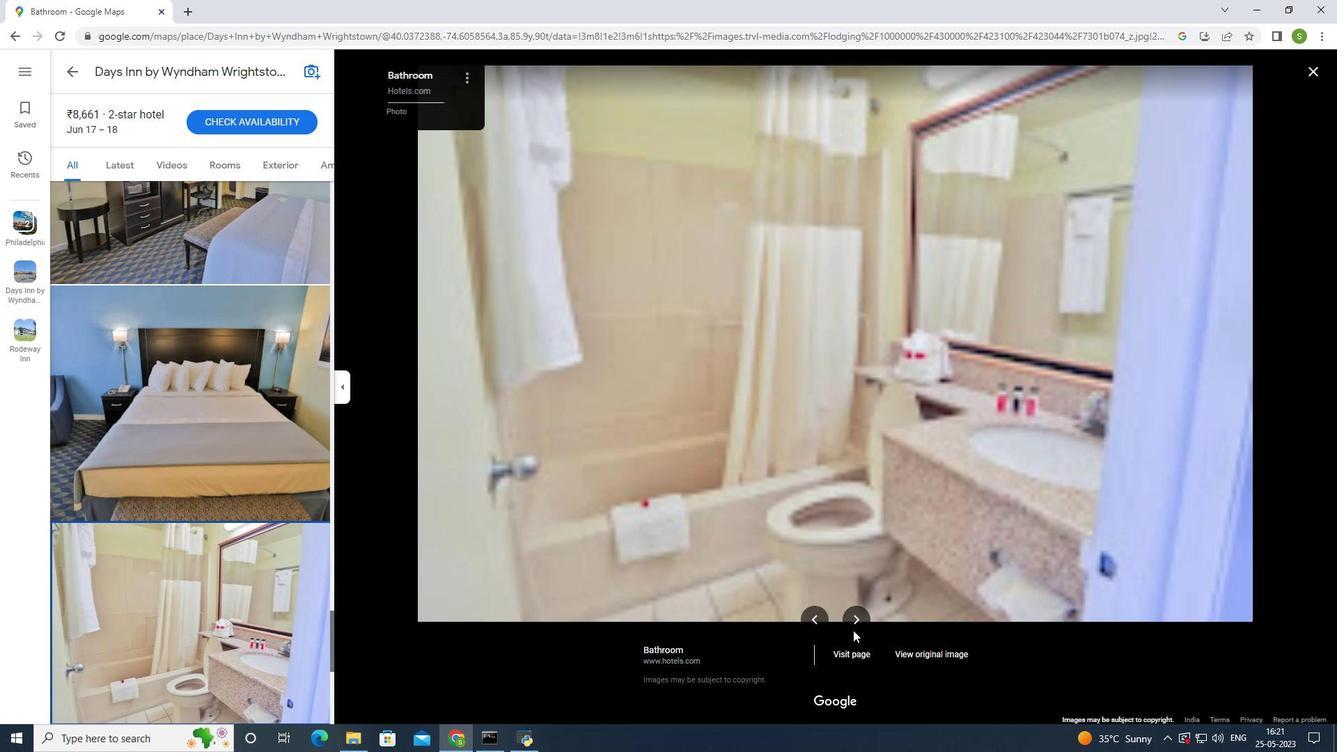 
Action: Mouse pressed left at (851, 623)
Screenshot: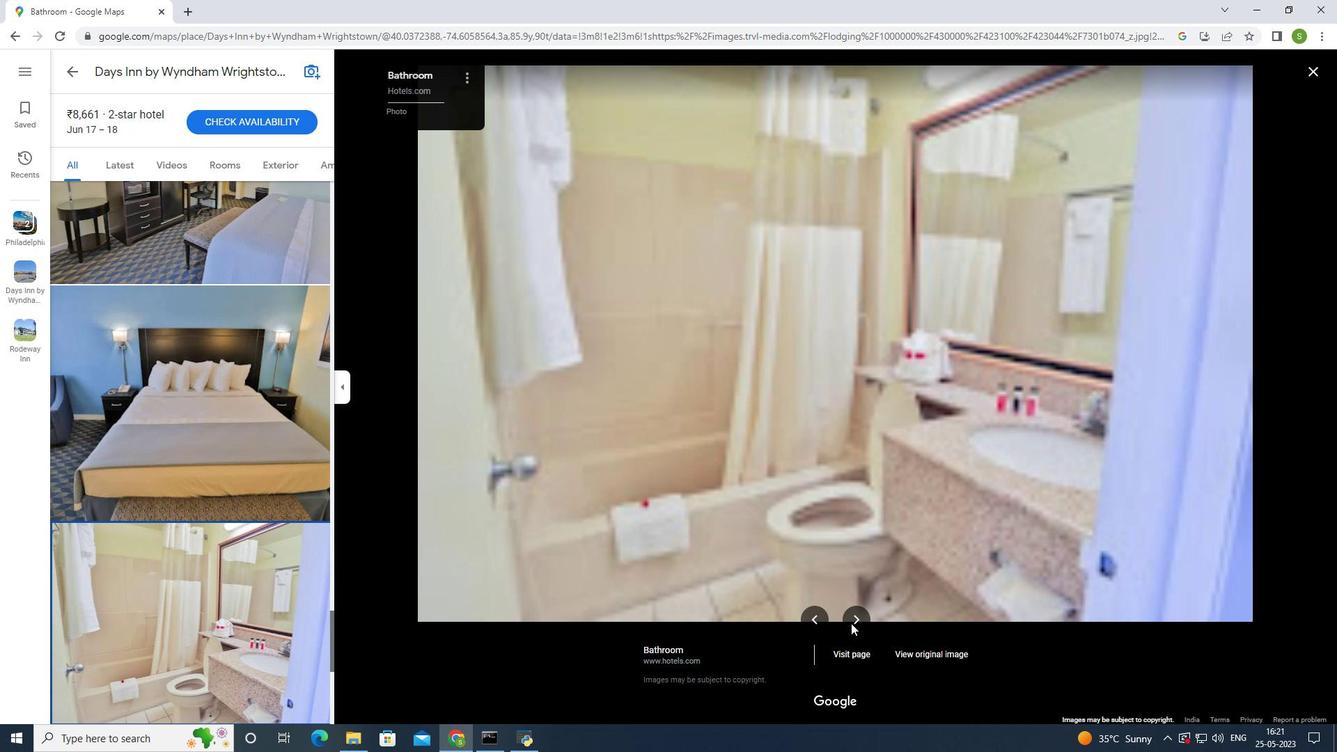 
Action: Mouse pressed left at (851, 623)
Screenshot: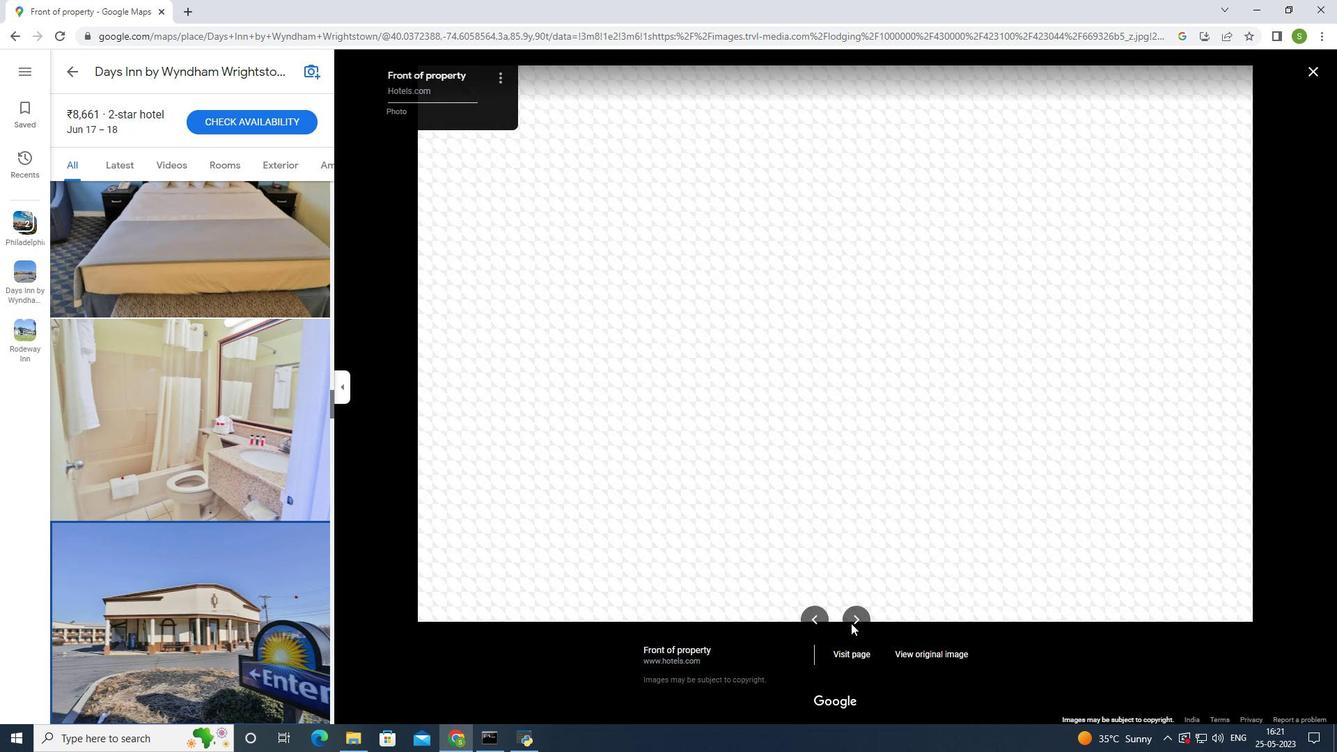 
Action: Mouse pressed left at (851, 623)
Screenshot: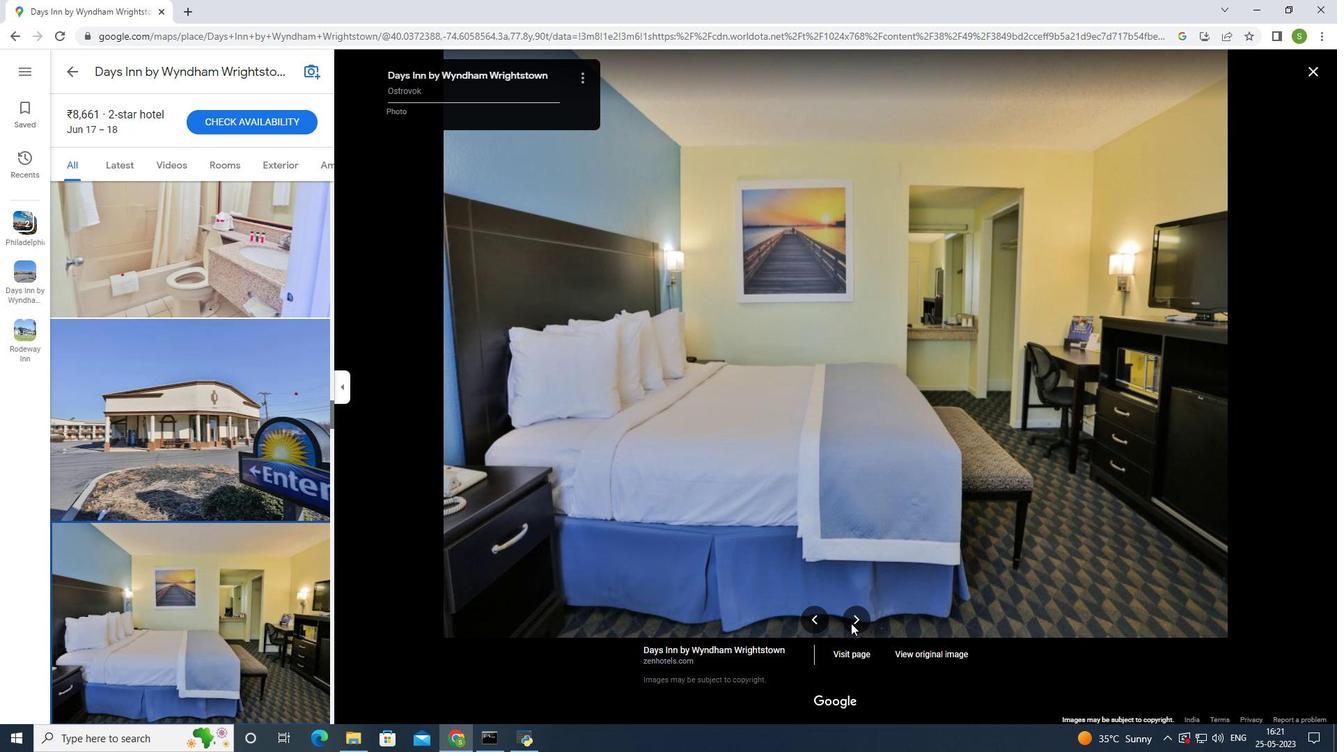 
Action: Mouse moved to (850, 623)
Screenshot: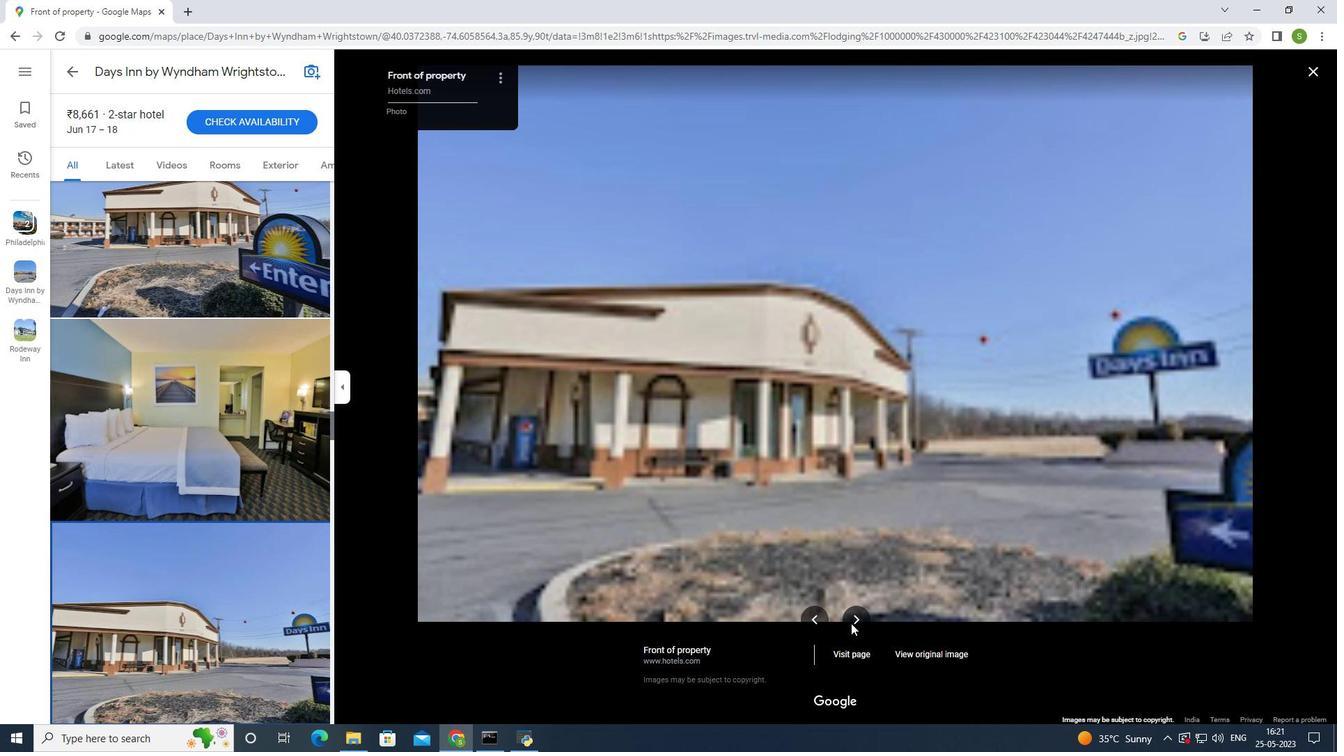 
Action: Mouse pressed left at (850, 623)
Screenshot: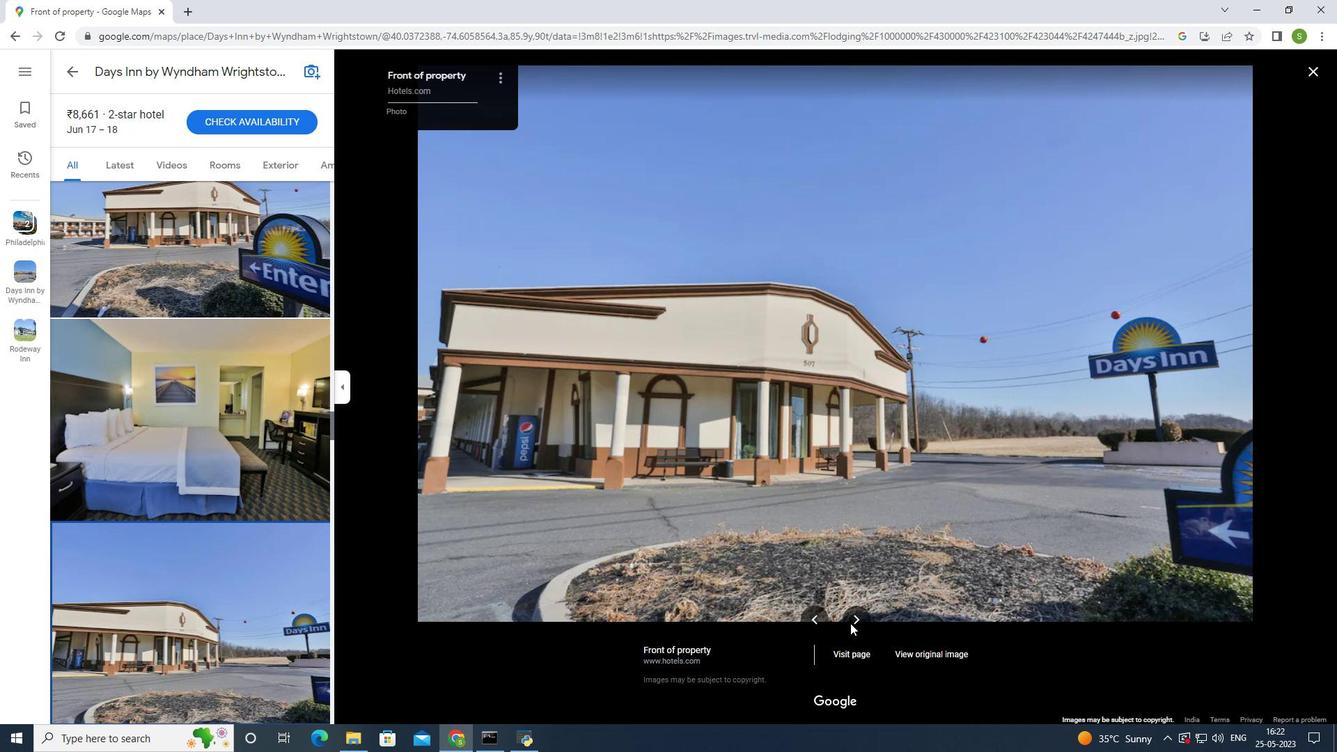 
Action: Mouse pressed left at (850, 623)
Screenshot: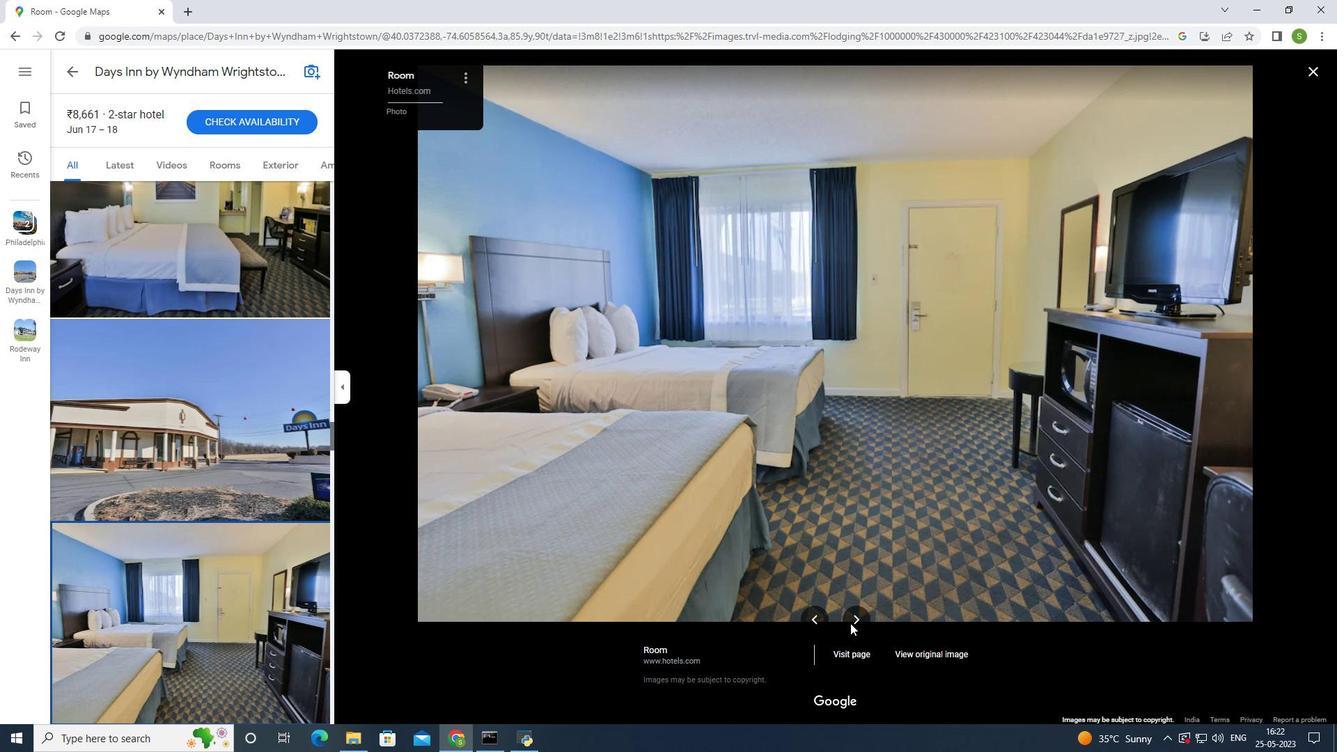 
Action: Mouse pressed left at (850, 623)
Screenshot: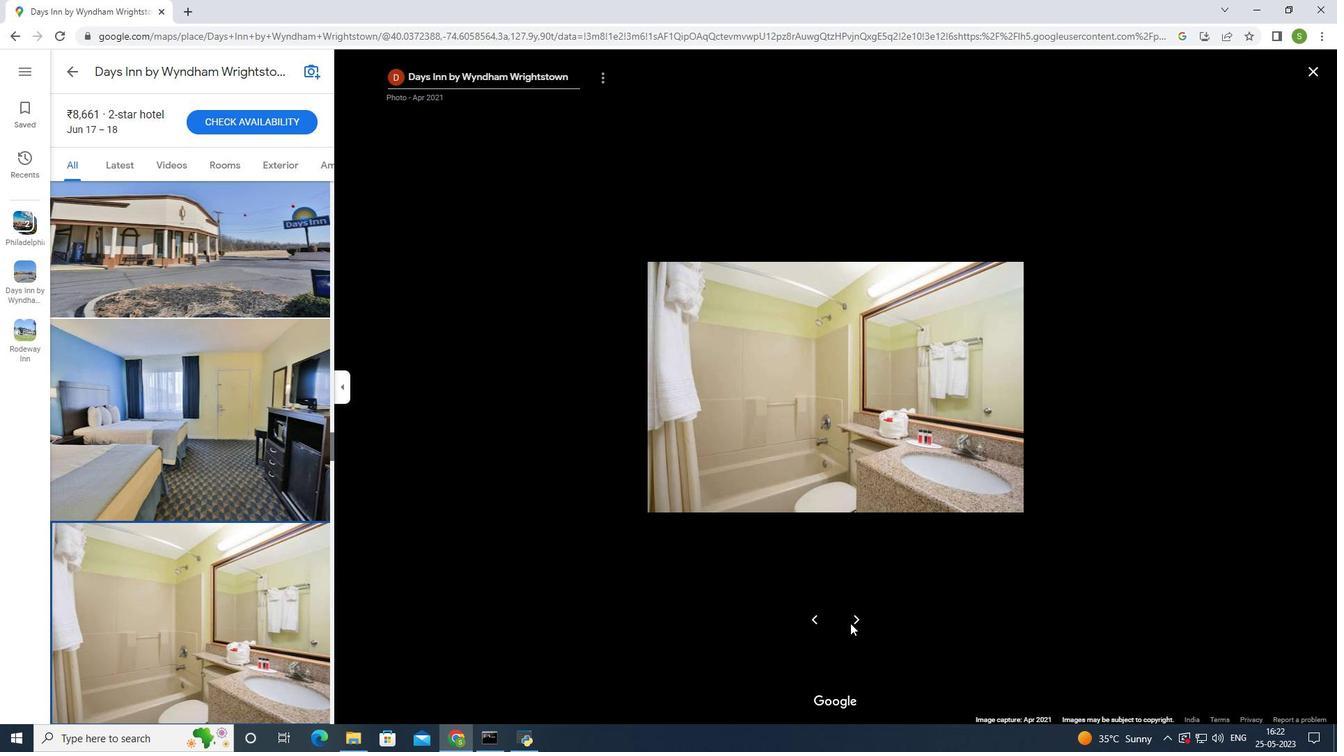 
Action: Mouse moved to (851, 623)
Screenshot: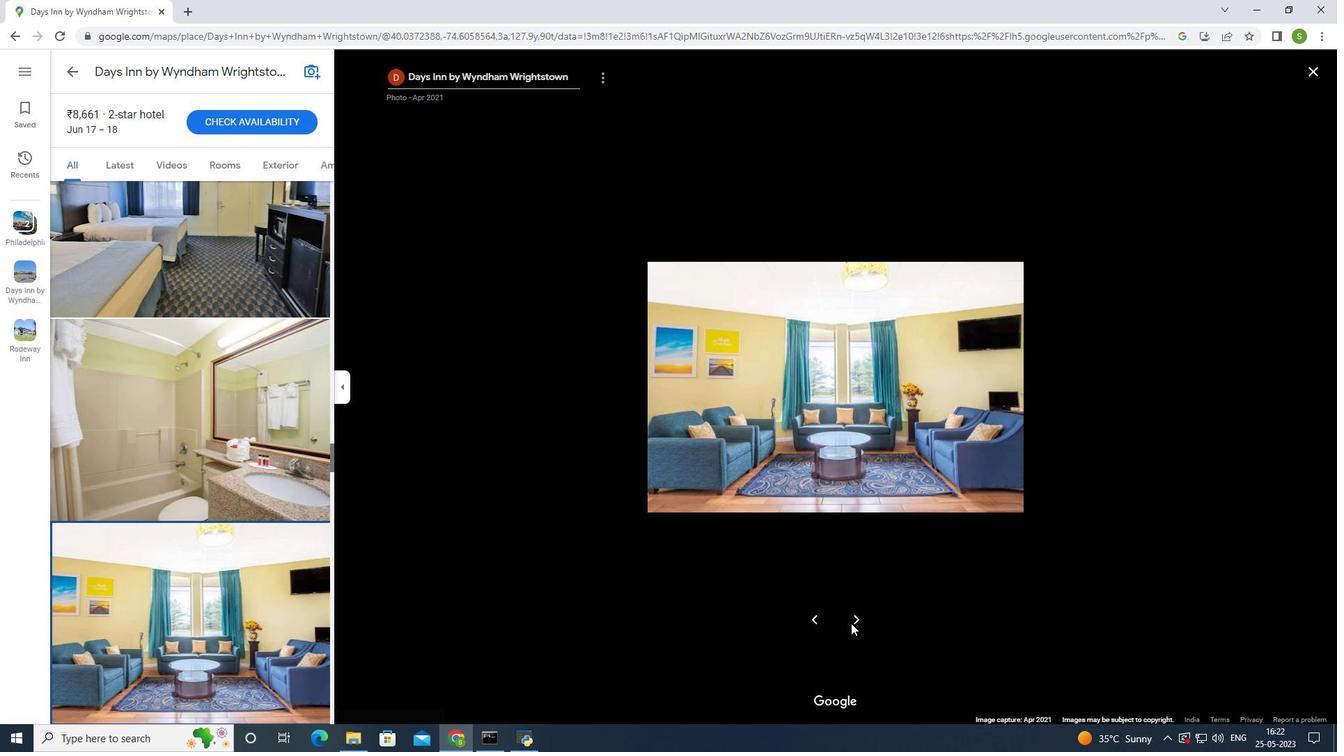 
Action: Mouse pressed left at (851, 623)
Screenshot: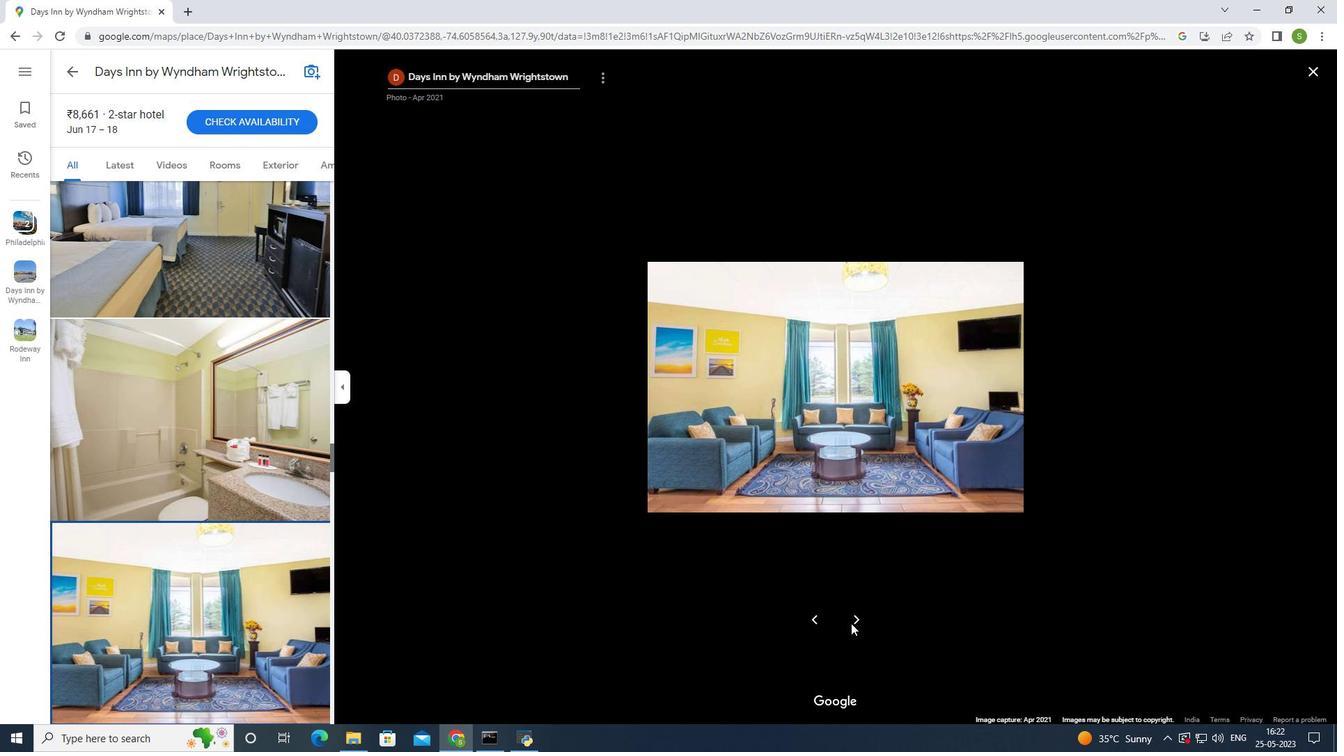 
Action: Mouse moved to (1311, 66)
Screenshot: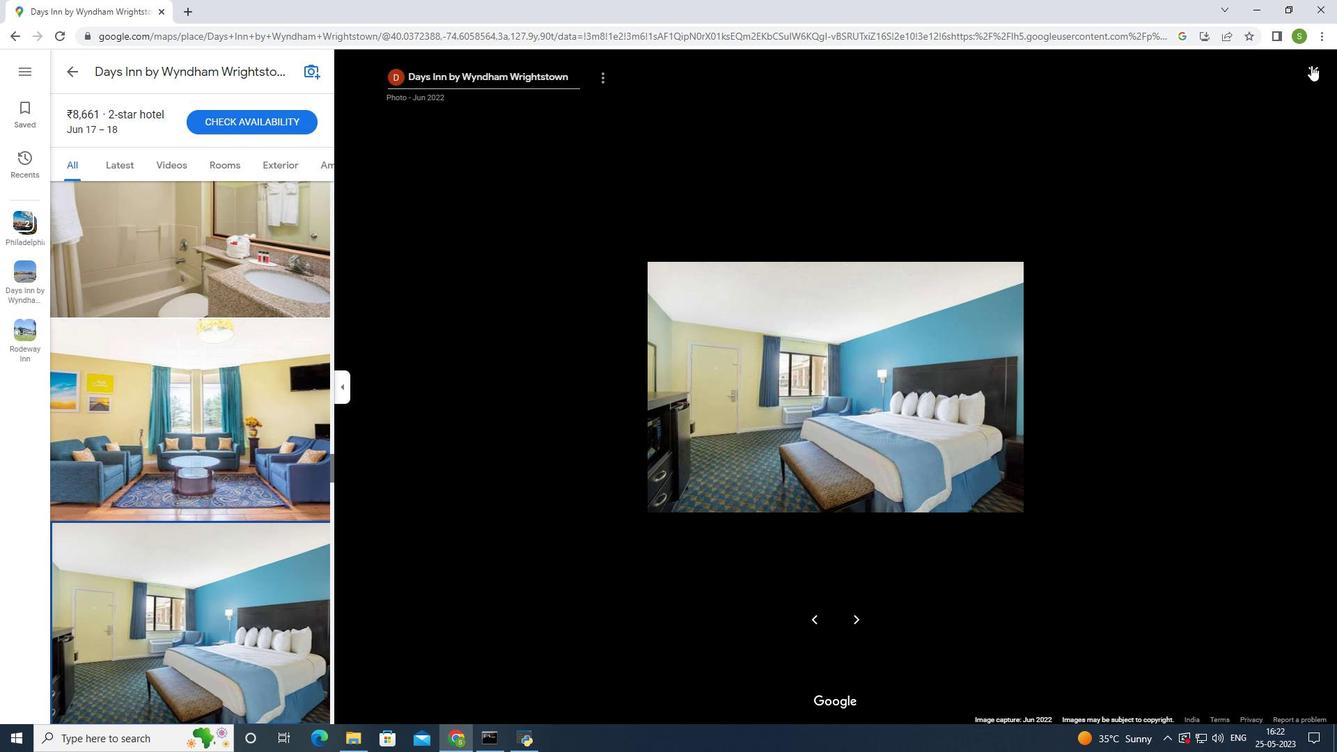 
Action: Mouse pressed left at (1311, 66)
Screenshot: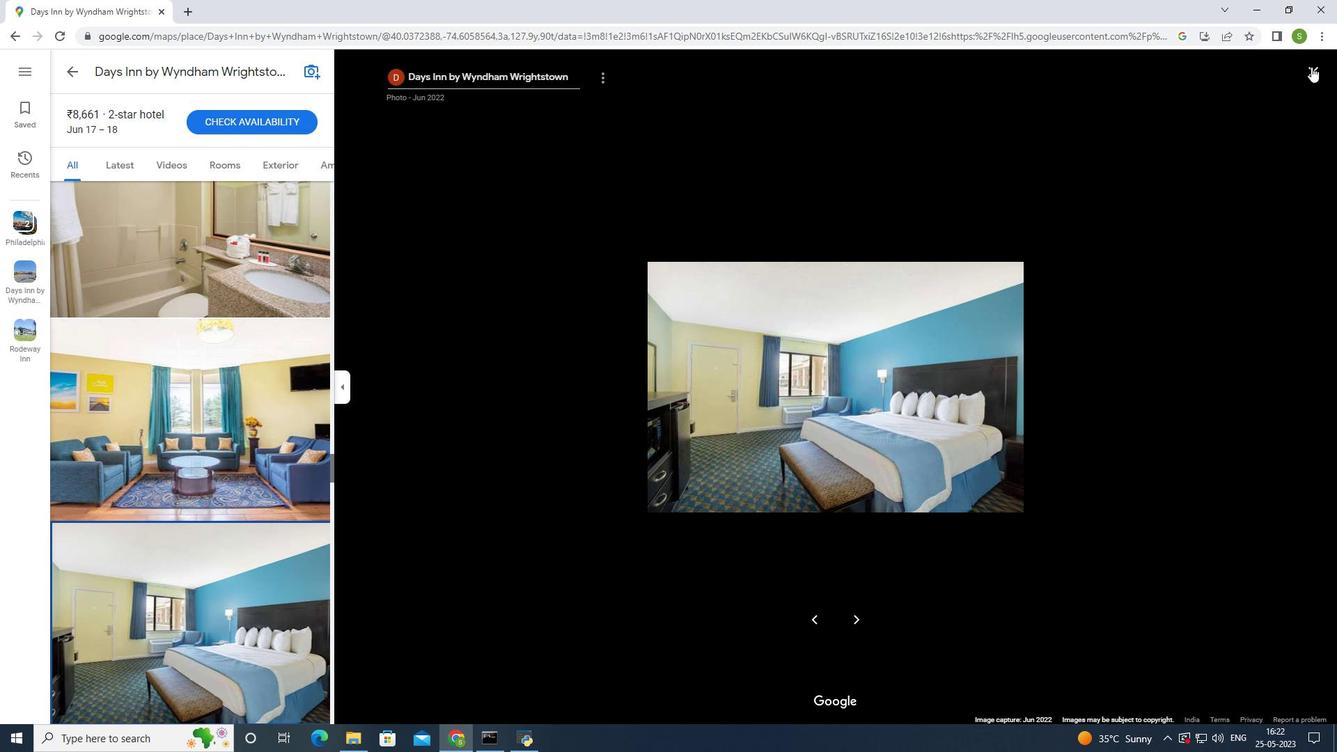 
Action: Mouse moved to (1263, 188)
Screenshot: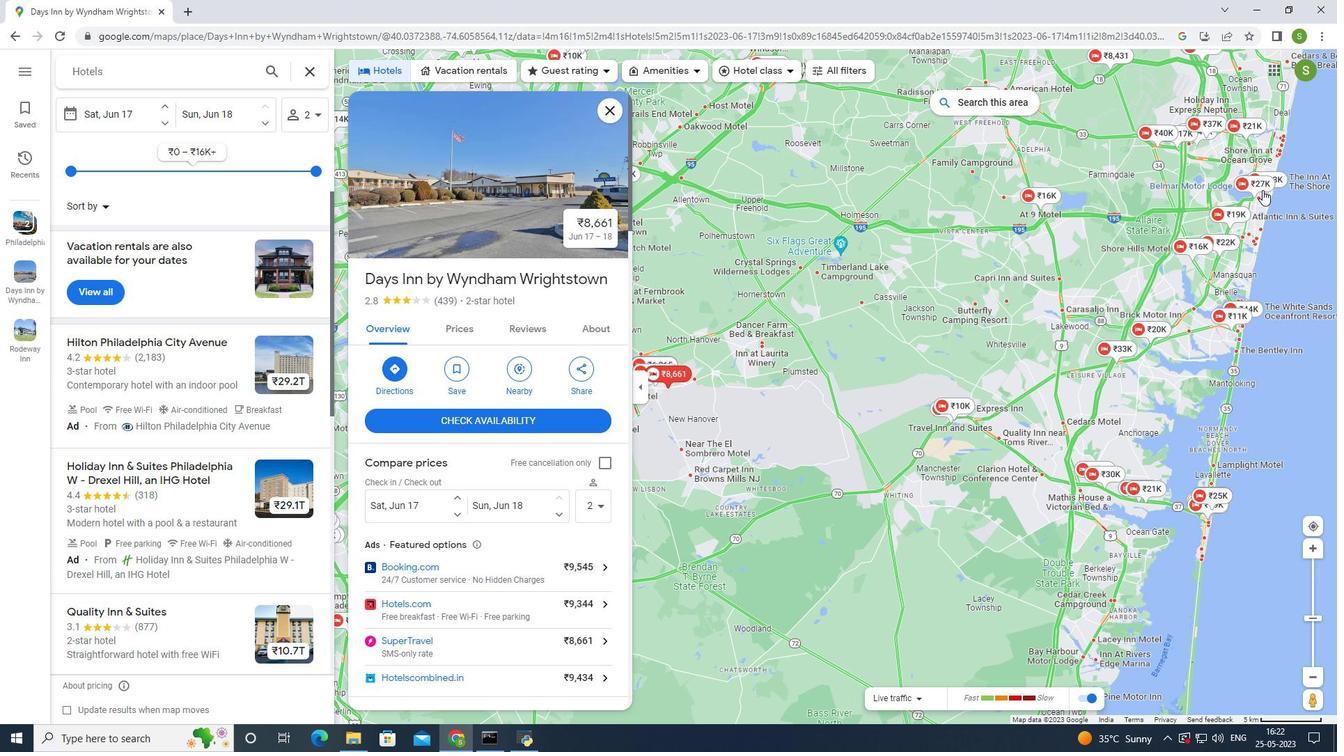 
Action: Mouse pressed left at (1263, 188)
Screenshot: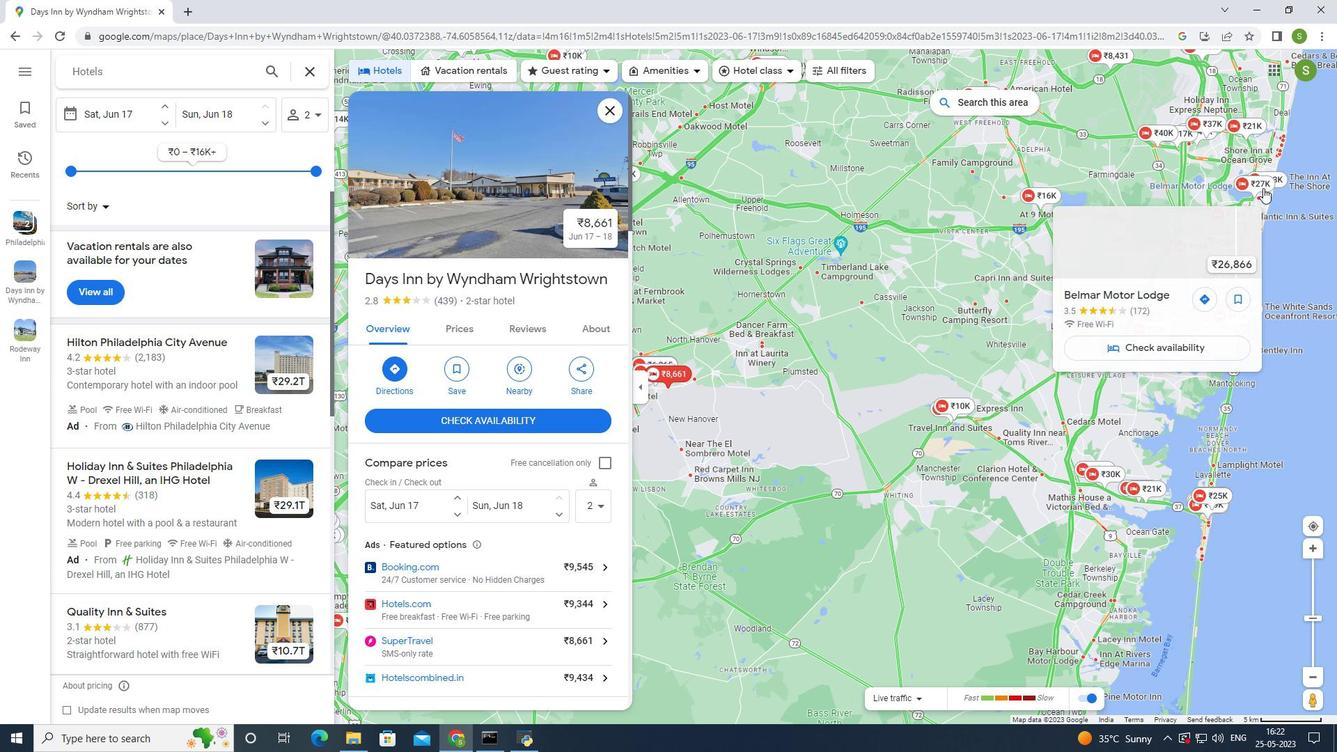 
Action: Mouse moved to (480, 188)
Screenshot: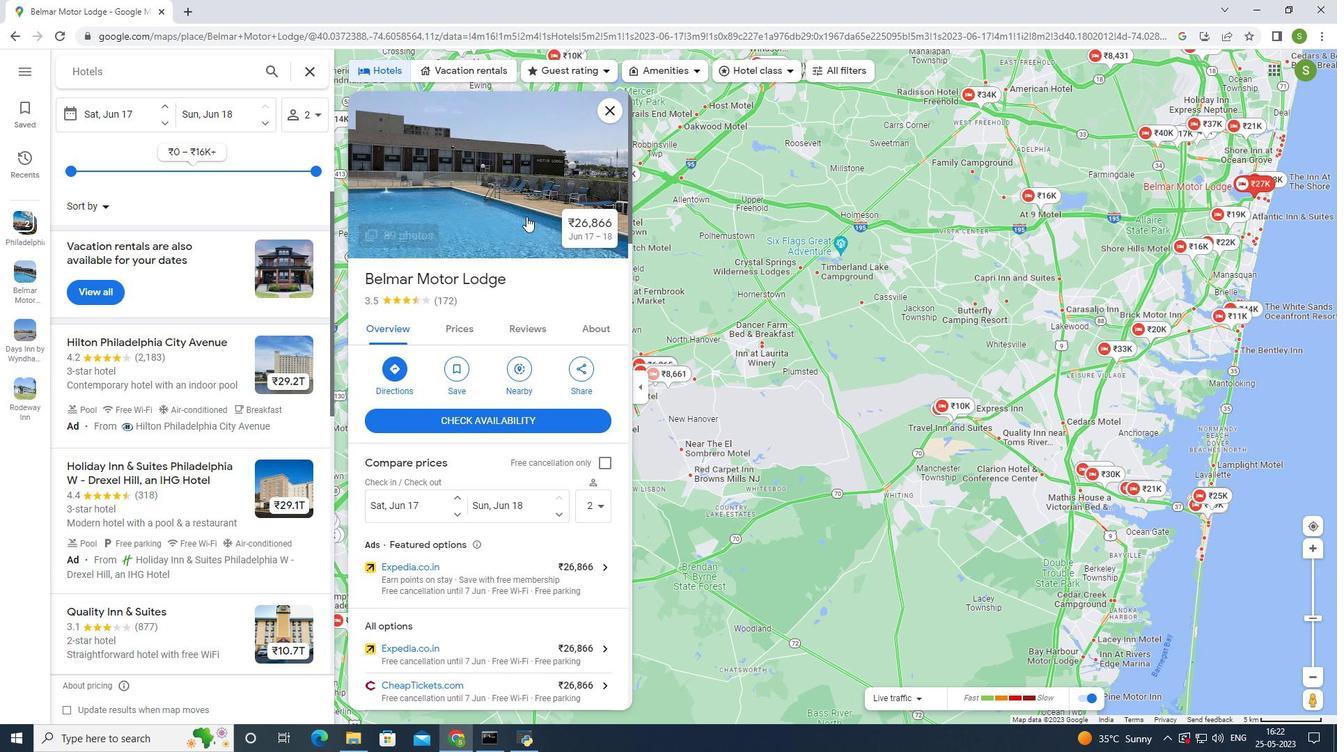
Action: Mouse pressed left at (480, 188)
Screenshot: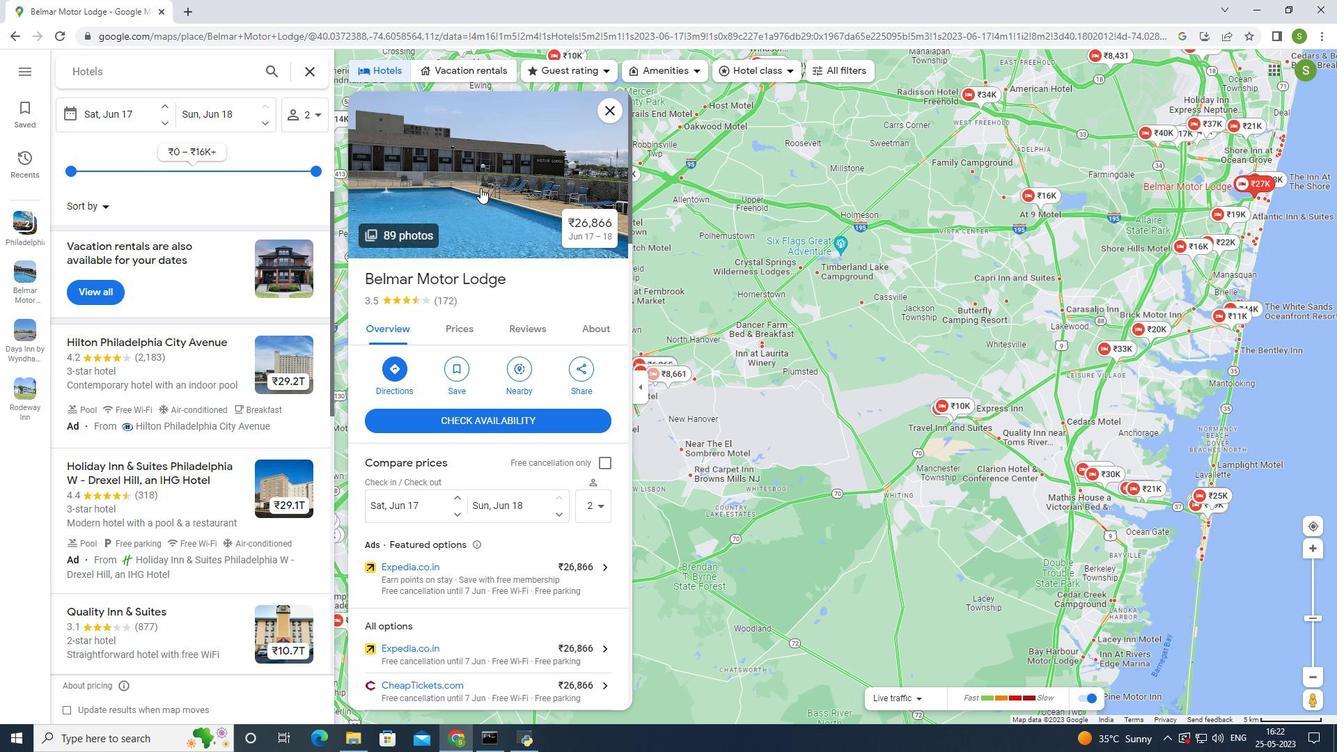 
Action: Mouse moved to (852, 611)
Screenshot: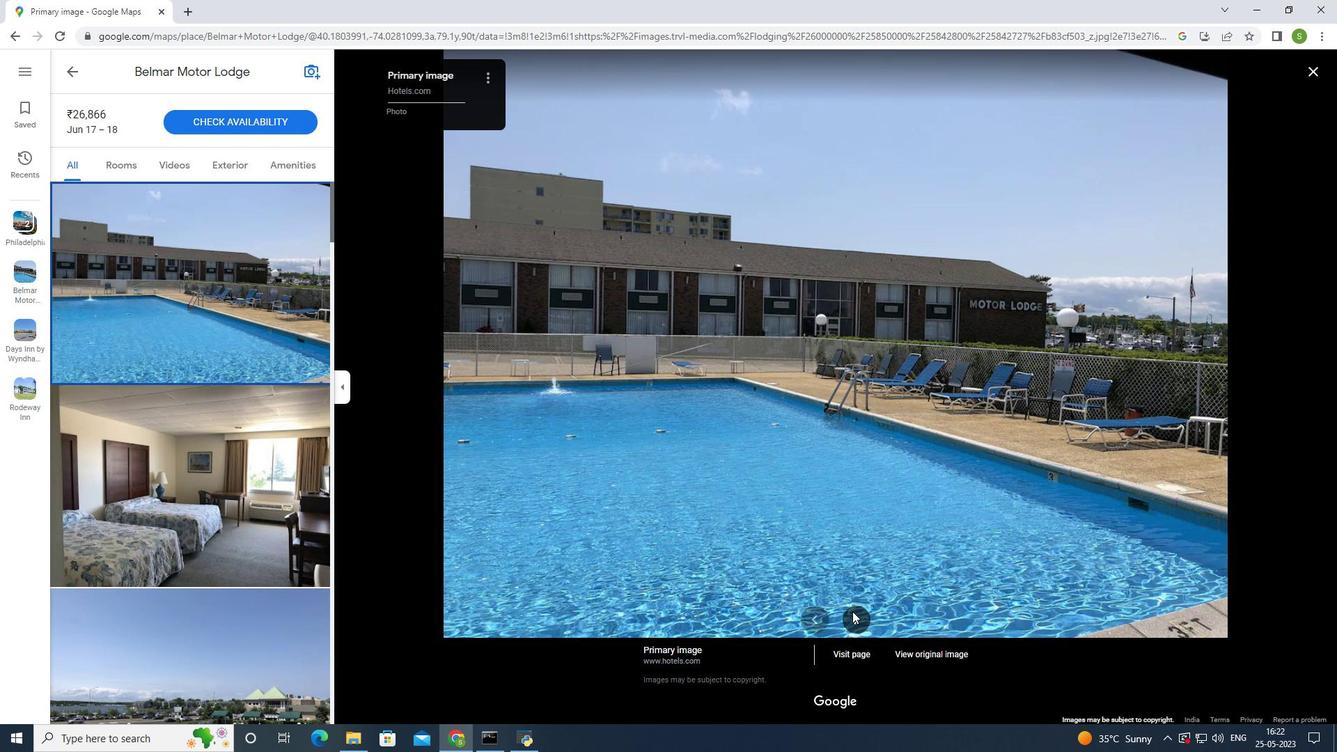 
Action: Mouse pressed left at (852, 611)
Screenshot: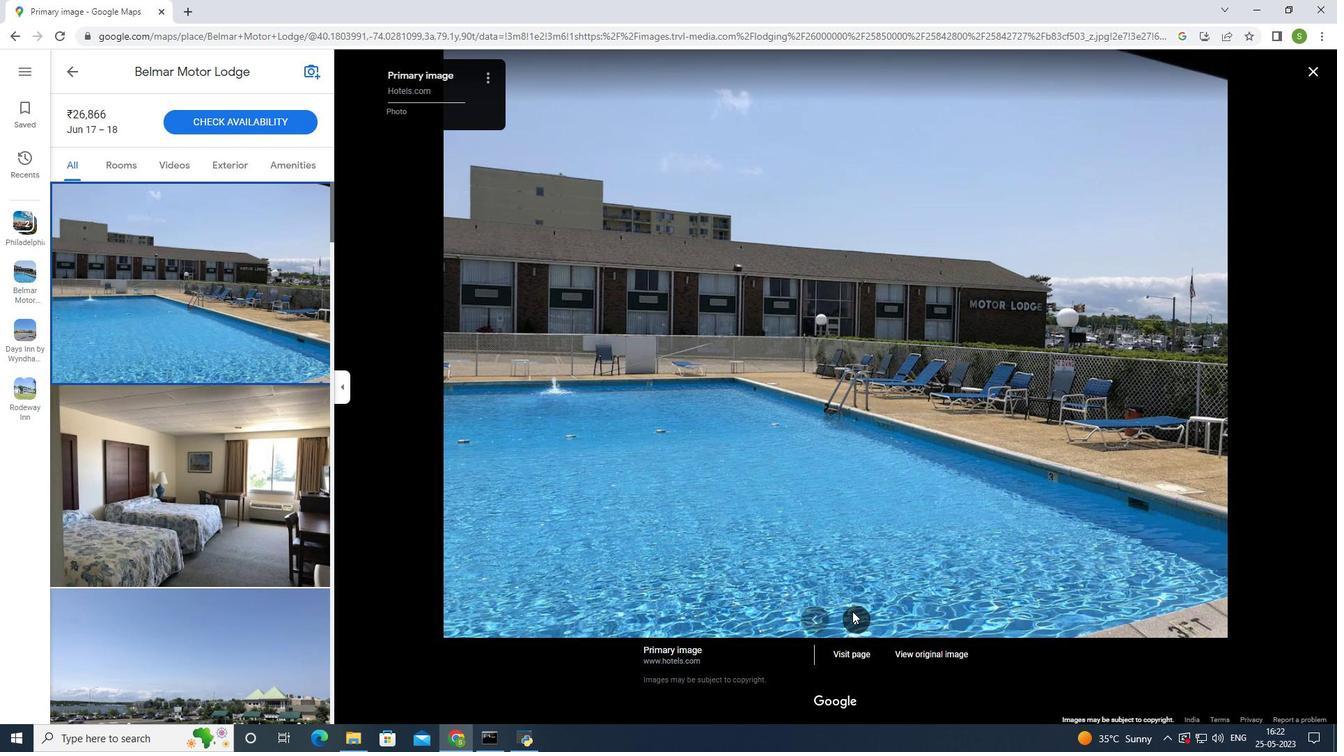 
Action: Mouse pressed left at (852, 611)
Screenshot: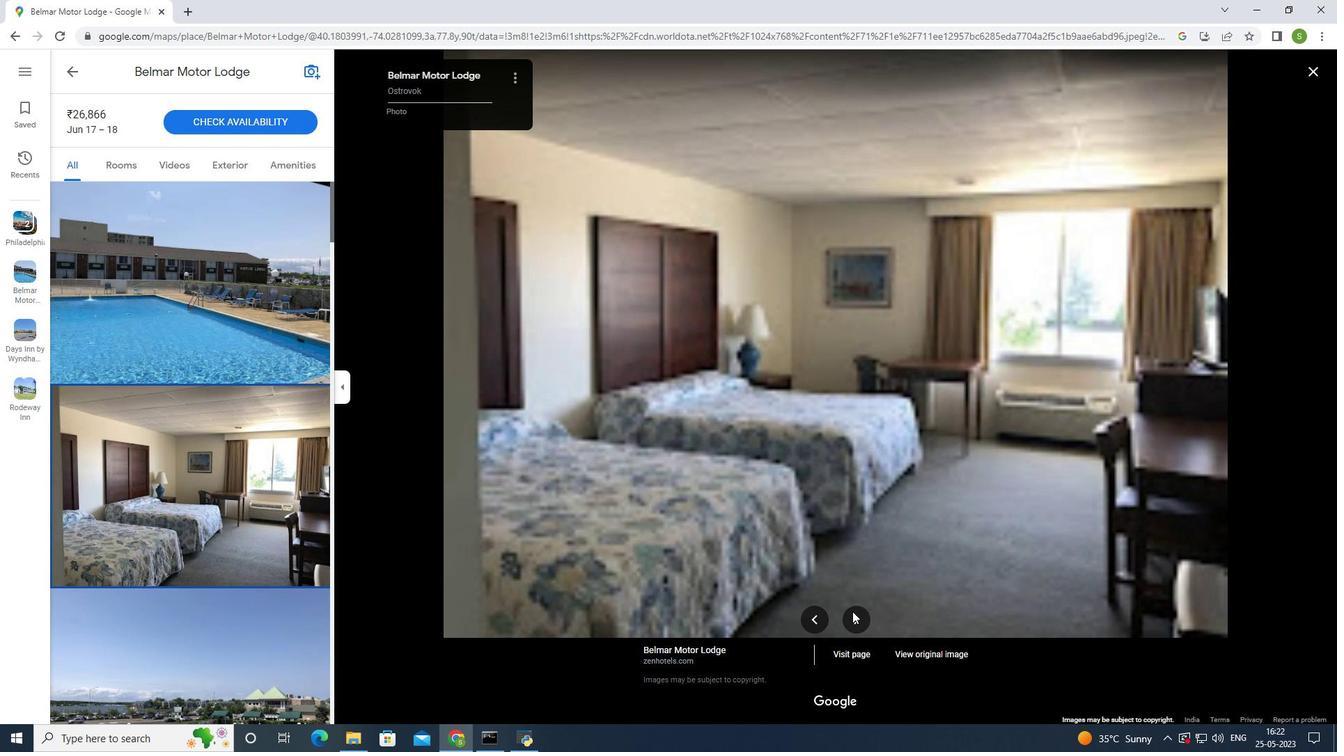 
Action: Mouse moved to (853, 611)
Screenshot: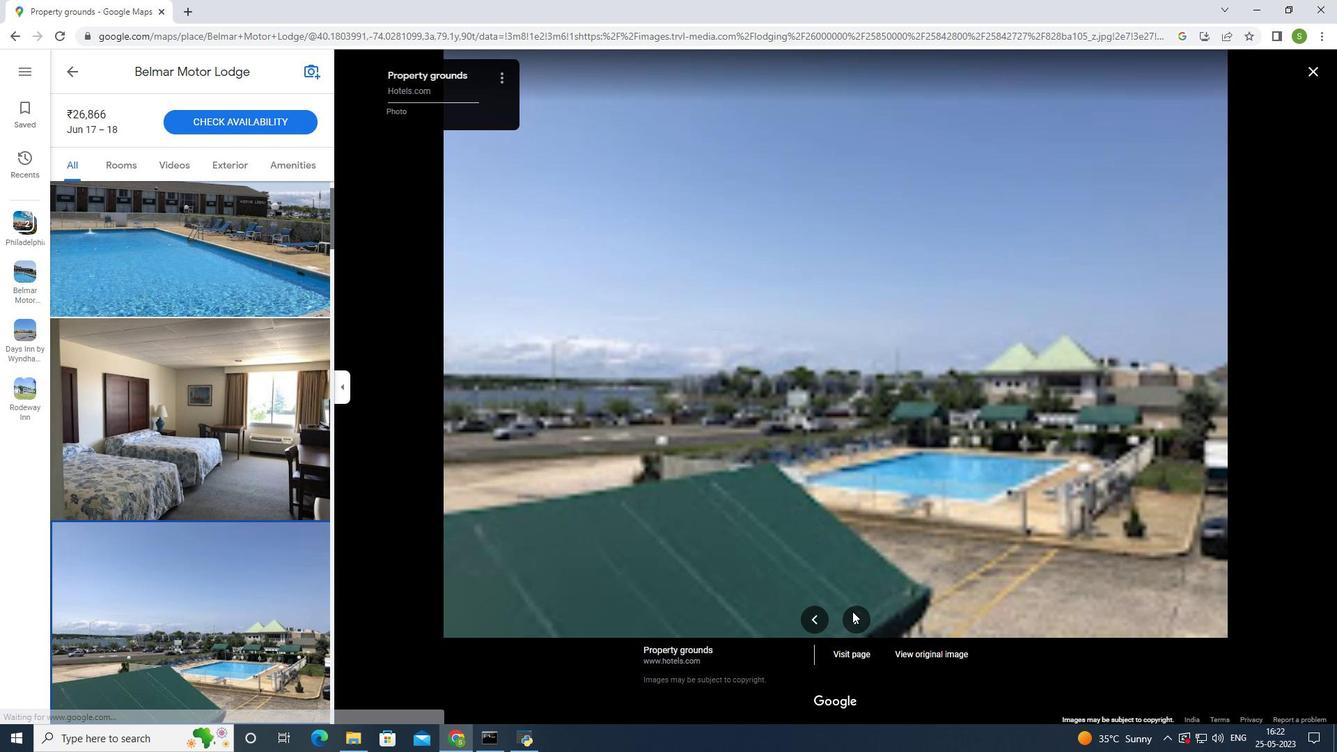 
Action: Mouse pressed left at (853, 611)
Screenshot: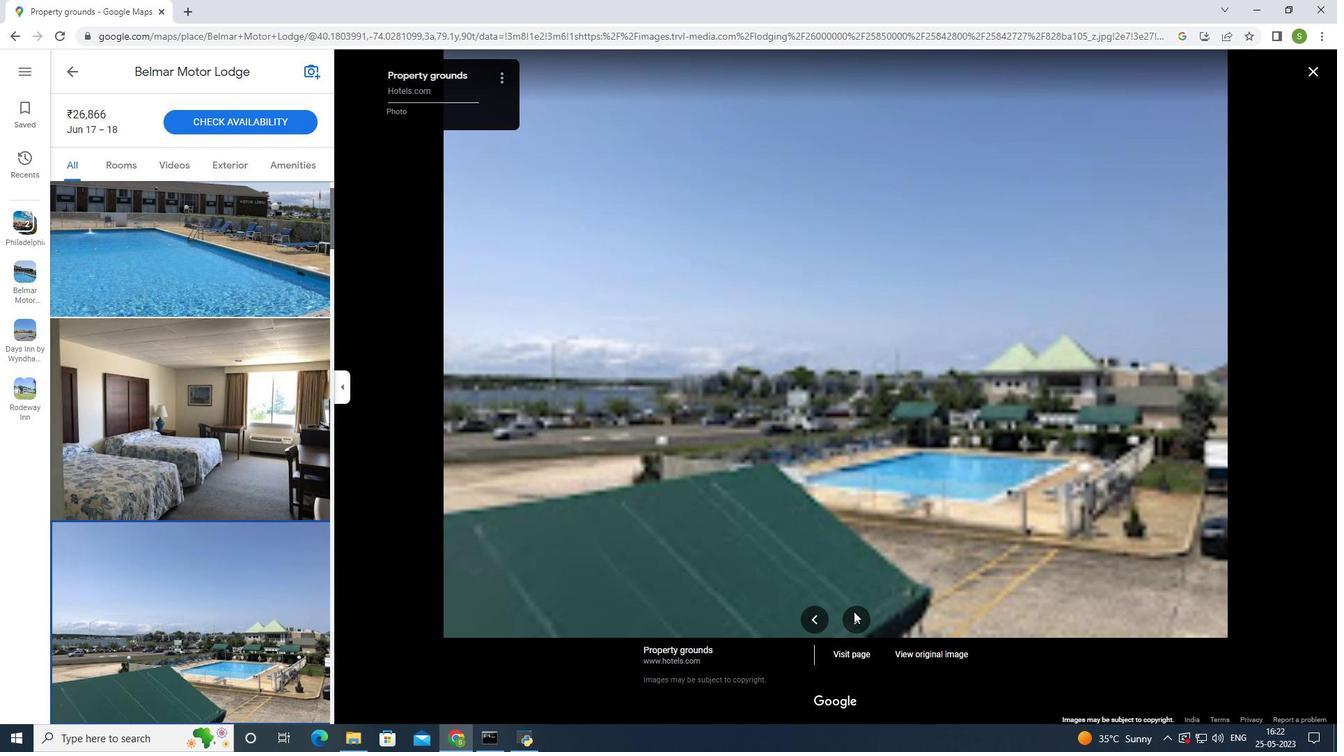 
Action: Mouse pressed left at (853, 611)
Screenshot: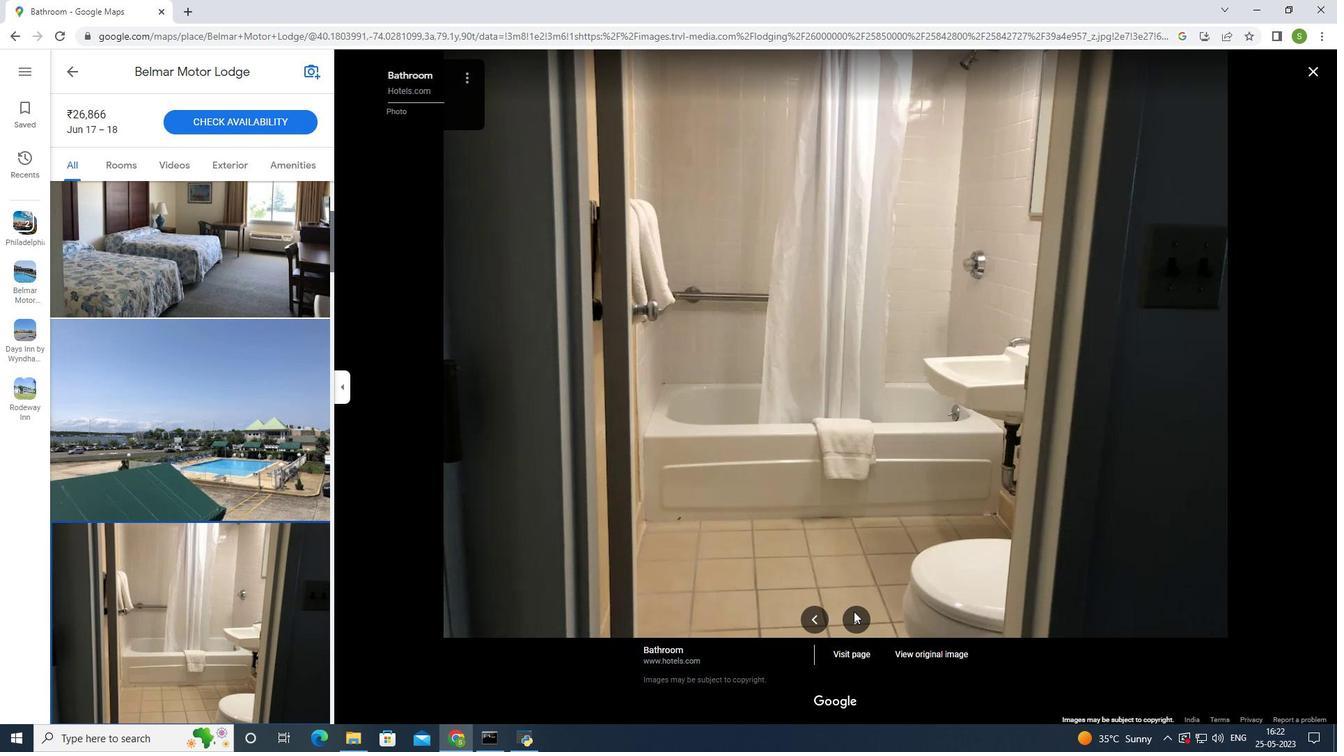 
Action: Mouse pressed left at (853, 611)
Screenshot: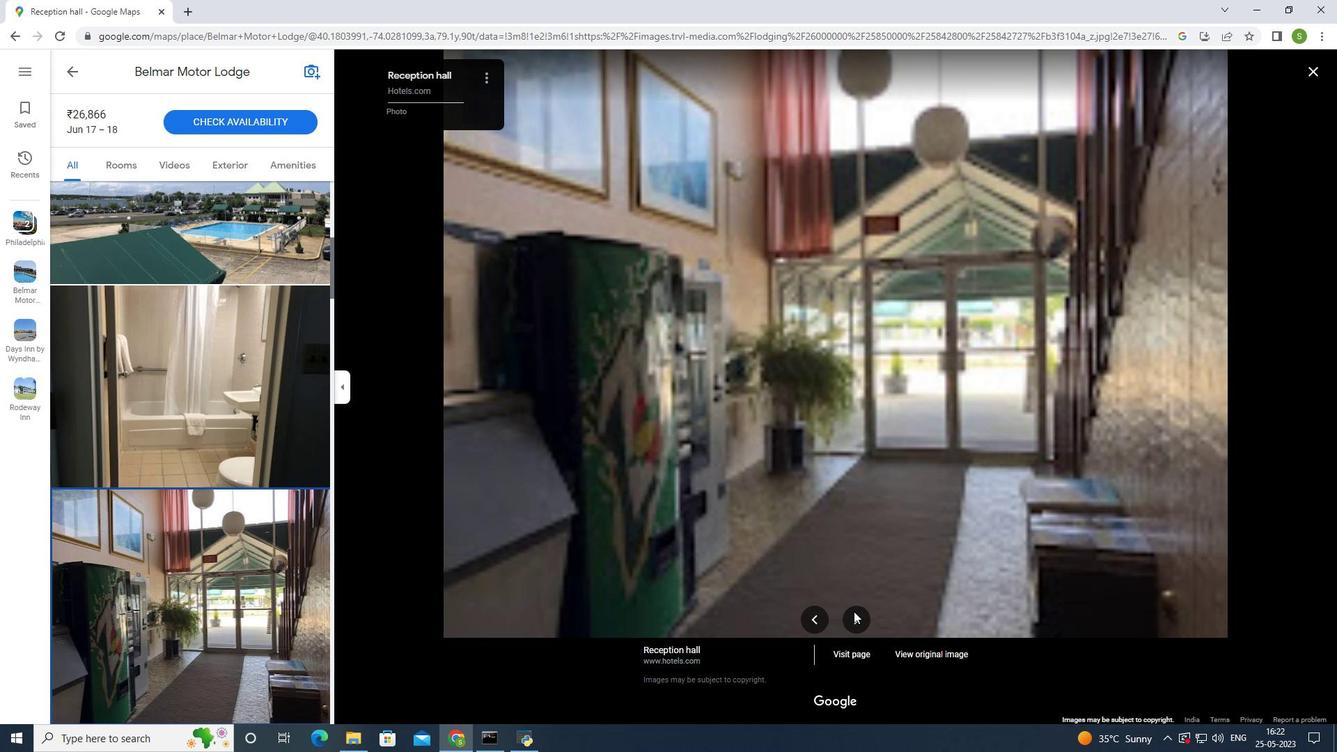 
Action: Mouse pressed left at (853, 611)
Screenshot: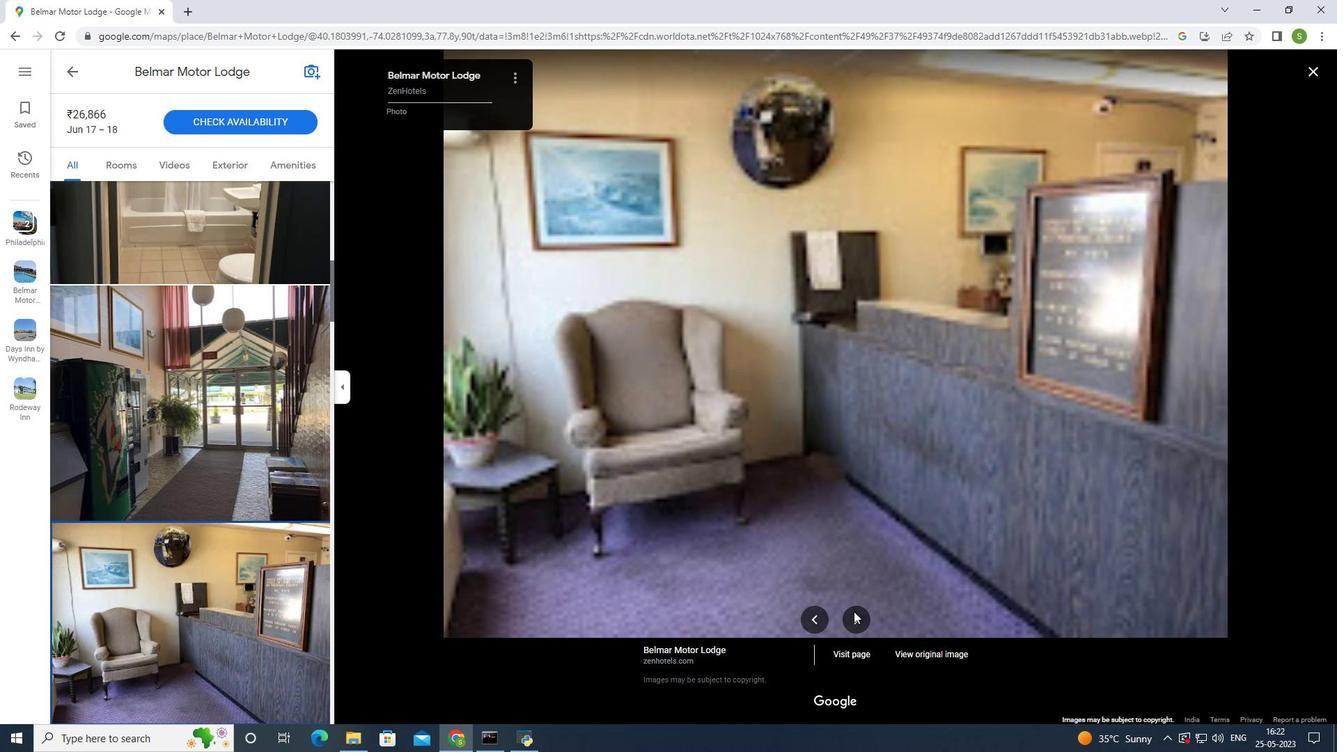 
Action: Mouse pressed left at (853, 611)
Screenshot: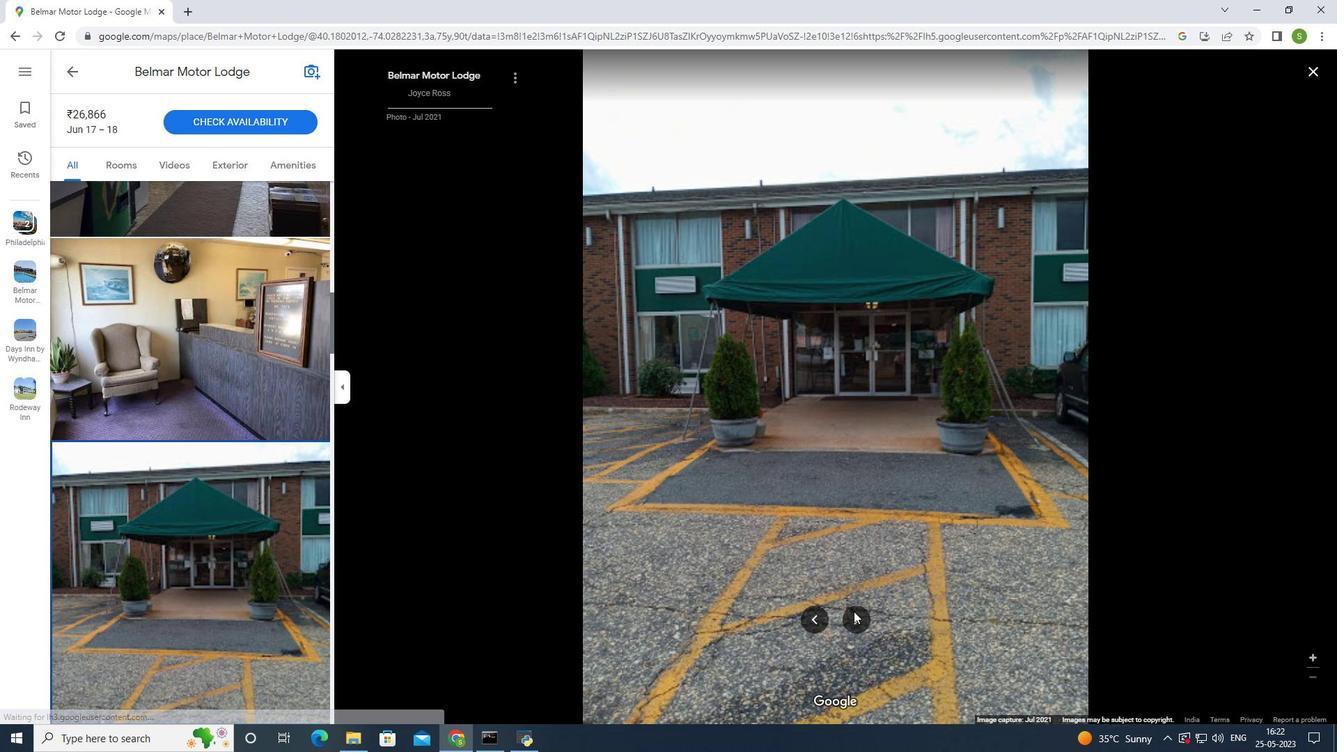 
Action: Mouse pressed left at (853, 611)
Screenshot: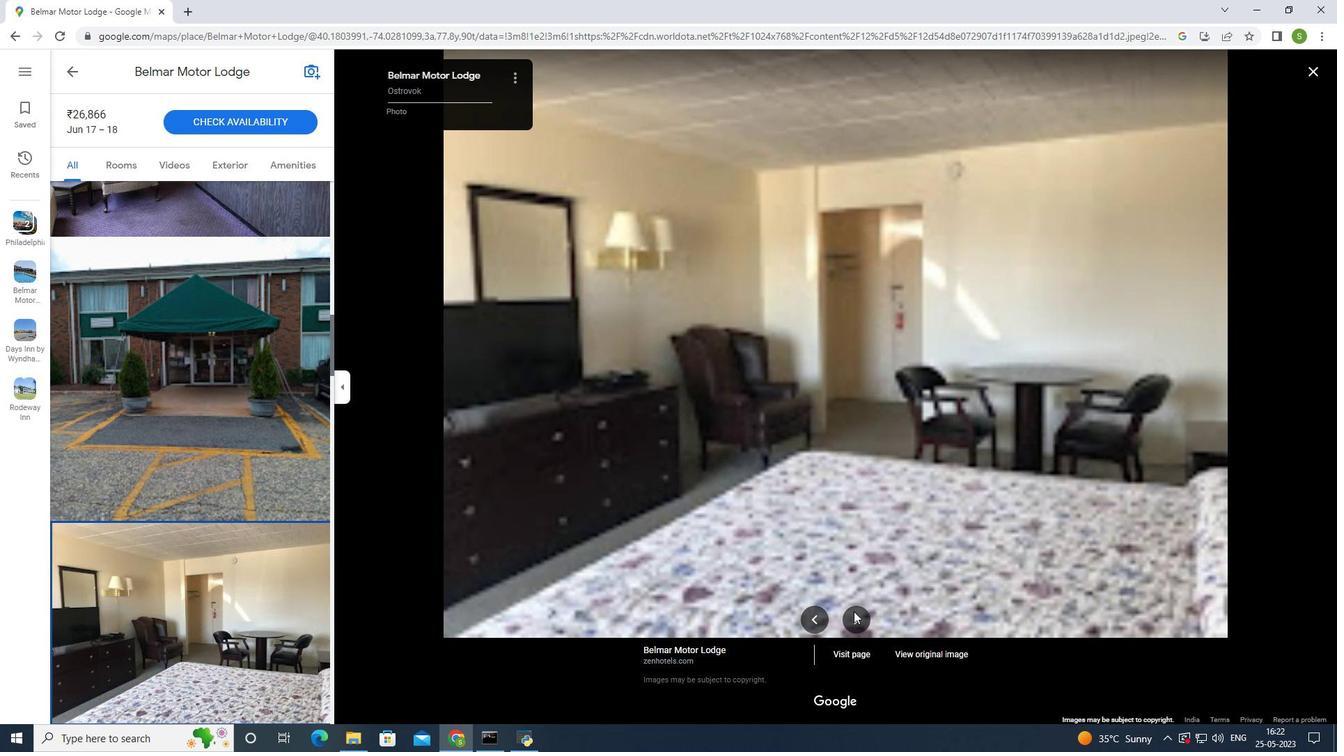 
Action: Mouse pressed left at (853, 611)
Screenshot: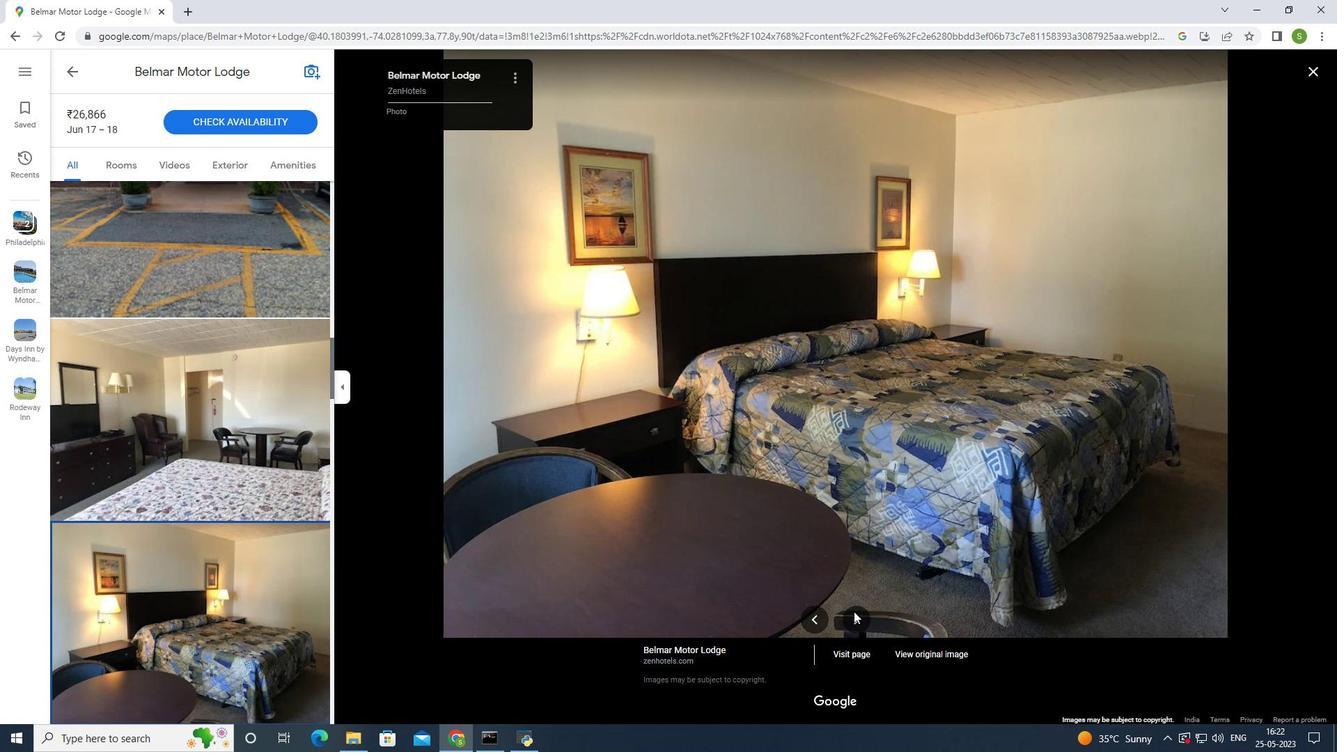 
Action: Mouse pressed left at (853, 611)
Screenshot: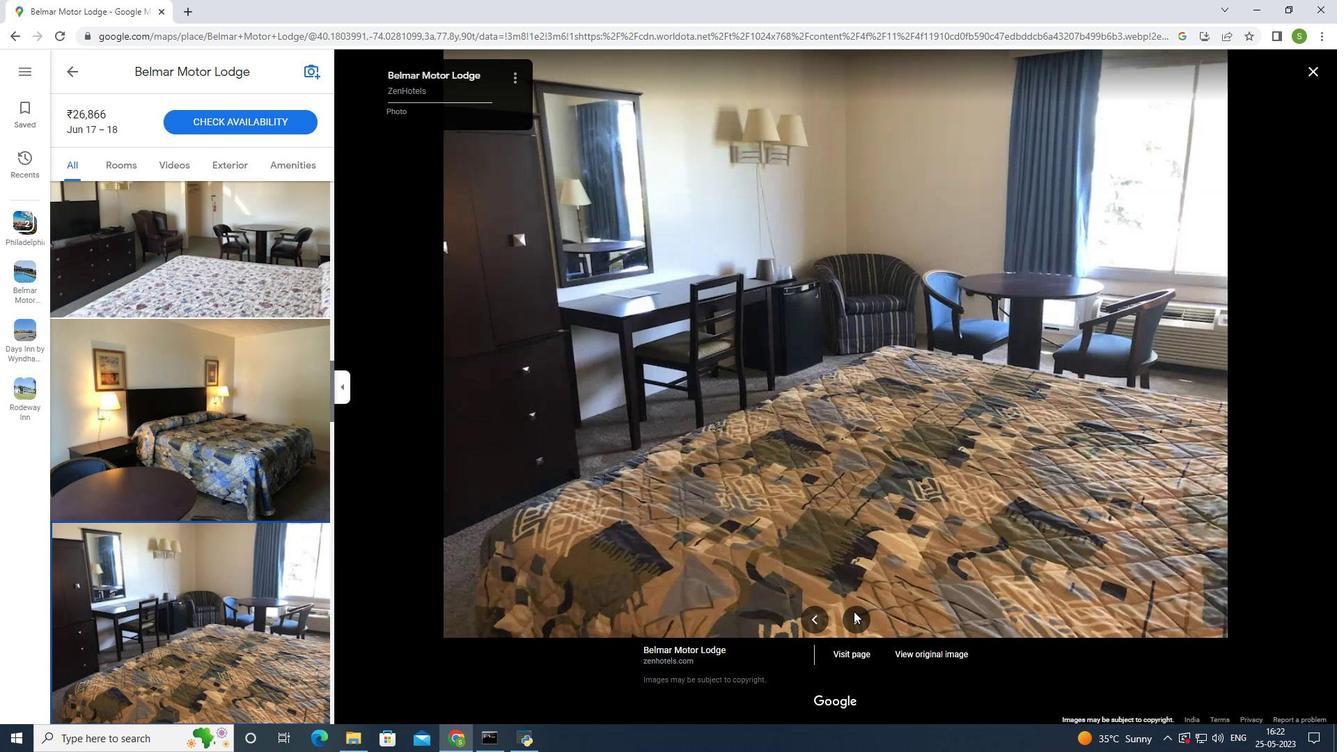 
Action: Mouse pressed left at (853, 611)
Screenshot: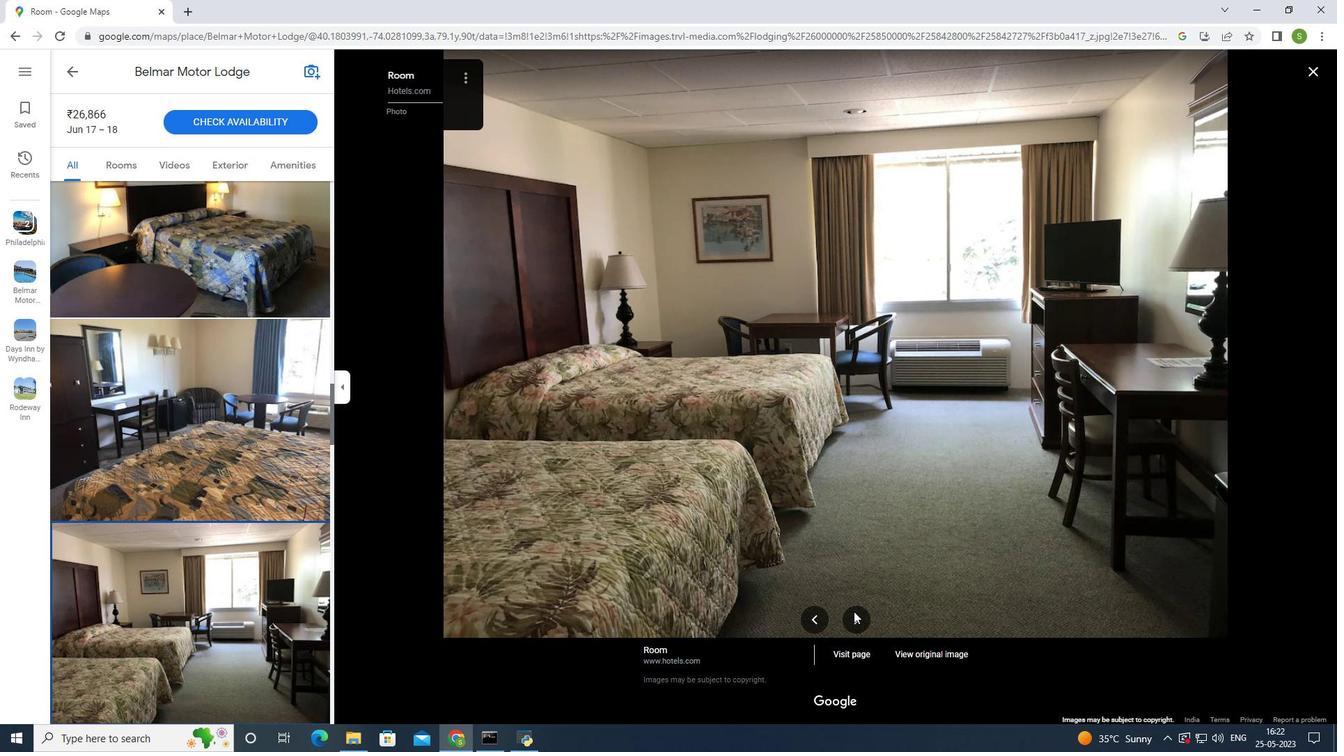 
Action: Mouse moved to (854, 611)
Screenshot: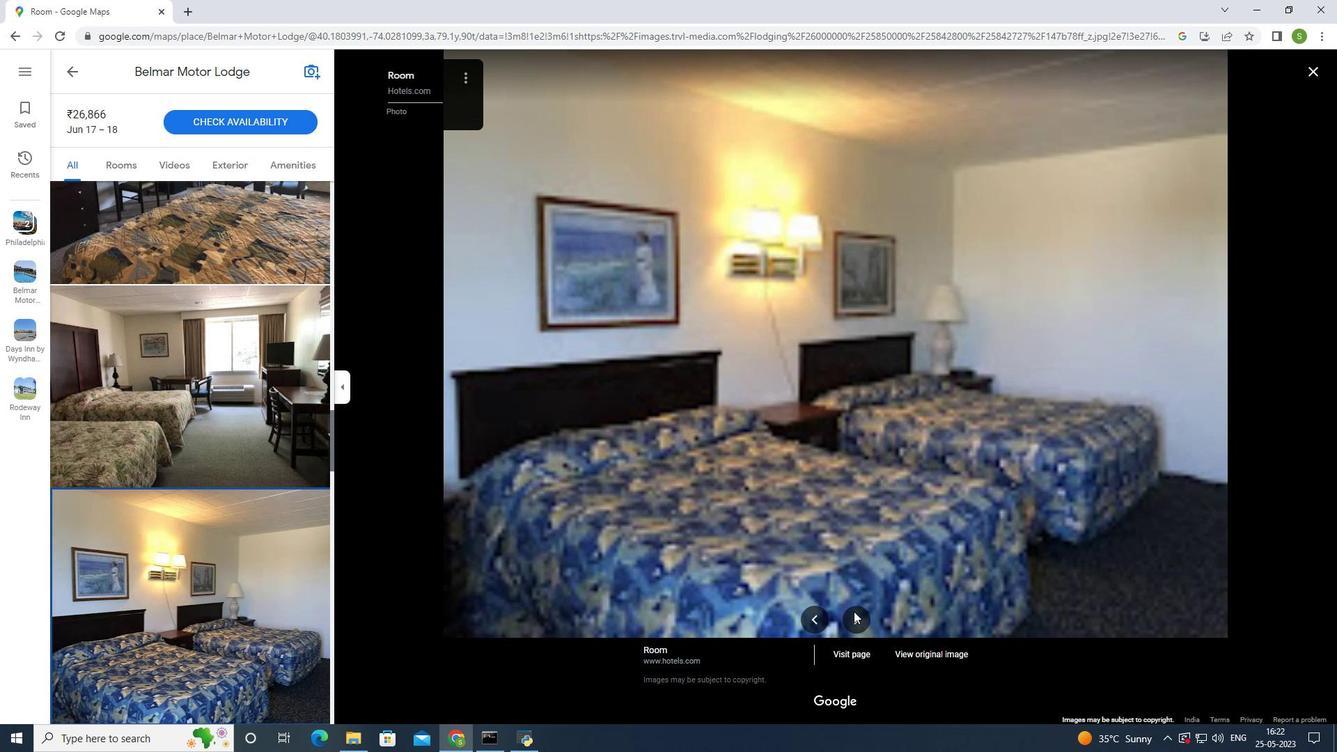 
Action: Mouse pressed left at (854, 611)
Screenshot: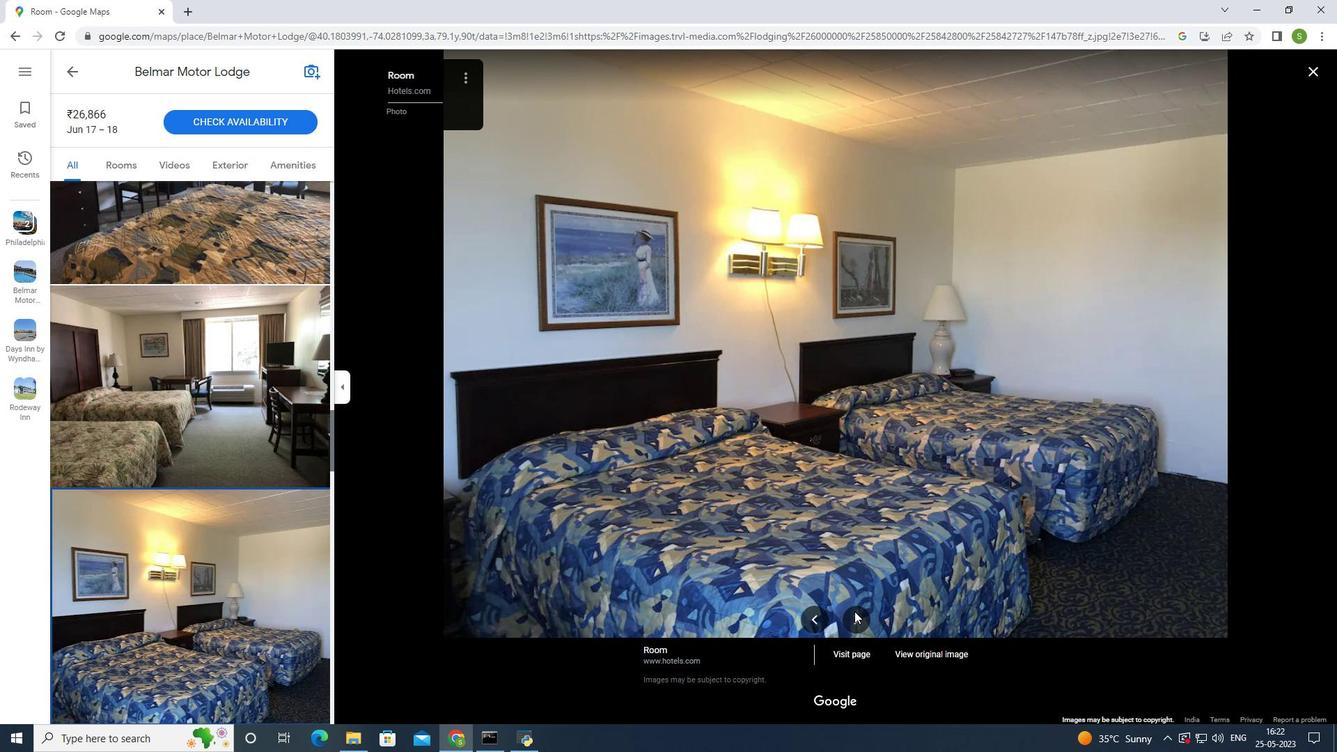 
Action: Mouse pressed left at (854, 611)
Screenshot: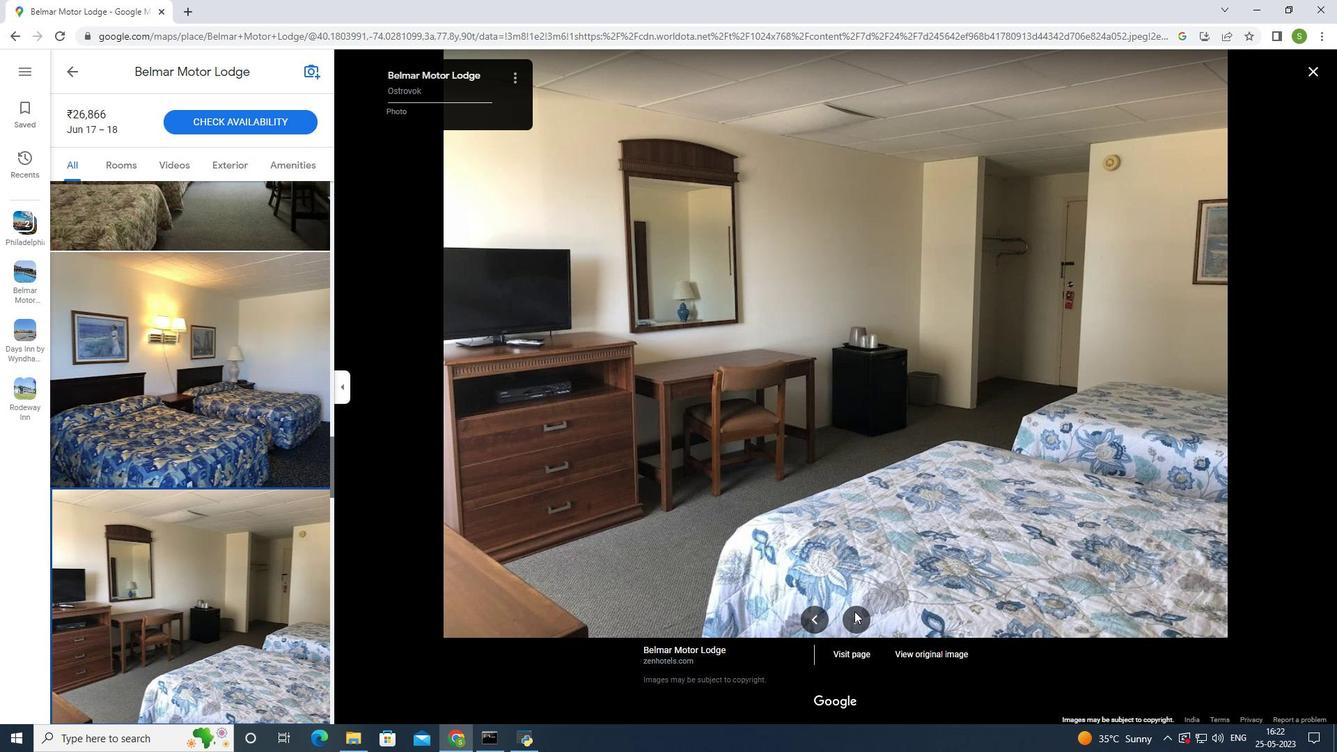
Action: Mouse pressed left at (854, 611)
Screenshot: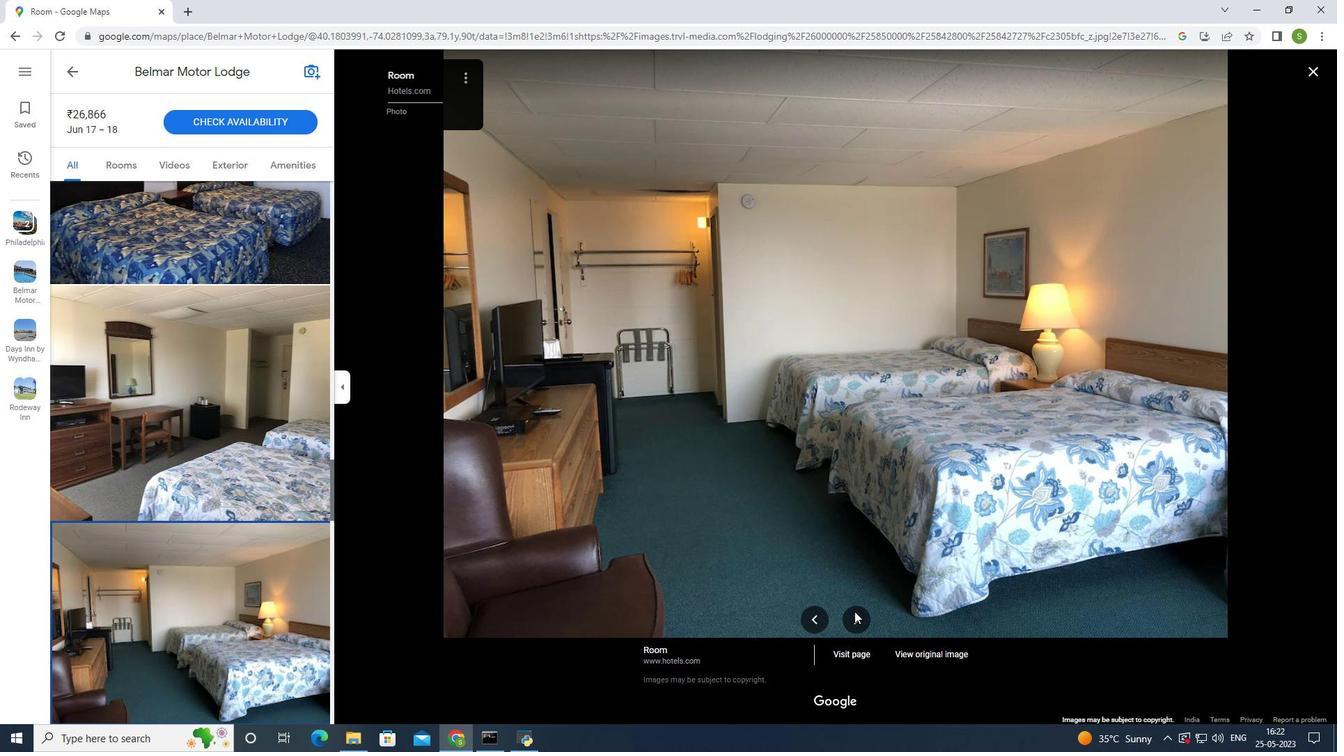 
Action: Mouse moved to (855, 610)
Screenshot: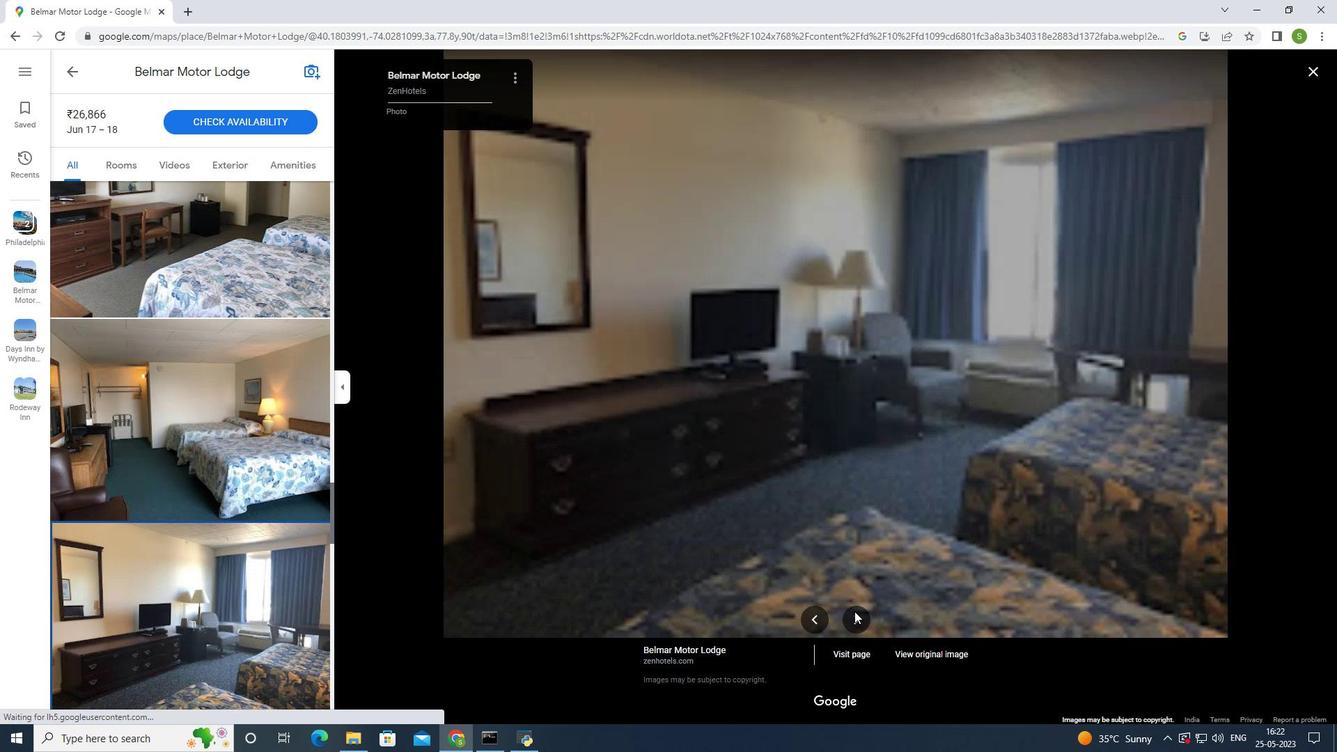 
Action: Mouse pressed left at (855, 610)
Screenshot: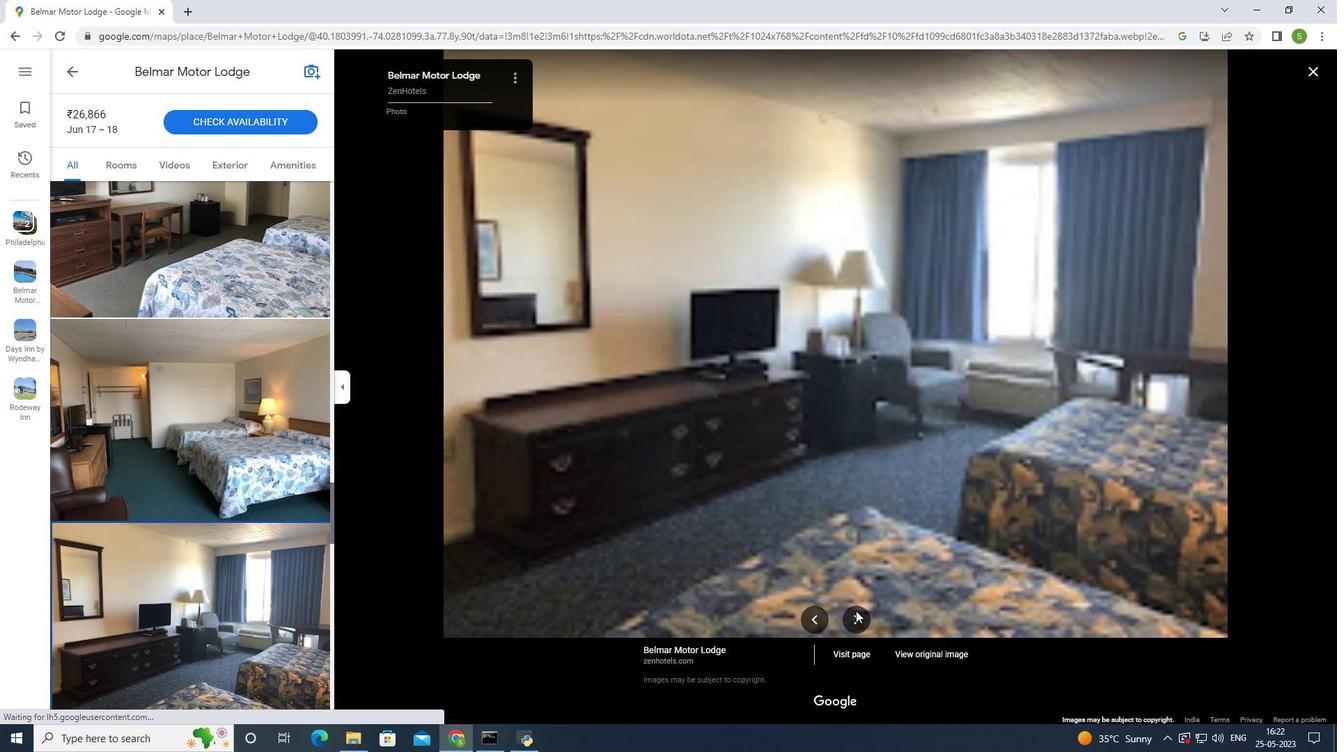 
Action: Mouse pressed left at (855, 610)
Screenshot: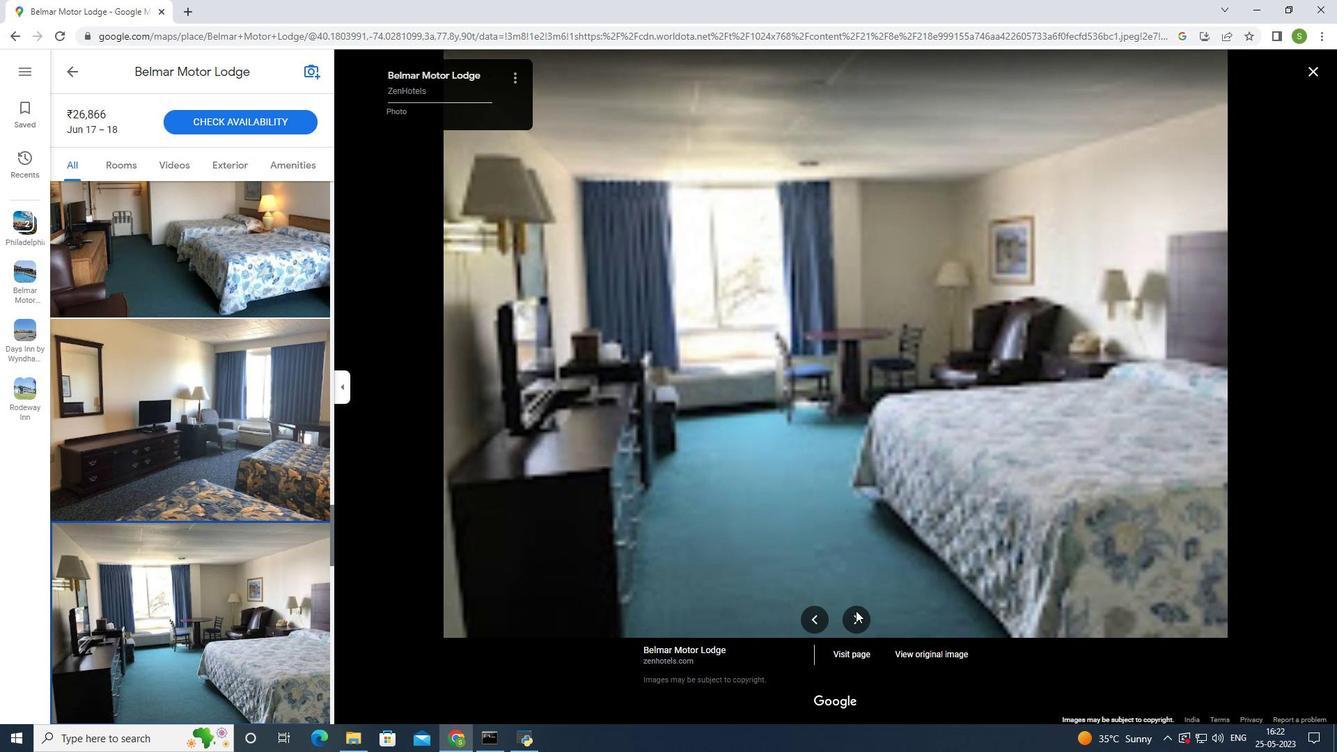 
Action: Mouse pressed left at (855, 610)
Screenshot: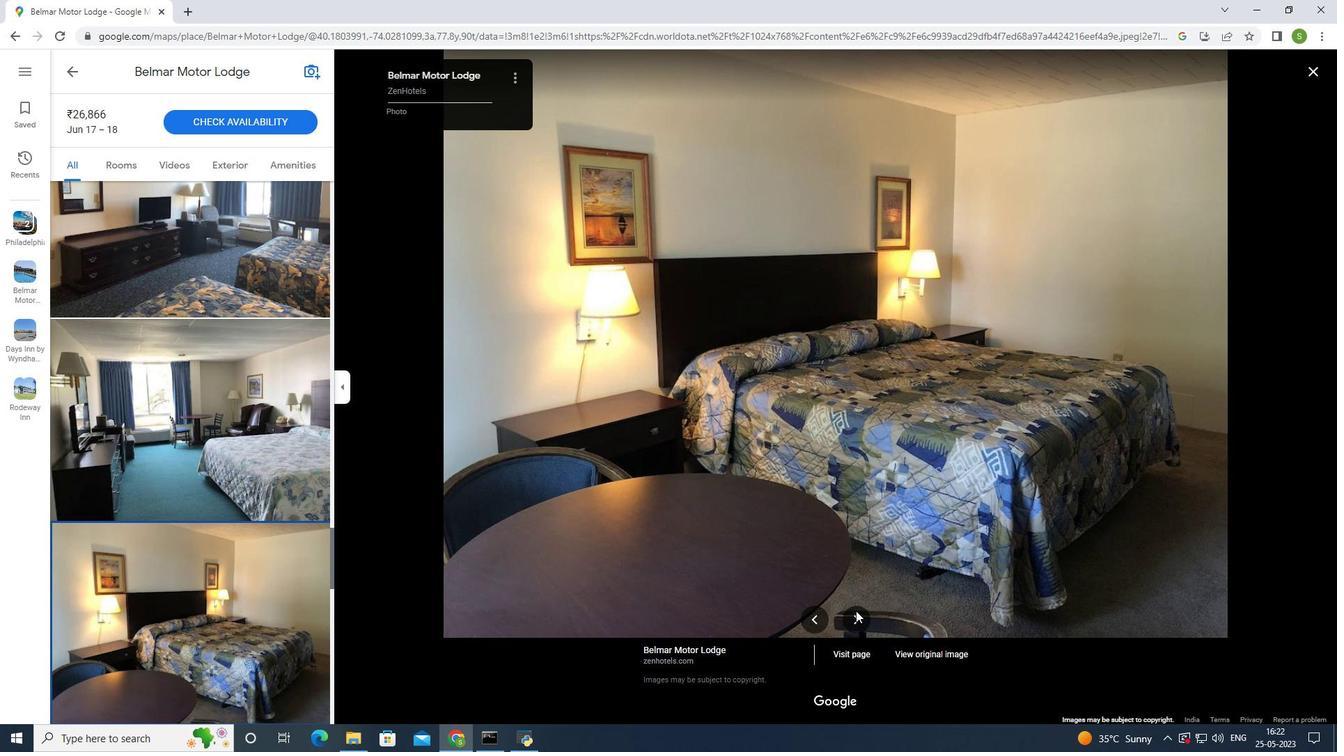 
Action: Mouse pressed left at (855, 610)
Screenshot: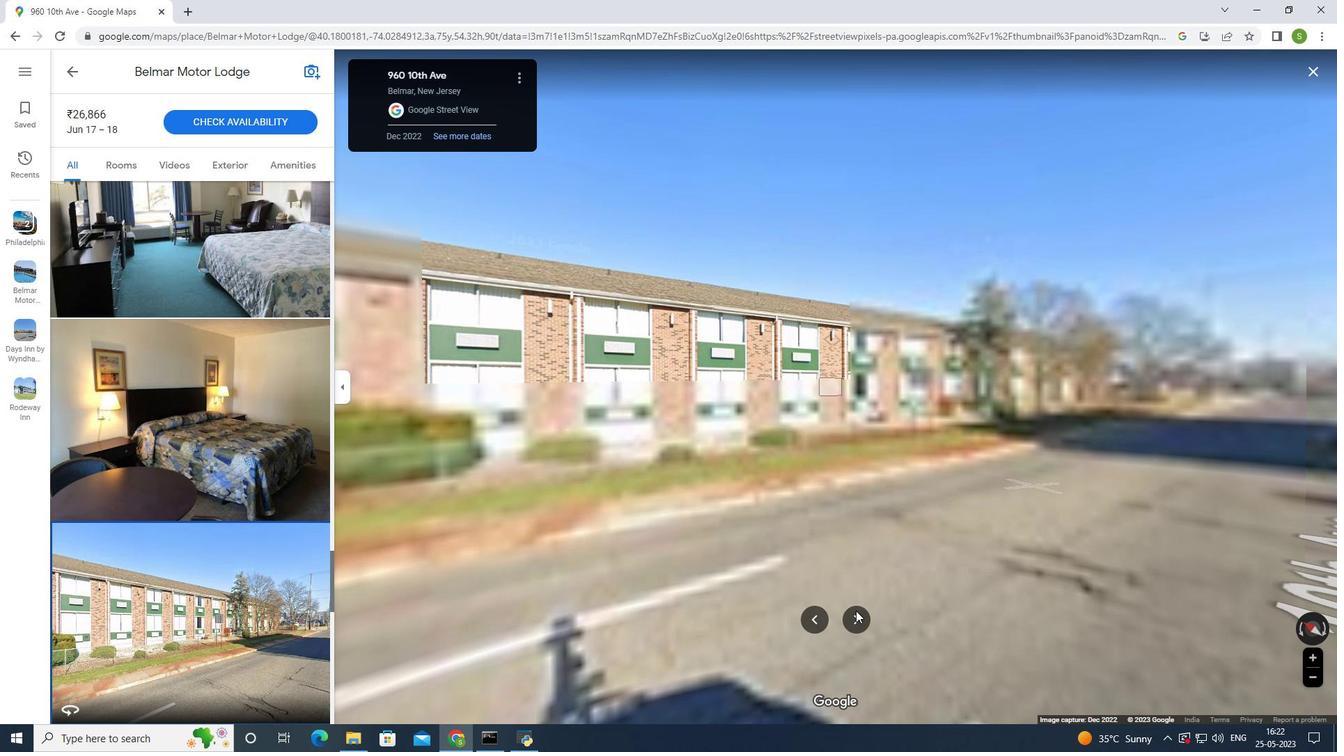 
Action: Mouse pressed left at (855, 610)
Screenshot: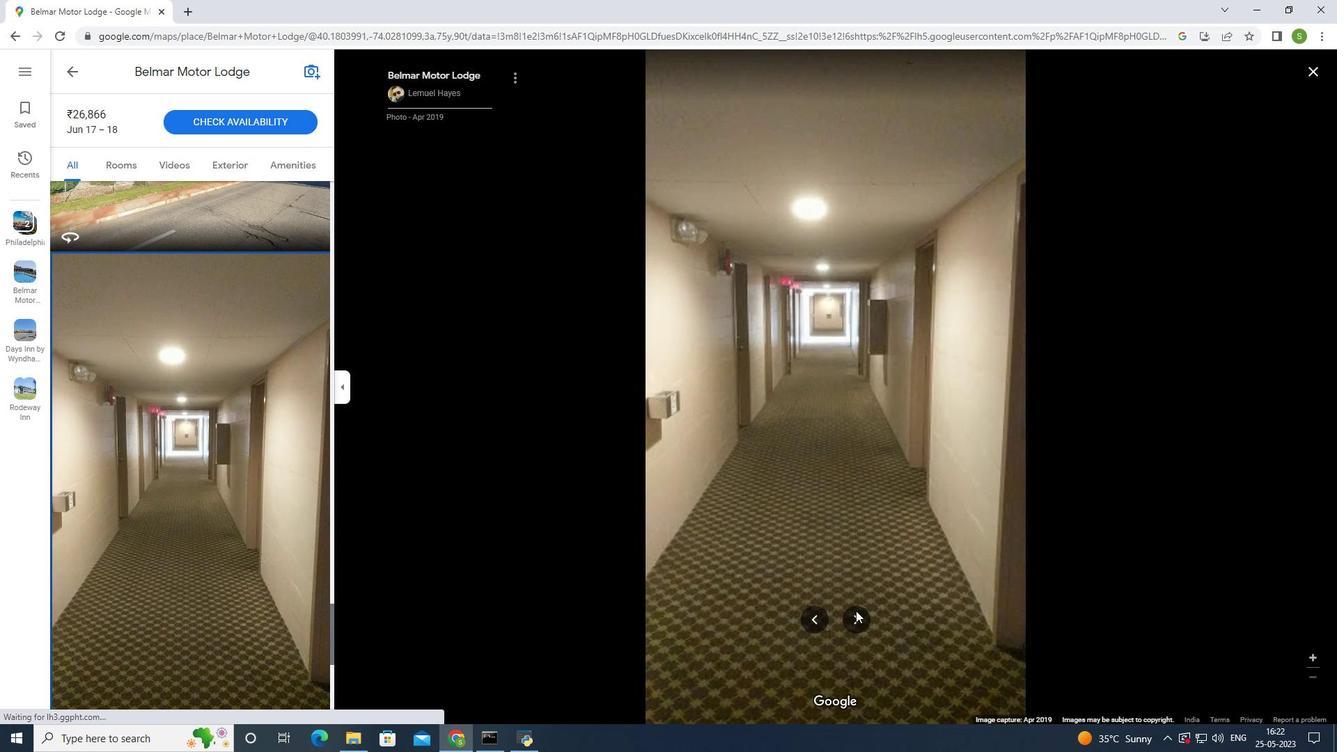 
Action: Mouse pressed left at (855, 610)
Screenshot: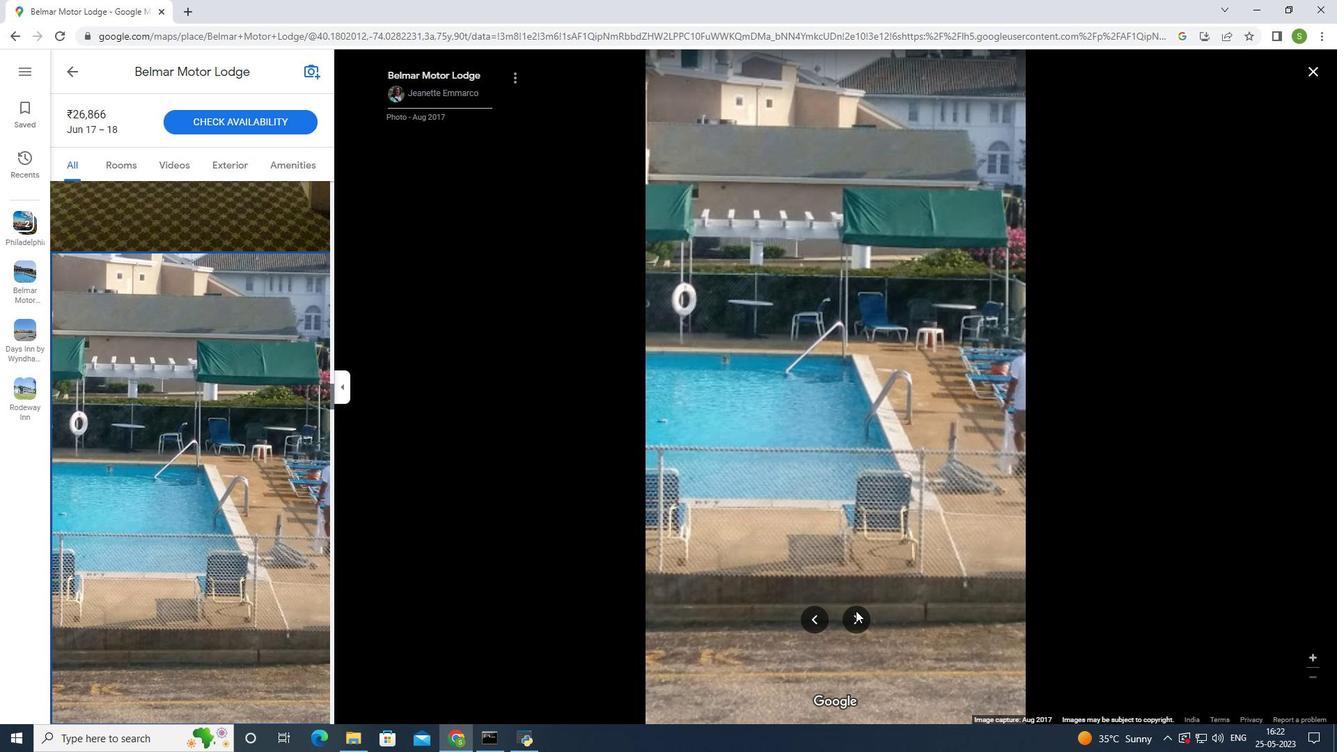 
Action: Mouse pressed left at (855, 610)
Screenshot: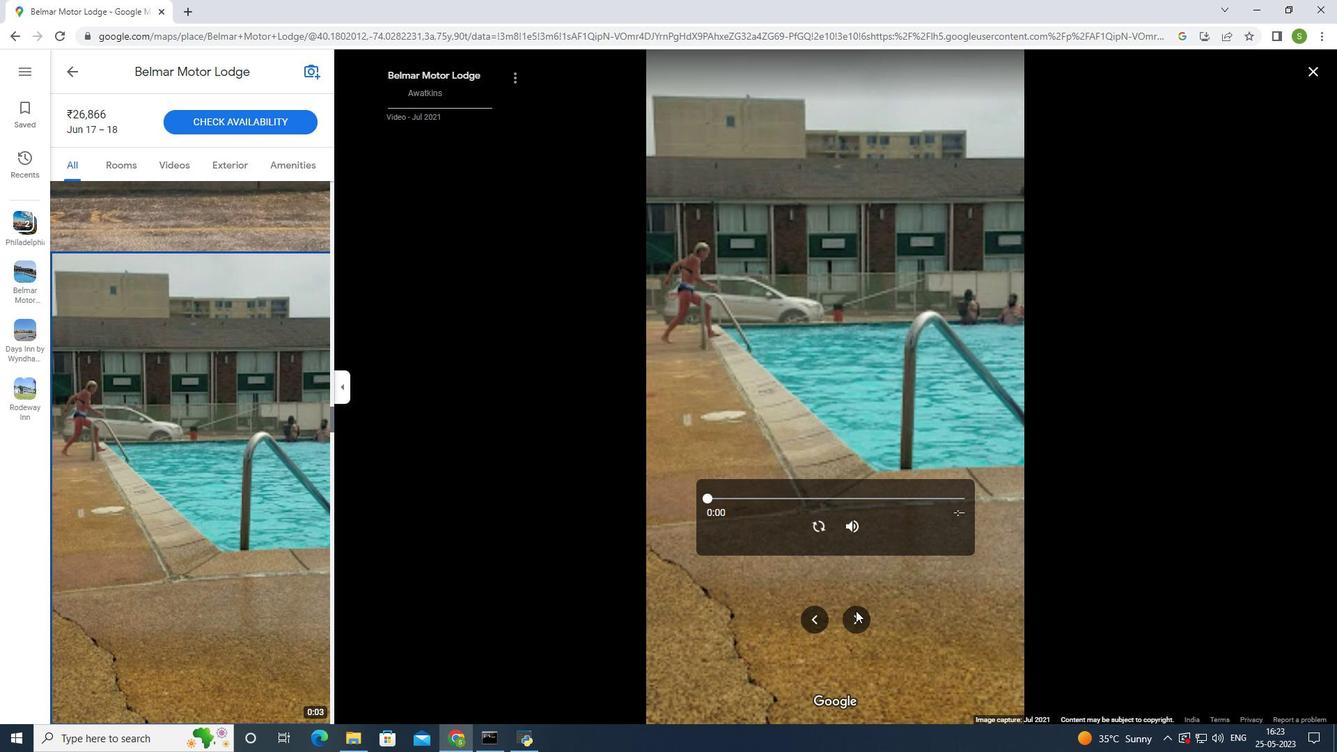 
Action: Mouse pressed left at (855, 610)
Screenshot: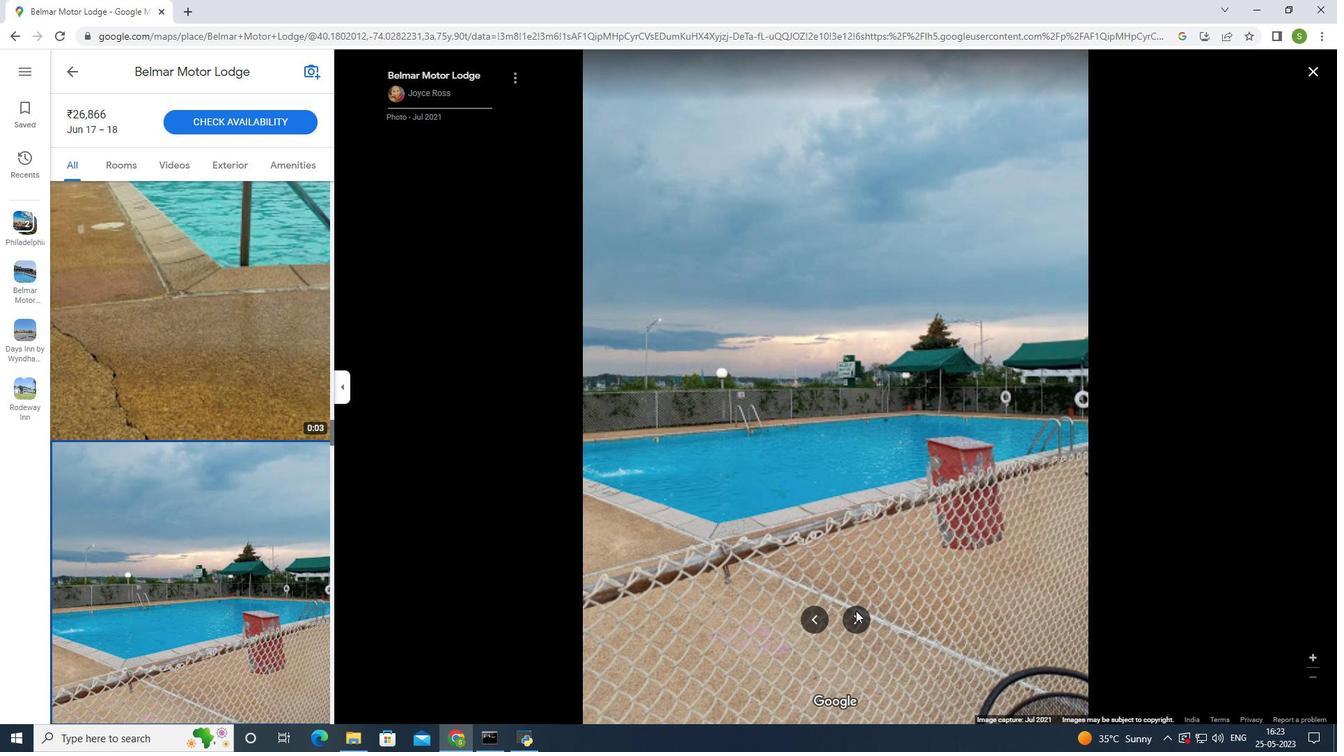 
Action: Mouse pressed left at (855, 610)
Screenshot: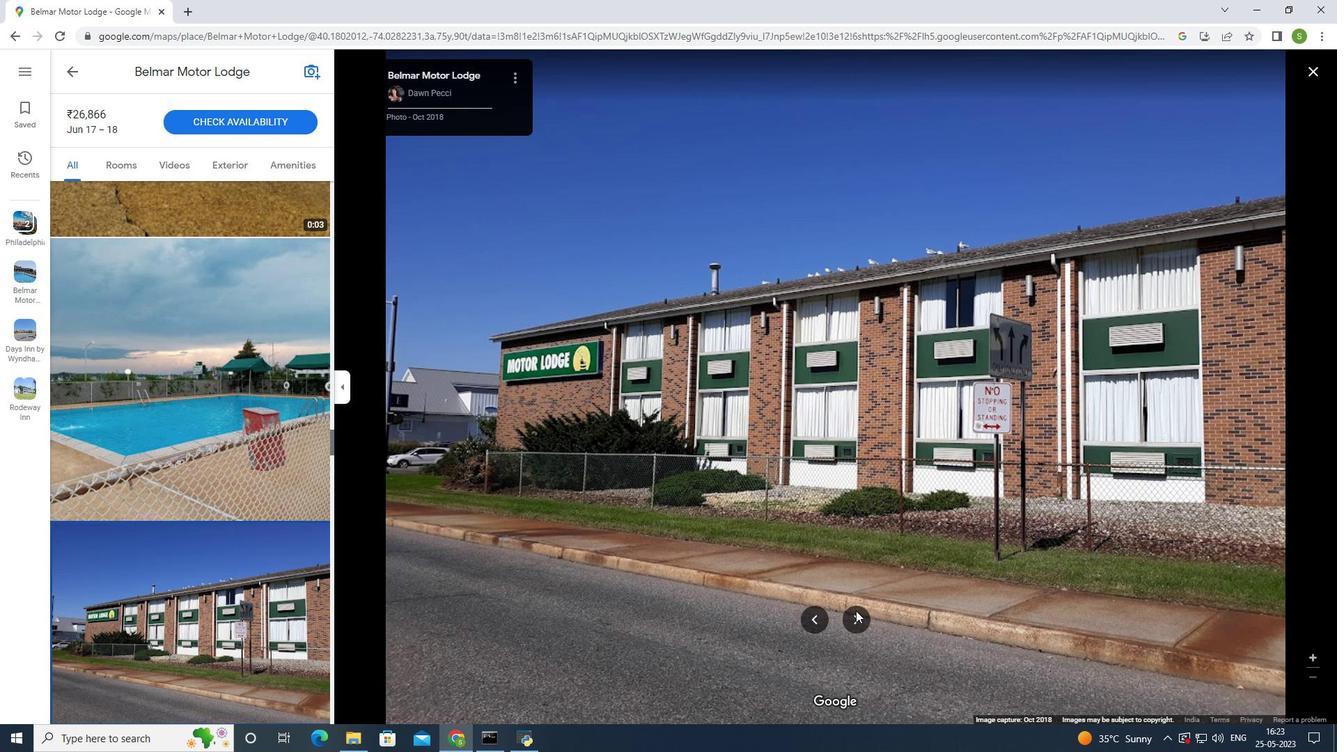 
Action: Mouse pressed left at (855, 610)
Screenshot: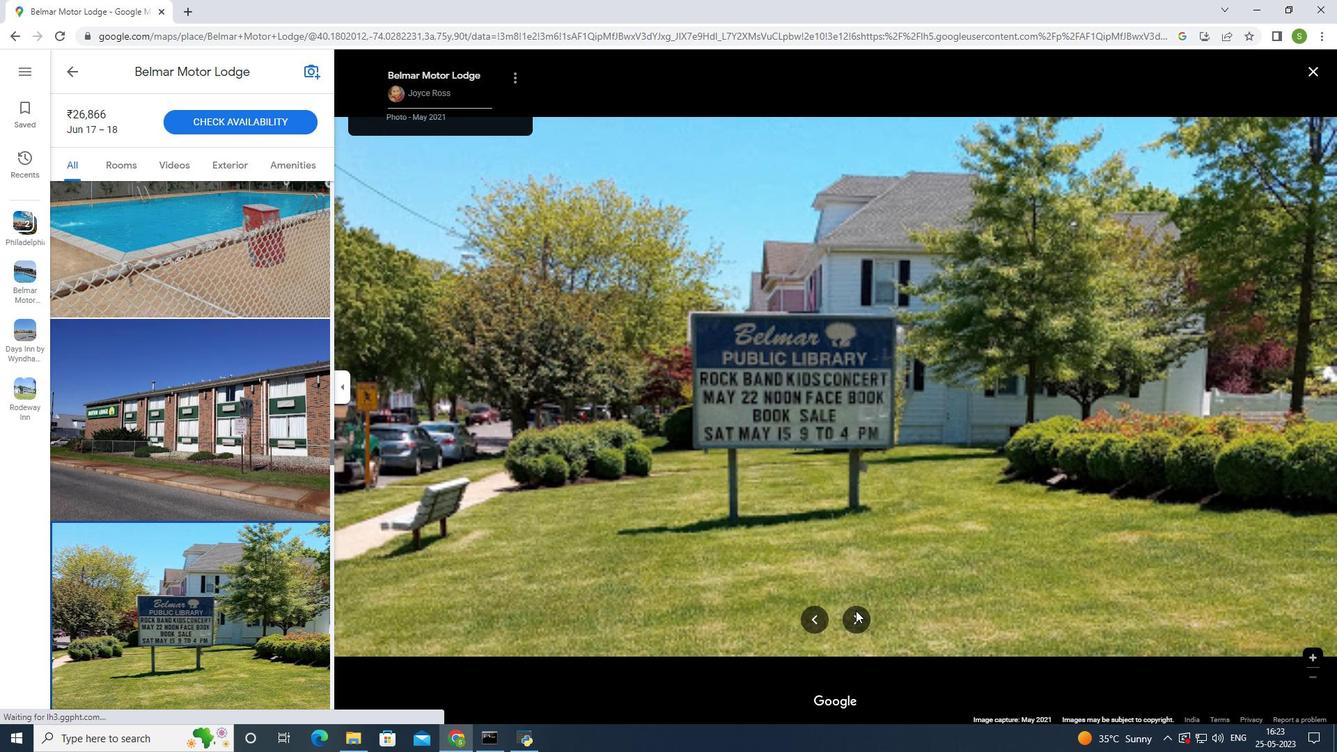 
Action: Mouse moved to (860, 604)
Screenshot: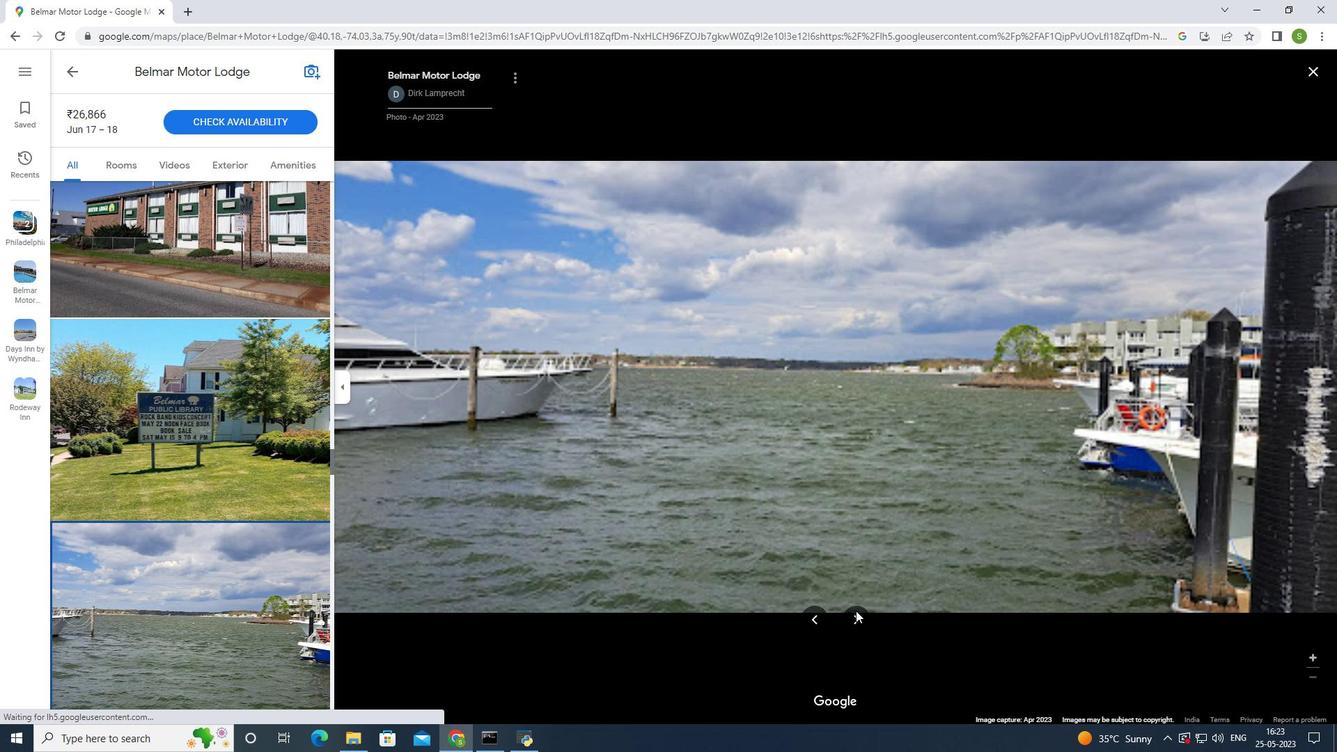 
Action: Mouse pressed left at (860, 604)
Screenshot: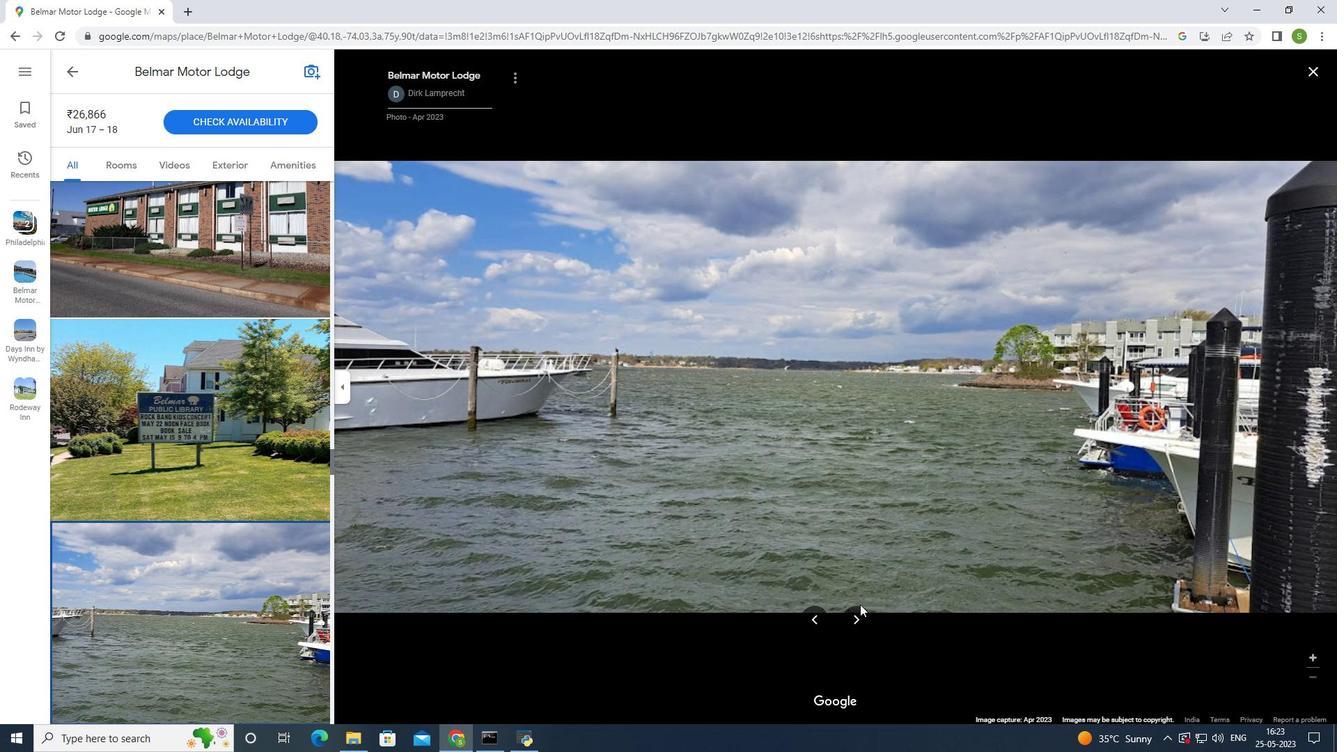 
Action: Mouse moved to (860, 612)
Screenshot: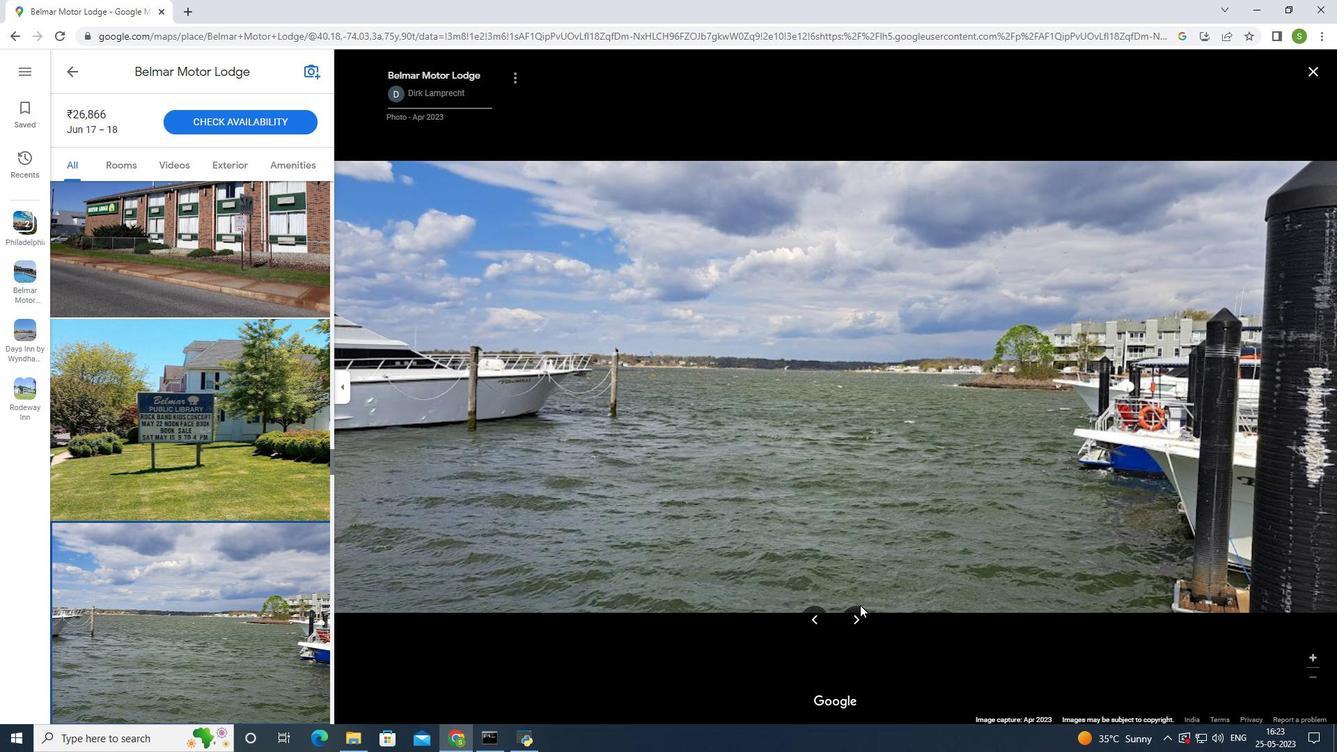 
Action: Mouse pressed left at (860, 612)
Screenshot: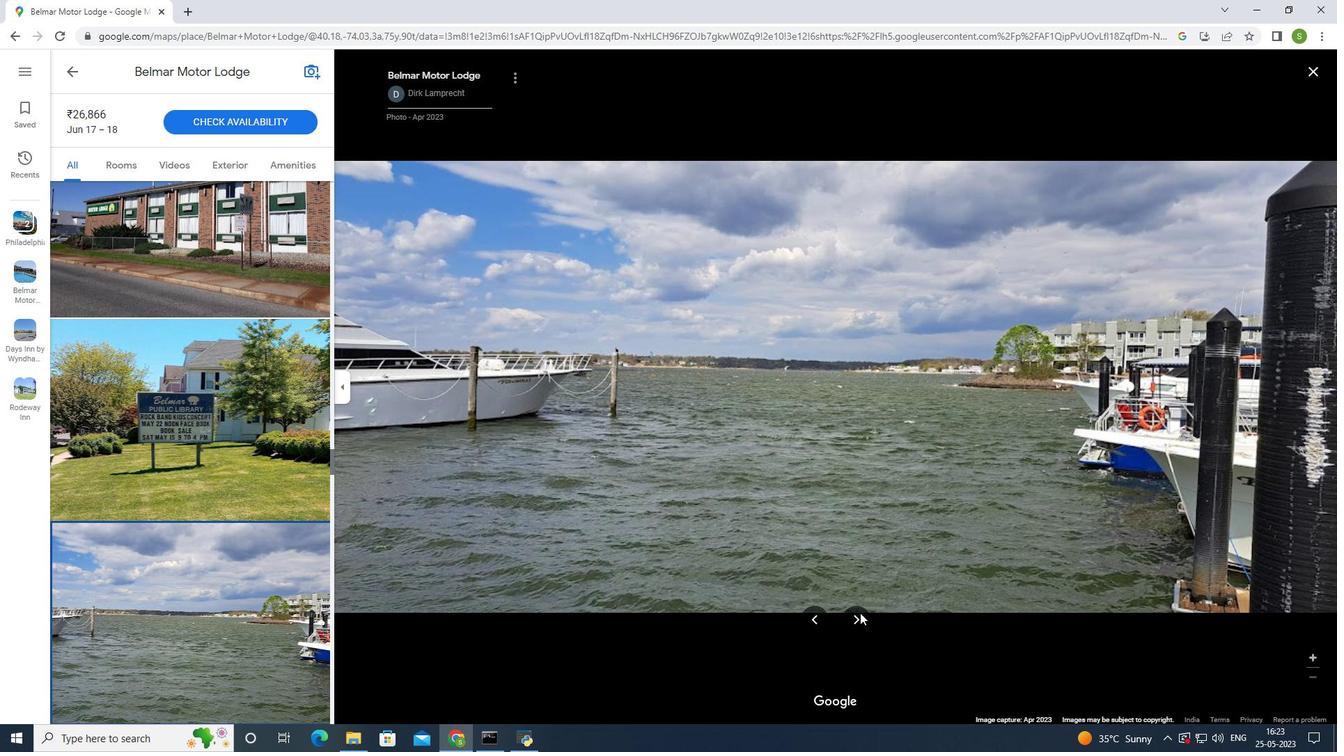 
Action: Mouse pressed left at (860, 612)
Screenshot: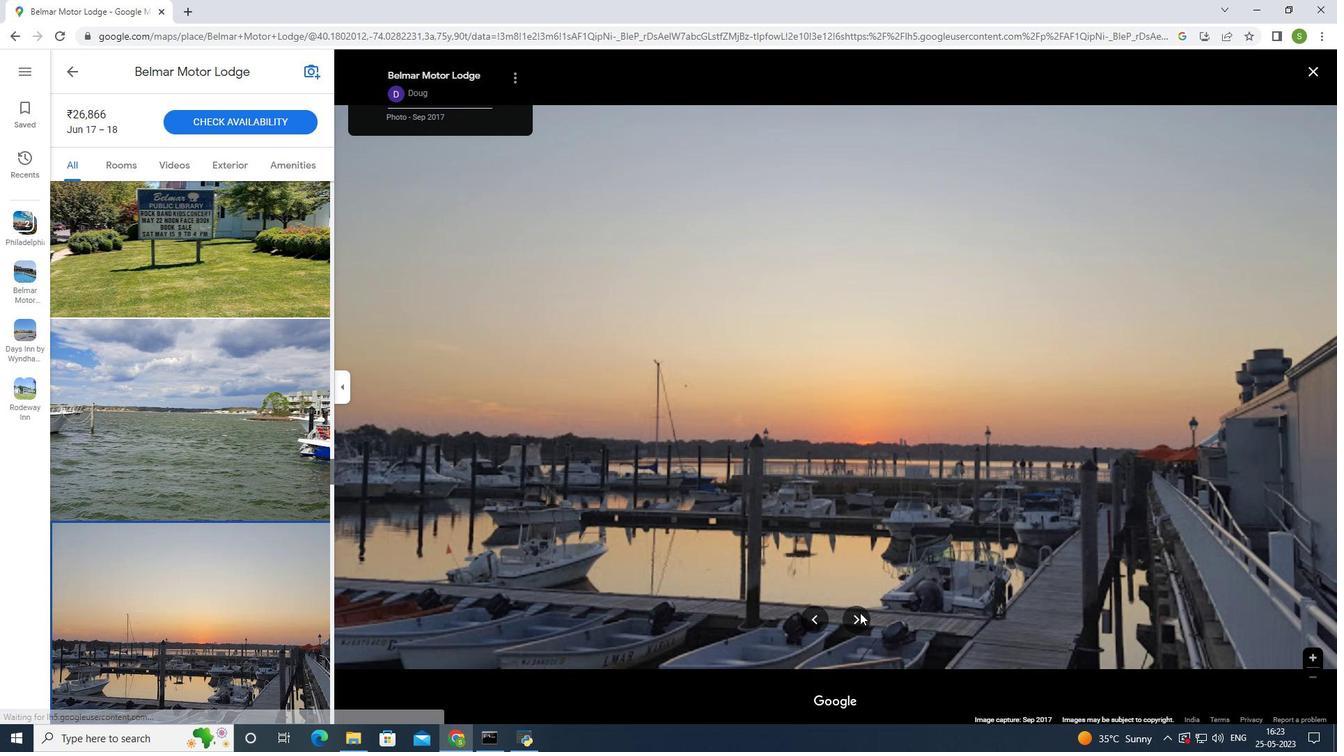
Action: Mouse pressed left at (860, 612)
Screenshot: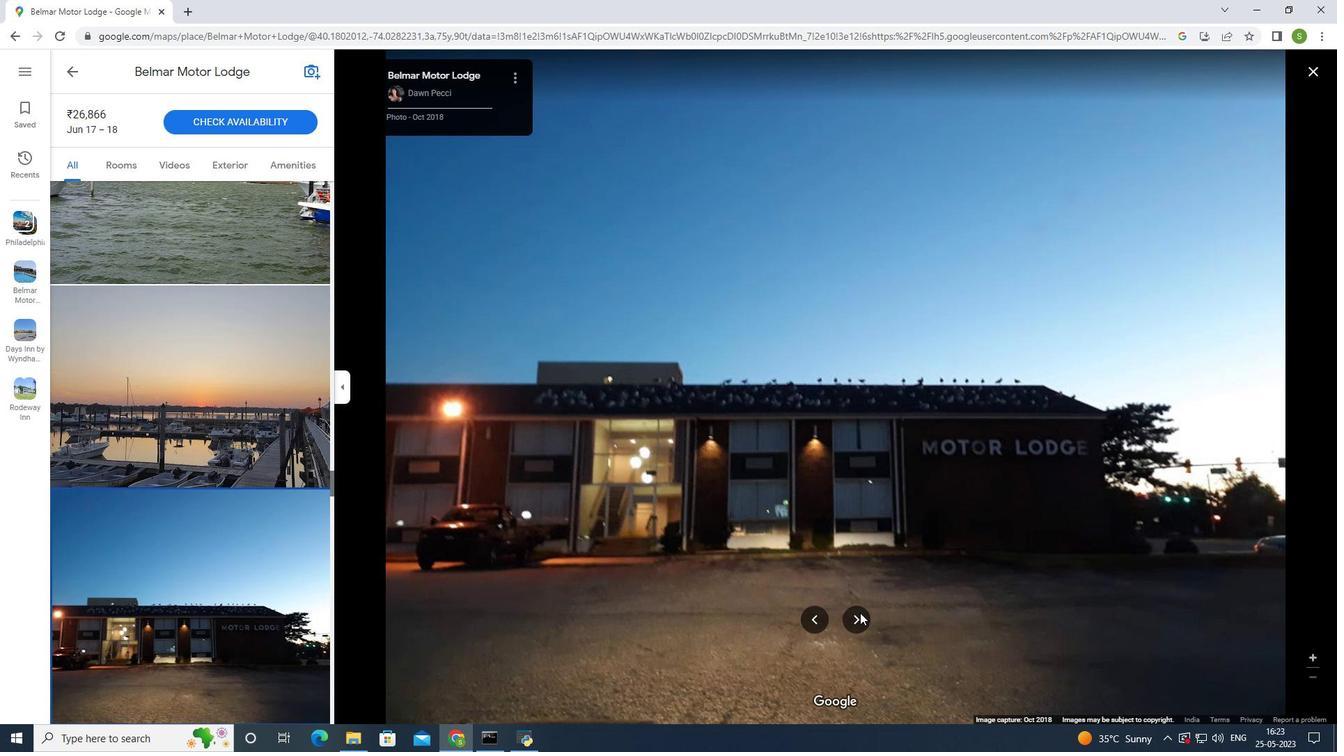 
Action: Mouse pressed left at (860, 612)
Screenshot: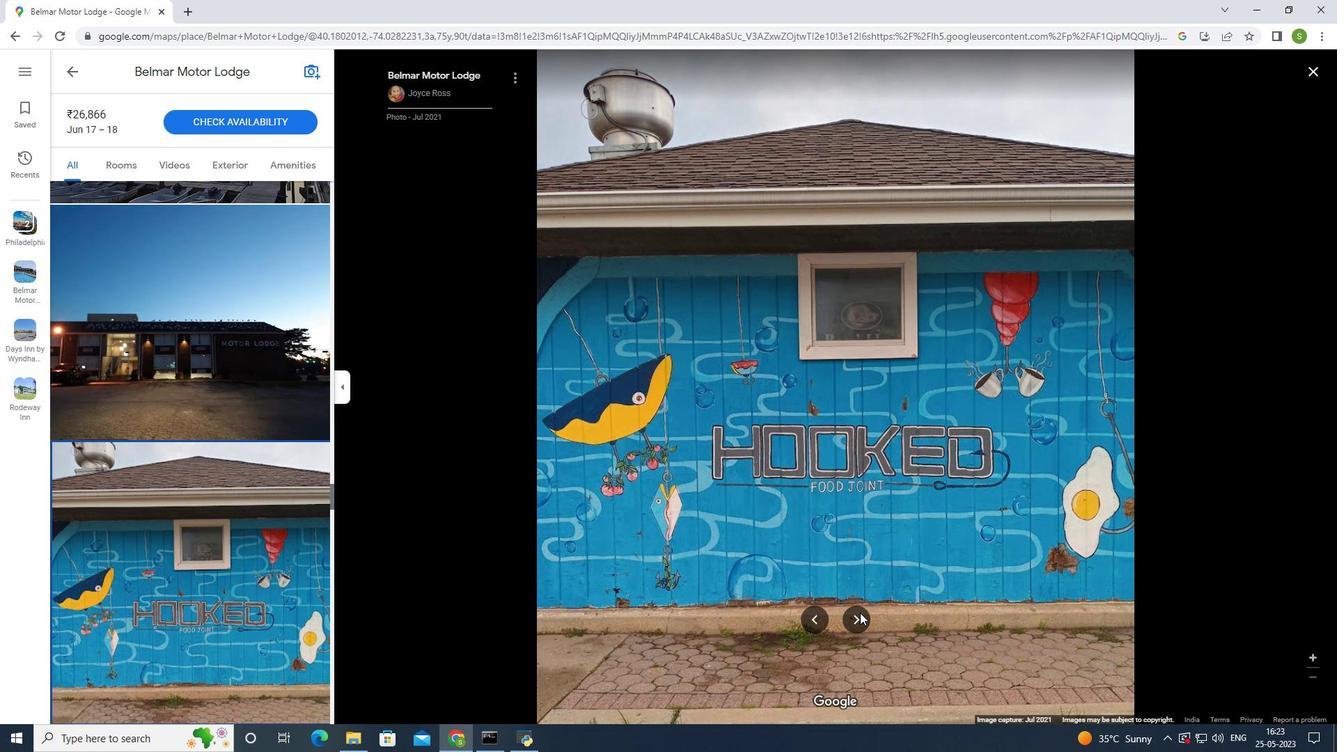 
Action: Mouse pressed left at (860, 612)
Screenshot: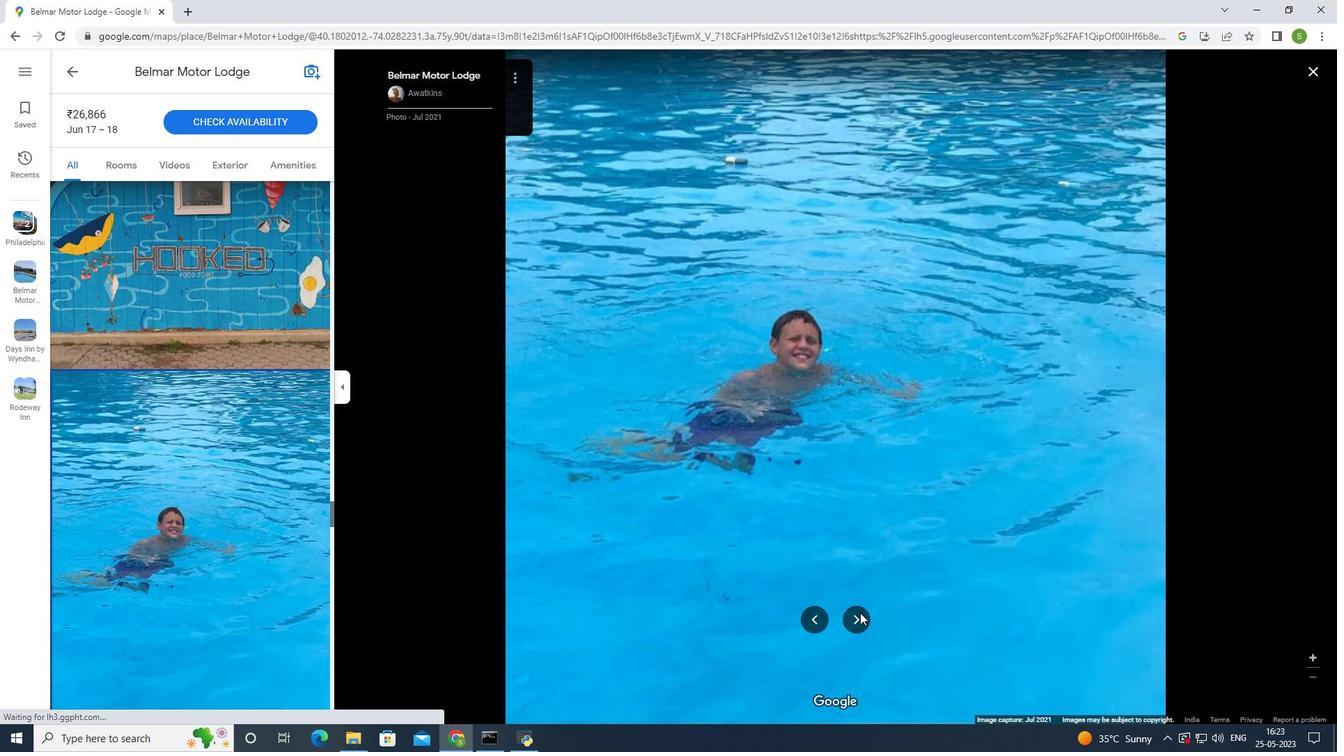
Action: Mouse pressed left at (860, 612)
Screenshot: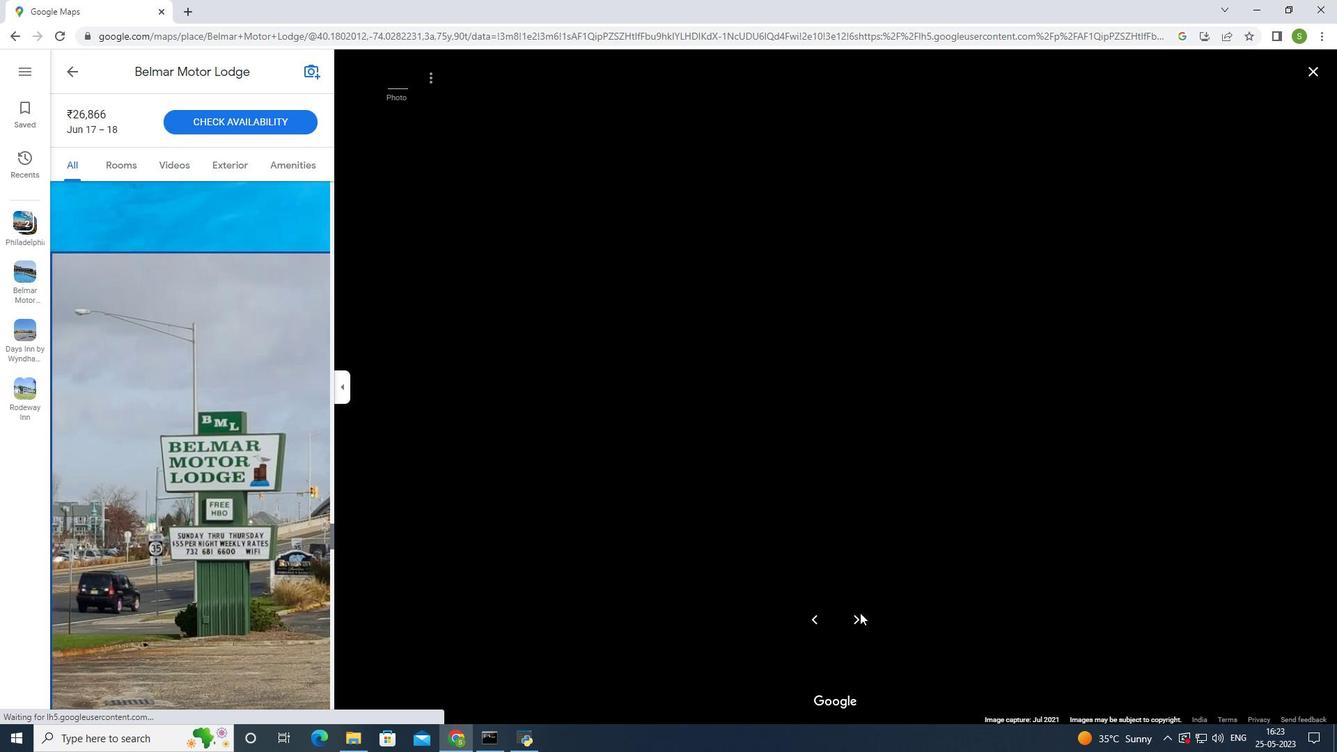 
Action: Mouse pressed left at (860, 612)
Screenshot: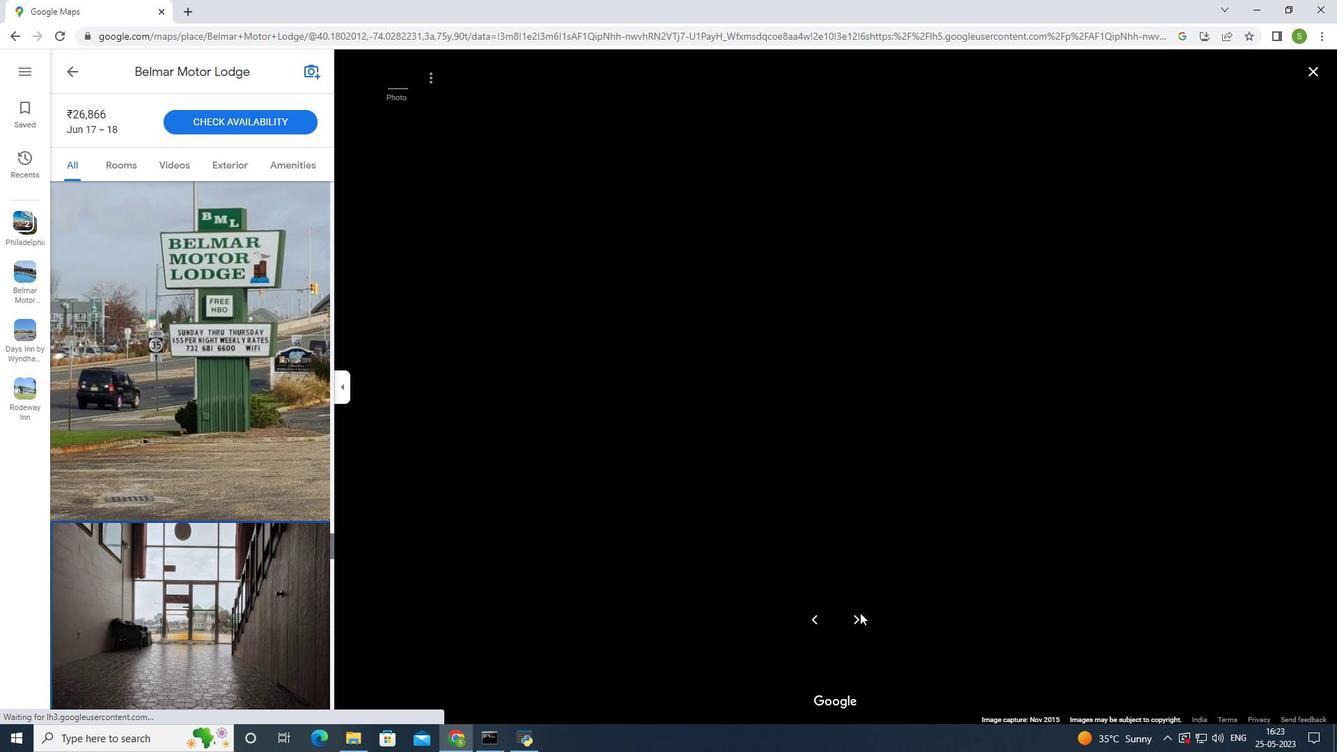 
Action: Mouse pressed left at (860, 612)
Screenshot: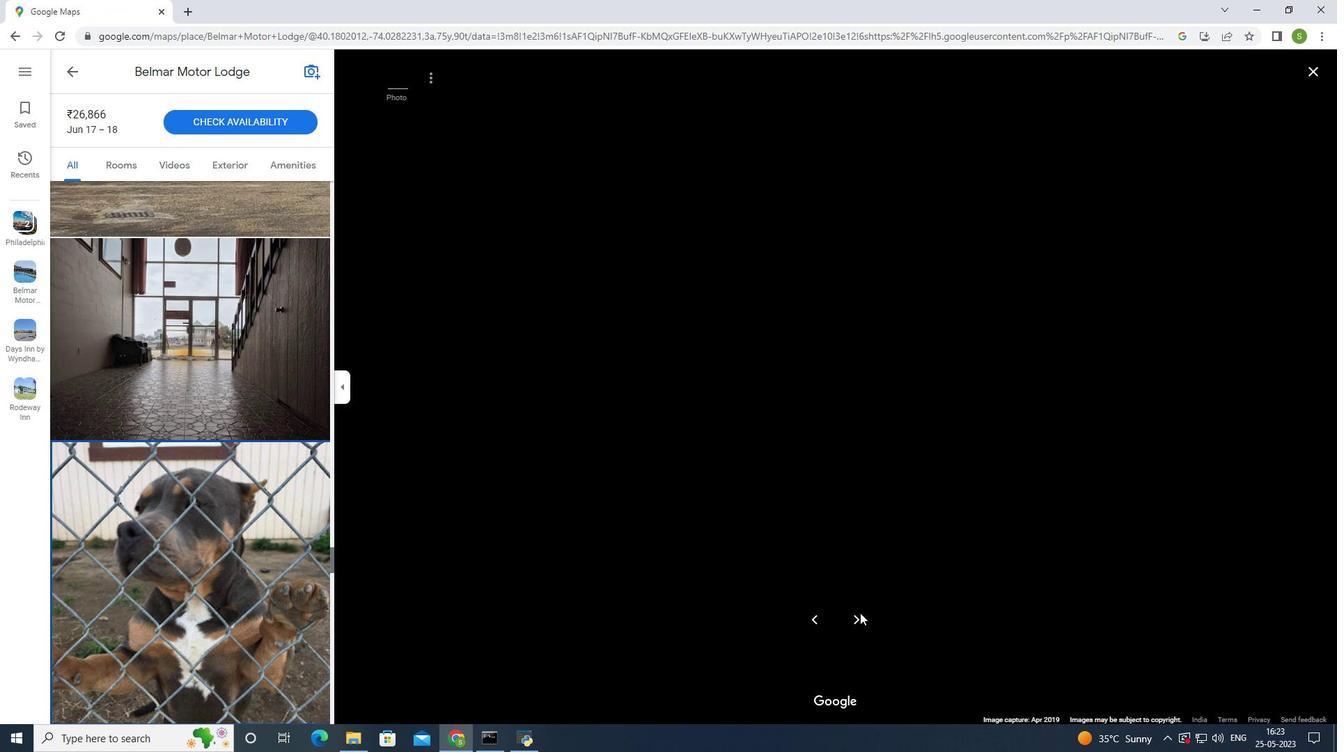 
Action: Mouse pressed left at (860, 612)
Screenshot: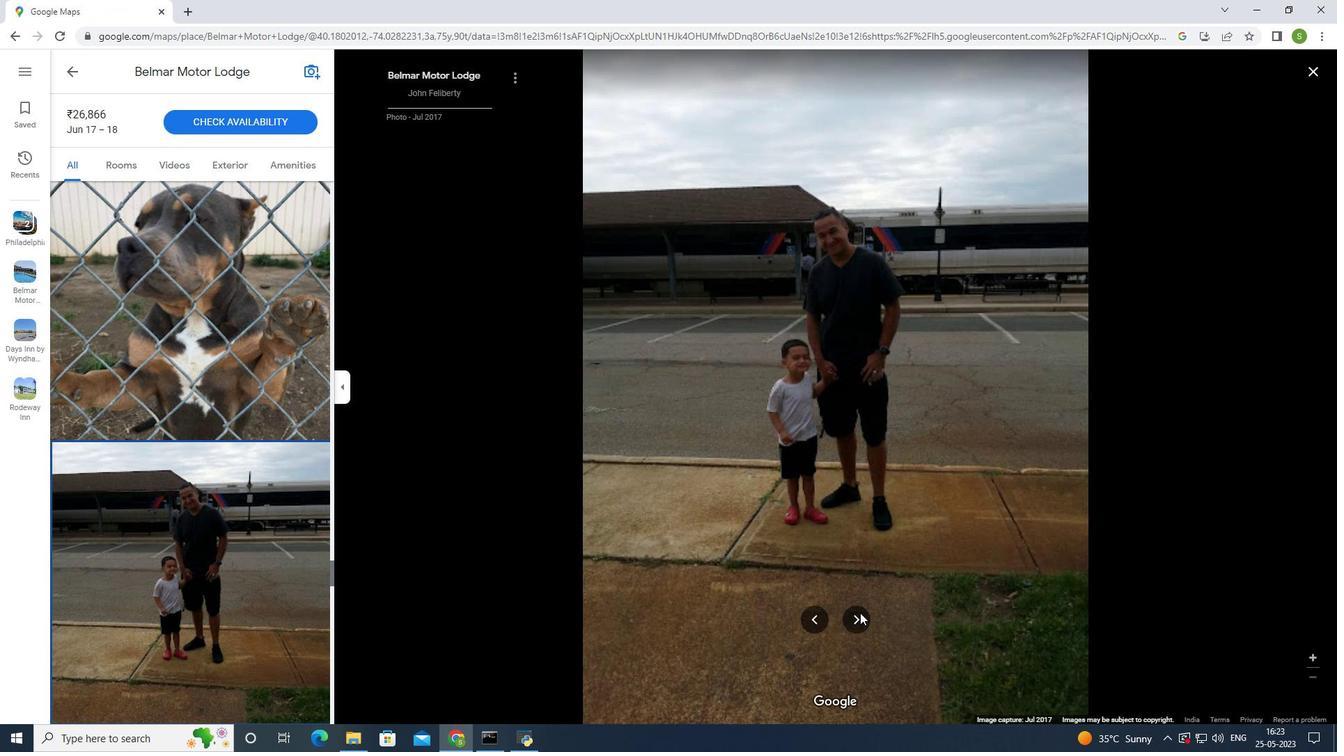 
Action: Mouse pressed left at (860, 612)
Screenshot: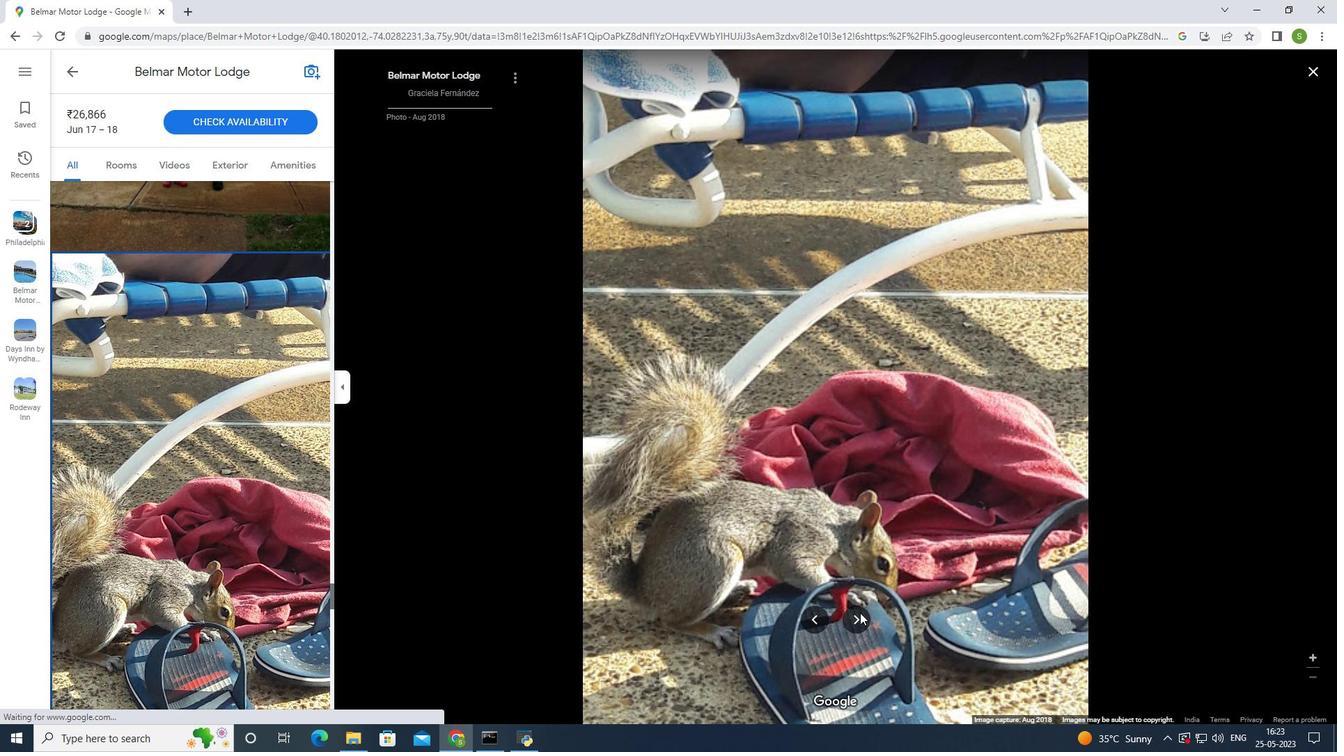 
Action: Mouse pressed left at (860, 612)
Screenshot: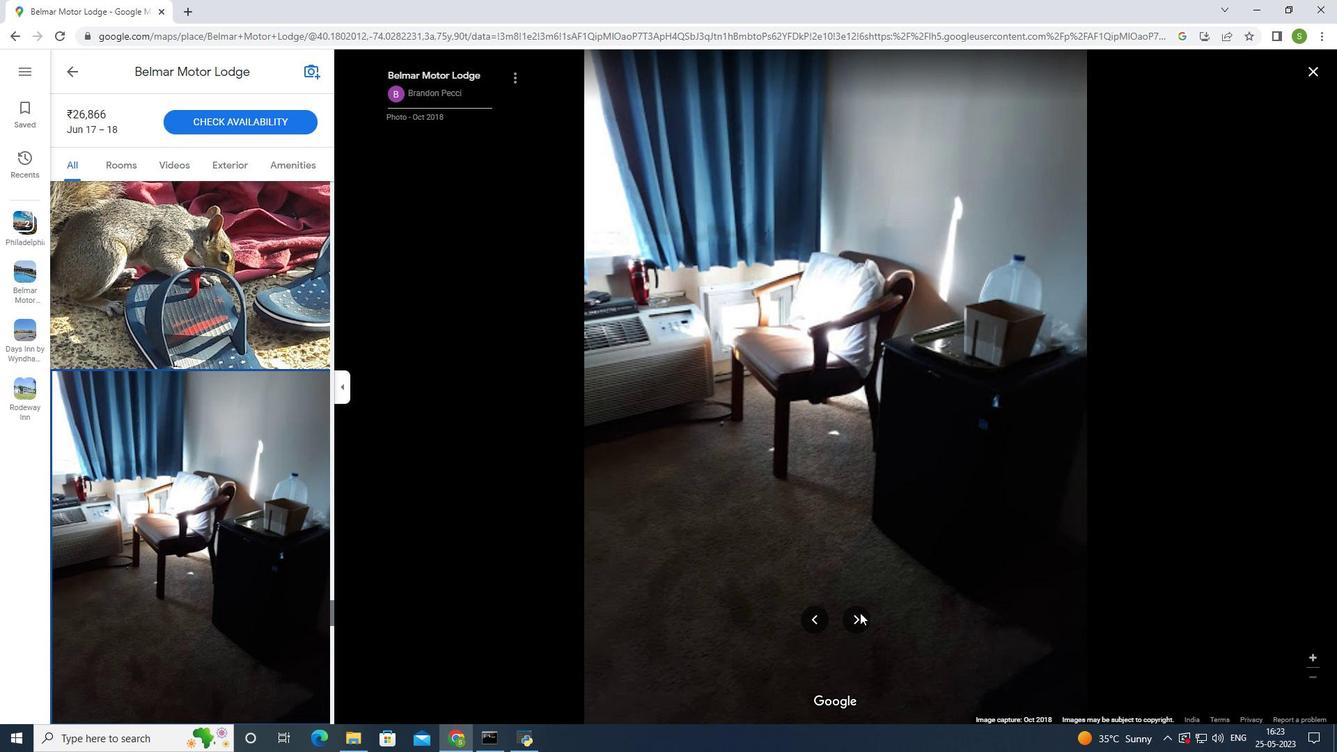 
Action: Mouse moved to (869, 606)
Screenshot: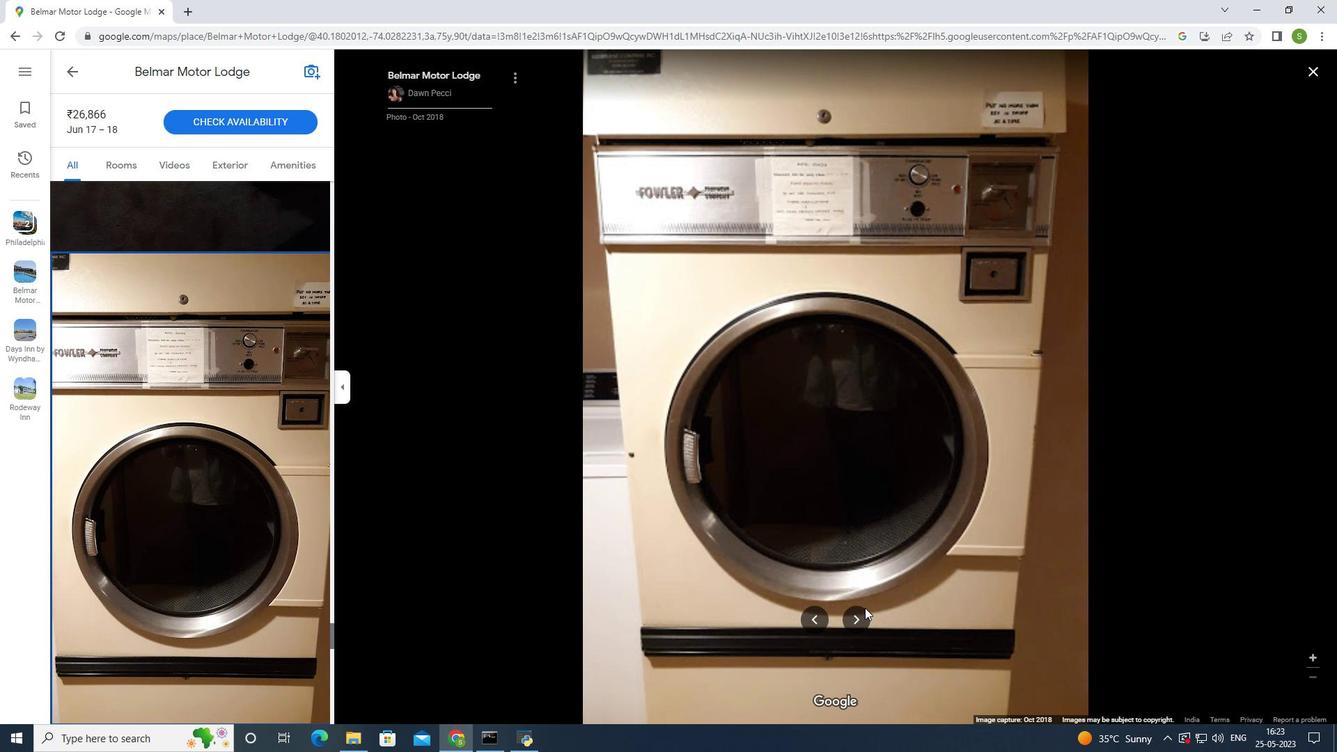 
Action: Mouse pressed left at (869, 606)
Screenshot: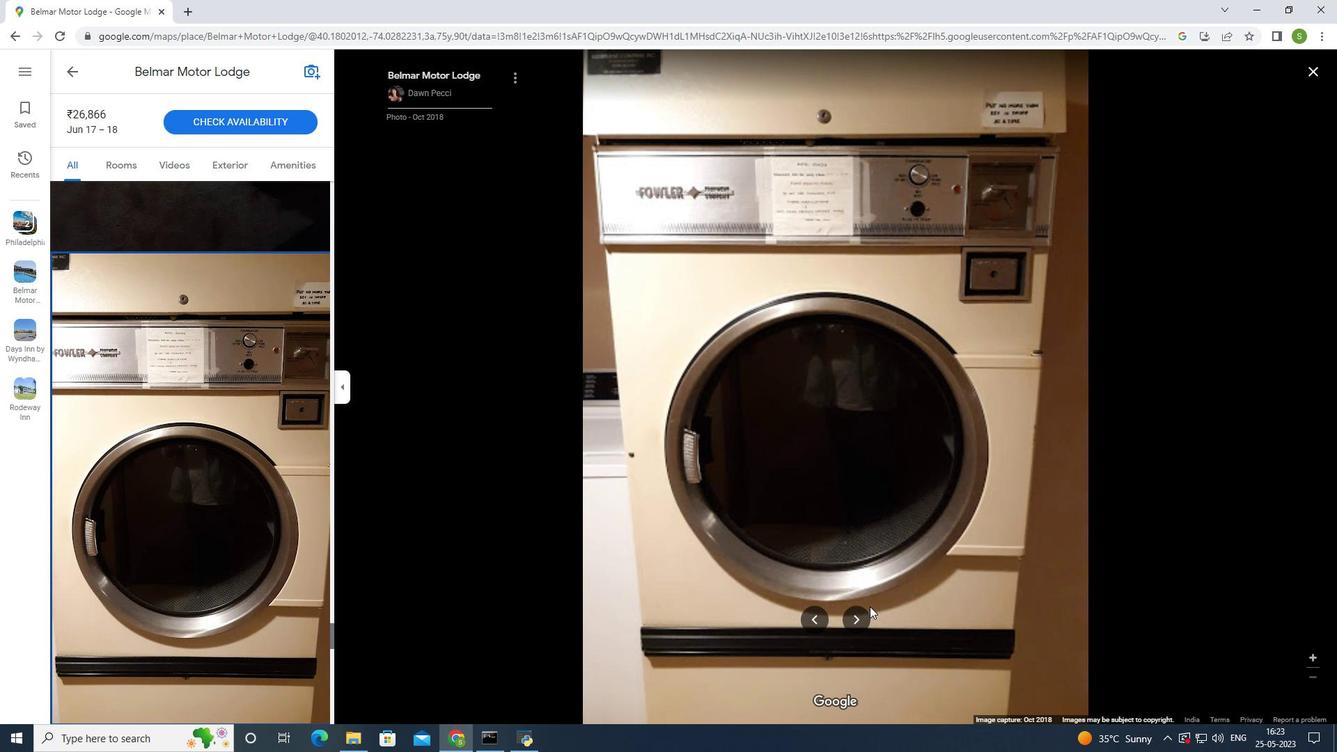 
Action: Mouse moved to (859, 616)
Screenshot: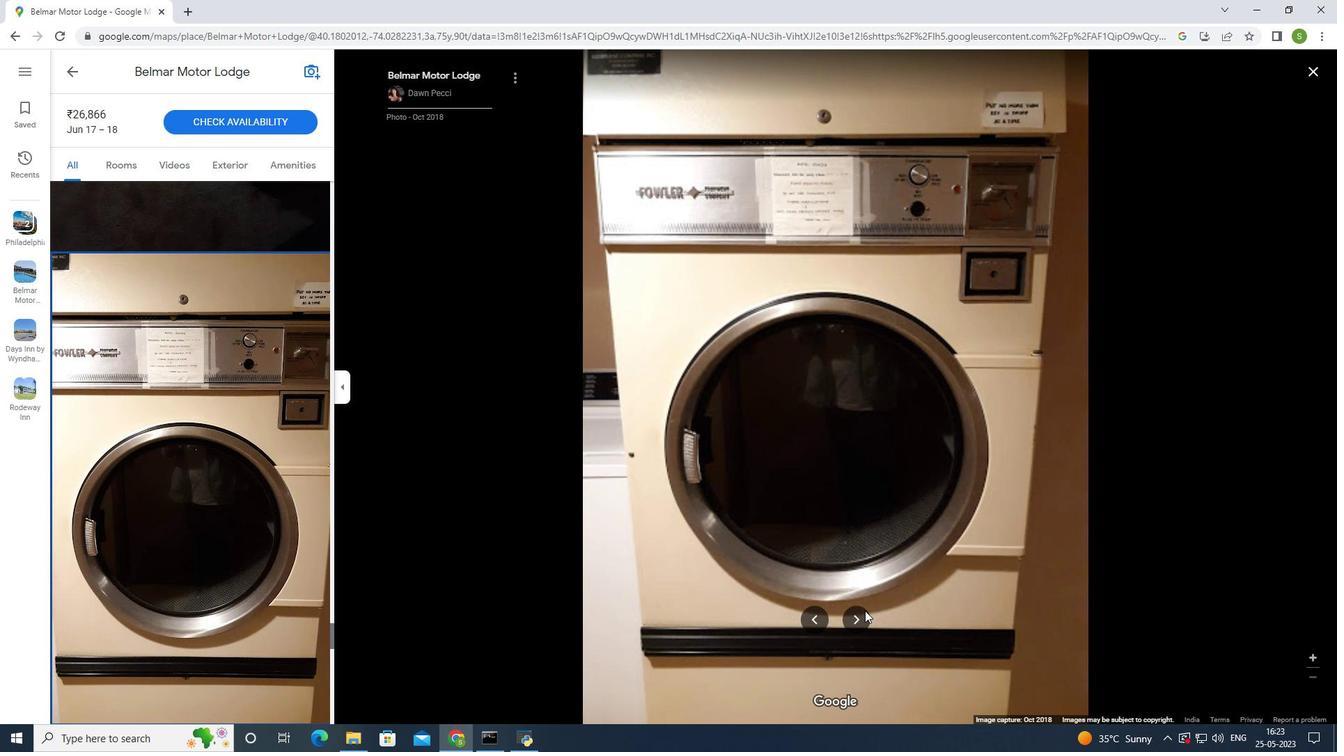 
Action: Mouse pressed left at (859, 616)
Screenshot: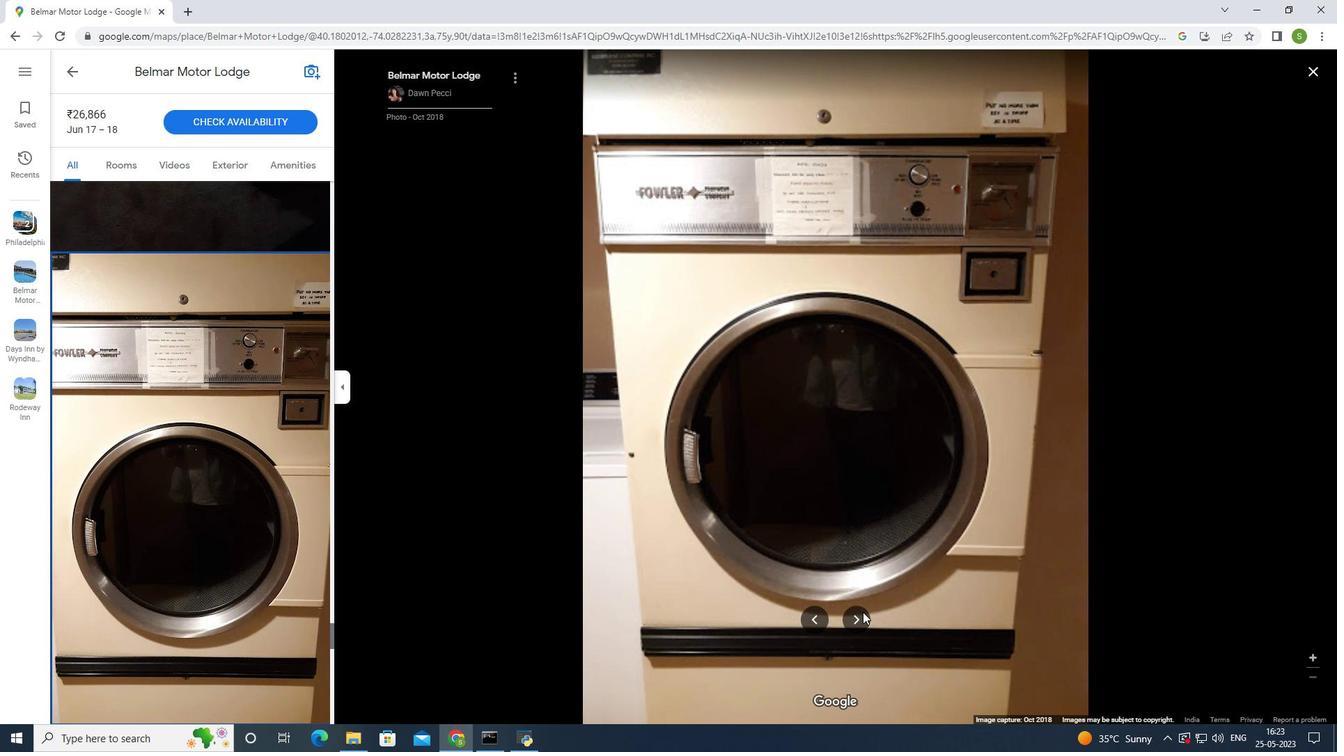 
Action: Mouse pressed left at (859, 616)
Screenshot: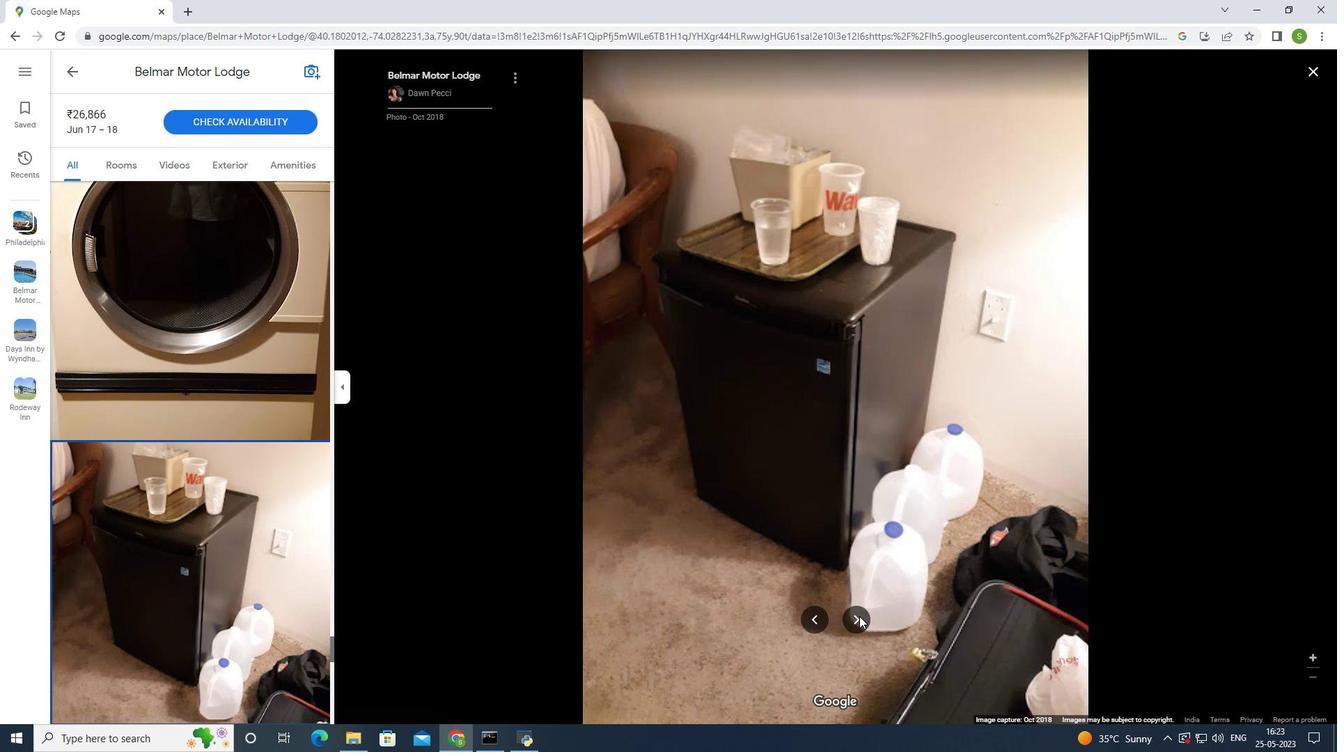 
Action: Mouse moved to (857, 623)
Screenshot: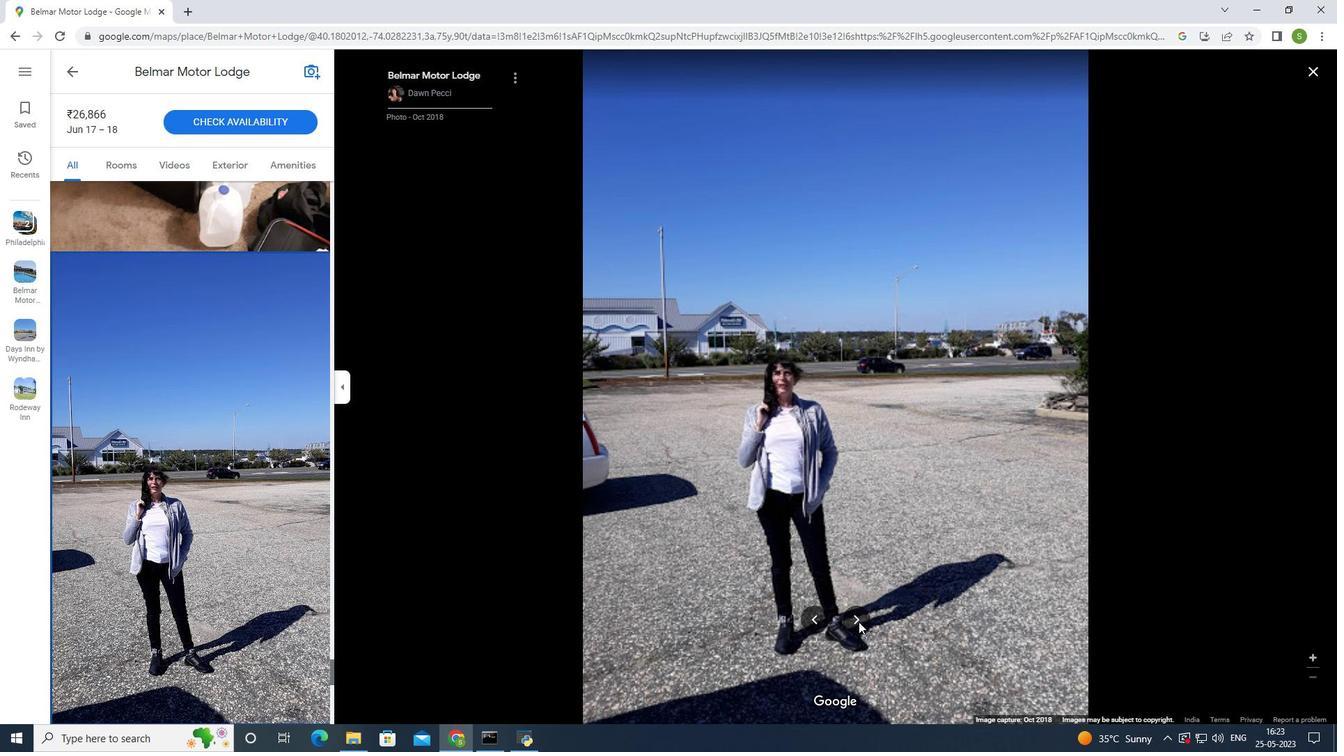 
Action: Mouse pressed left at (857, 623)
Screenshot: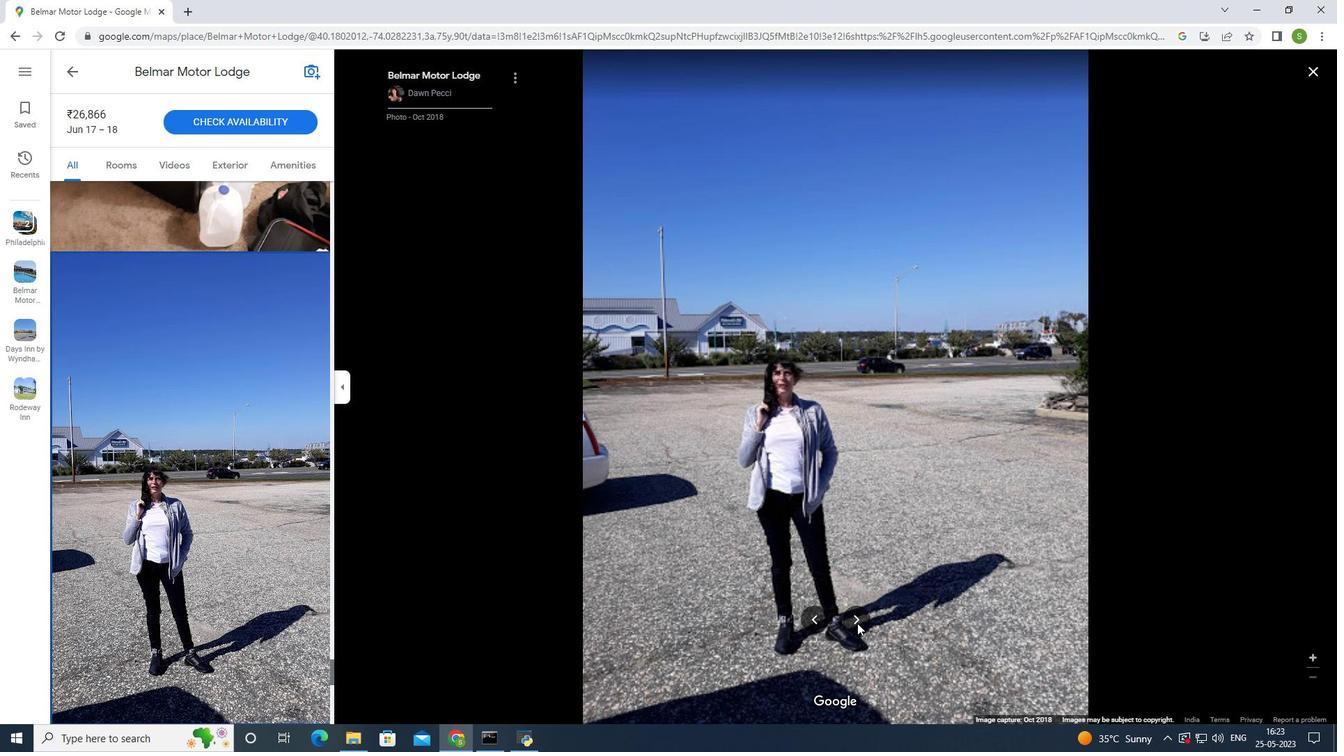 
Action: Mouse moved to (860, 617)
Screenshot: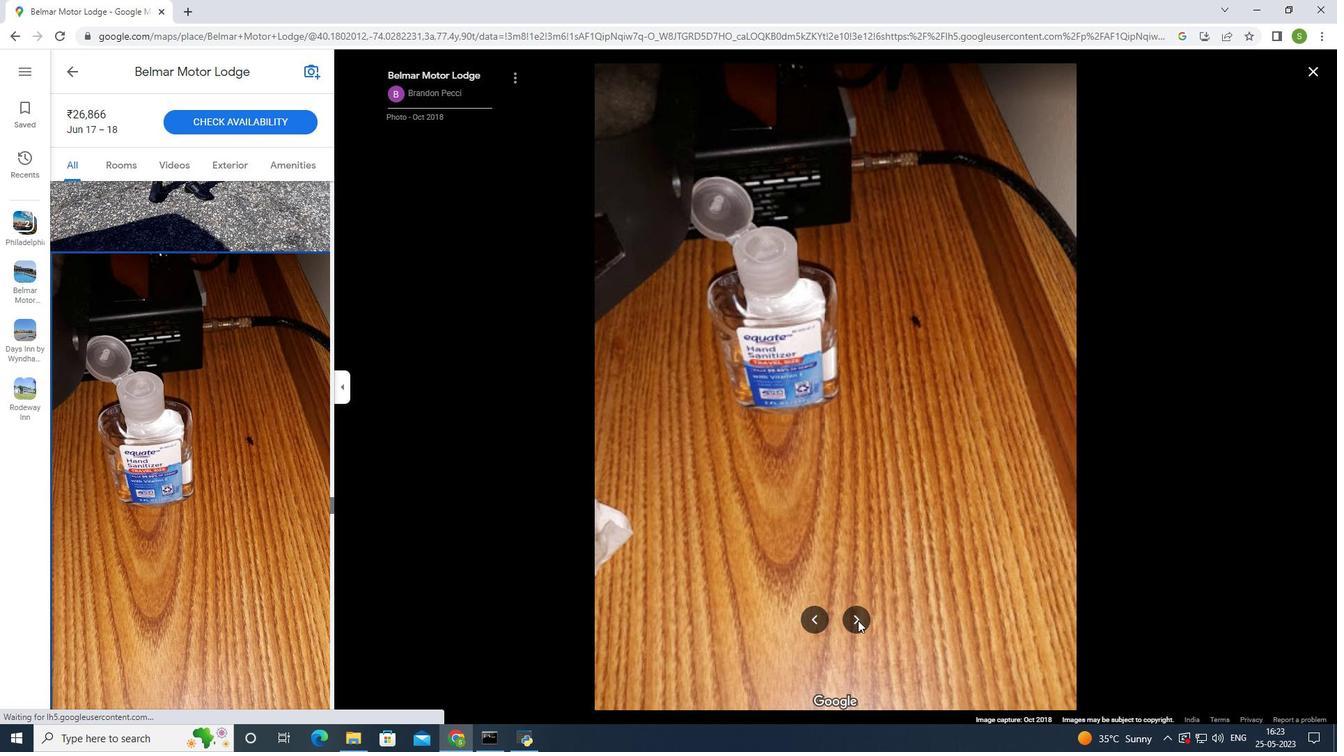 
Action: Mouse pressed left at (860, 617)
Screenshot: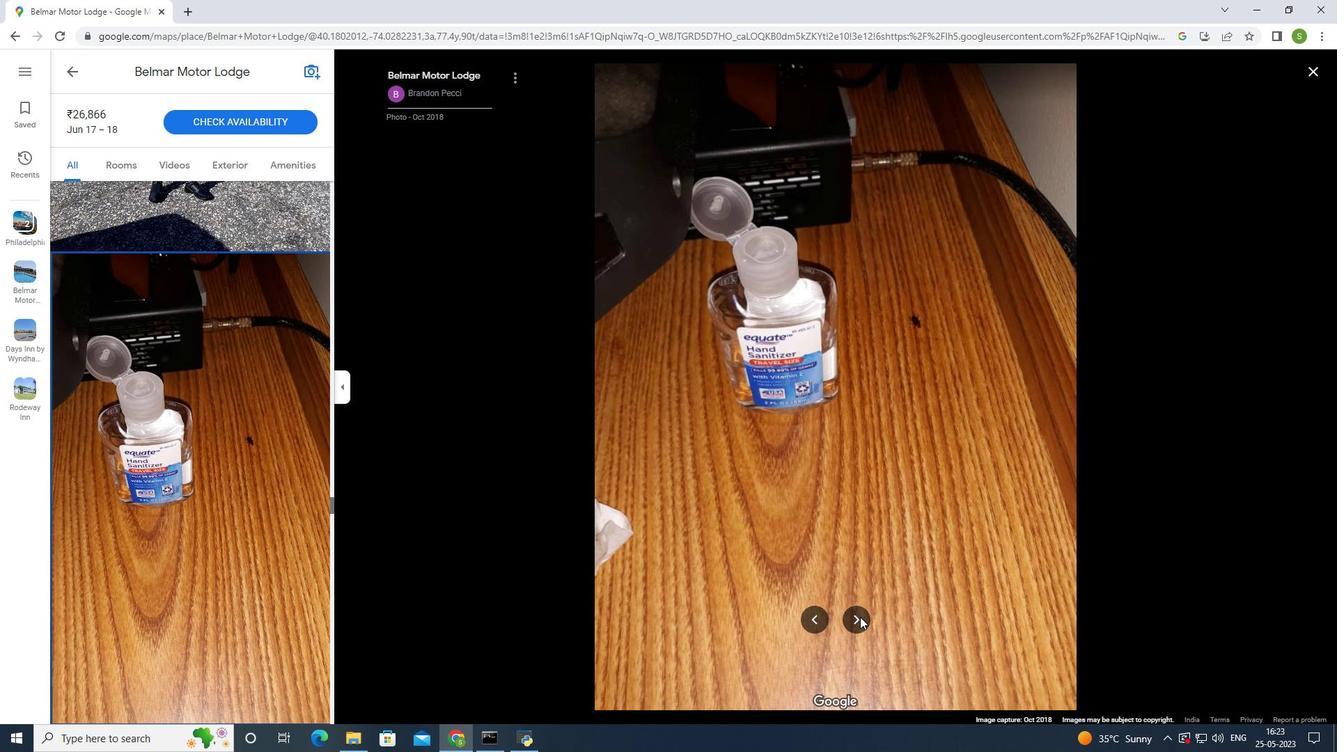 
Action: Mouse moved to (76, 75)
Screenshot: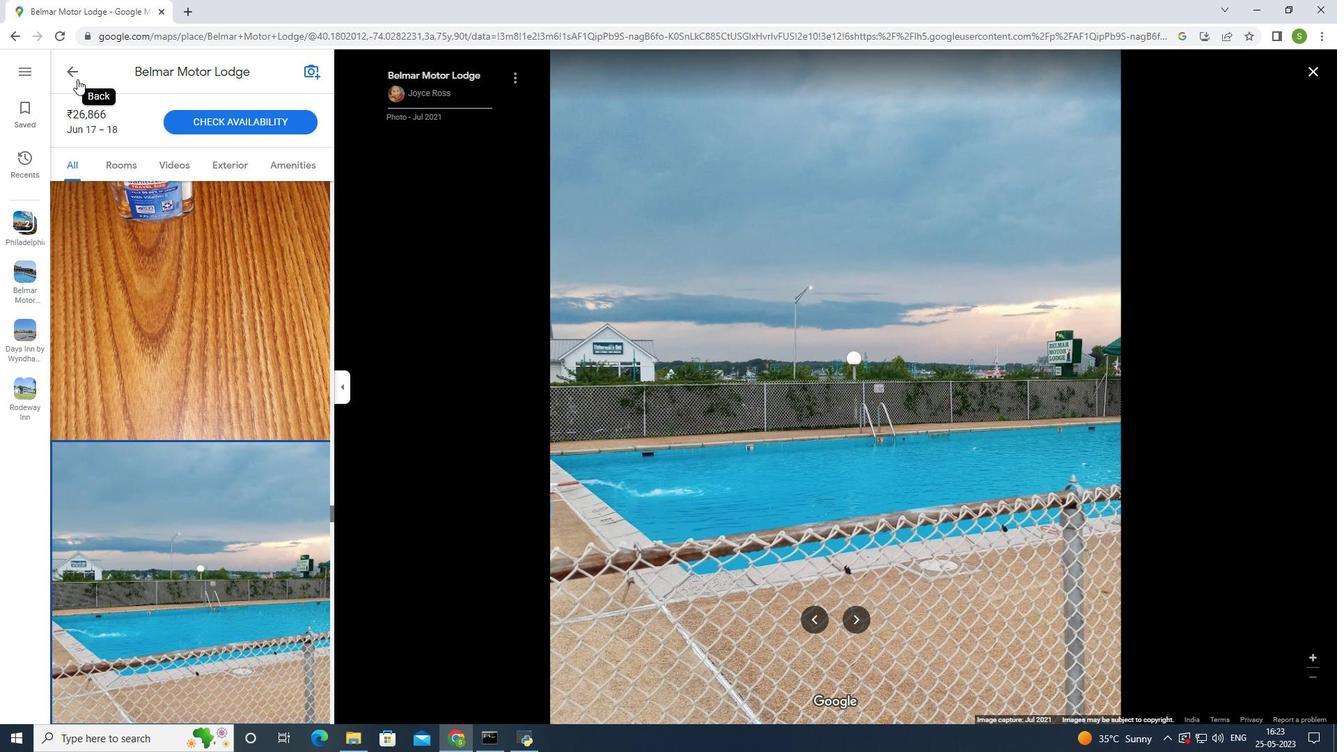 
Action: Mouse pressed left at (76, 75)
Screenshot: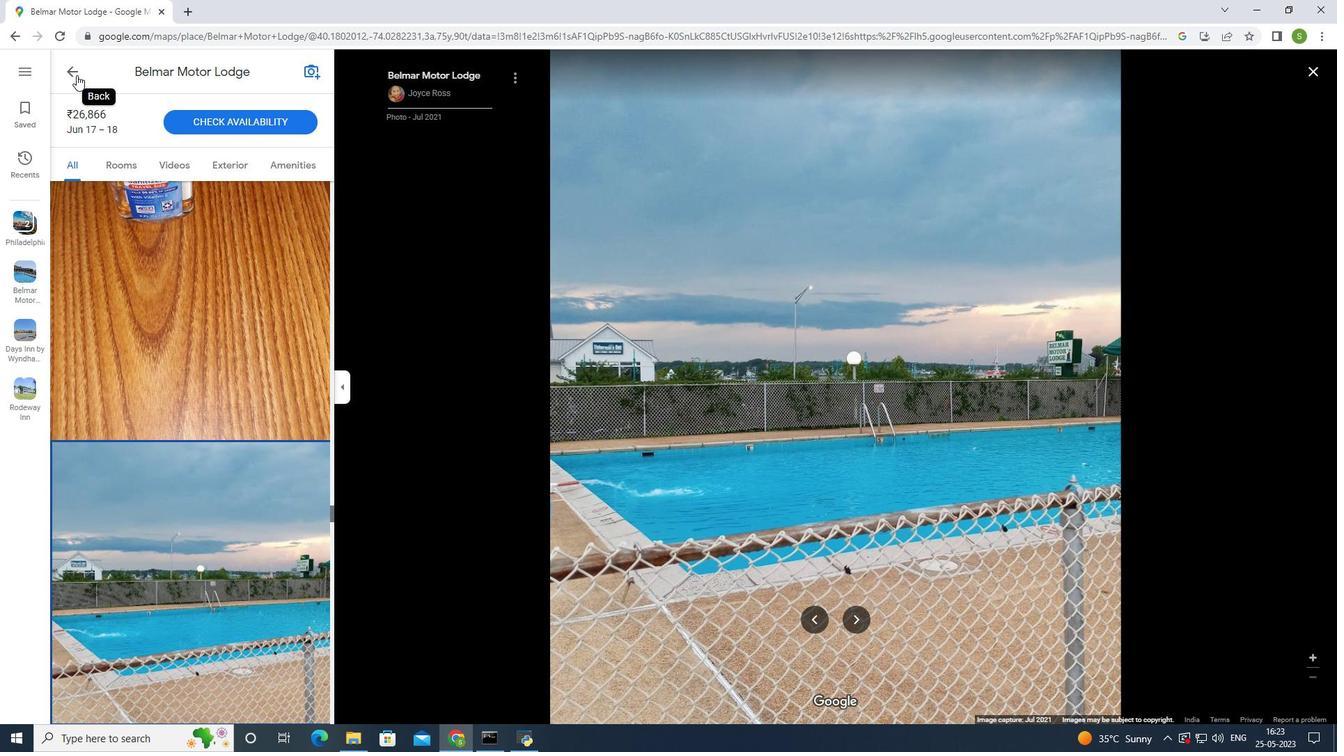 
Action: Mouse moved to (880, 209)
Screenshot: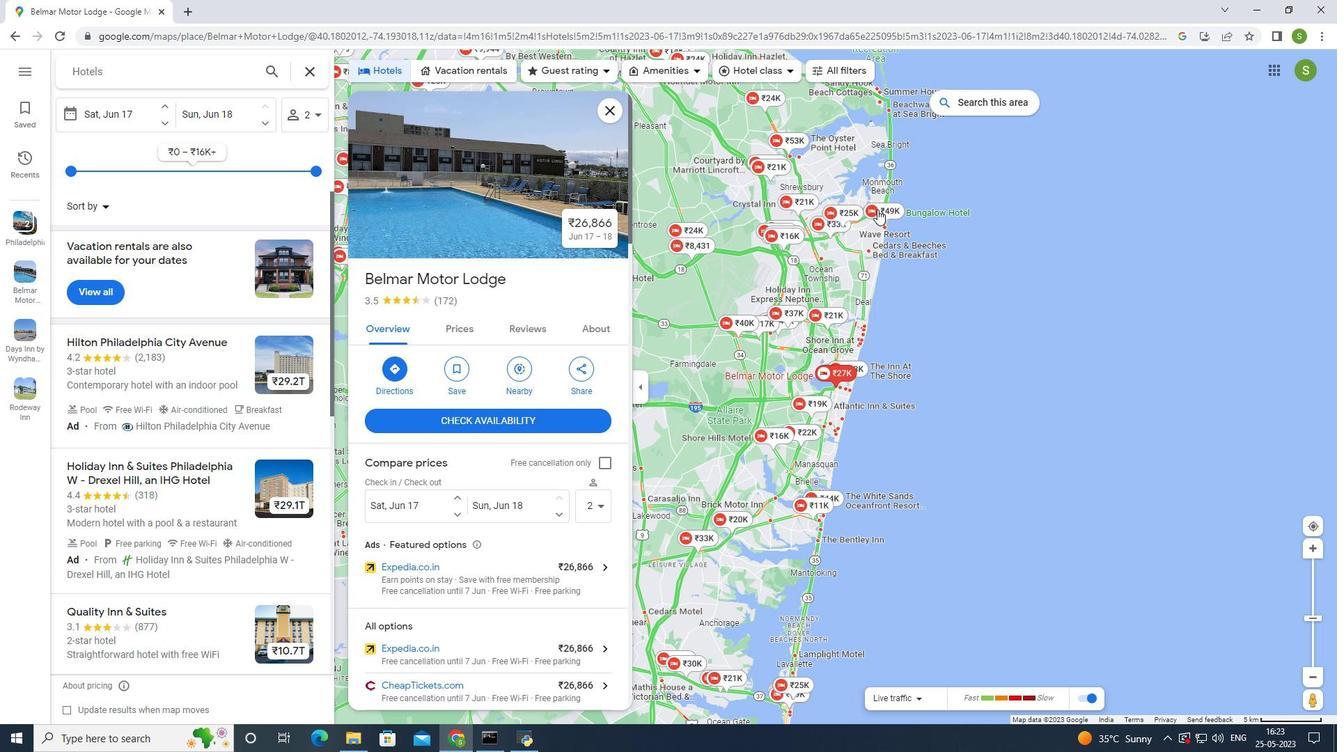 
Action: Mouse pressed left at (880, 209)
Screenshot: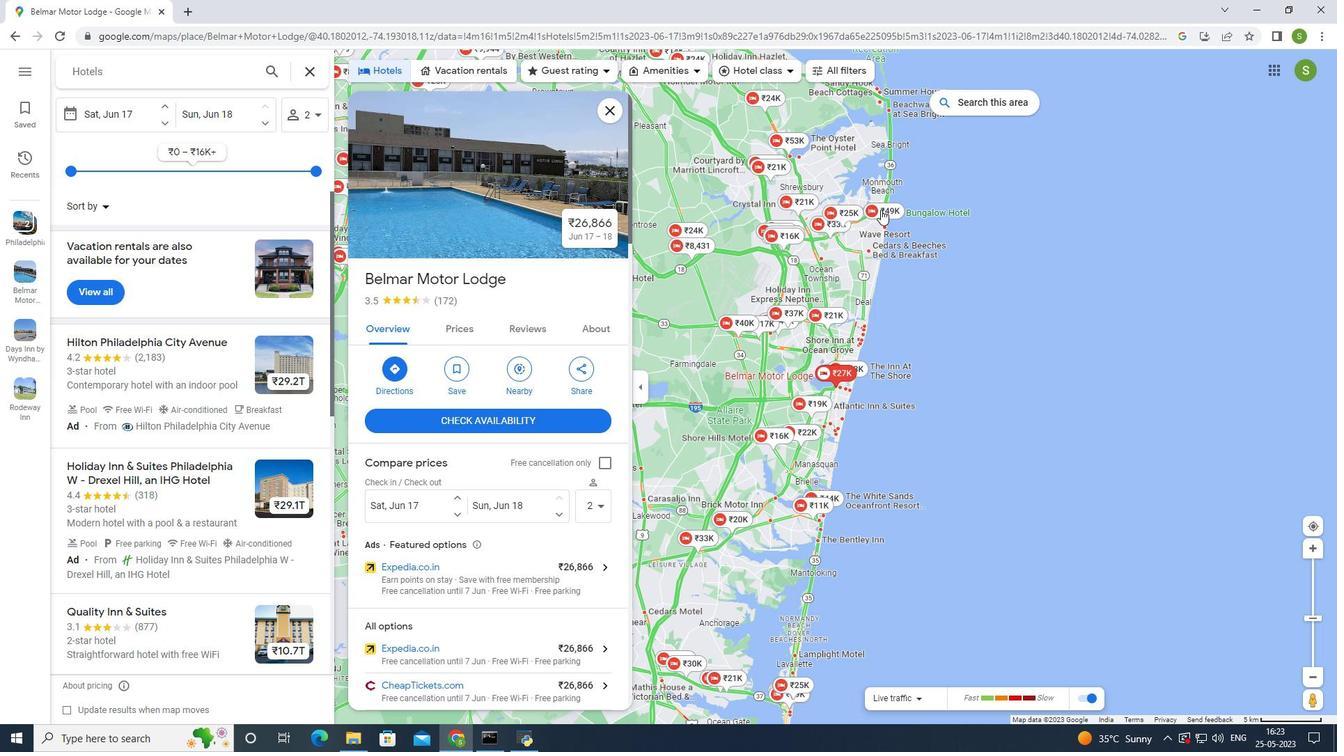 
Action: Mouse moved to (456, 192)
Screenshot: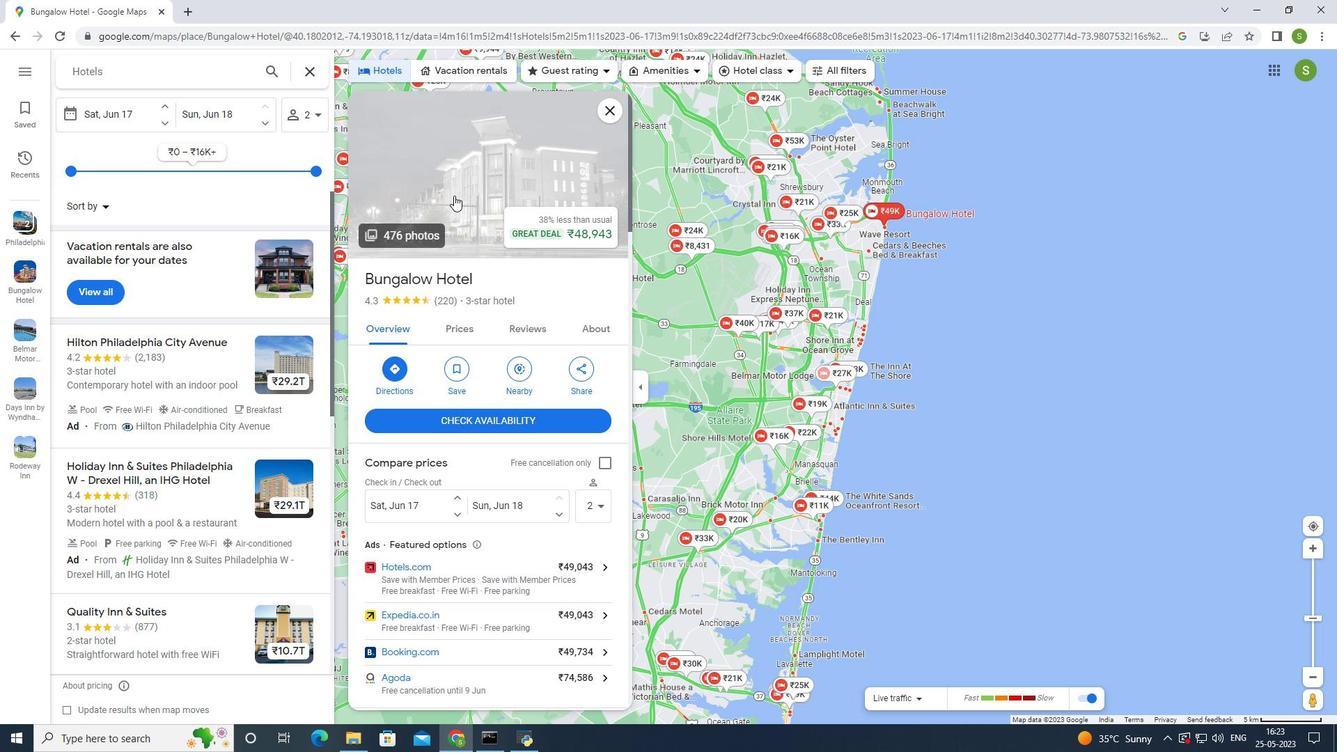 
Action: Mouse pressed left at (456, 192)
Screenshot: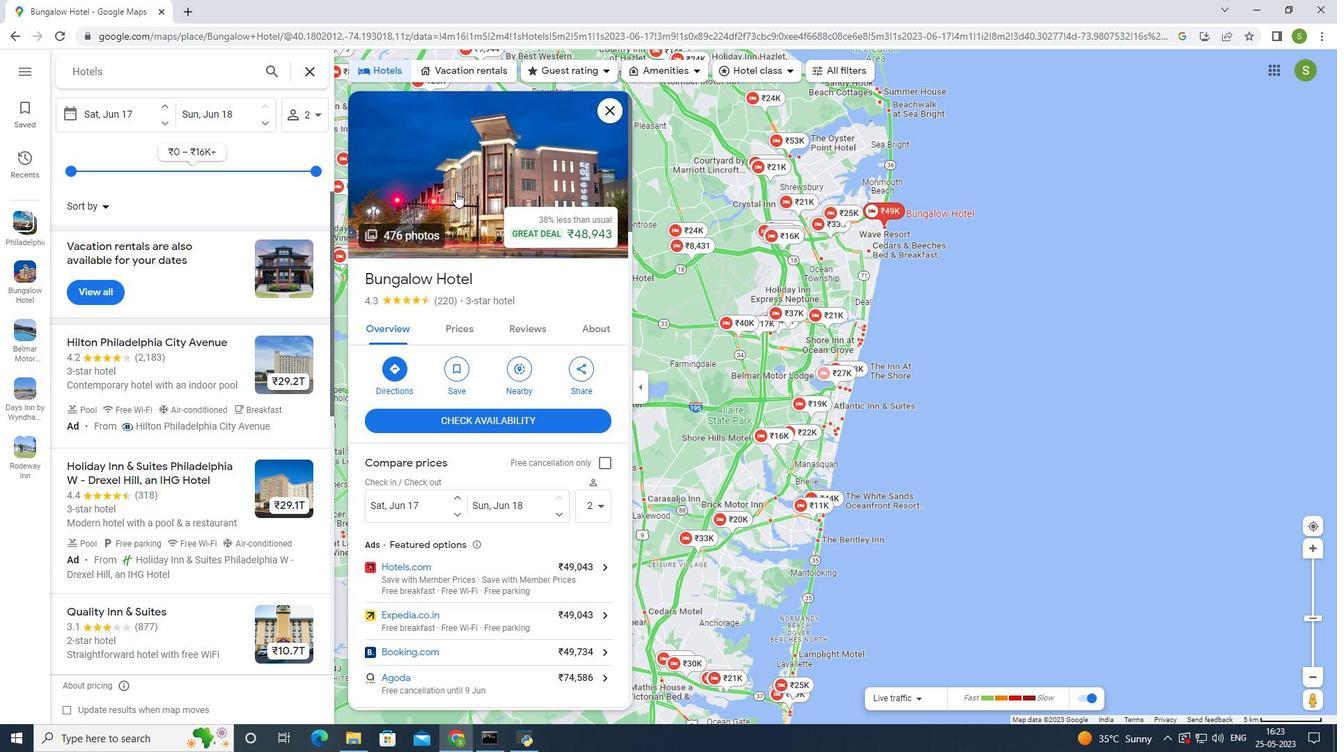 
Action: Mouse moved to (863, 616)
Screenshot: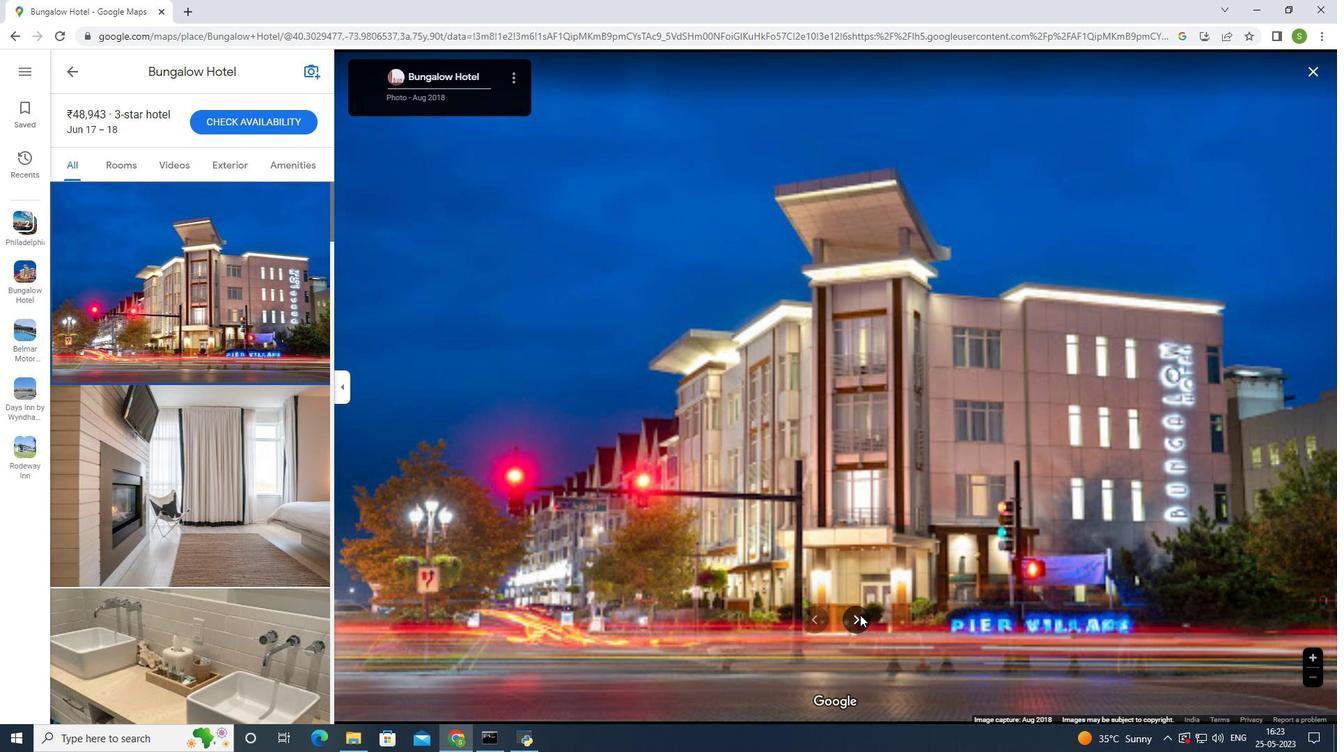 
Action: Mouse pressed left at (863, 616)
Screenshot: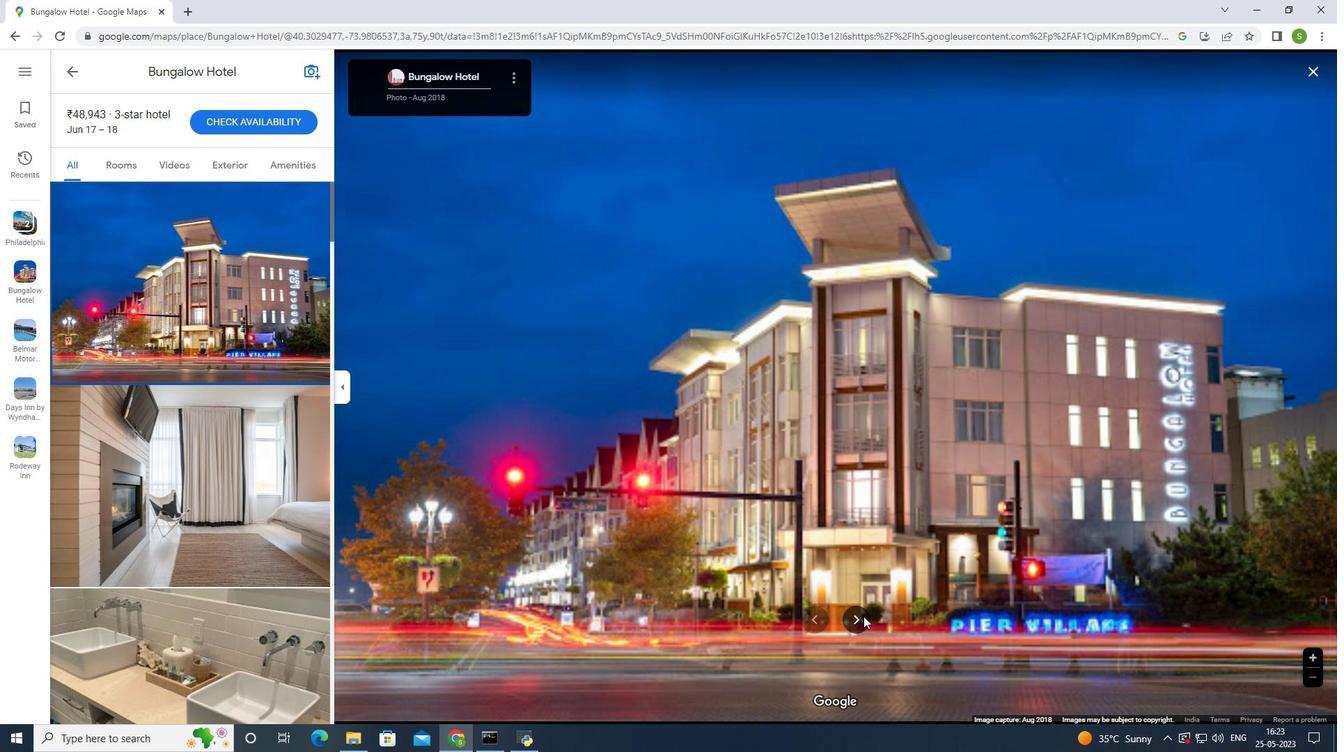 
Action: Mouse pressed left at (863, 616)
Screenshot: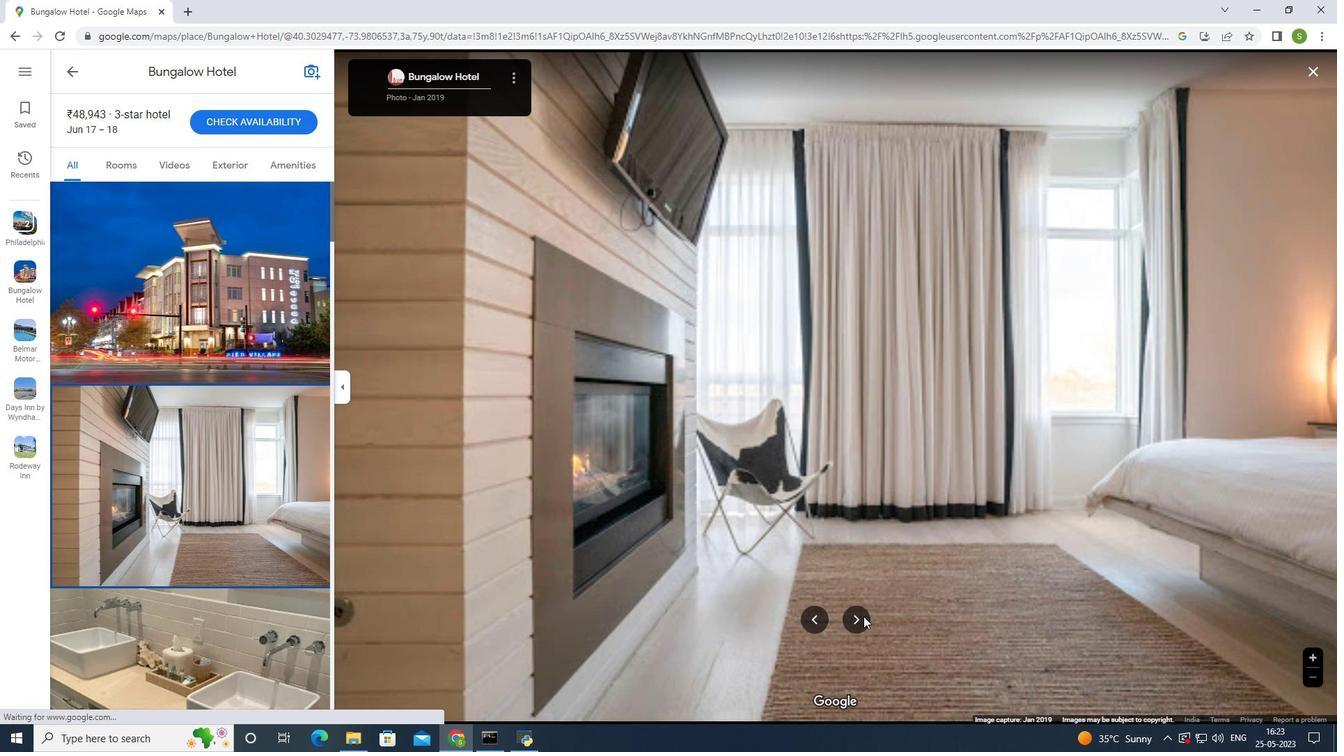 
Action: Mouse pressed left at (863, 616)
Screenshot: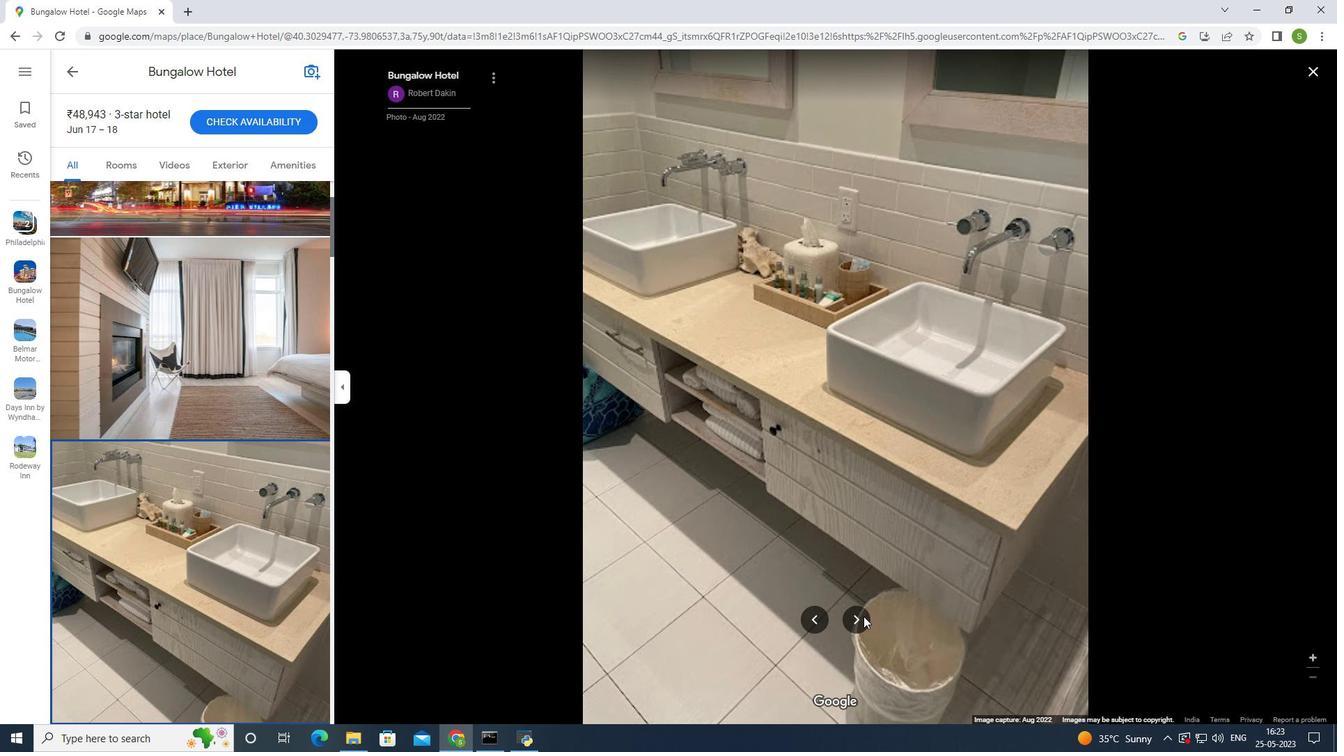 
Action: Mouse pressed left at (863, 616)
Screenshot: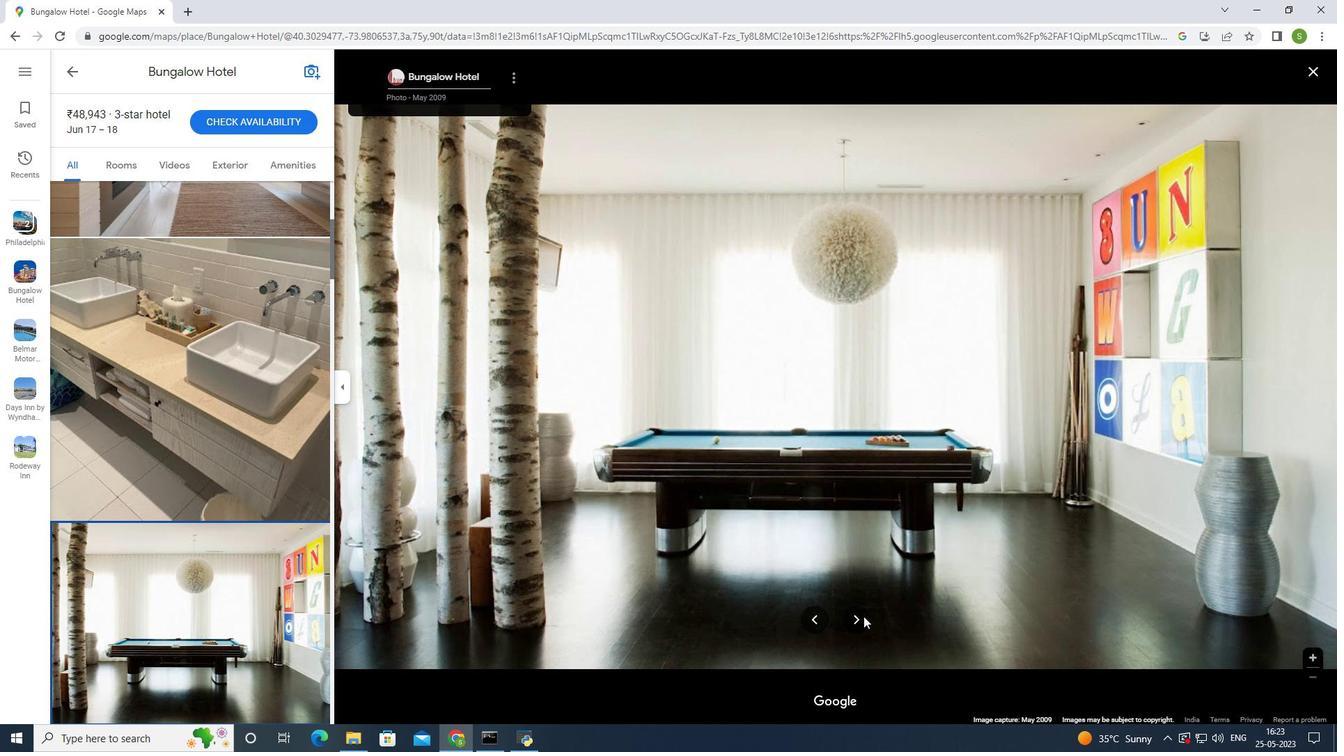 
Action: Mouse pressed left at (863, 616)
Screenshot: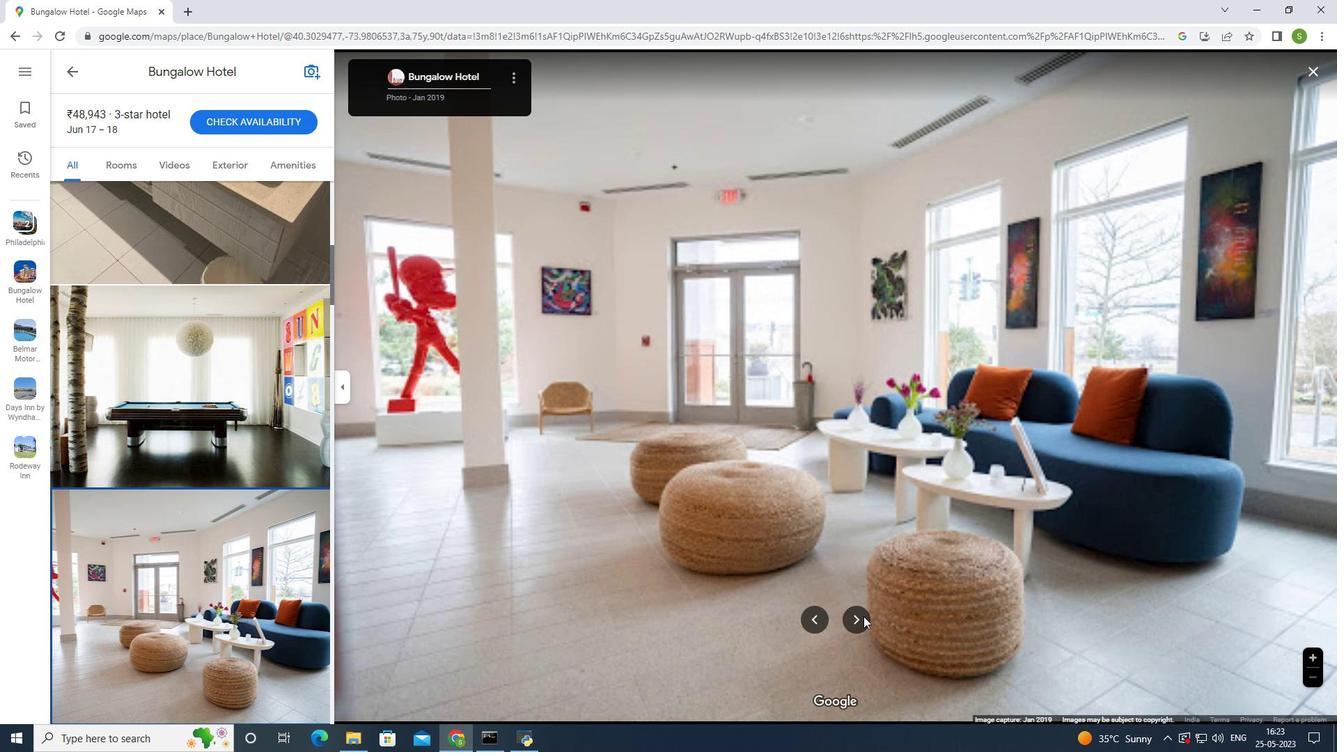 
Action: Mouse moved to (865, 616)
Screenshot: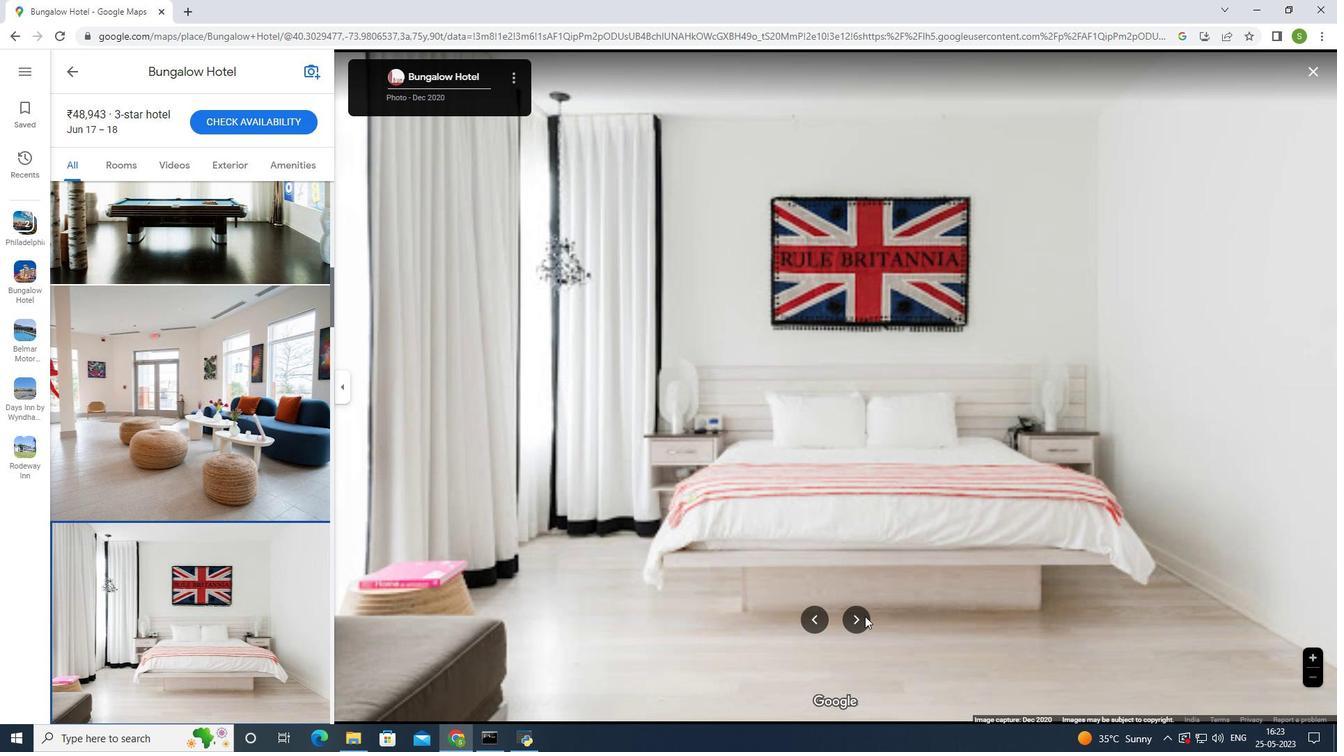 
Action: Mouse pressed left at (865, 616)
Screenshot: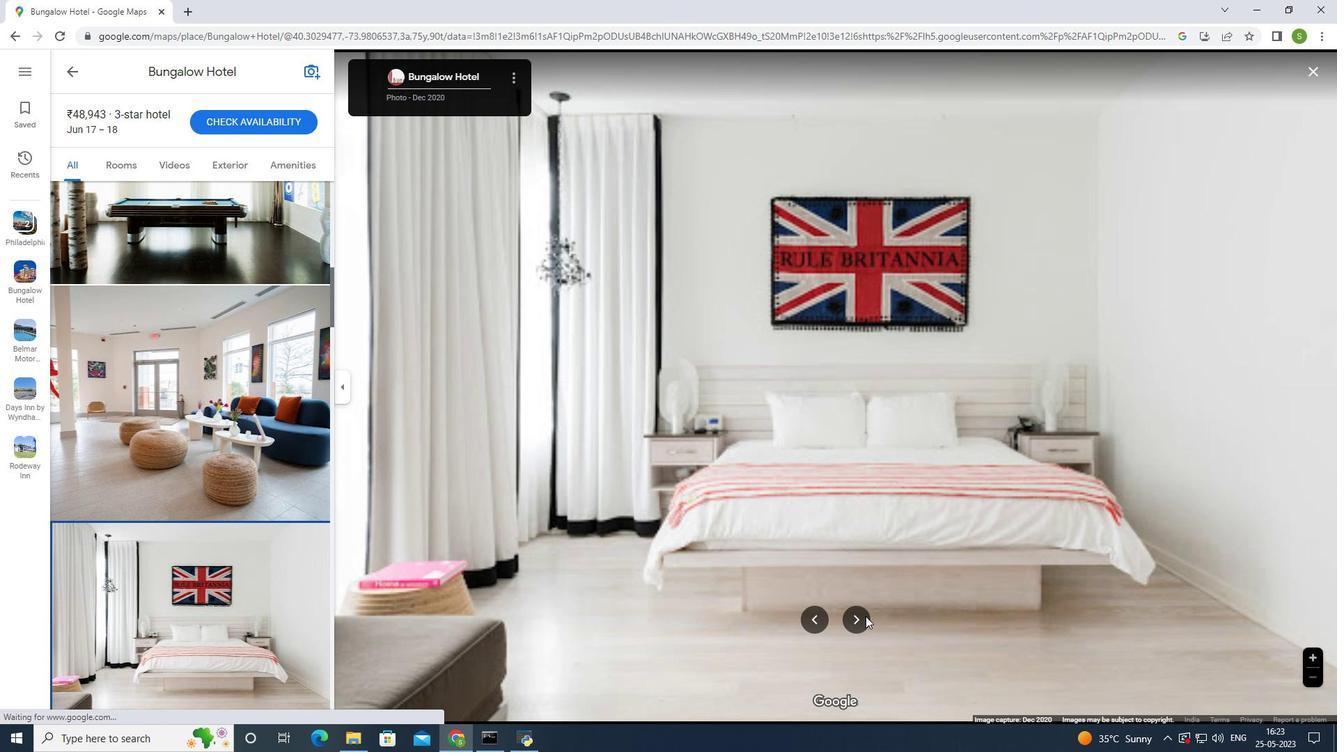 
Action: Mouse pressed left at (865, 616)
Screenshot: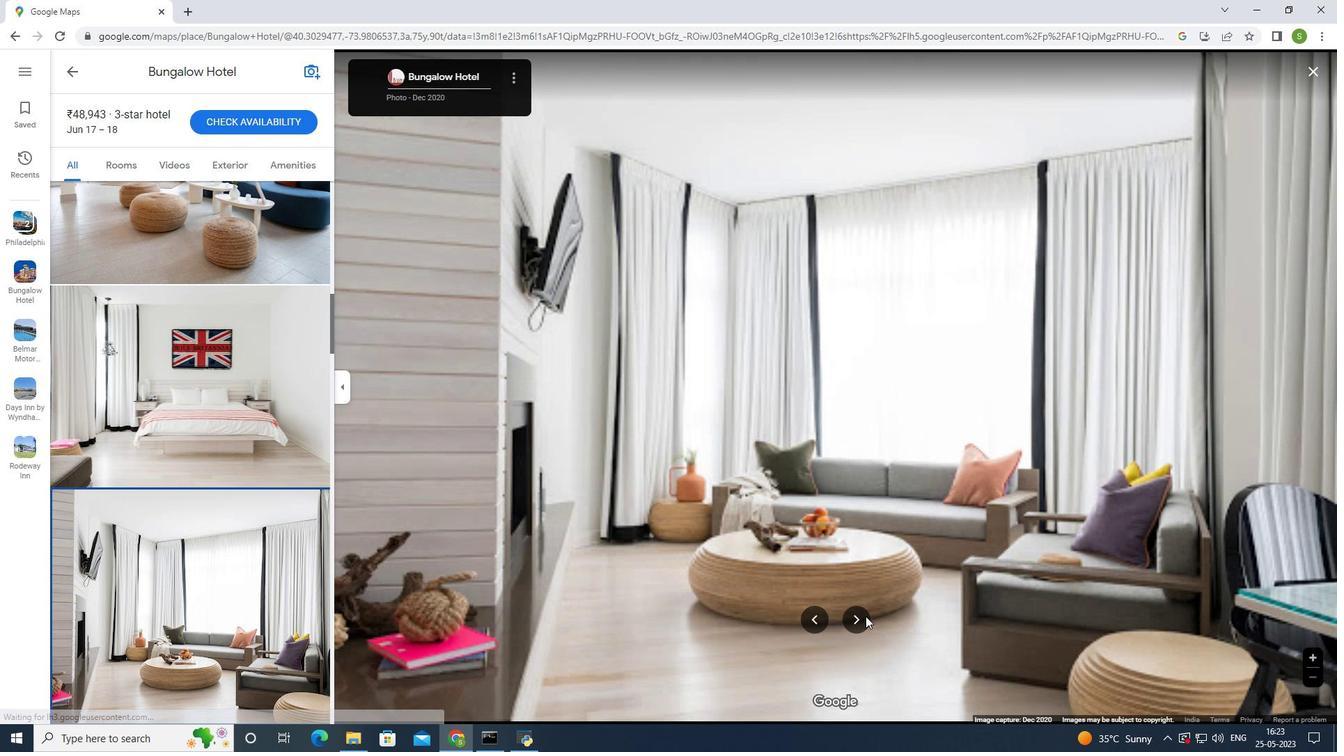 
Action: Mouse pressed left at (865, 616)
Screenshot: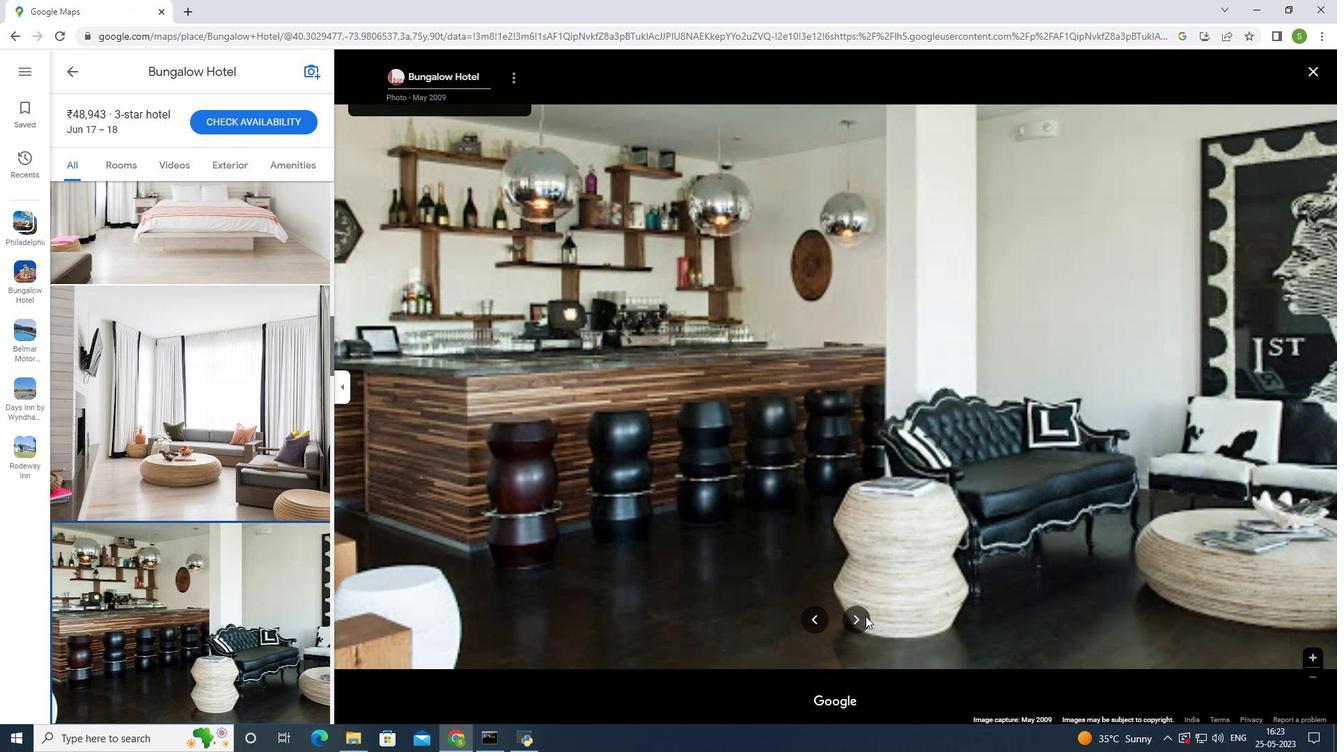 
Action: Mouse pressed left at (865, 616)
Screenshot: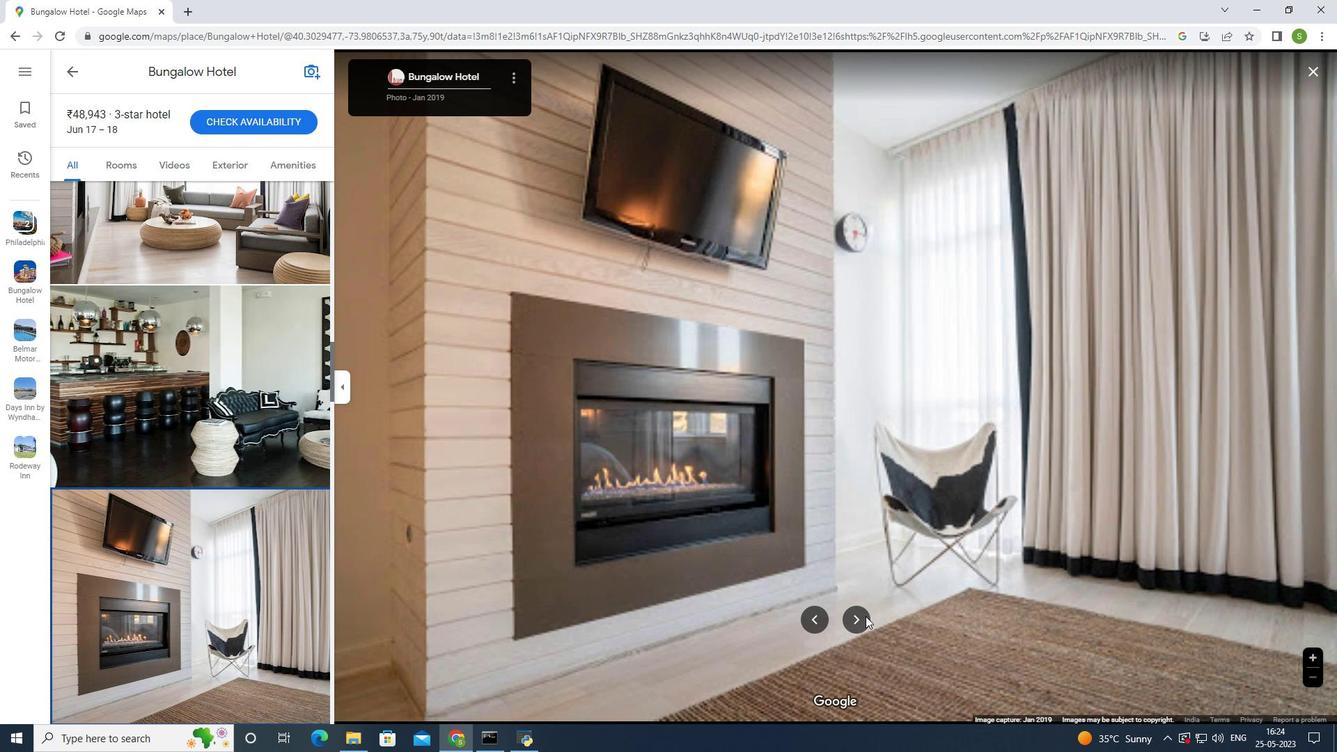 
Action: Mouse moved to (1312, 72)
Screenshot: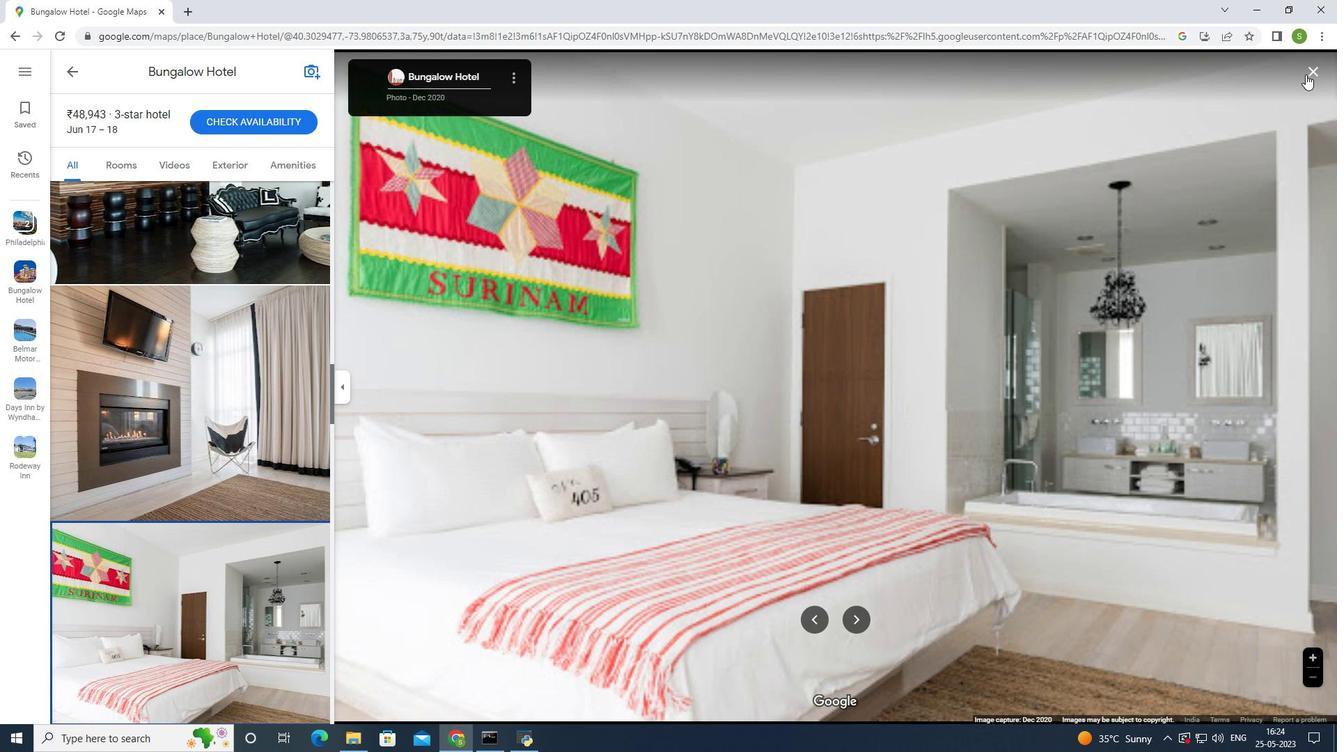 
Action: Mouse pressed left at (1312, 72)
Screenshot: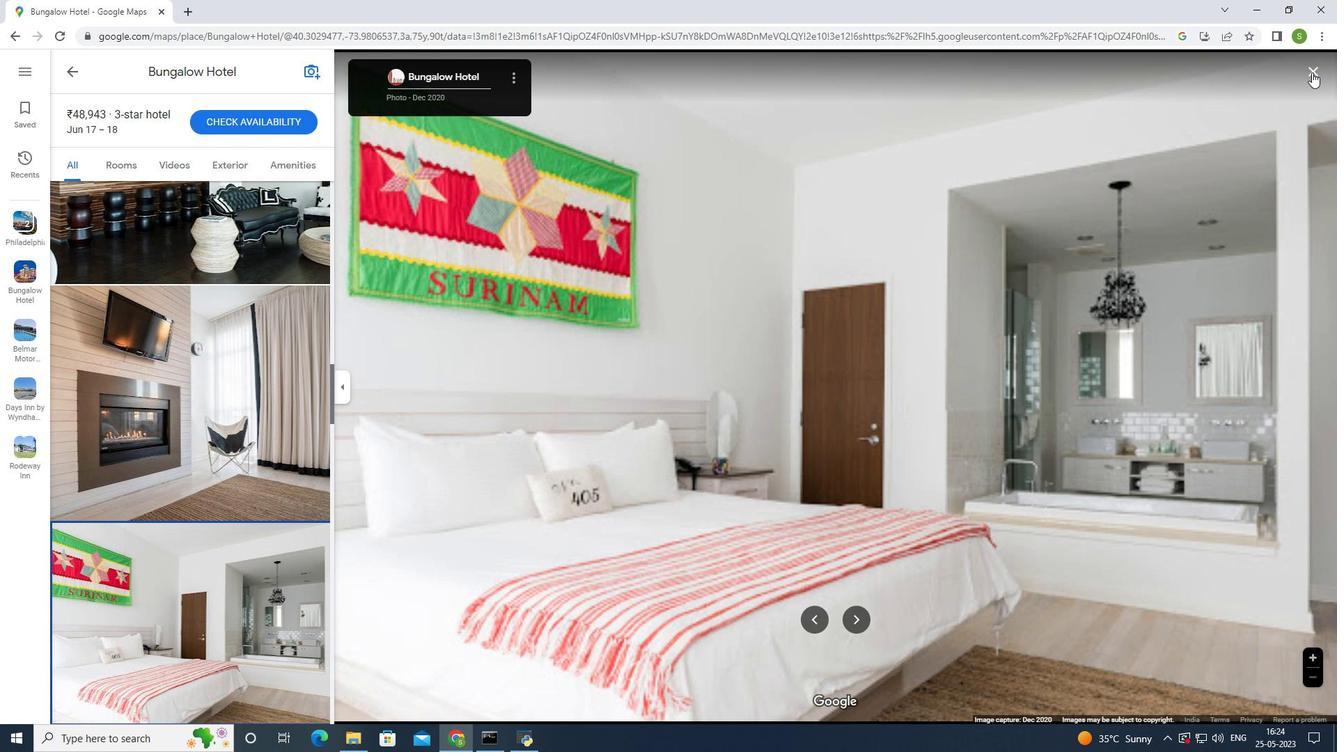 
Action: Mouse moved to (0, 644)
Screenshot: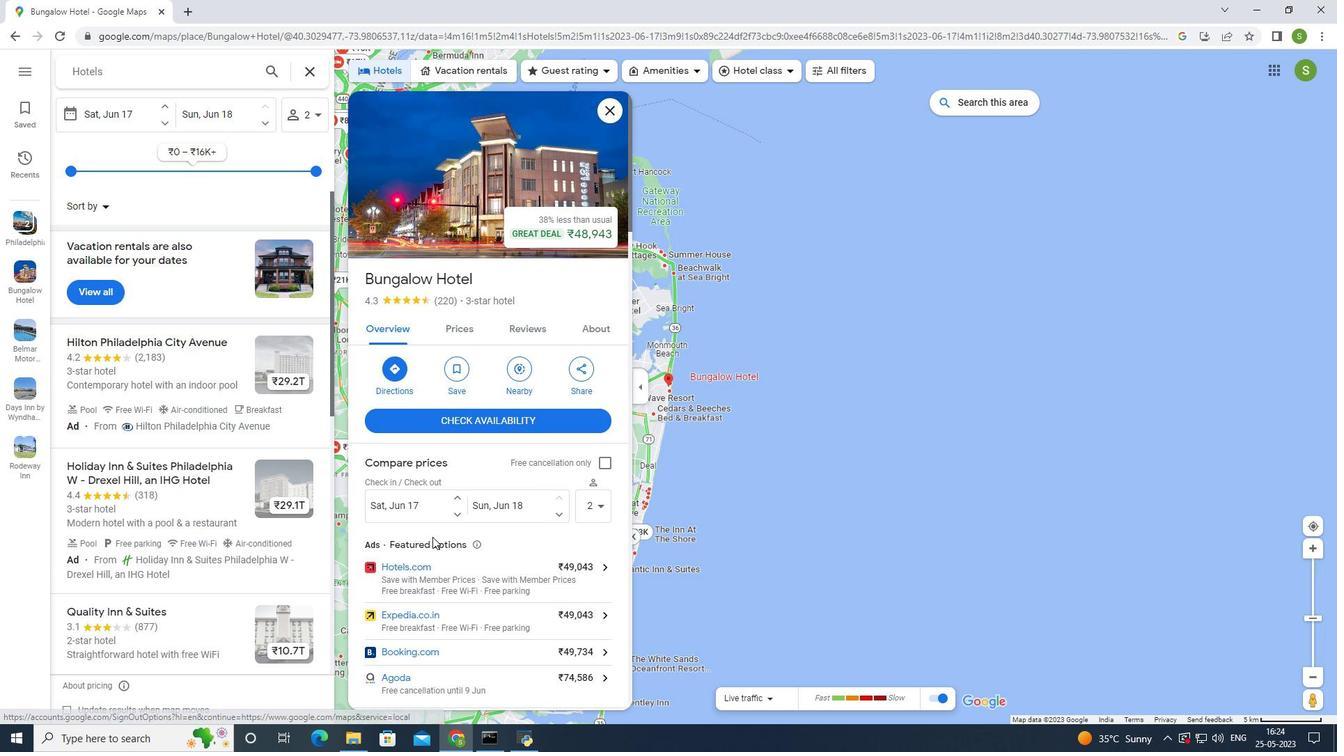 
